 Task: Look for Airbnb options in Manatí, Puerto Rico from 7th December, 2023 to 15th December, 2023 for 6 adults.3 bedrooms having 3 beds and 3 bathrooms. Property type can be guest house. Amenities needed are: washing machine. Booking option can be shelf check-in. Look for 4 properties as per requirement.
Action: Mouse moved to (564, 64)
Screenshot: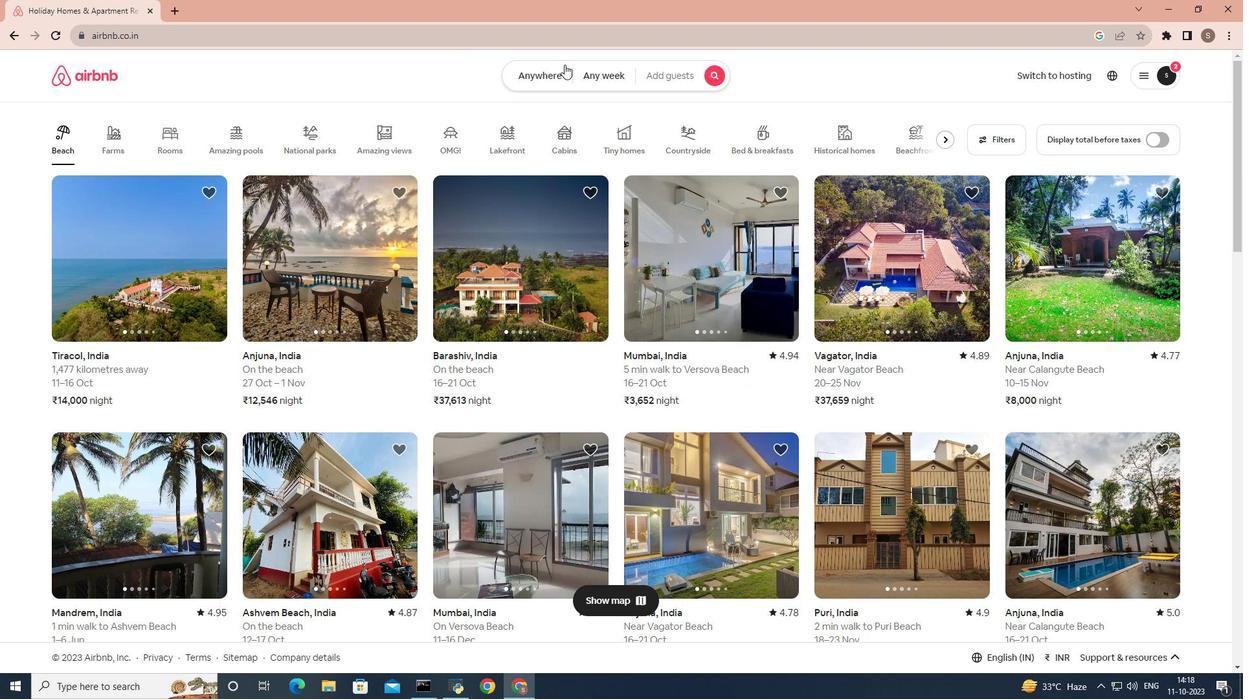 
Action: Mouse pressed left at (564, 64)
Screenshot: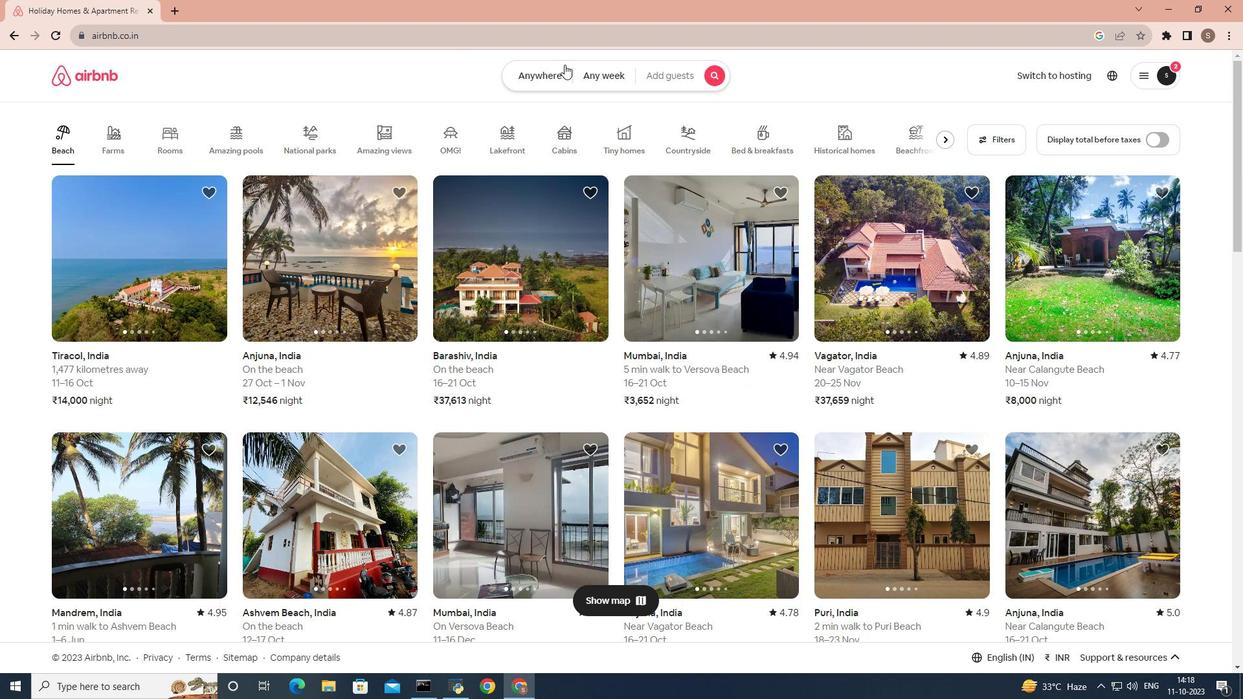 
Action: Mouse moved to (456, 121)
Screenshot: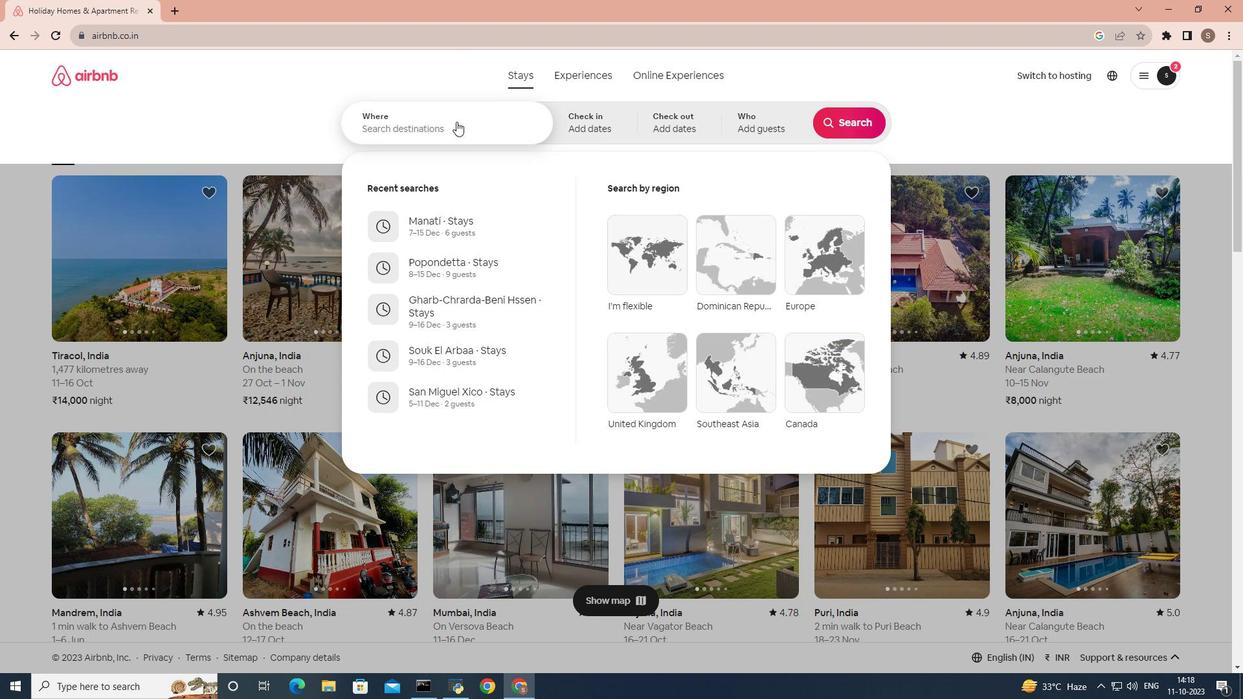 
Action: Mouse pressed left at (456, 121)
Screenshot: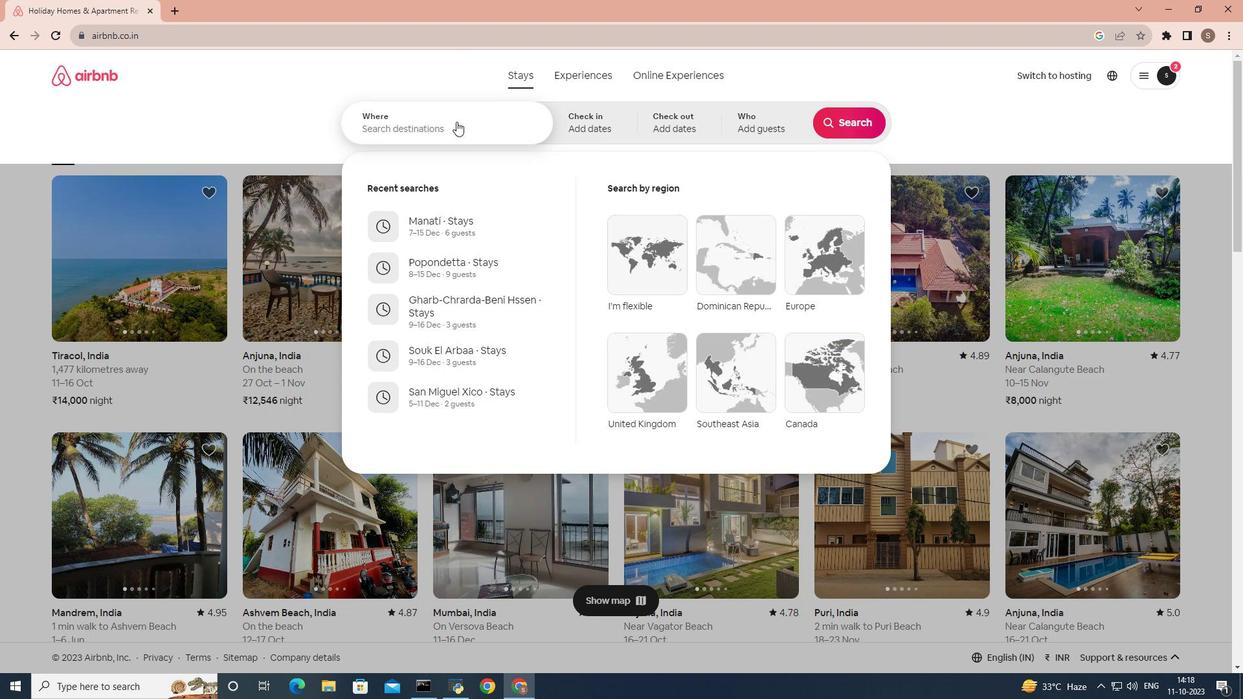 
Action: Mouse moved to (481, 126)
Screenshot: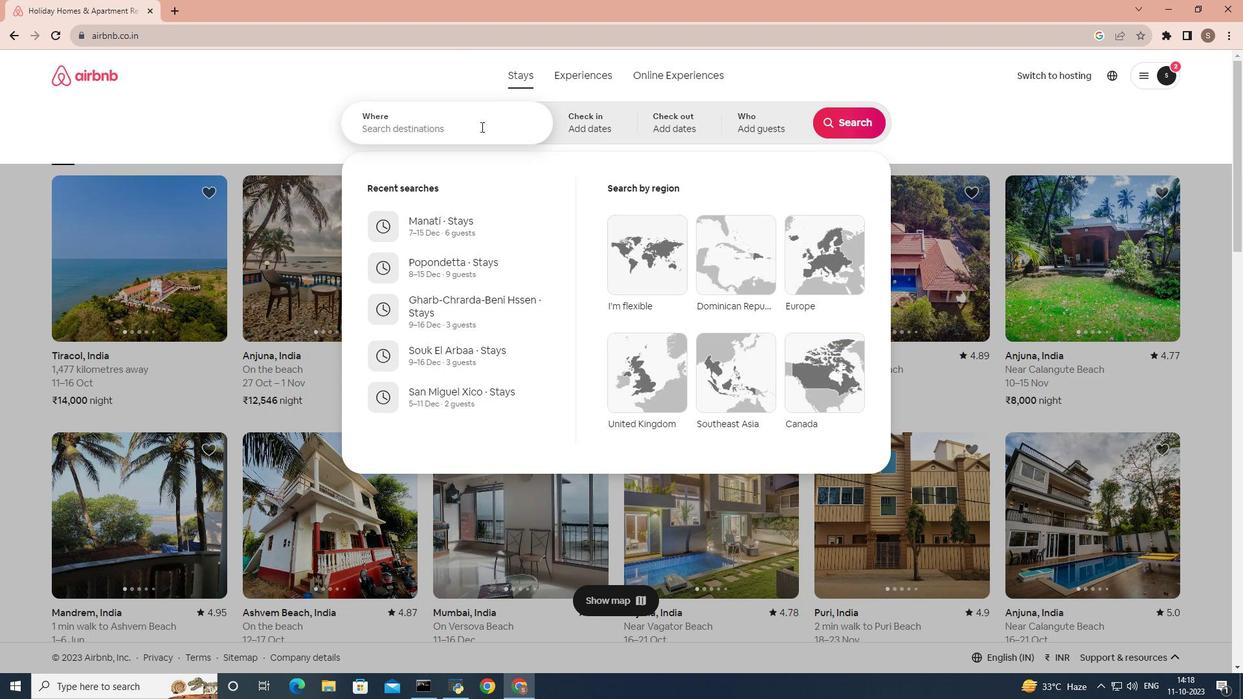 
Action: Key pressed manati
Screenshot: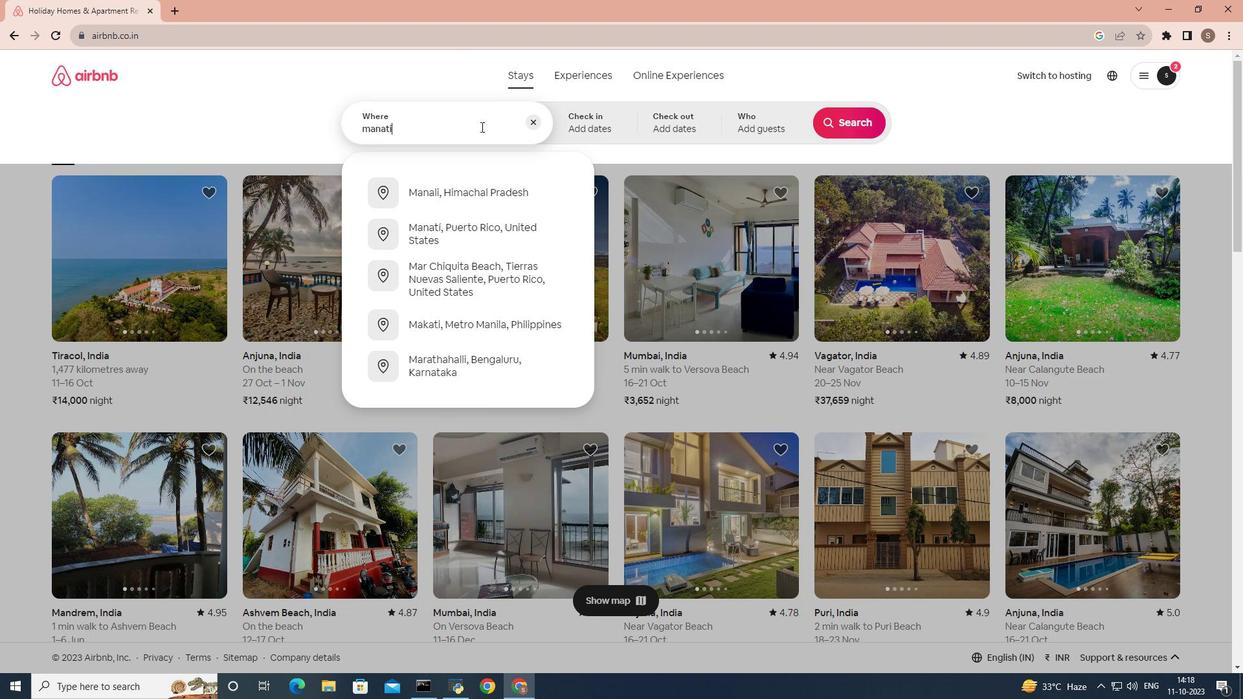 
Action: Mouse moved to (453, 228)
Screenshot: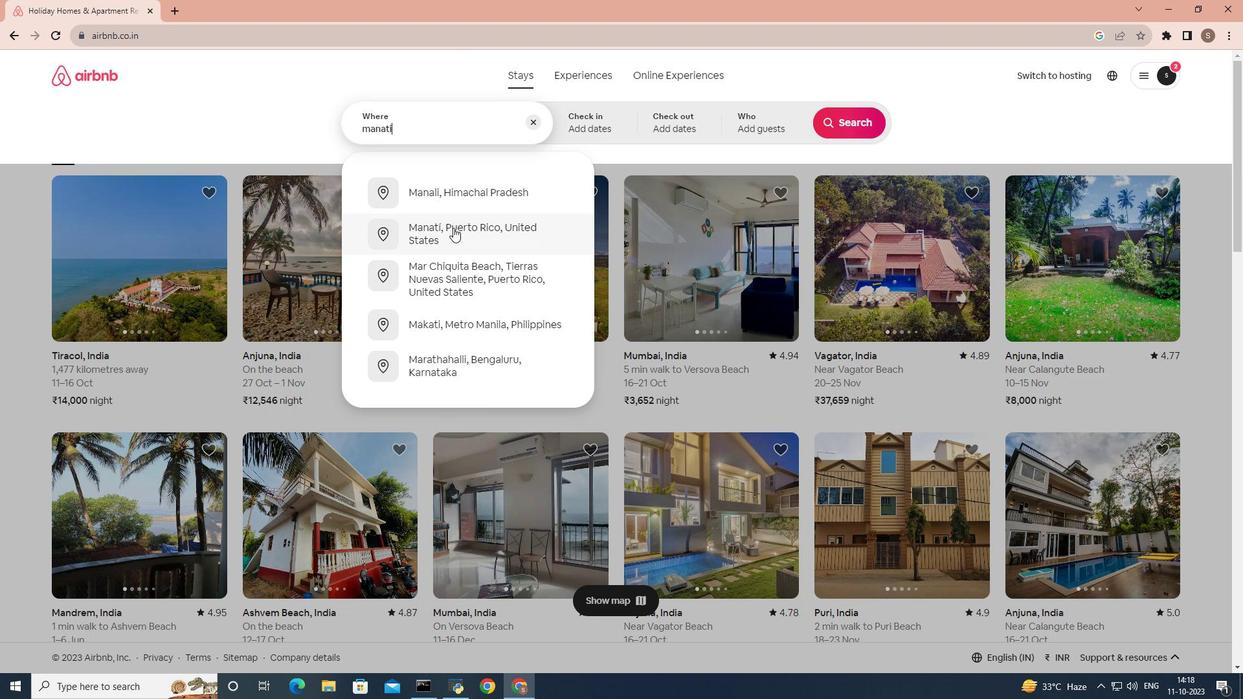 
Action: Mouse pressed left at (453, 228)
Screenshot: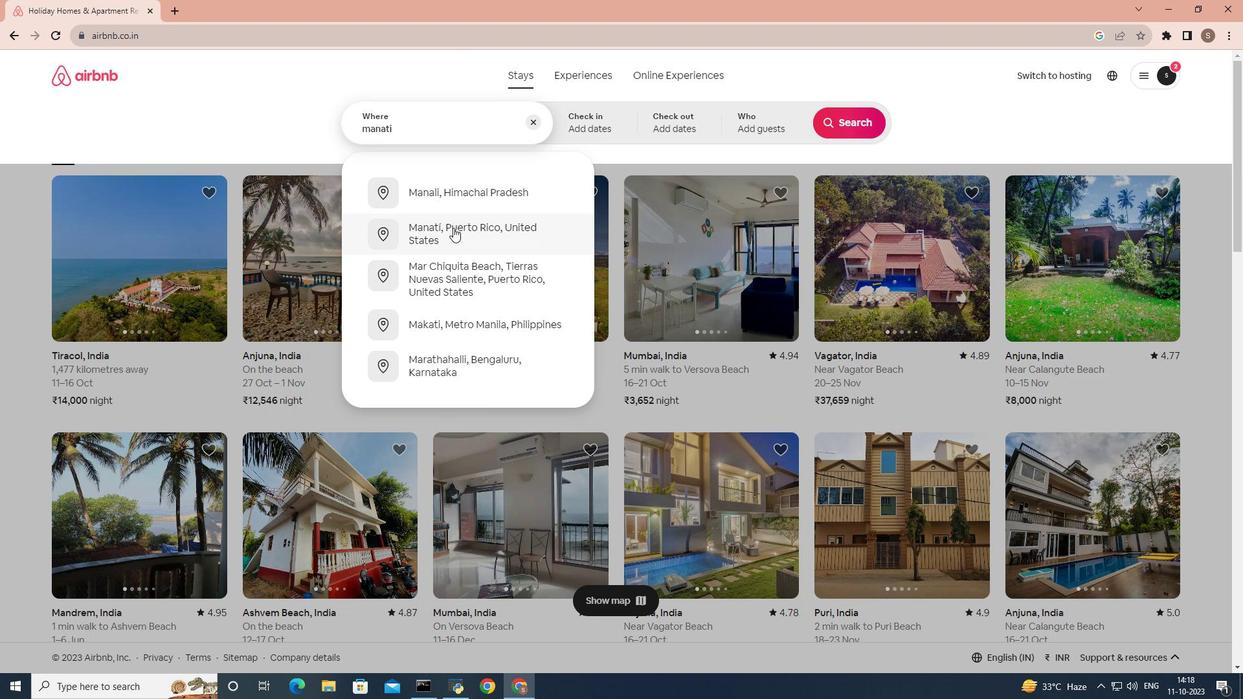 
Action: Mouse moved to (850, 228)
Screenshot: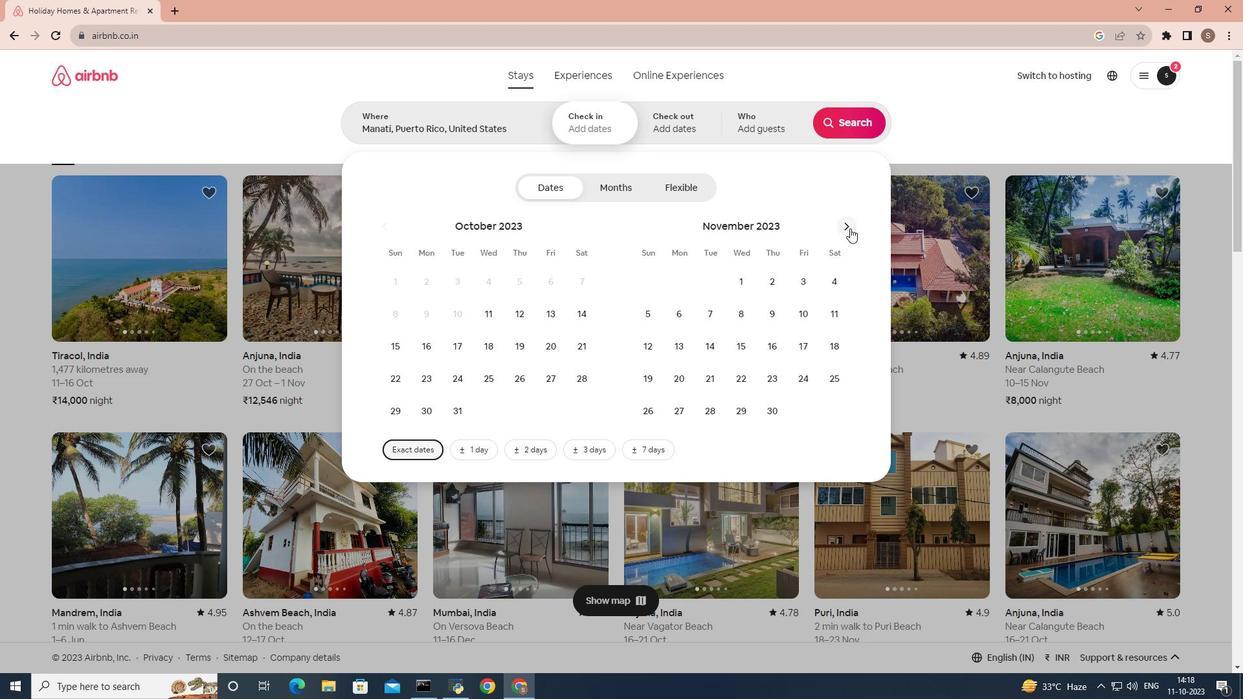 
Action: Mouse pressed left at (850, 228)
Screenshot: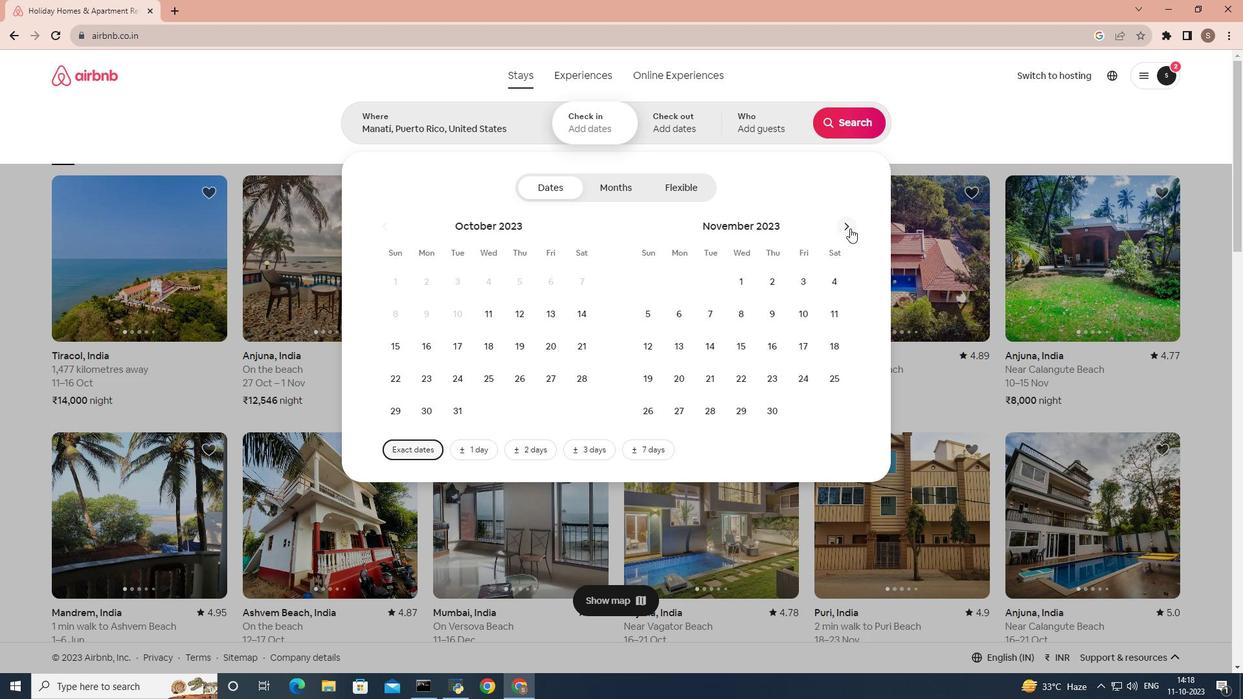 
Action: Mouse moved to (762, 323)
Screenshot: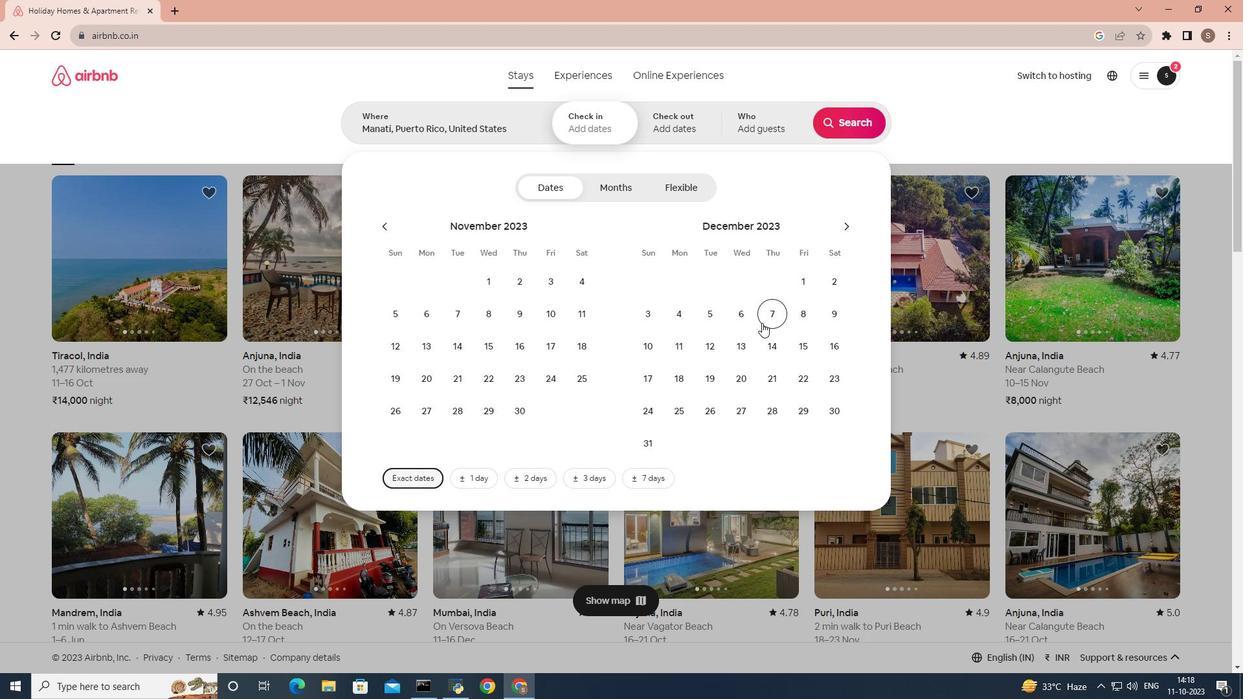 
Action: Mouse pressed left at (762, 323)
Screenshot: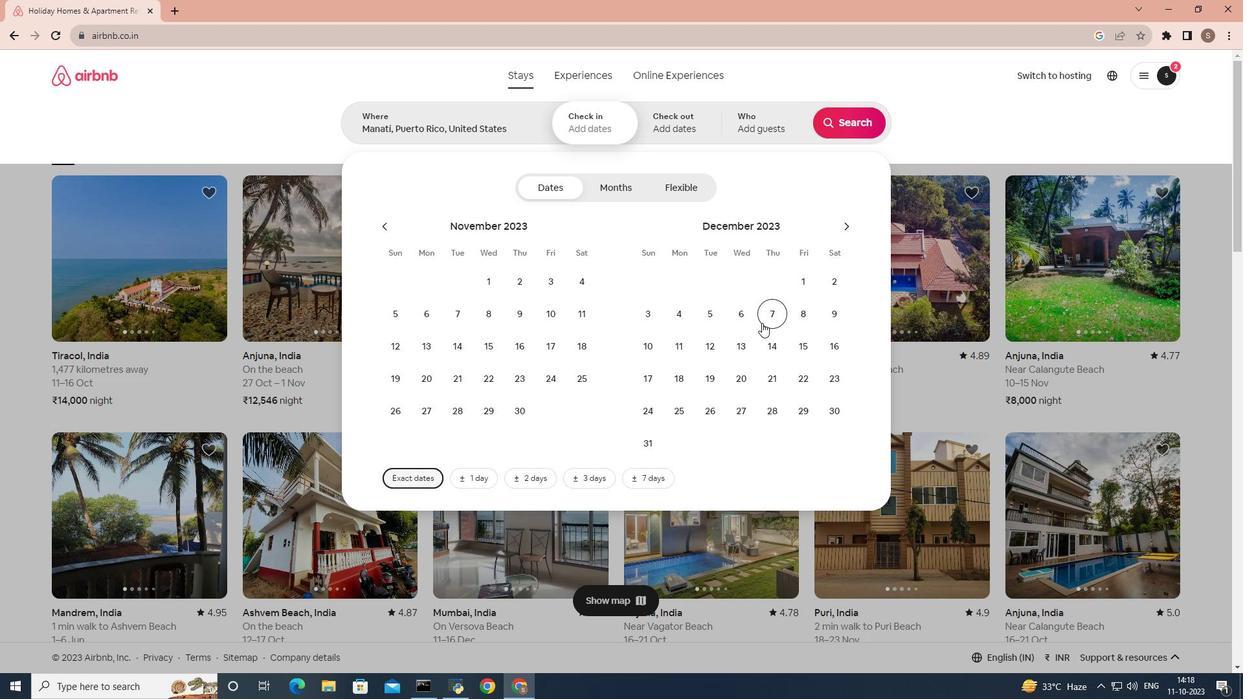 
Action: Mouse moved to (791, 346)
Screenshot: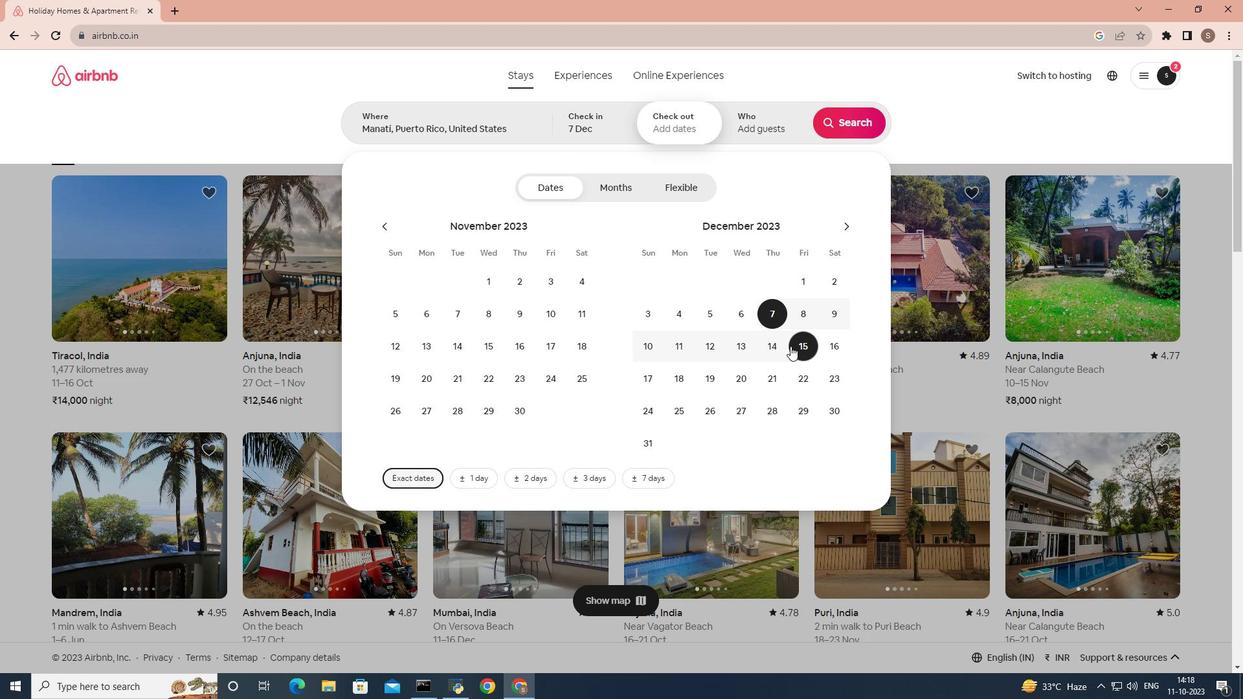 
Action: Mouse pressed left at (791, 346)
Screenshot: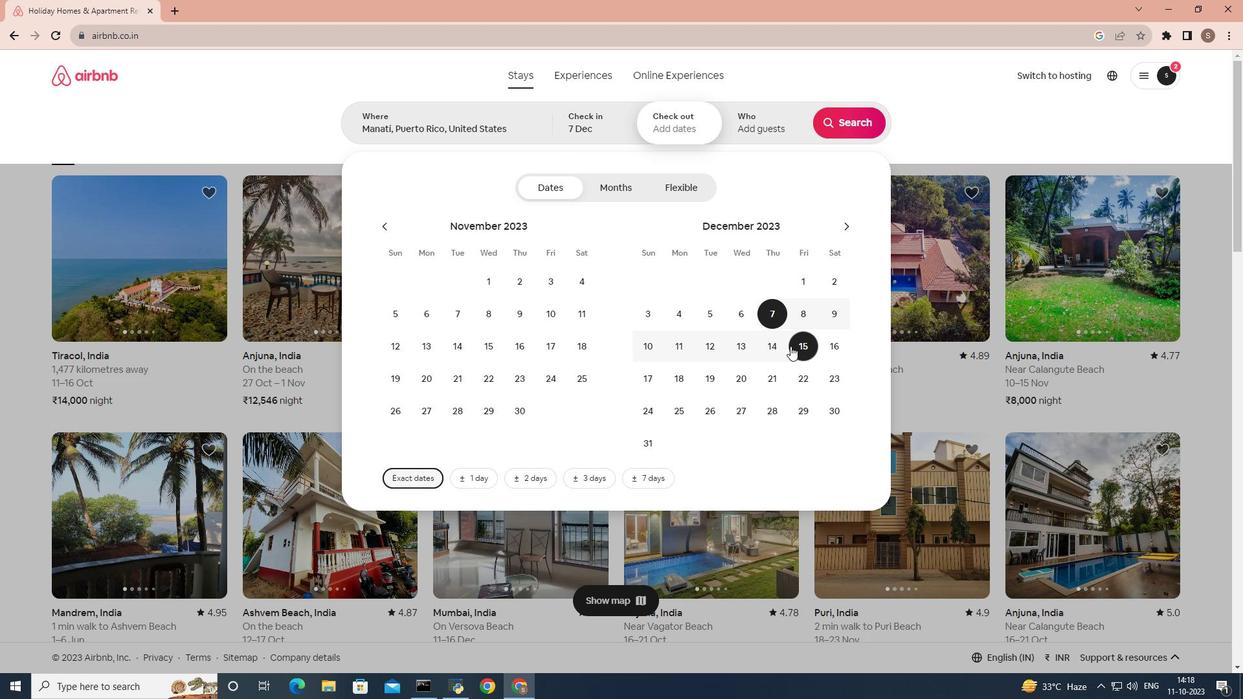 
Action: Mouse moved to (768, 88)
Screenshot: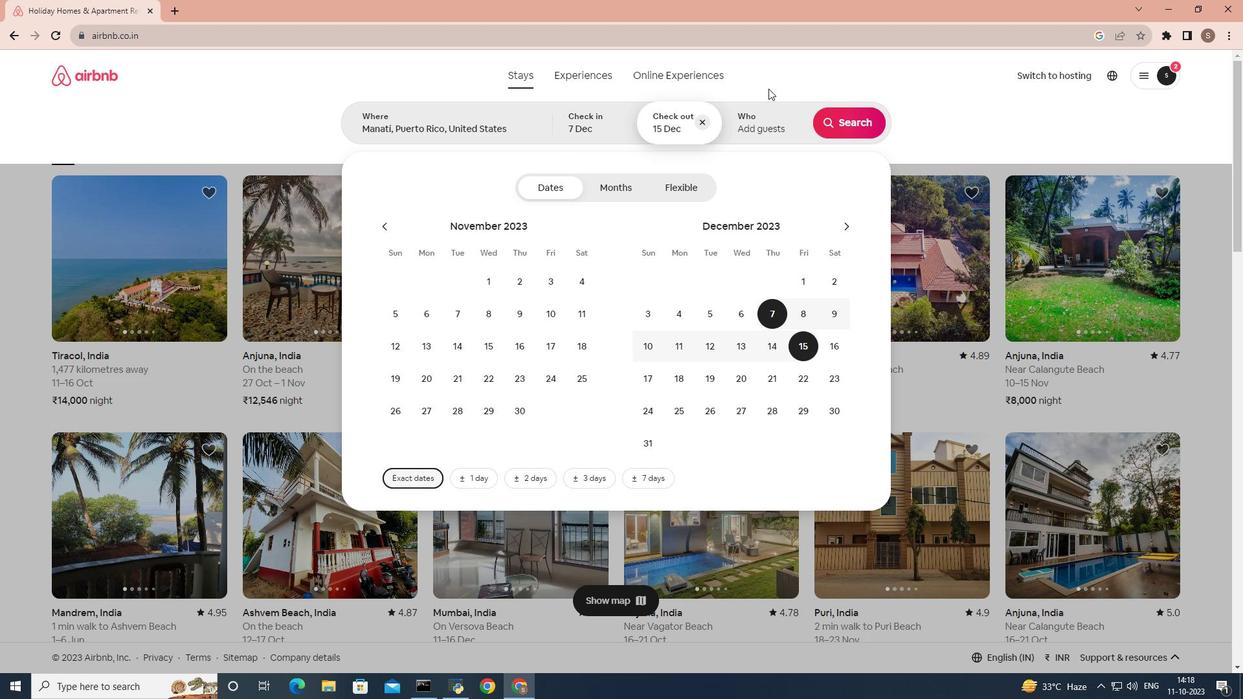 
Action: Mouse pressed left at (768, 88)
Screenshot: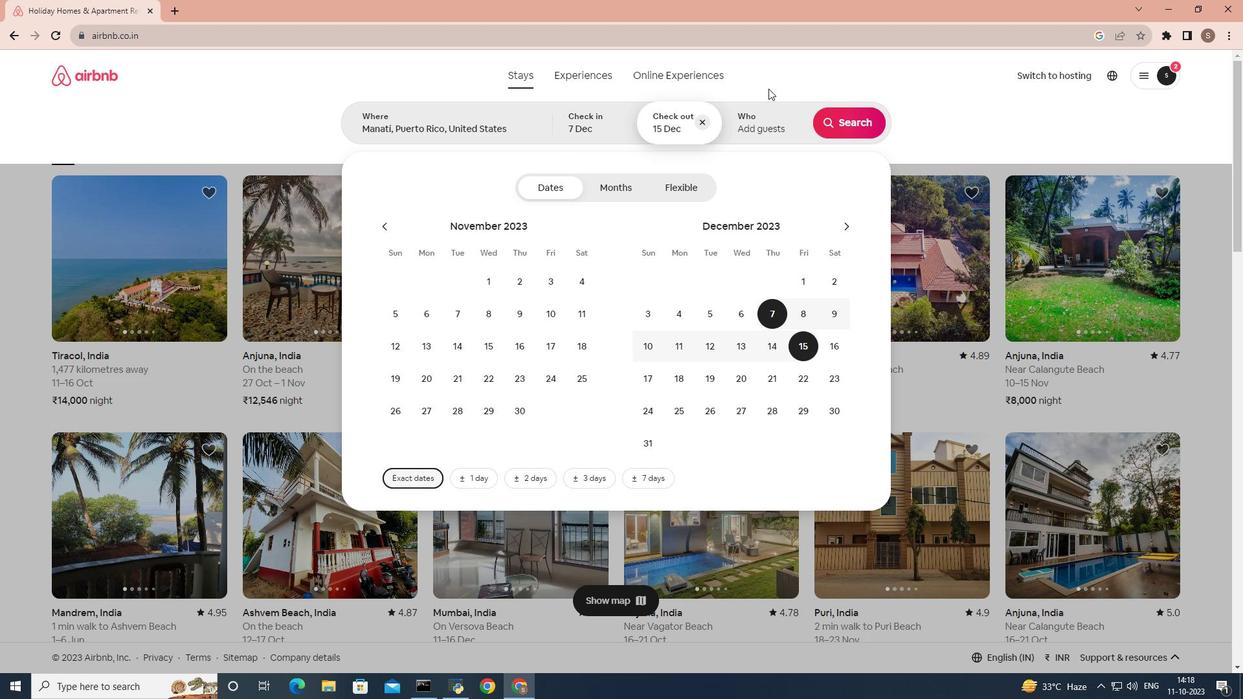 
Action: Mouse moved to (759, 111)
Screenshot: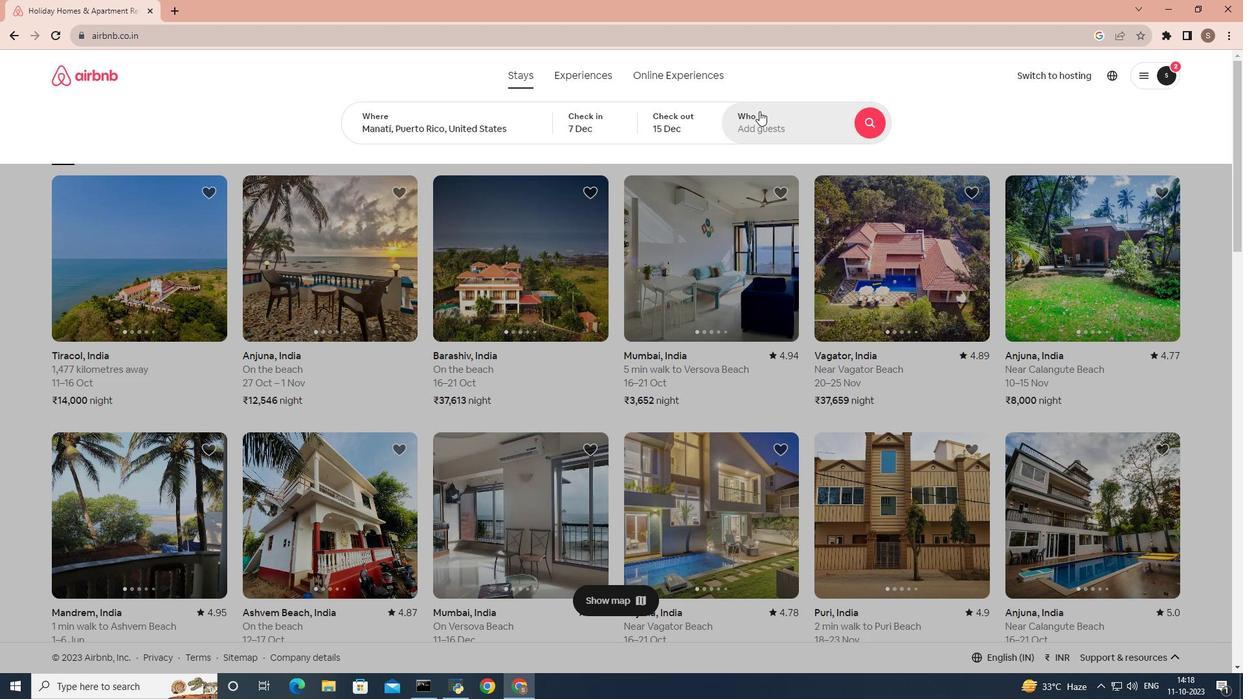 
Action: Mouse pressed left at (759, 111)
Screenshot: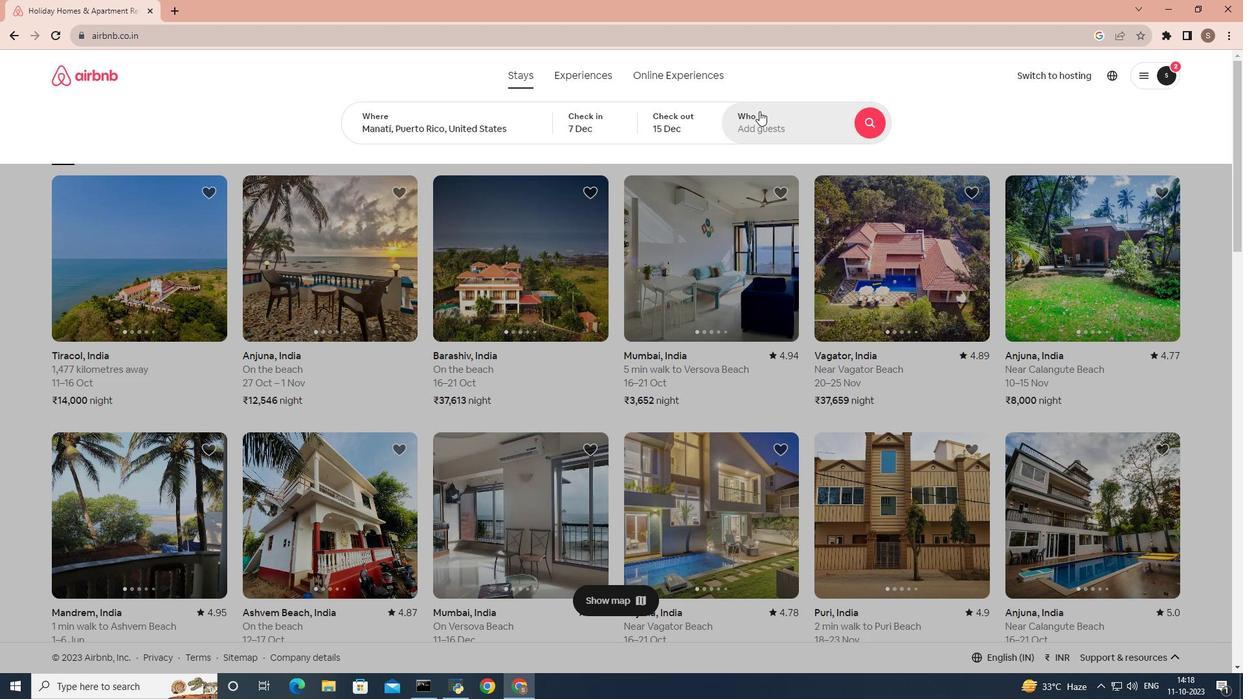 
Action: Mouse moved to (848, 197)
Screenshot: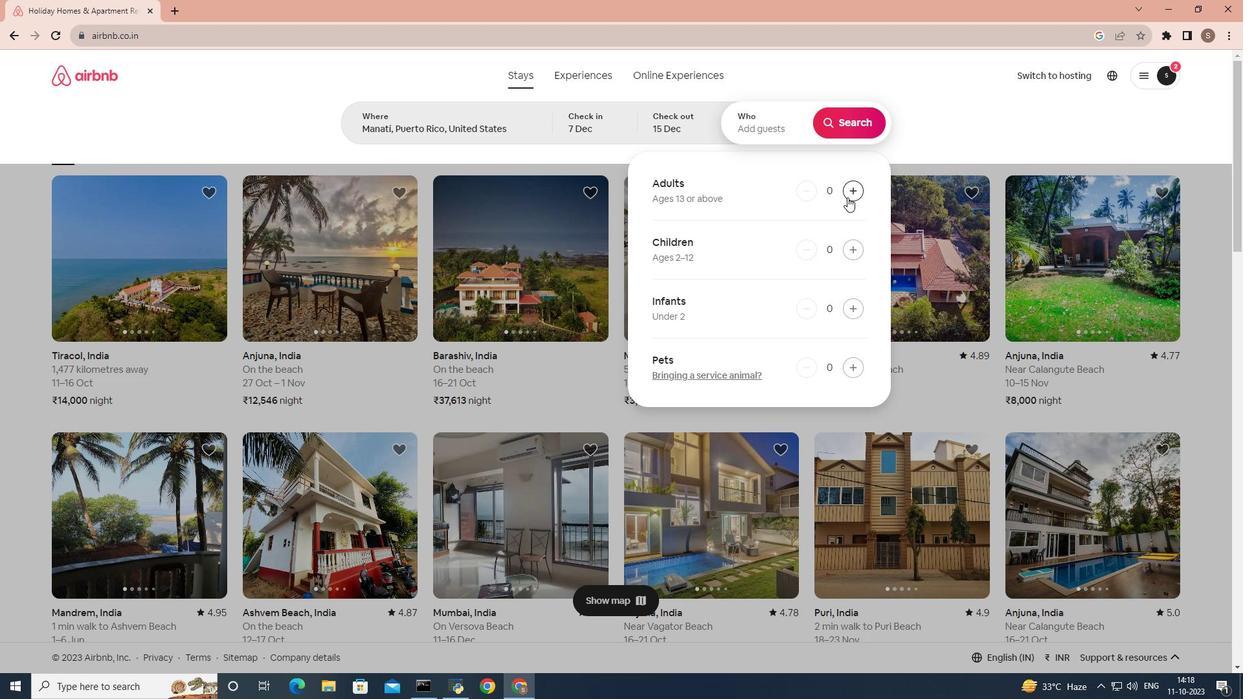 
Action: Mouse pressed left at (848, 197)
Screenshot: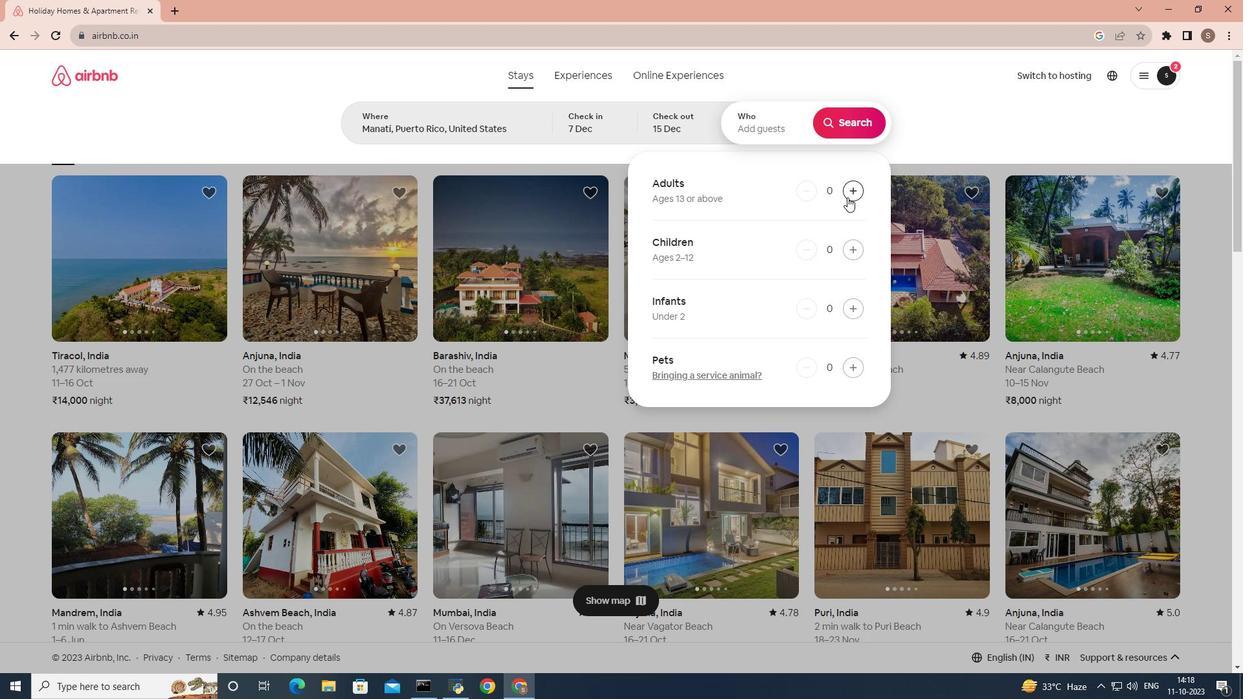 
Action: Mouse pressed left at (848, 197)
Screenshot: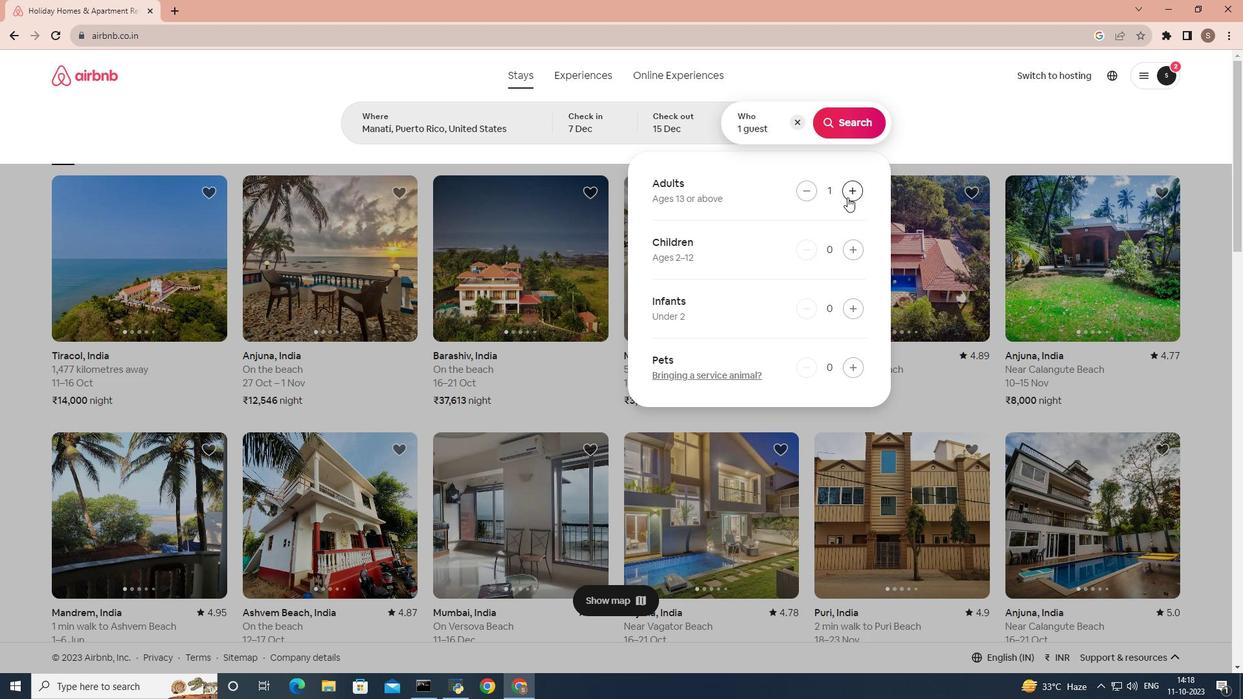 
Action: Mouse pressed left at (848, 197)
Screenshot: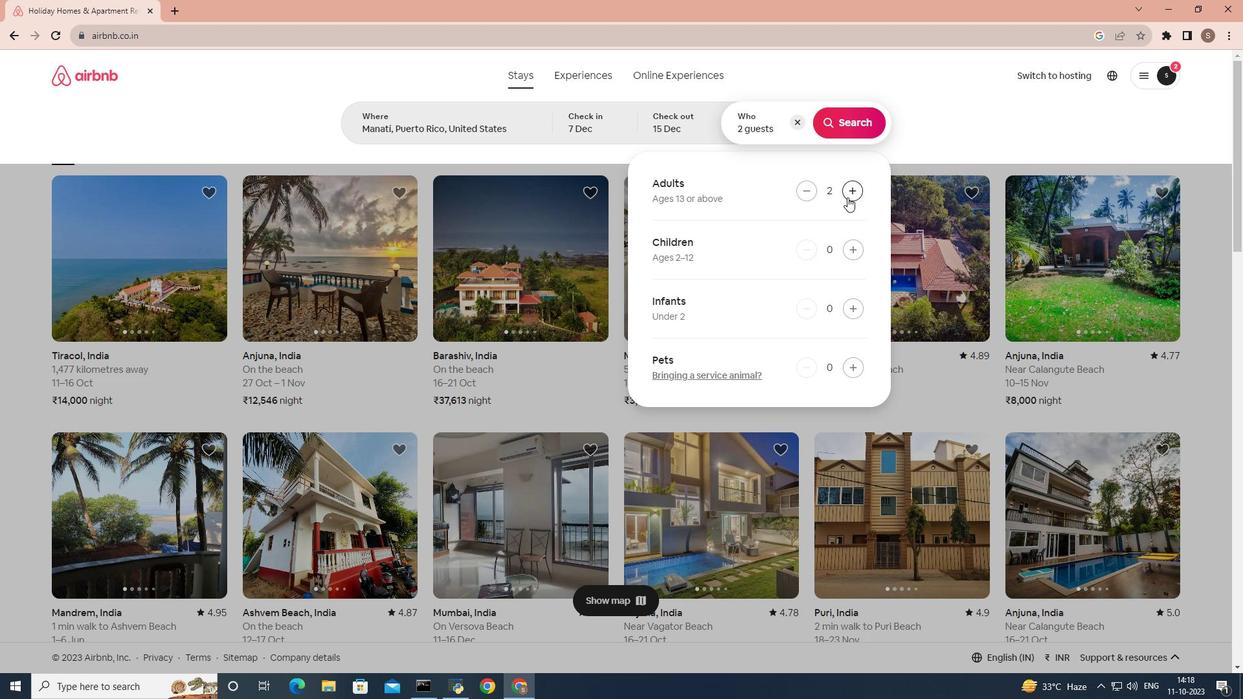 
Action: Mouse pressed left at (848, 197)
Screenshot: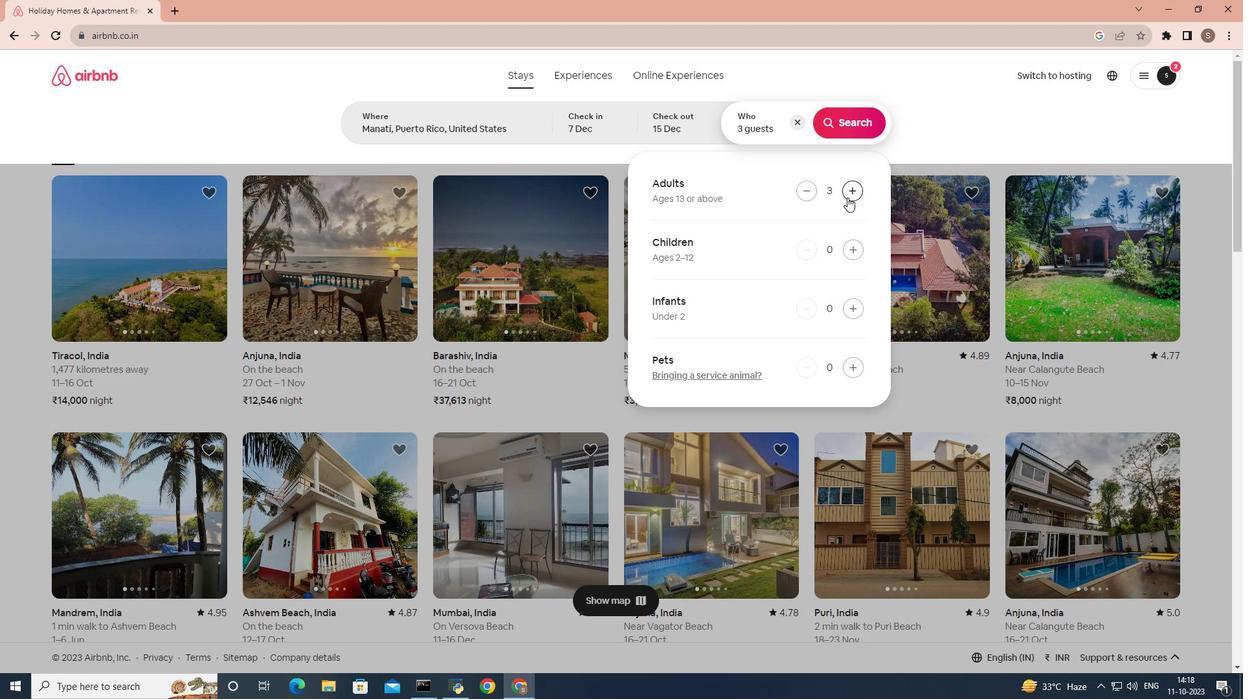 
Action: Mouse pressed left at (848, 197)
Screenshot: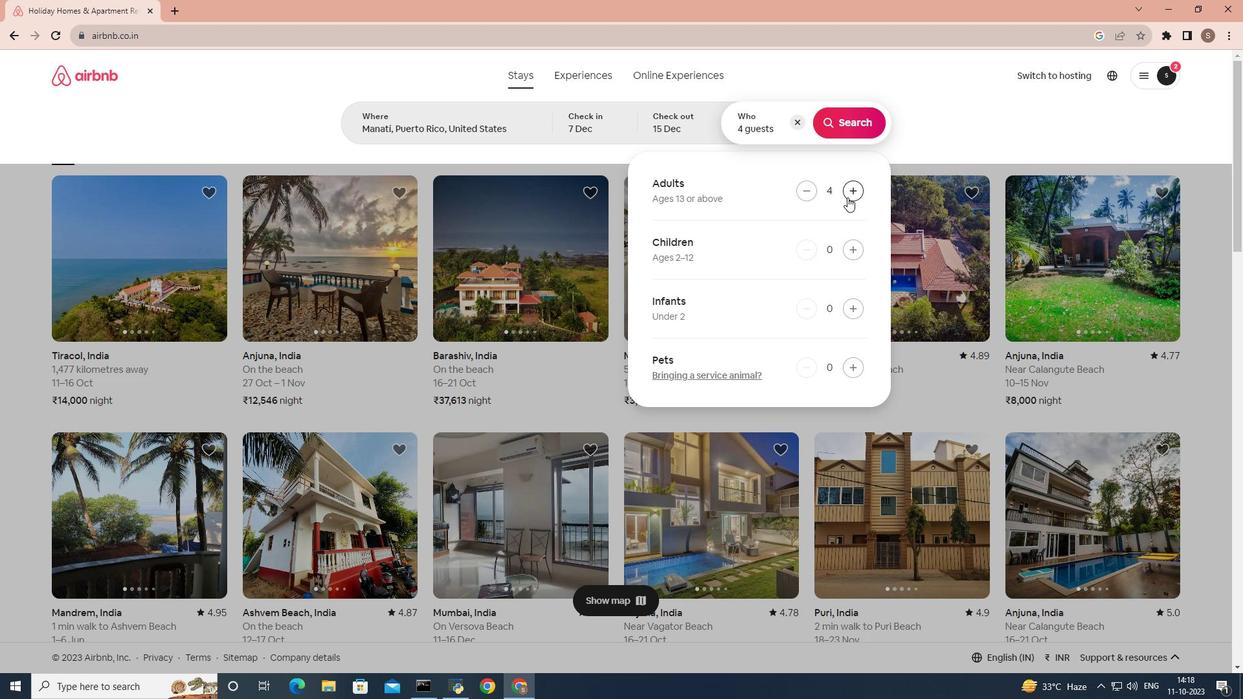 
Action: Mouse pressed left at (848, 197)
Screenshot: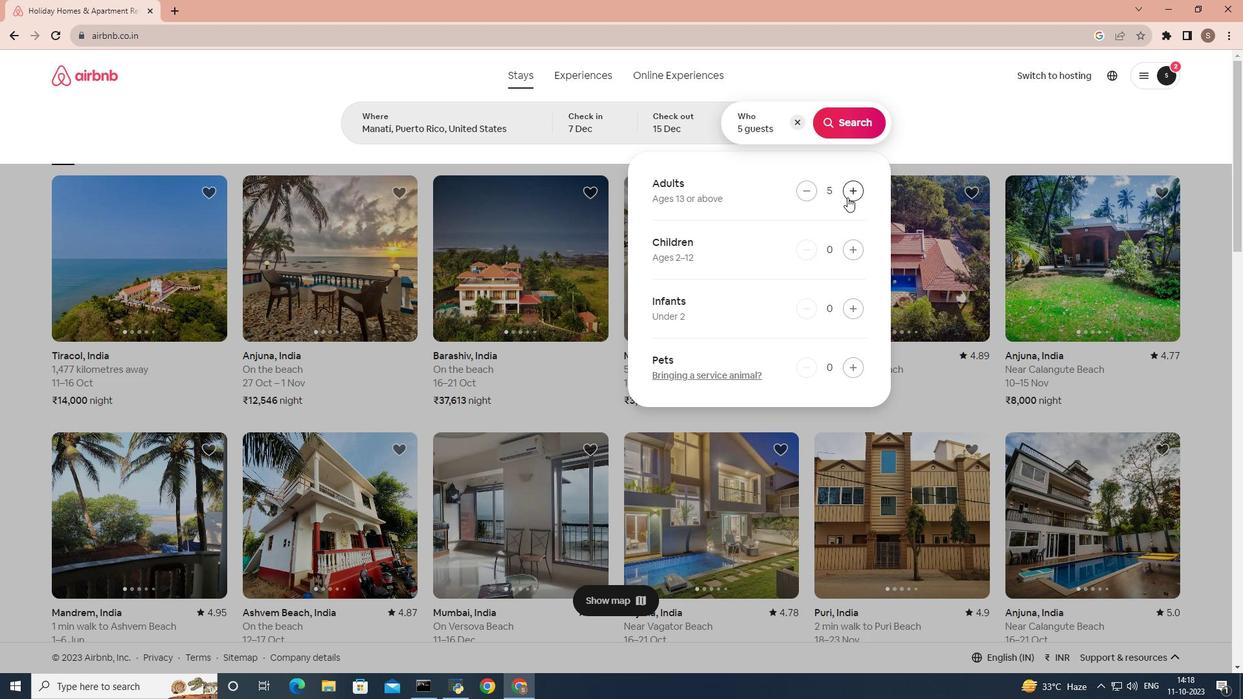 
Action: Mouse moved to (845, 121)
Screenshot: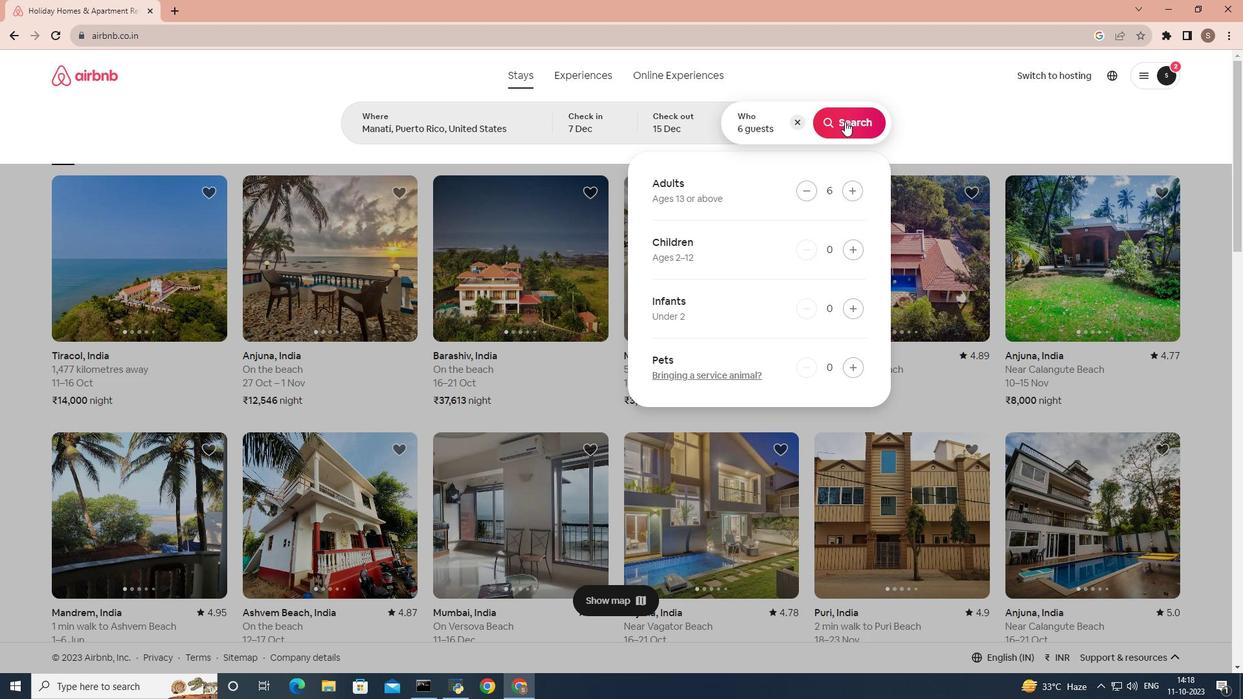 
Action: Mouse pressed left at (845, 121)
Screenshot: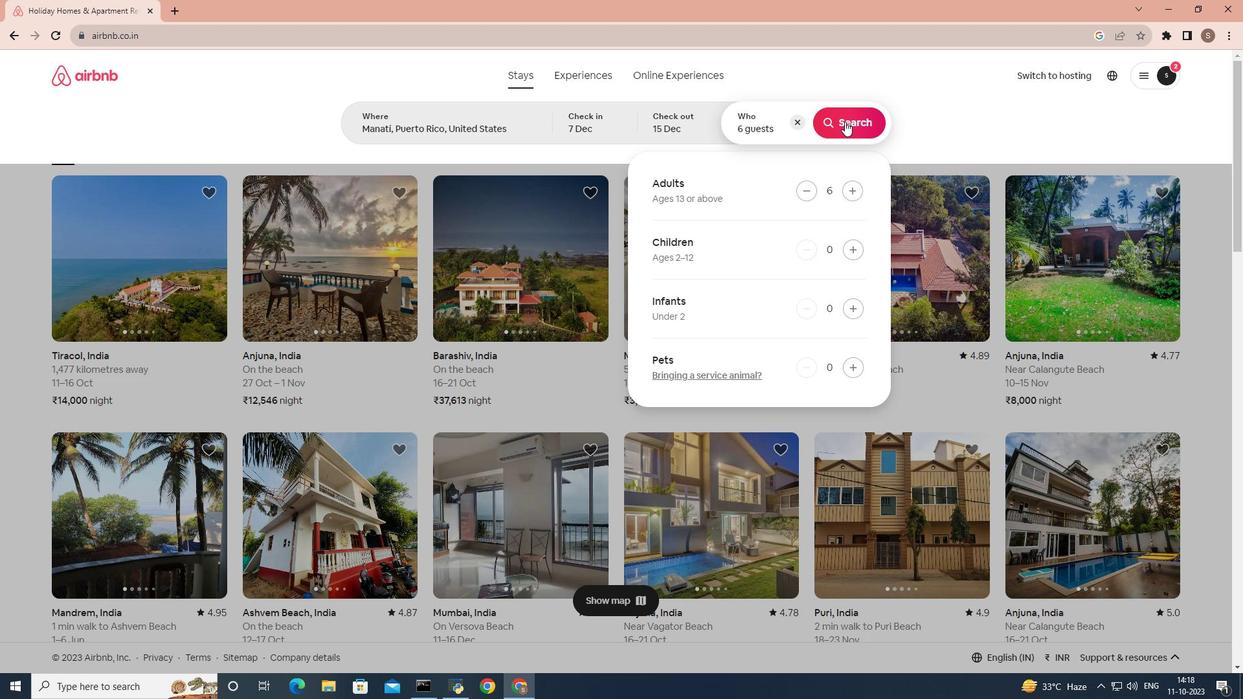 
Action: Mouse moved to (1019, 130)
Screenshot: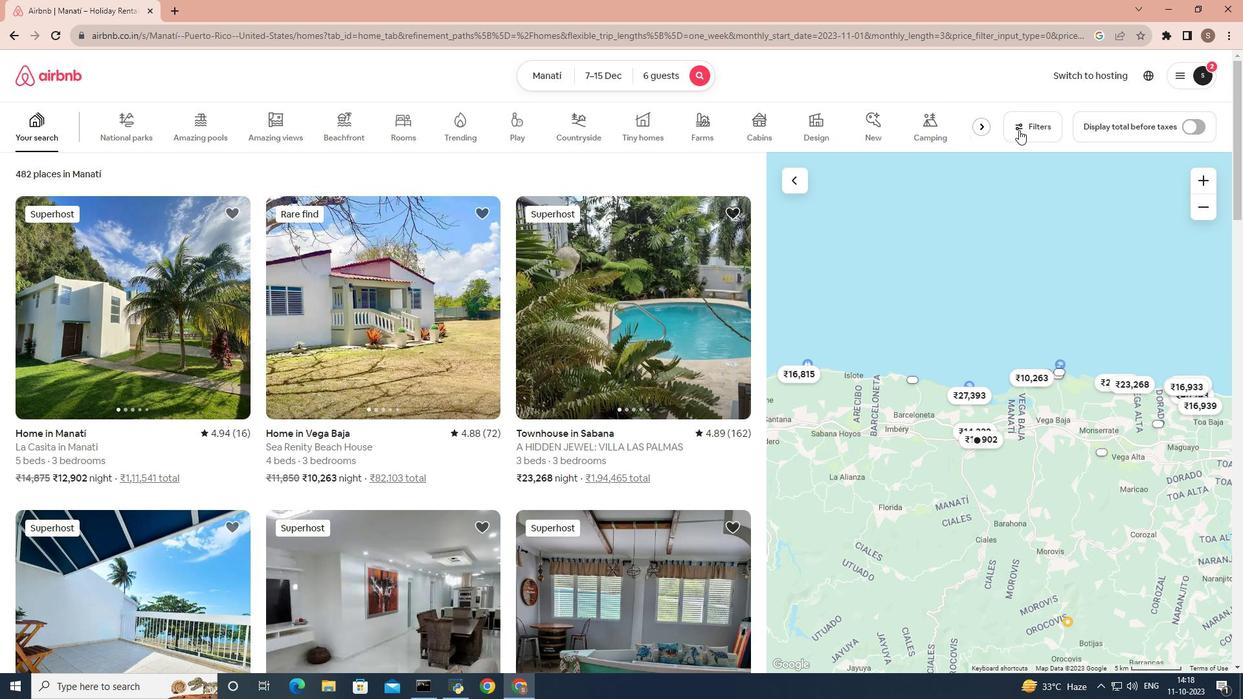 
Action: Mouse pressed left at (1019, 130)
Screenshot: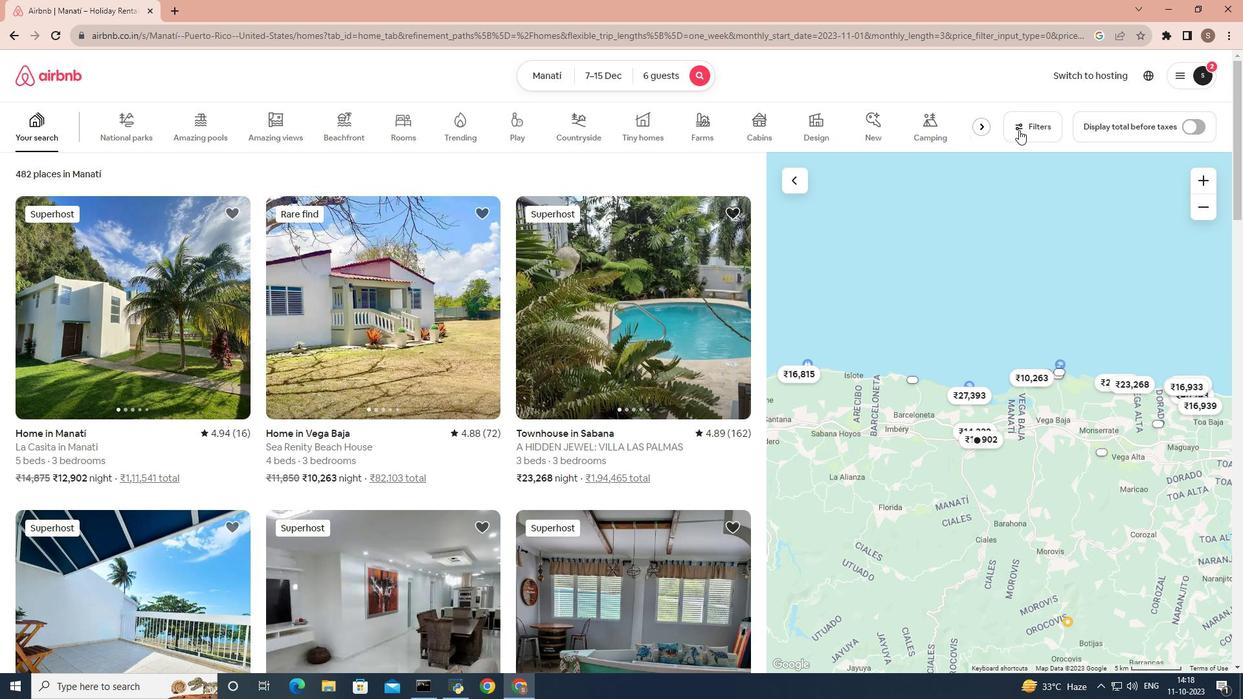 
Action: Mouse moved to (621, 295)
Screenshot: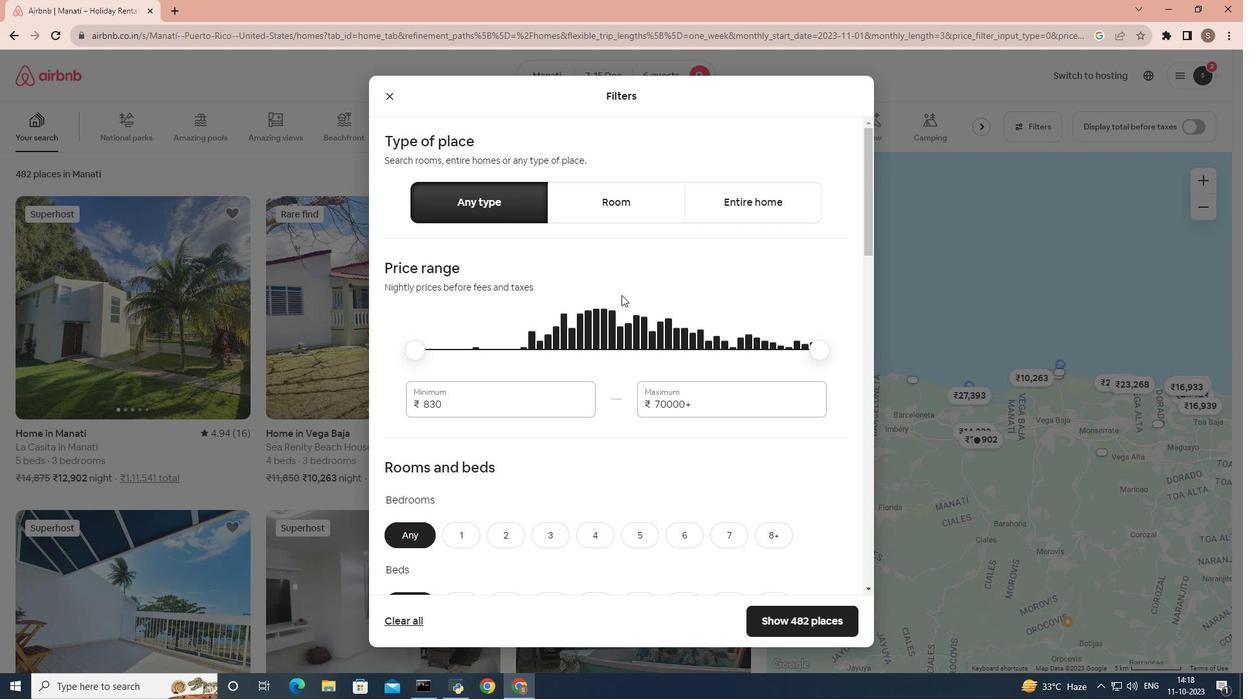 
Action: Mouse scrolled (621, 294) with delta (0, 0)
Screenshot: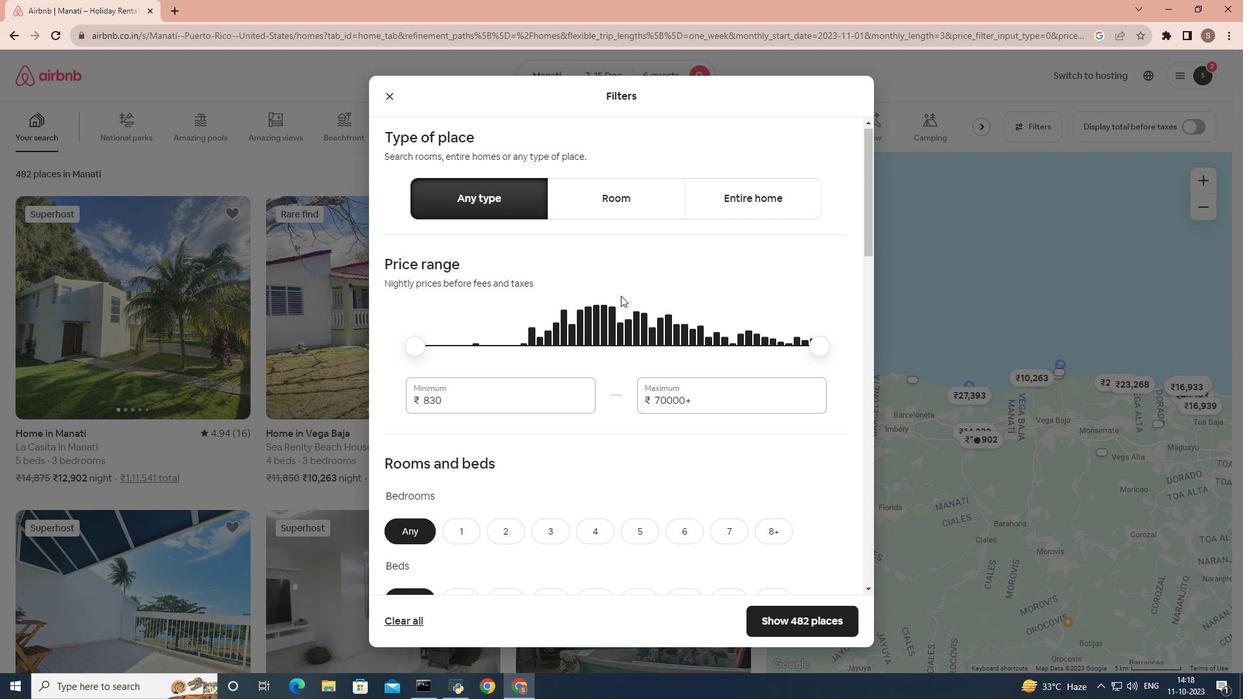 
Action: Mouse scrolled (621, 294) with delta (0, 0)
Screenshot: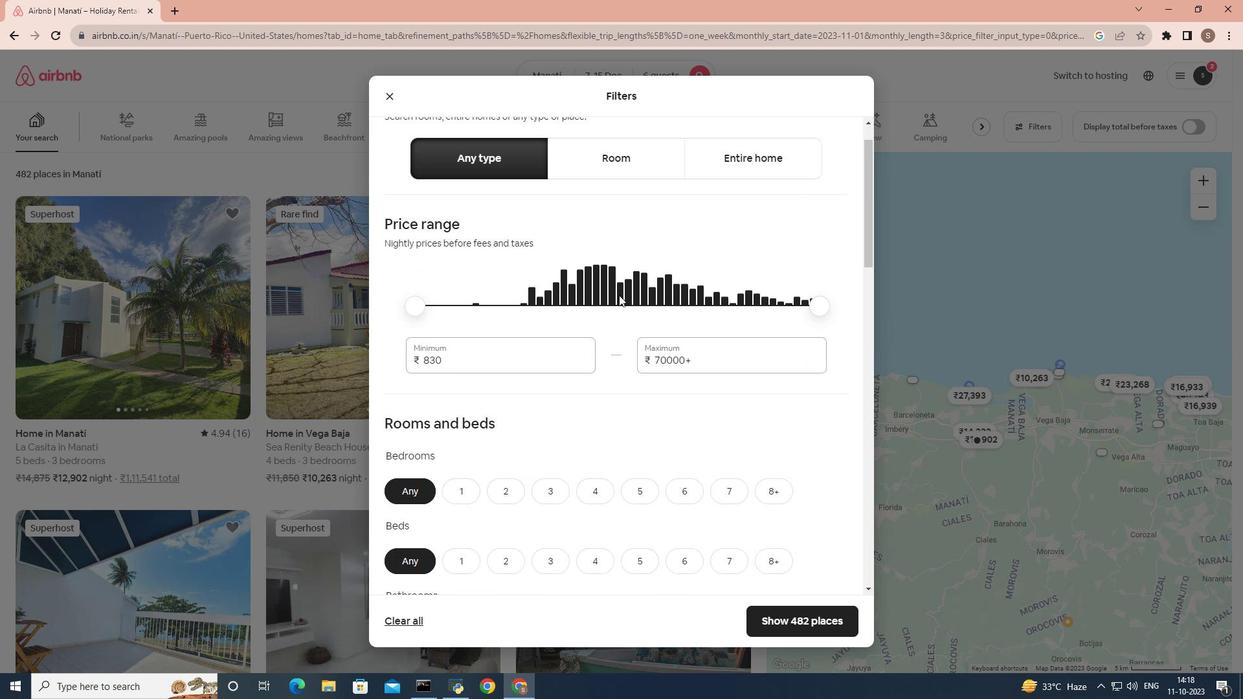 
Action: Mouse moved to (621, 296)
Screenshot: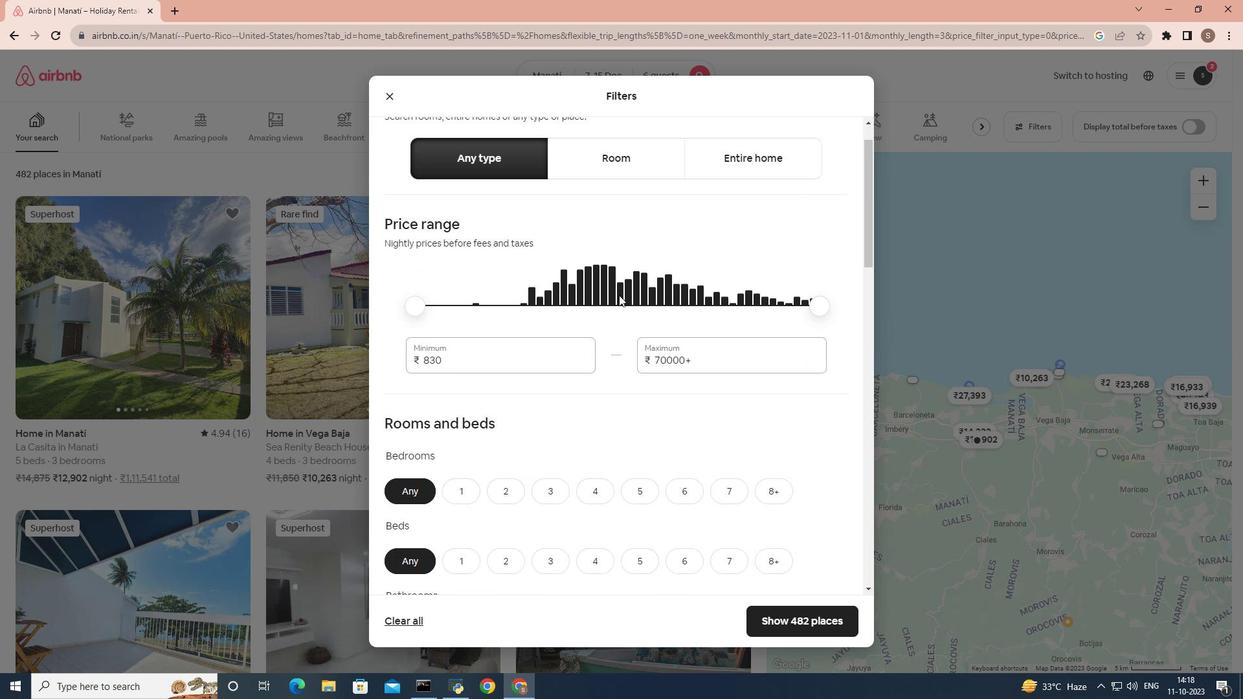 
Action: Mouse scrolled (621, 295) with delta (0, 0)
Screenshot: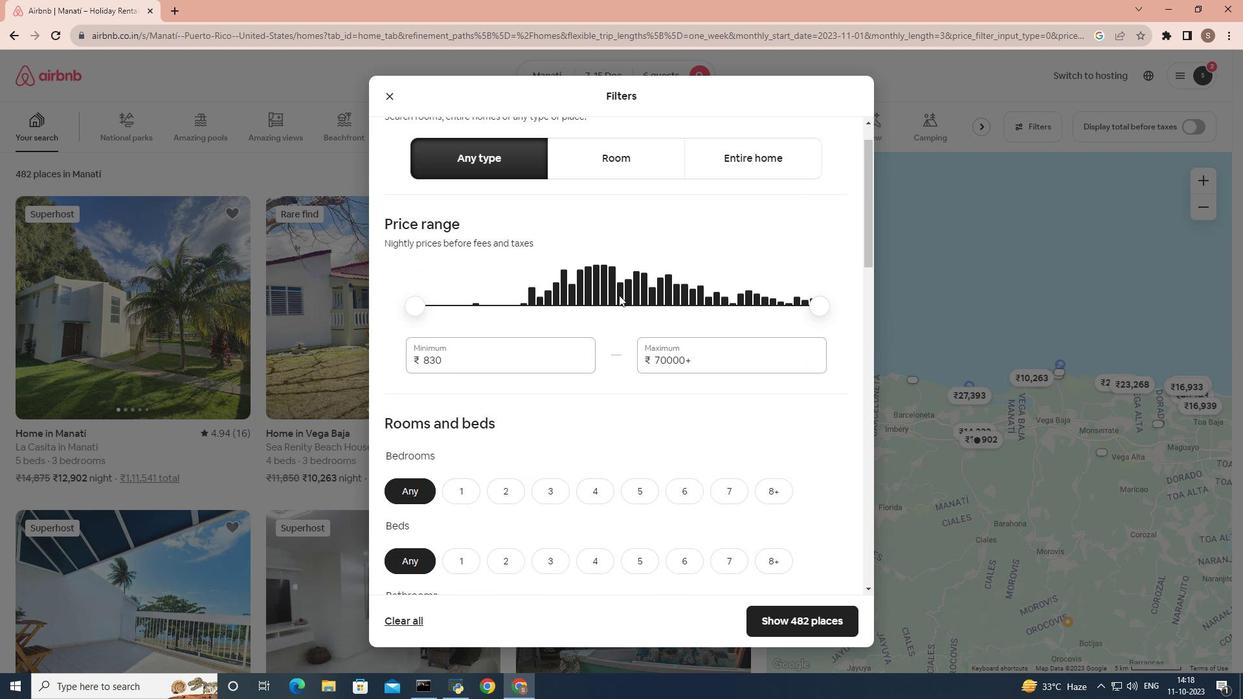 
Action: Mouse moved to (620, 296)
Screenshot: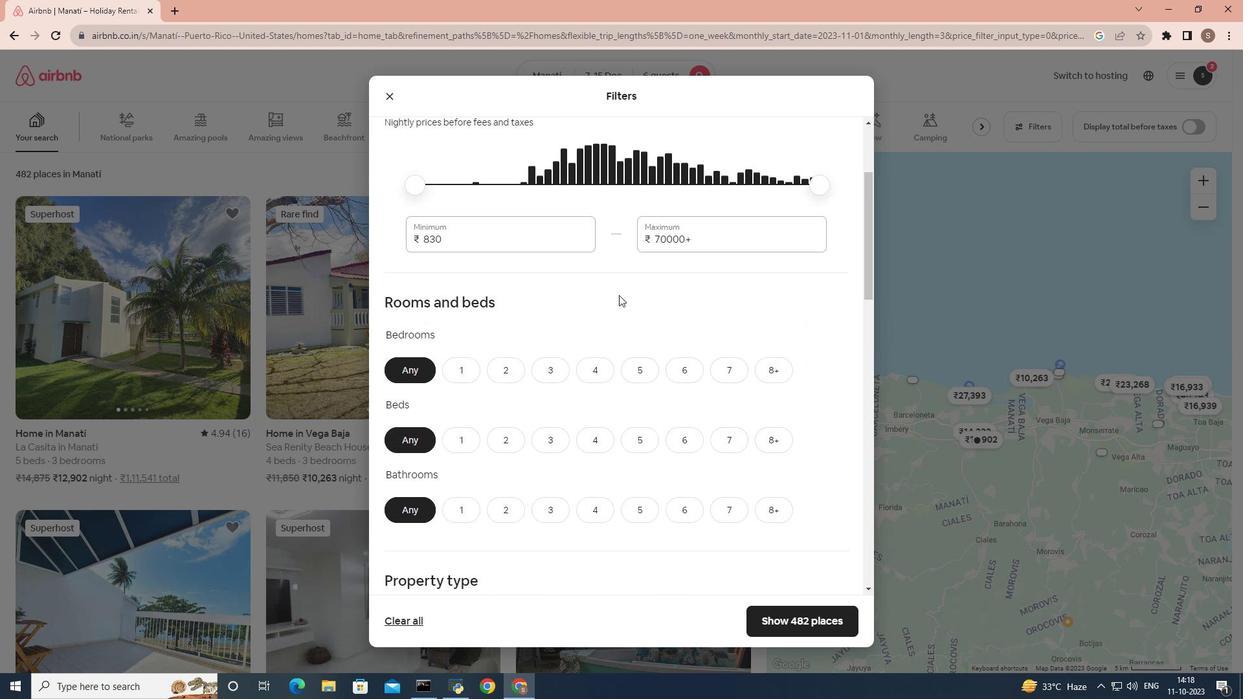 
Action: Mouse scrolled (620, 295) with delta (0, 0)
Screenshot: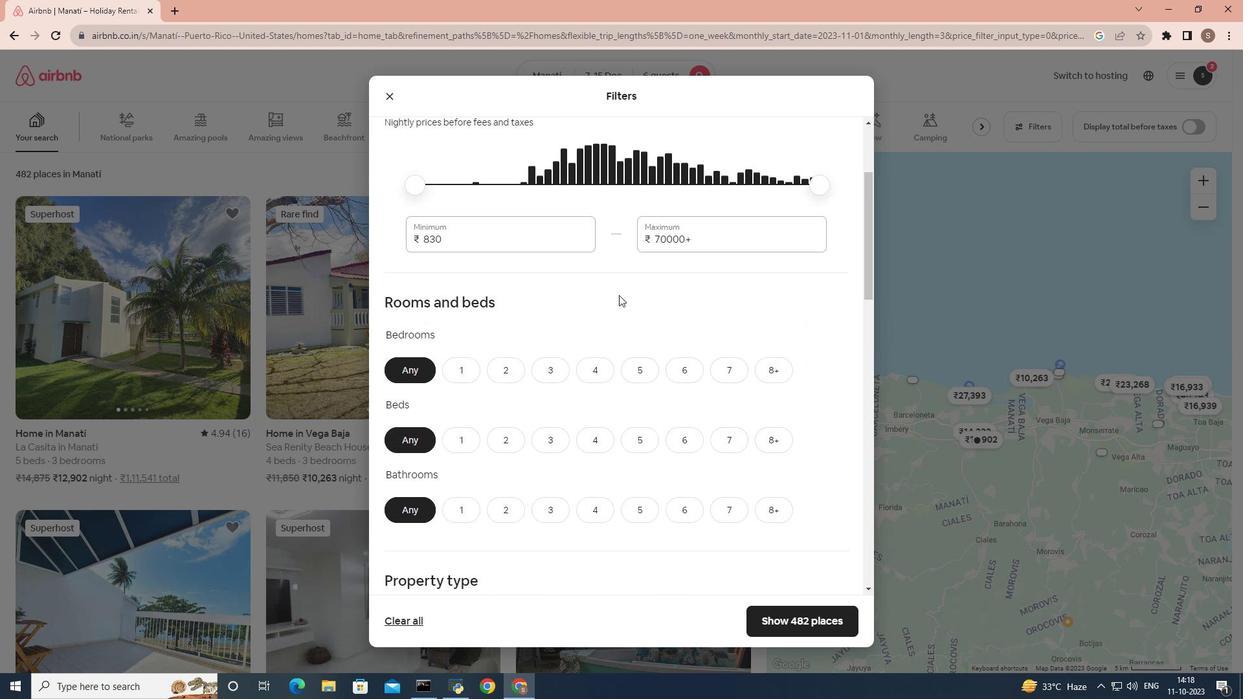 
Action: Mouse moved to (551, 267)
Screenshot: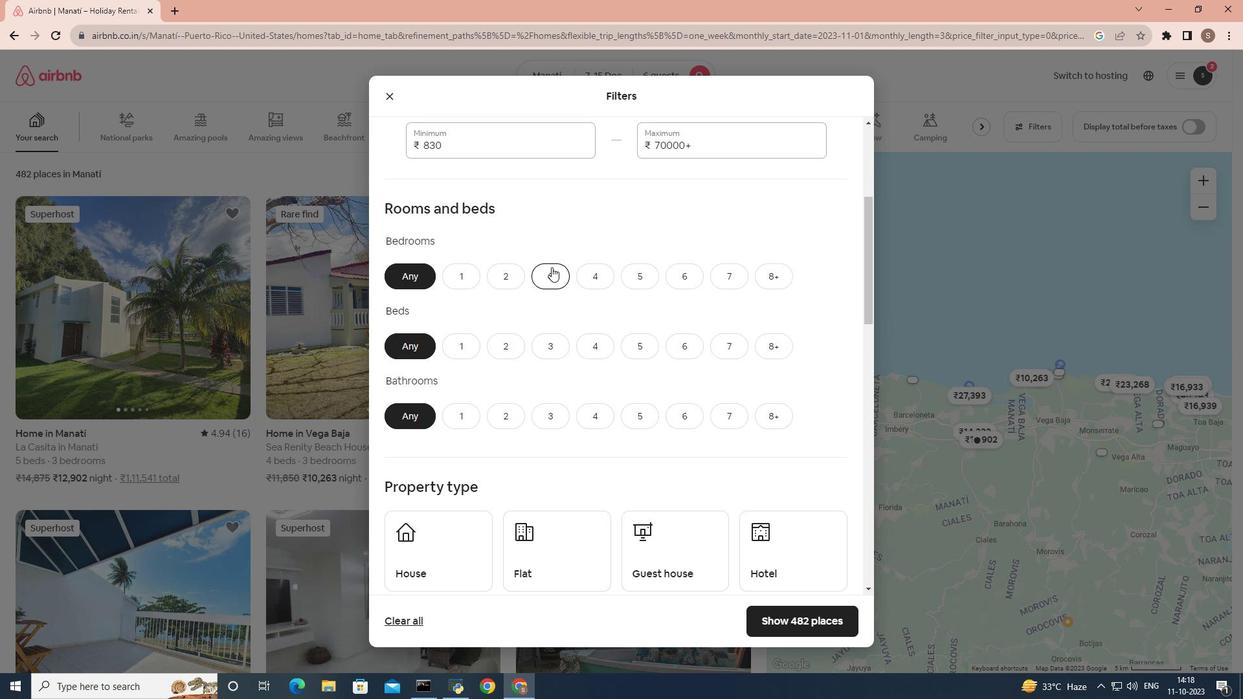 
Action: Mouse pressed left at (551, 267)
Screenshot: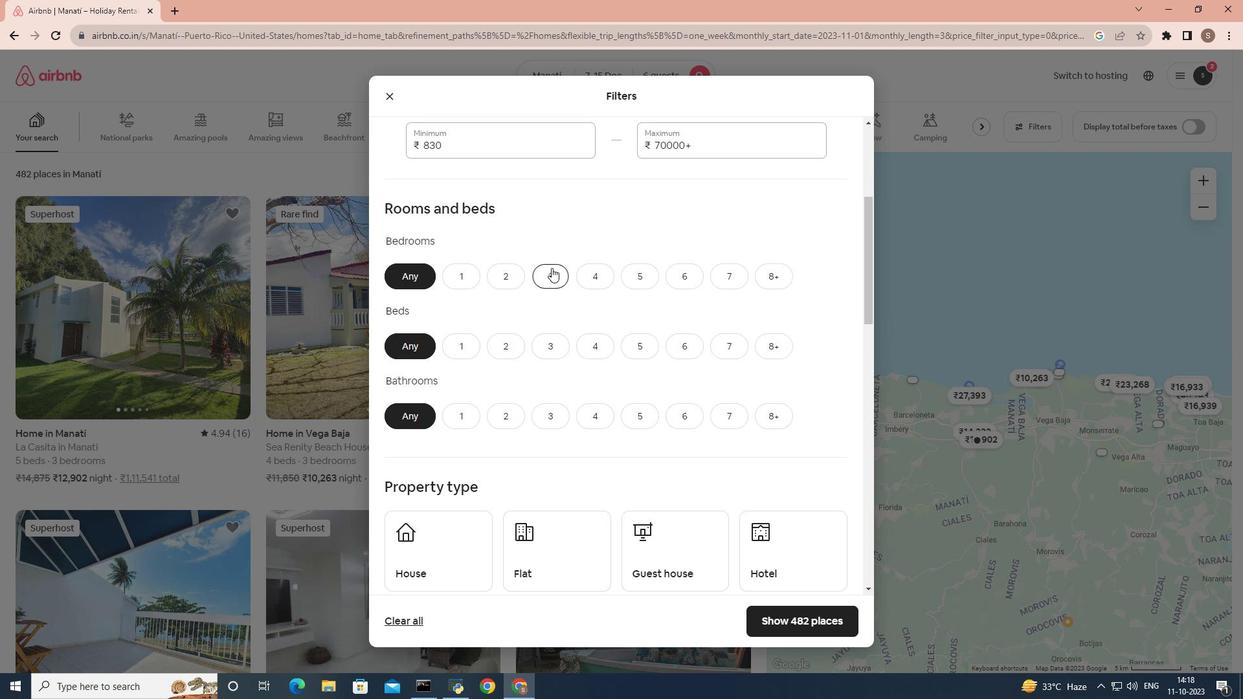 
Action: Mouse moved to (544, 347)
Screenshot: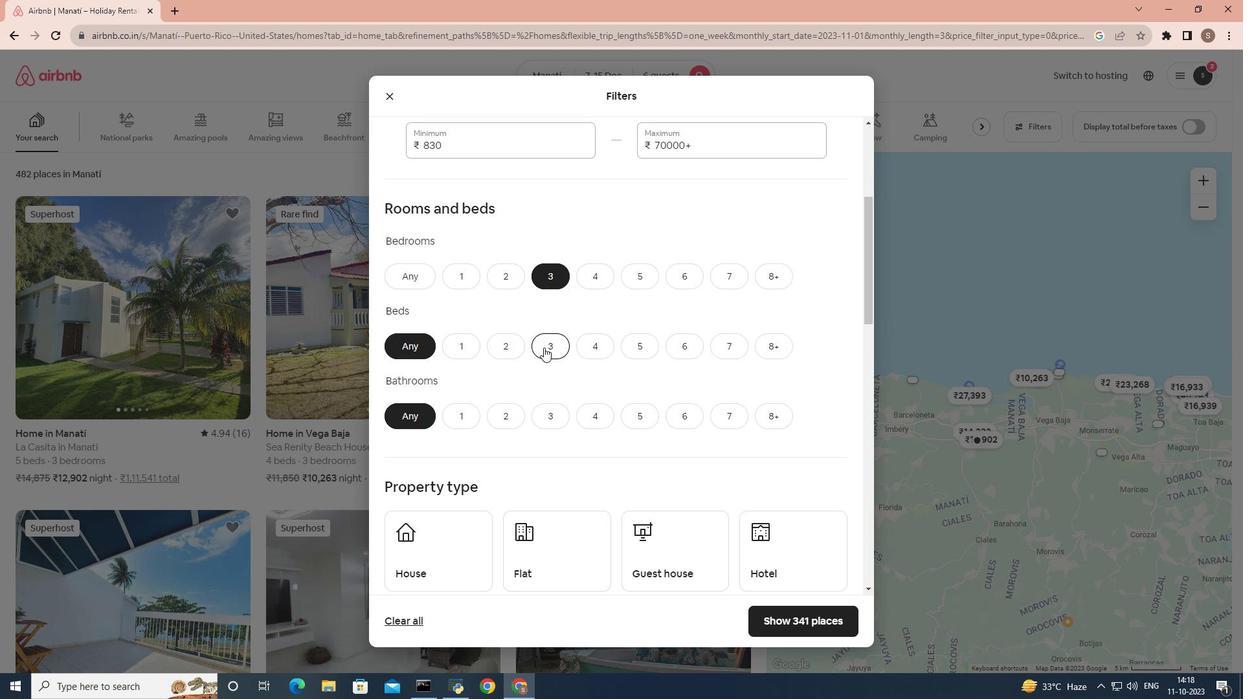 
Action: Mouse pressed left at (544, 347)
Screenshot: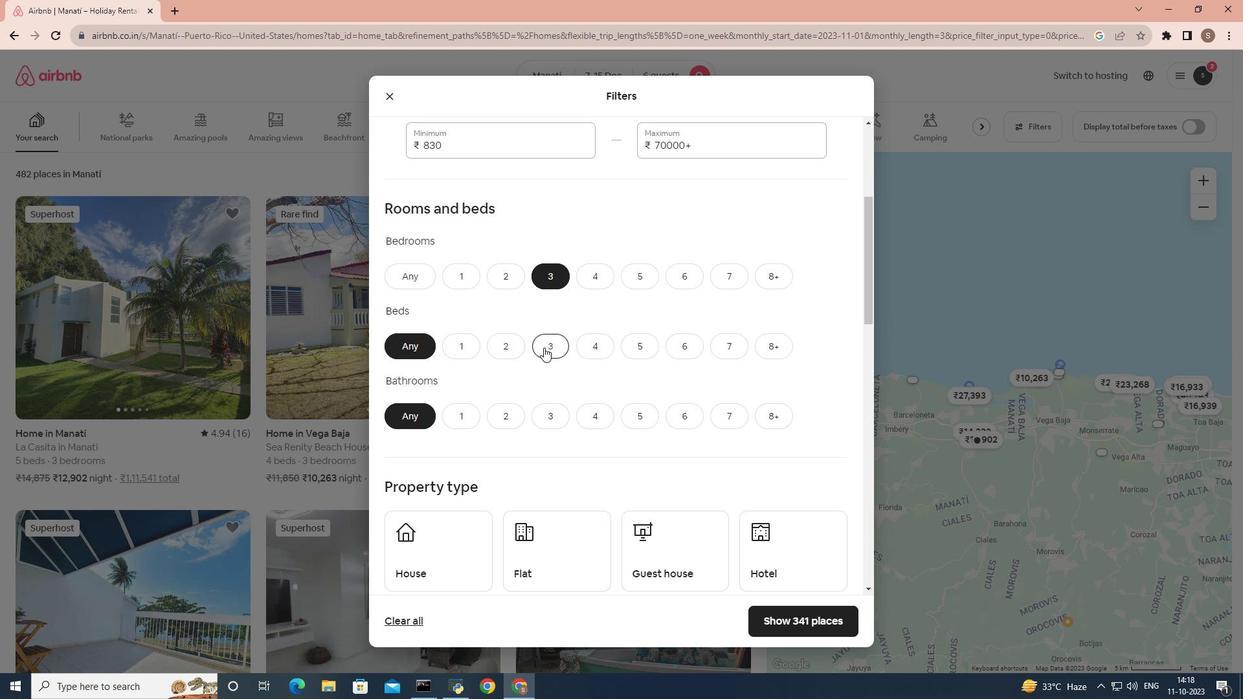 
Action: Mouse moved to (556, 422)
Screenshot: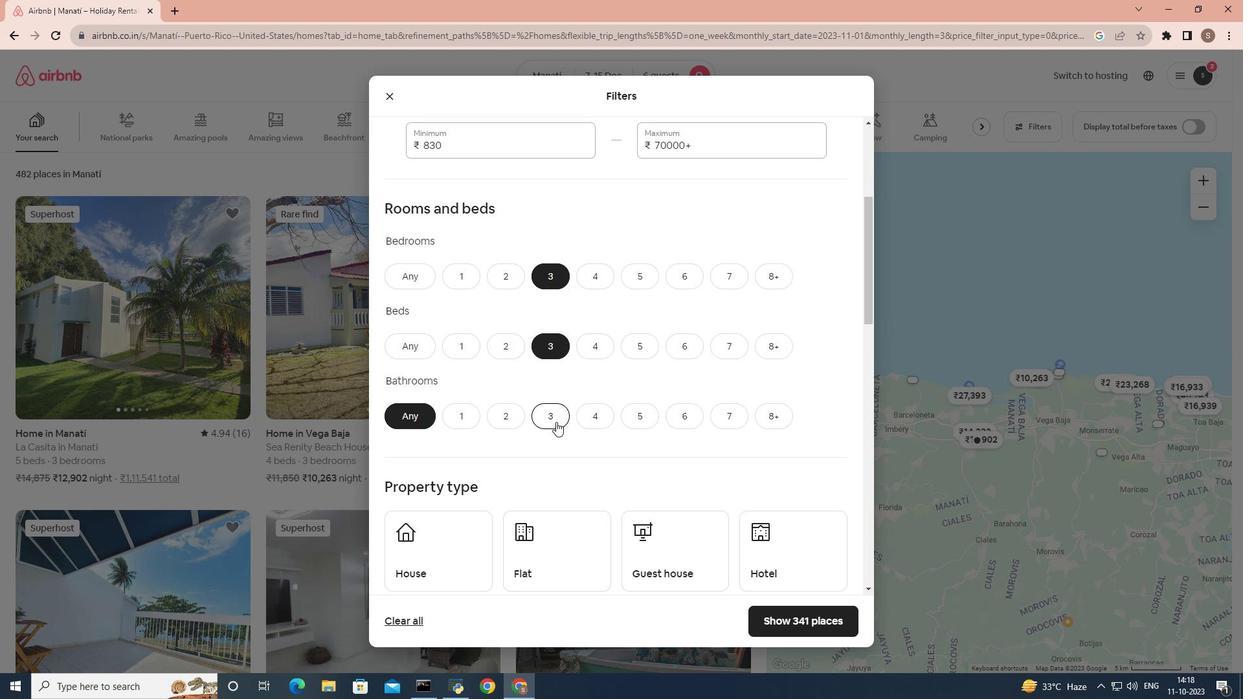 
Action: Mouse pressed left at (556, 422)
Screenshot: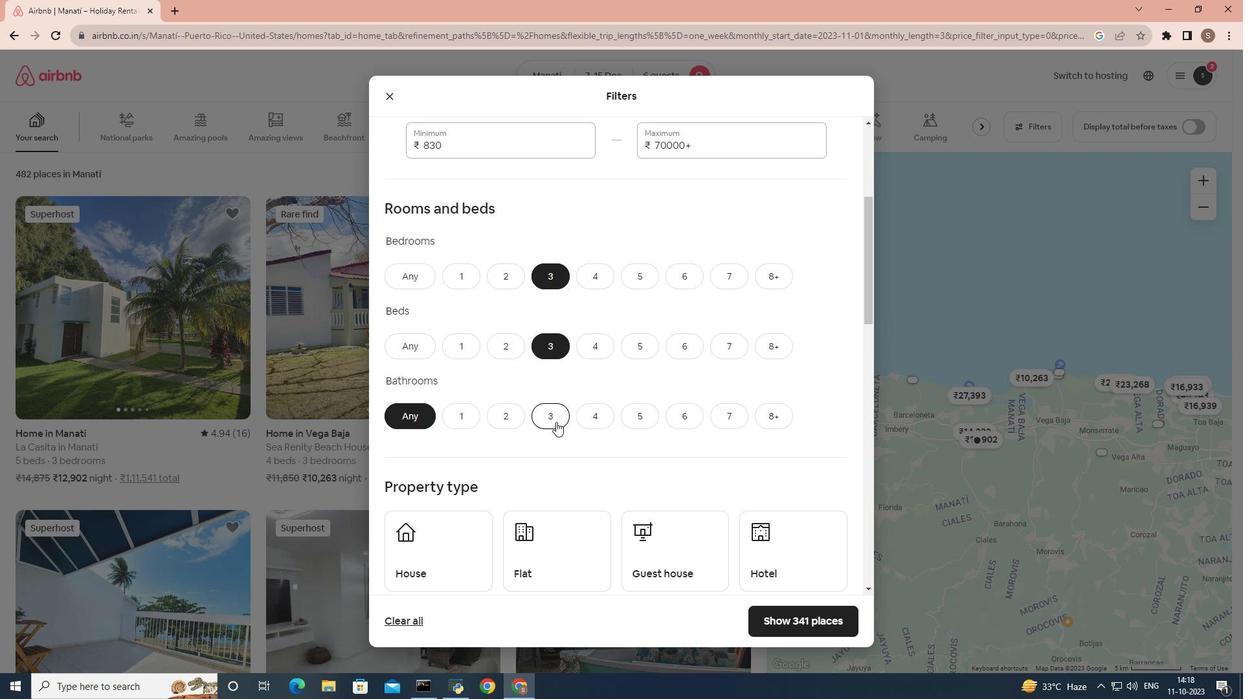 
Action: Mouse moved to (556, 414)
Screenshot: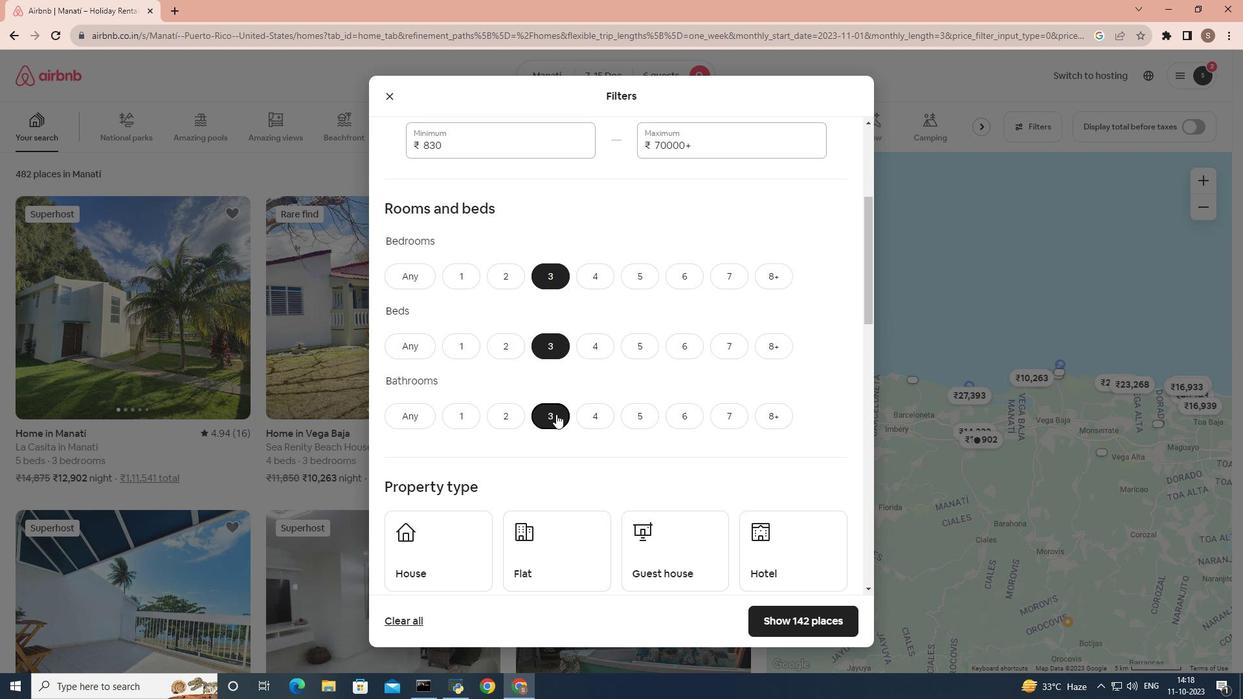 
Action: Mouse scrolled (556, 413) with delta (0, 0)
Screenshot: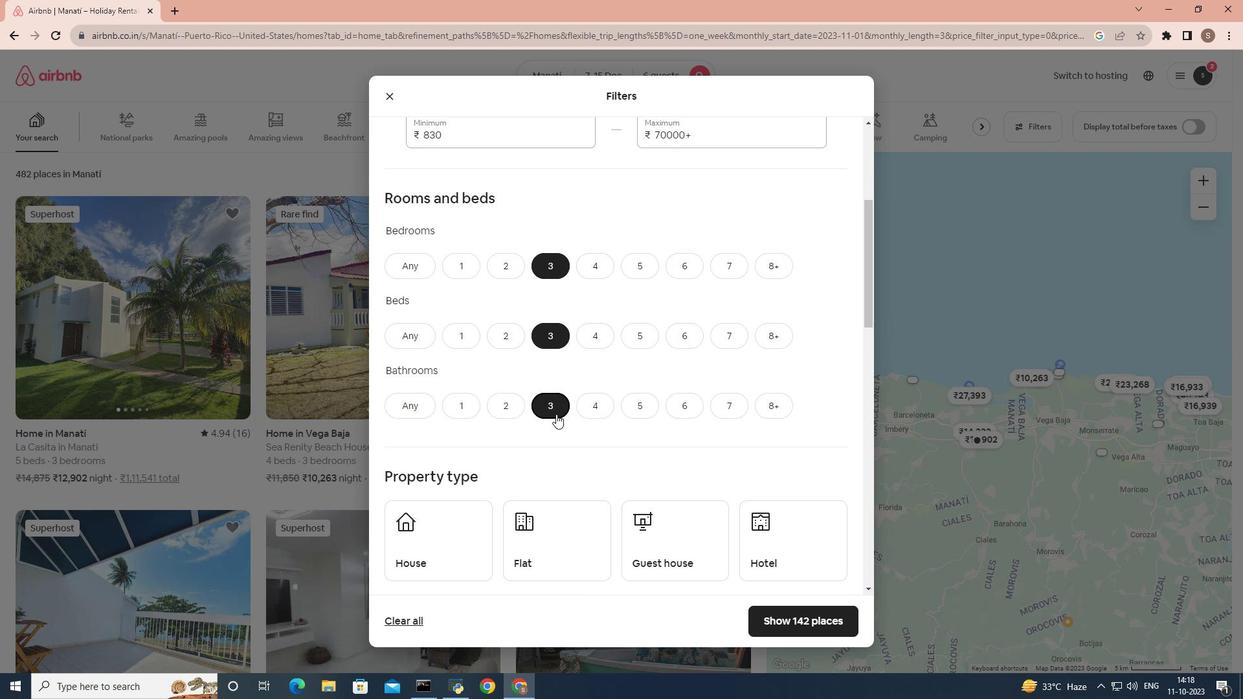 
Action: Mouse scrolled (556, 413) with delta (0, 0)
Screenshot: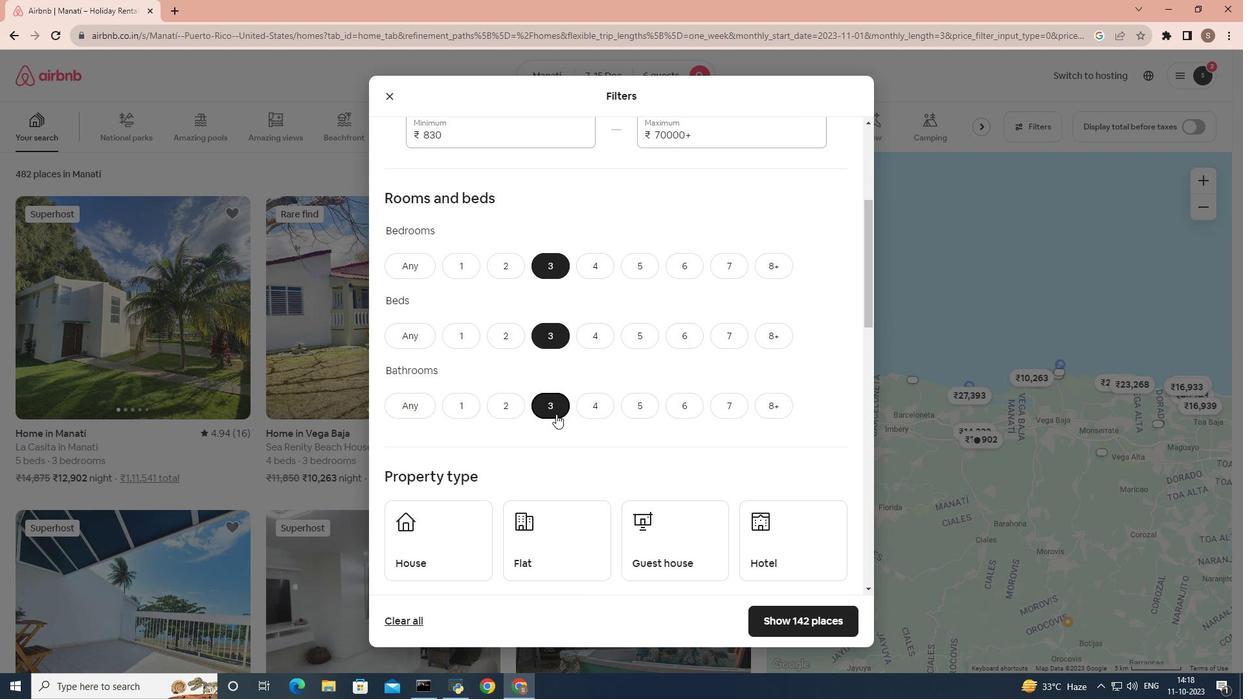 
Action: Mouse scrolled (556, 413) with delta (0, 0)
Screenshot: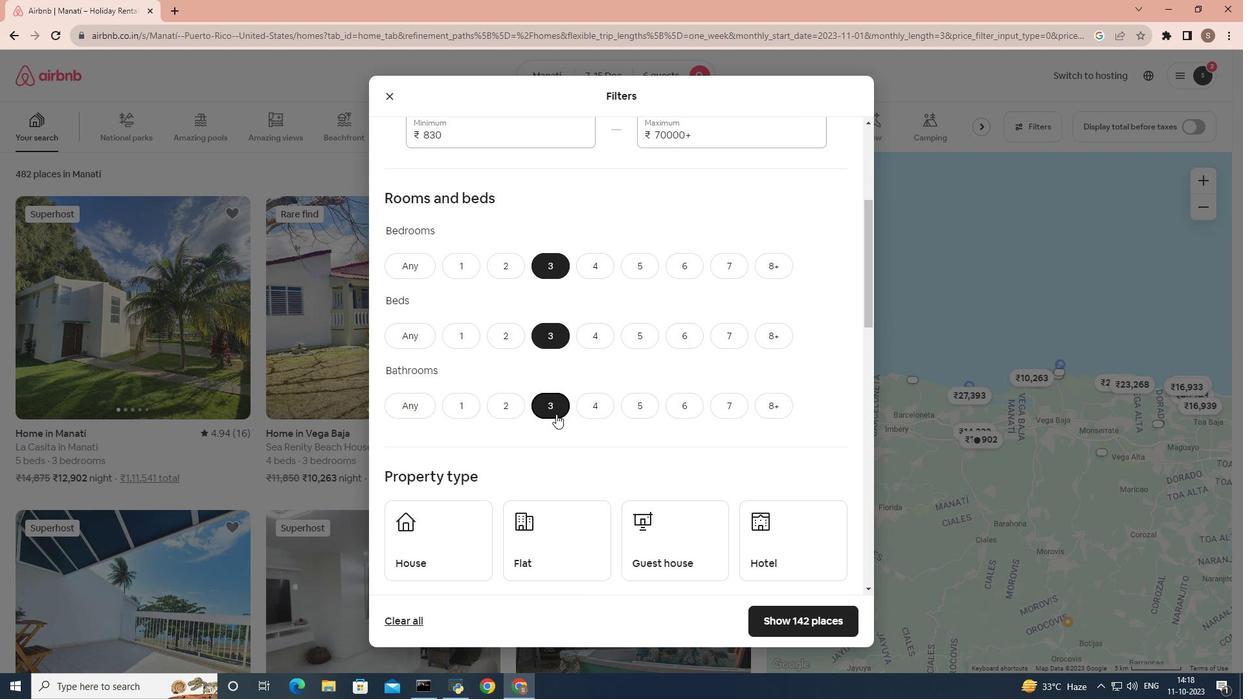 
Action: Mouse scrolled (556, 413) with delta (0, 0)
Screenshot: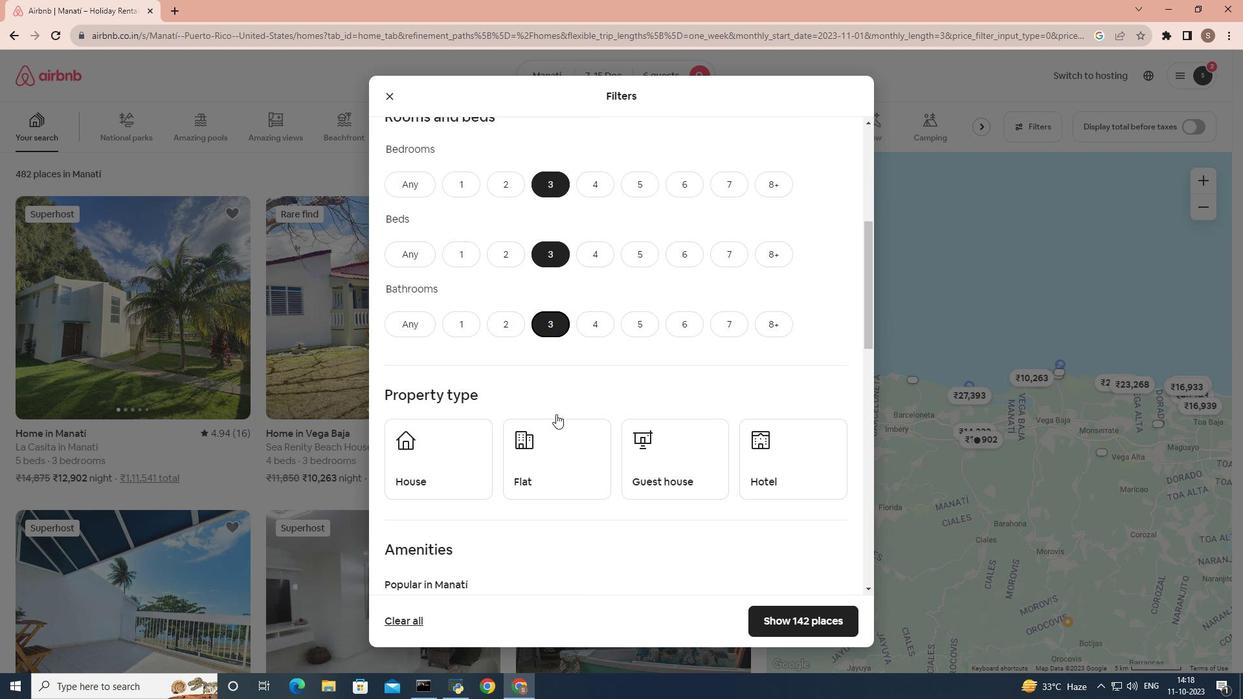 
Action: Mouse moved to (697, 314)
Screenshot: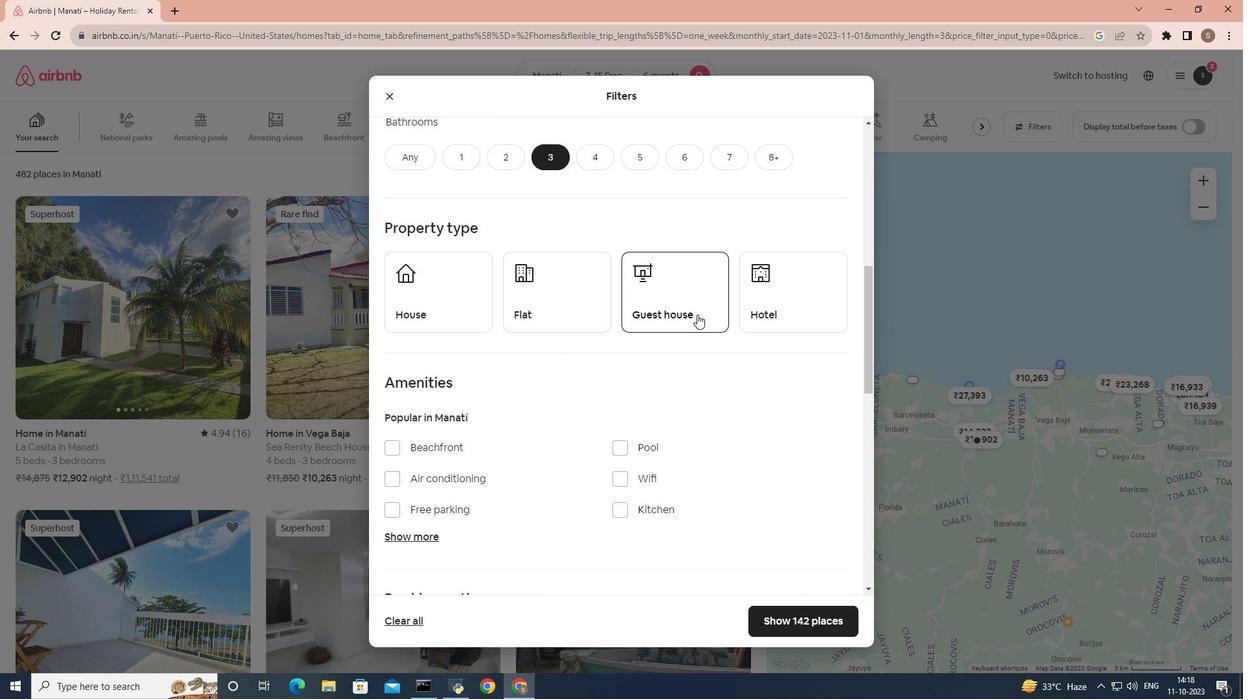 
Action: Mouse pressed left at (697, 314)
Screenshot: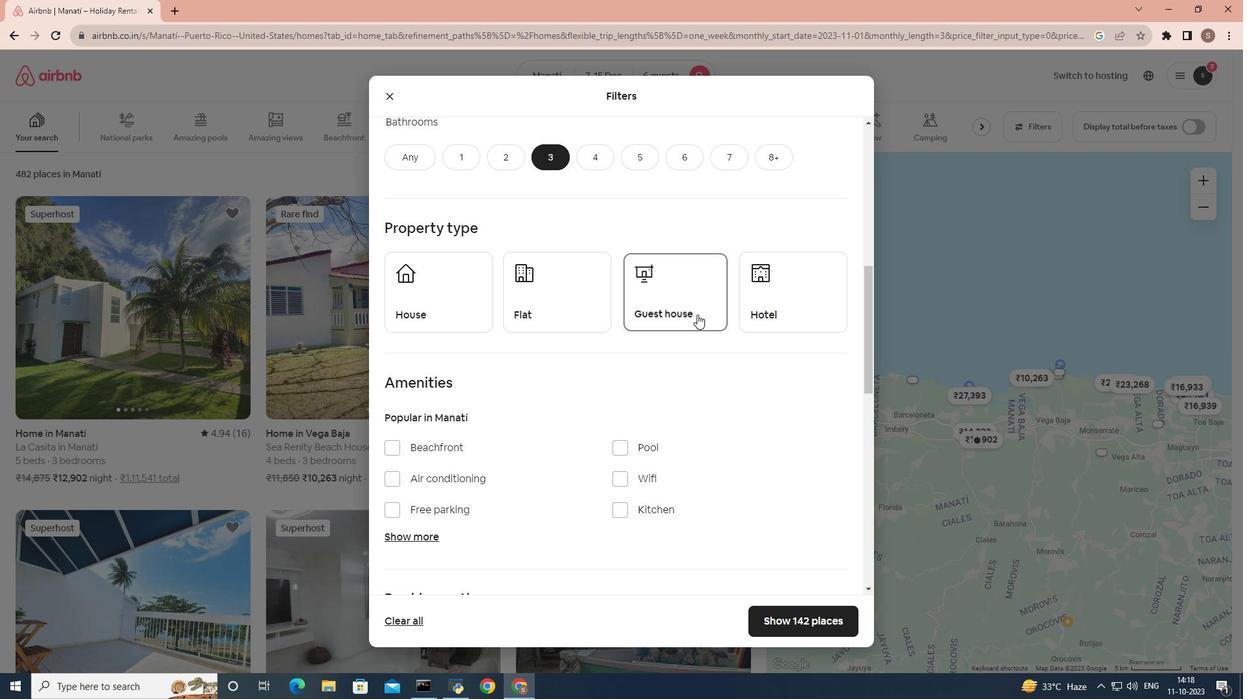 
Action: Mouse moved to (525, 408)
Screenshot: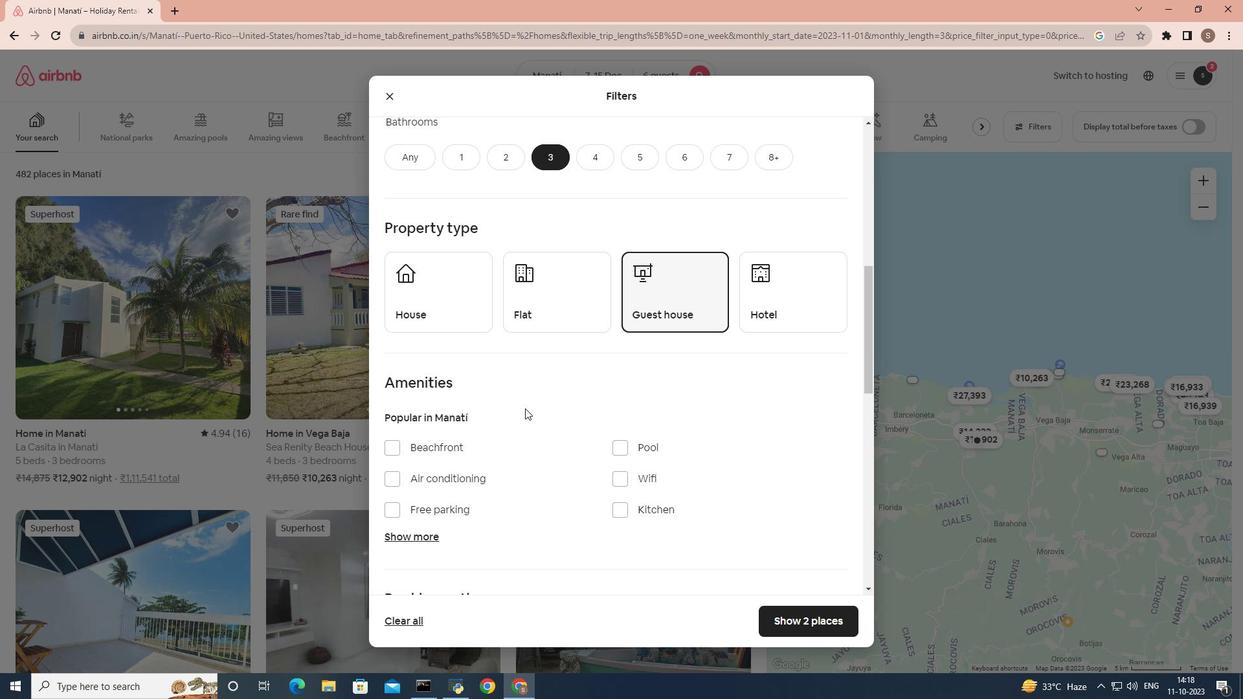 
Action: Mouse scrolled (525, 408) with delta (0, 0)
Screenshot: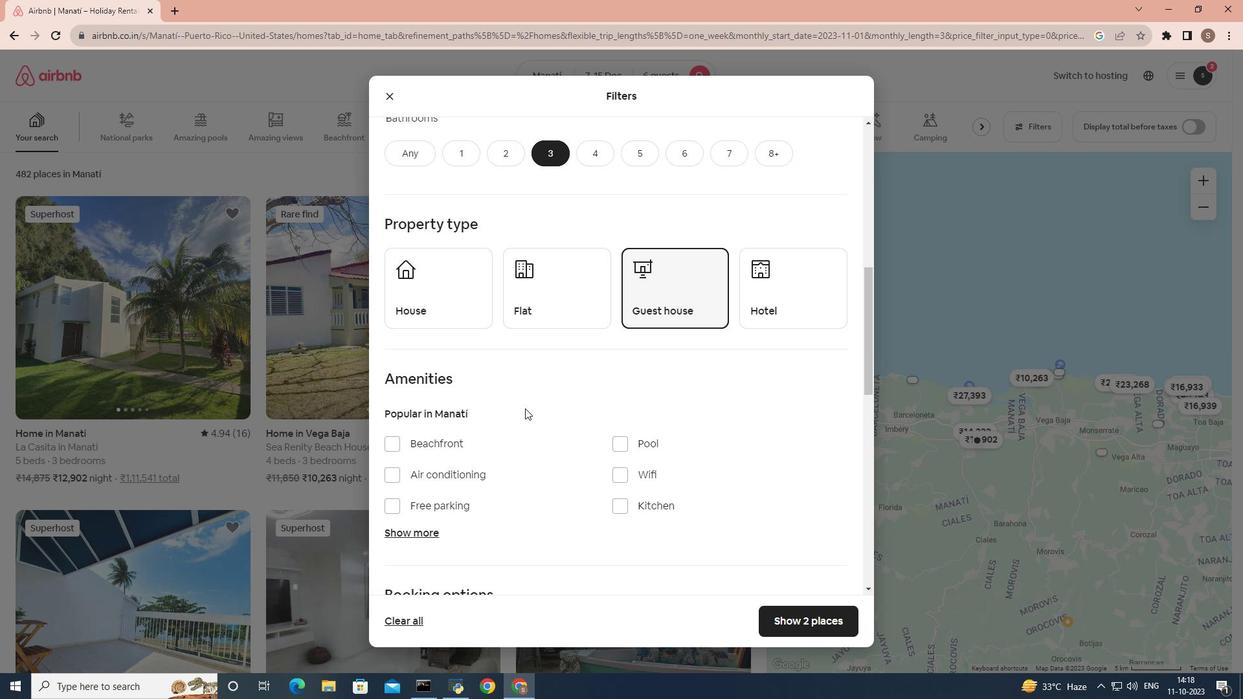 
Action: Mouse moved to (525, 408)
Screenshot: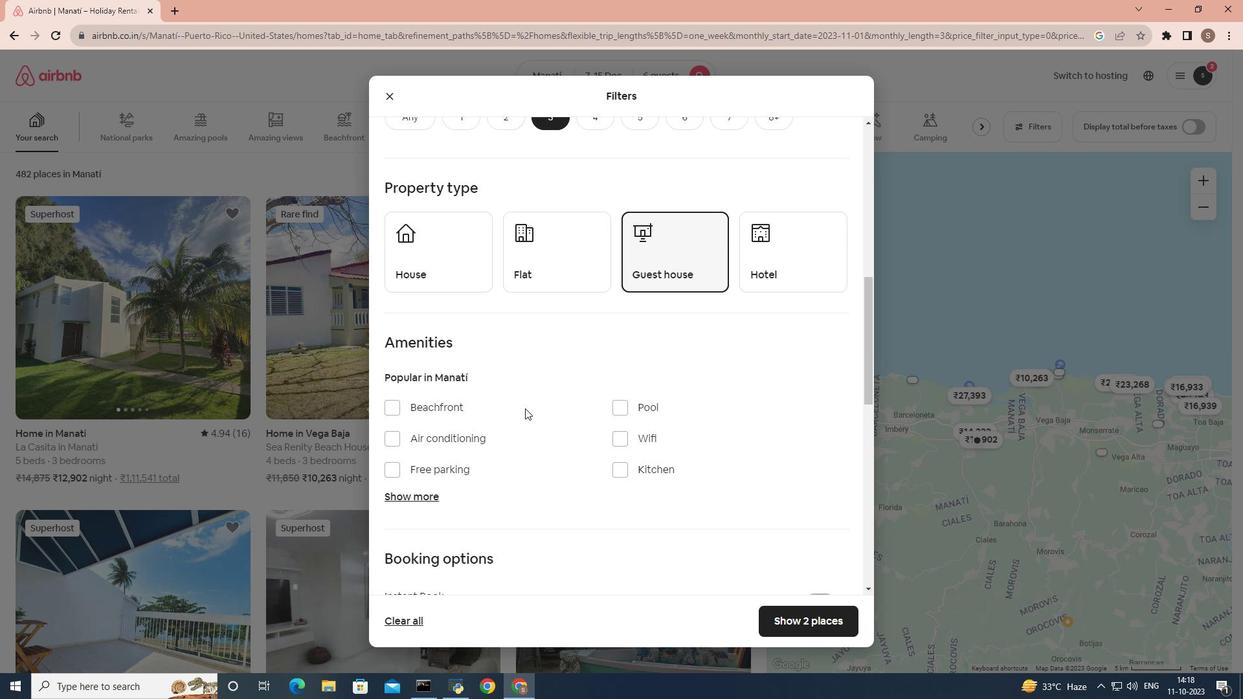 
Action: Mouse scrolled (525, 408) with delta (0, 0)
Screenshot: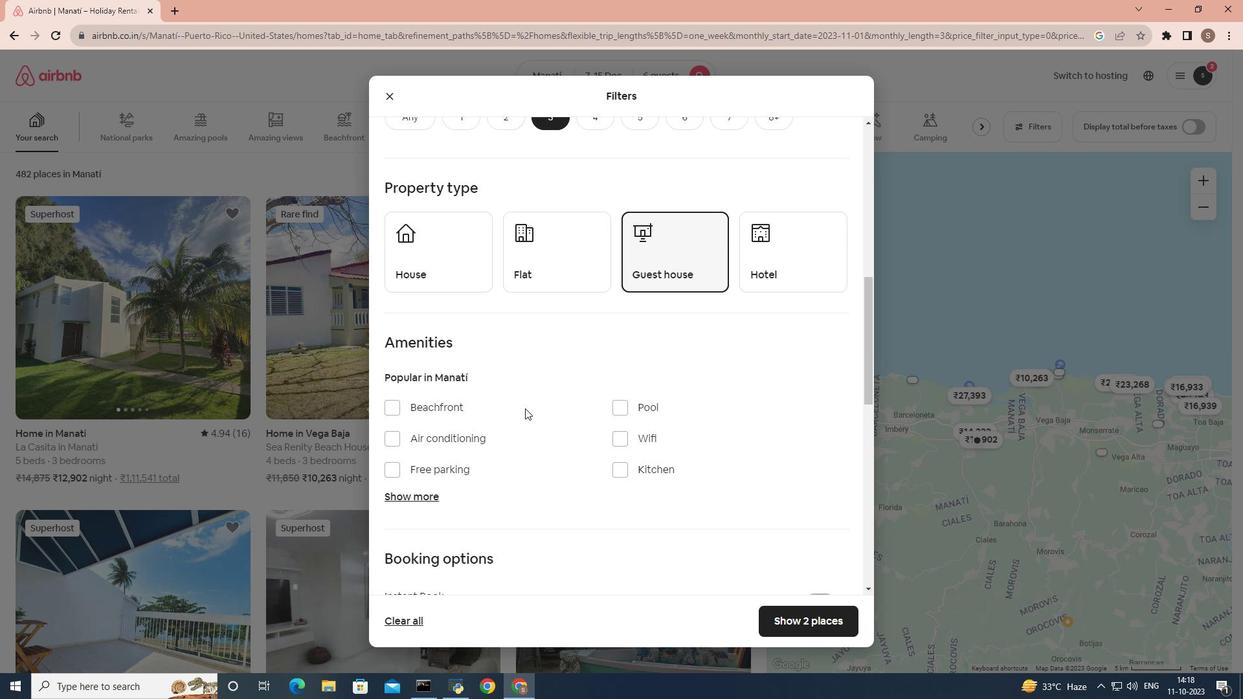 
Action: Mouse scrolled (525, 408) with delta (0, 0)
Screenshot: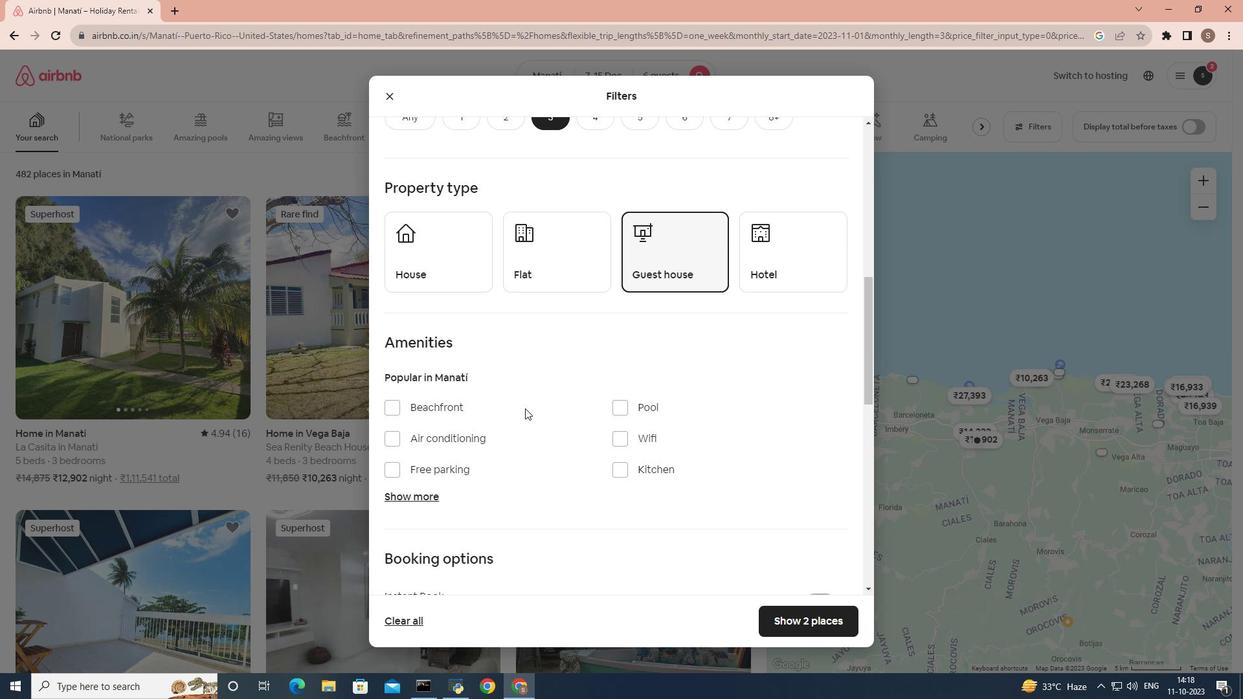 
Action: Mouse scrolled (525, 408) with delta (0, 0)
Screenshot: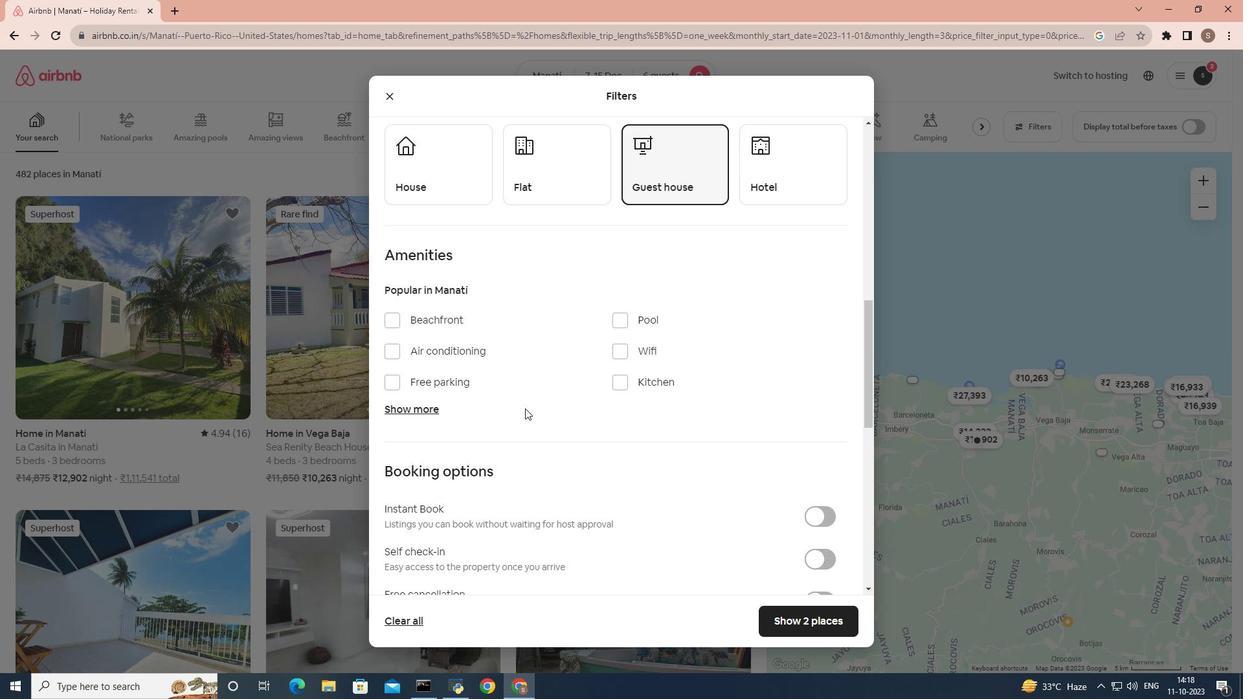 
Action: Mouse moved to (481, 246)
Screenshot: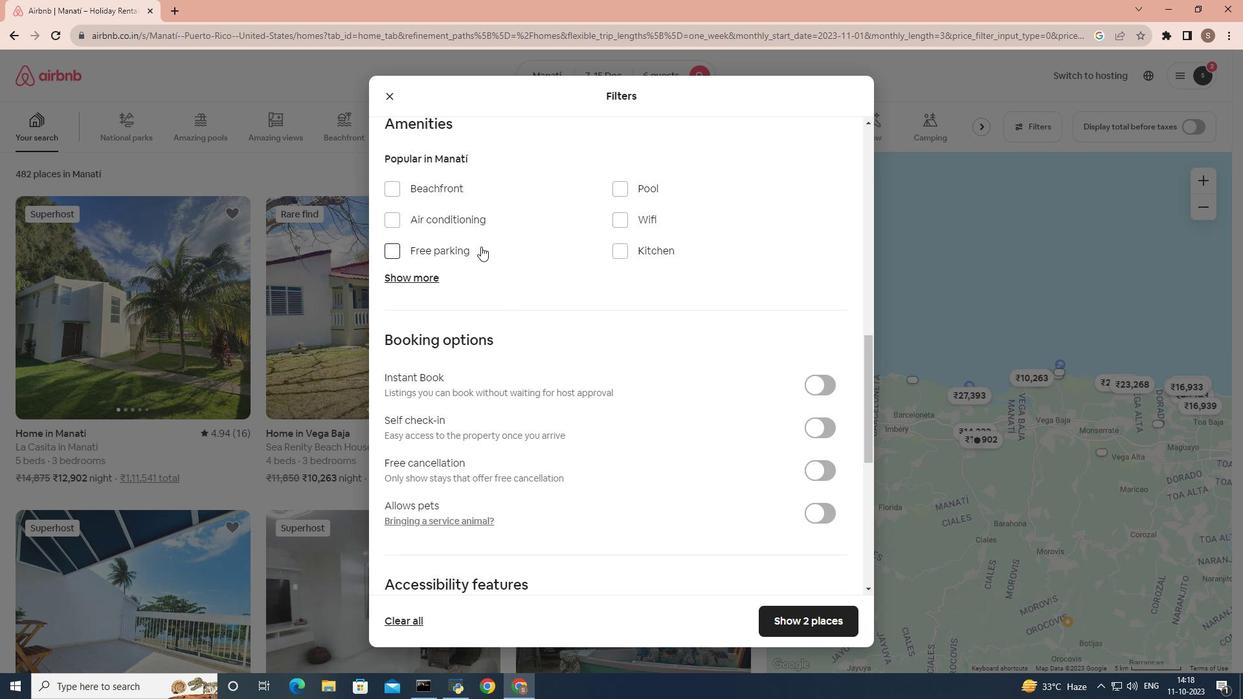 
Action: Mouse scrolled (481, 247) with delta (0, 0)
Screenshot: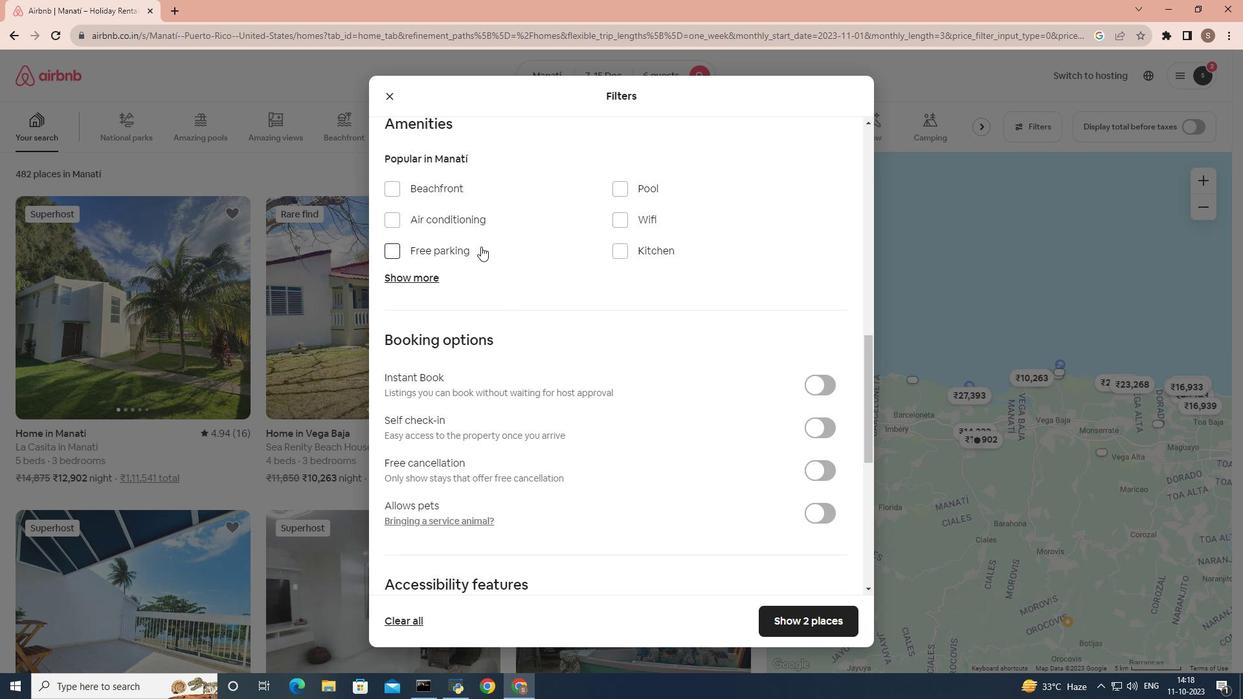 
Action: Mouse moved to (424, 343)
Screenshot: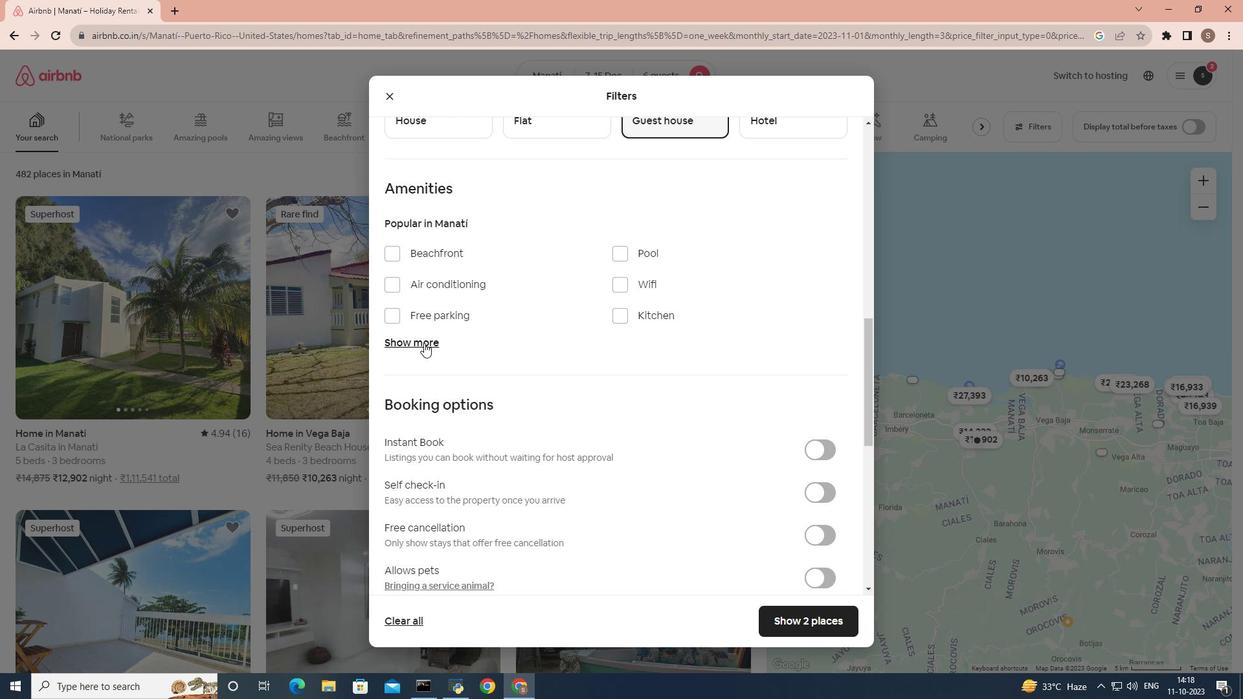 
Action: Mouse pressed left at (424, 343)
Screenshot: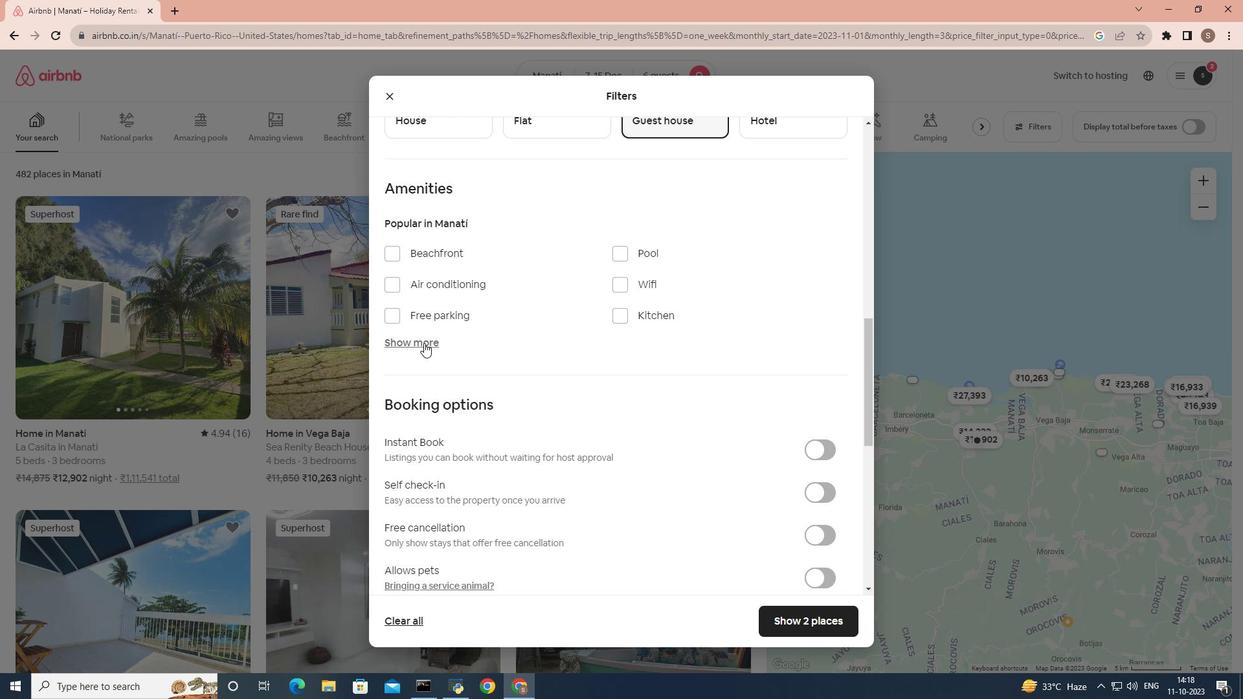 
Action: Mouse moved to (434, 393)
Screenshot: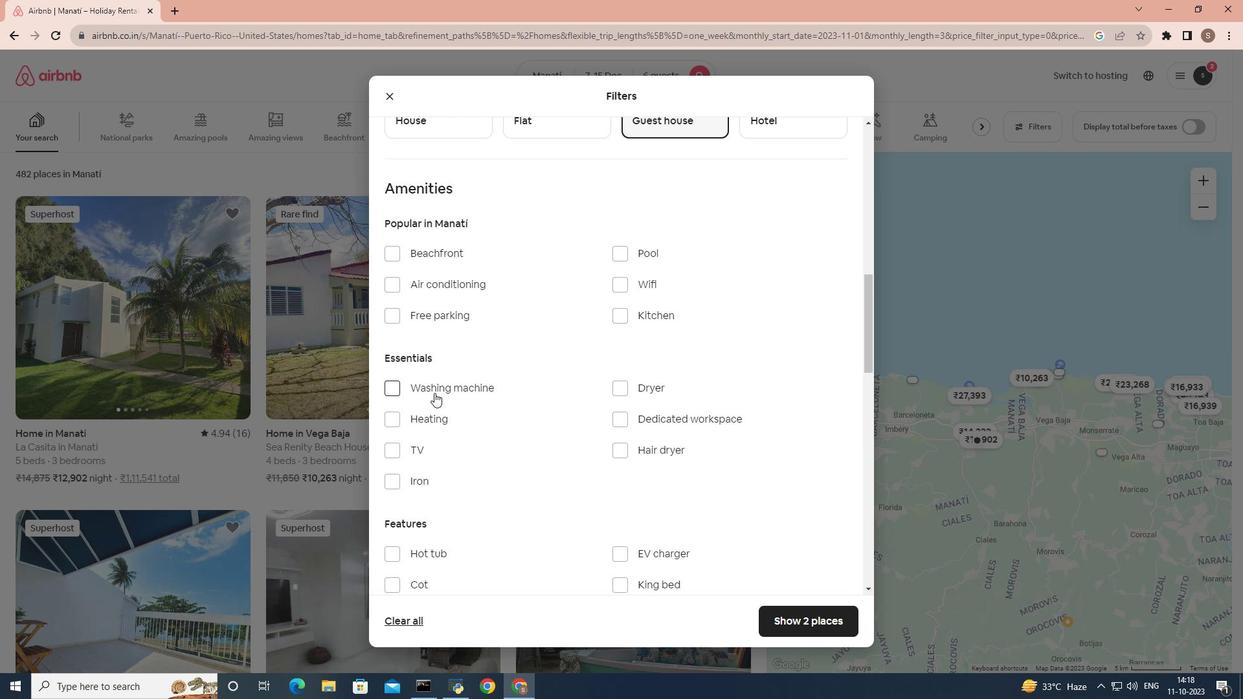 
Action: Mouse pressed left at (434, 393)
Screenshot: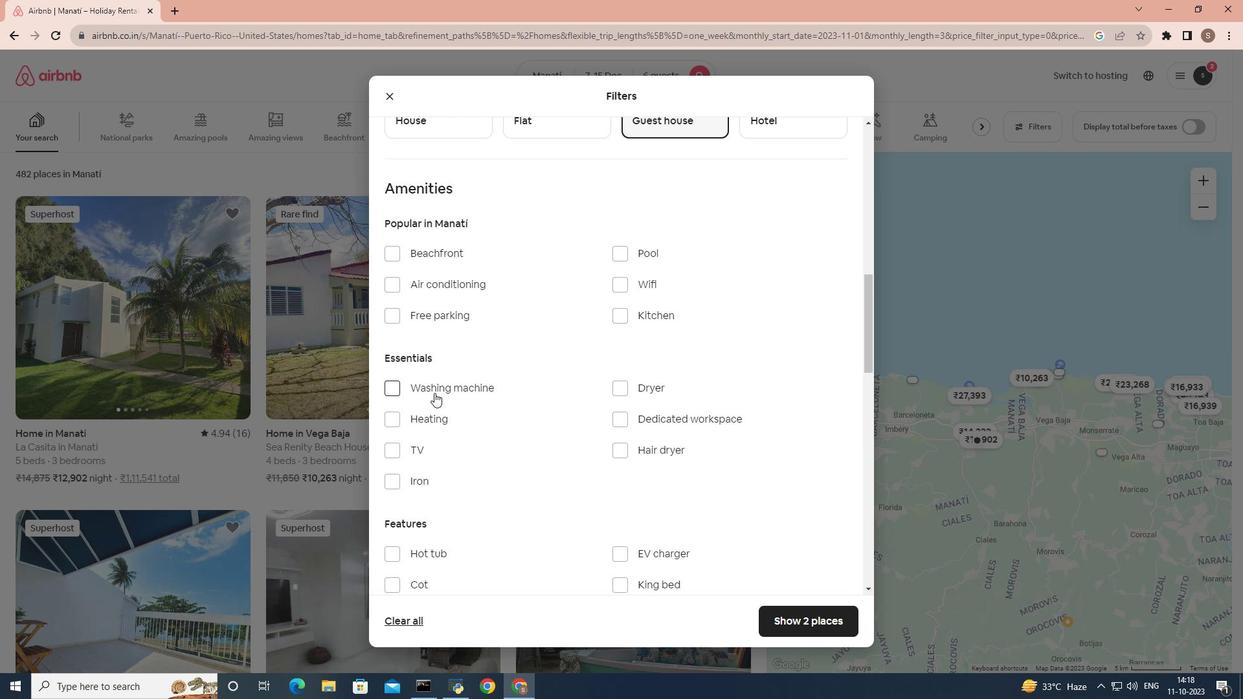 
Action: Mouse moved to (535, 386)
Screenshot: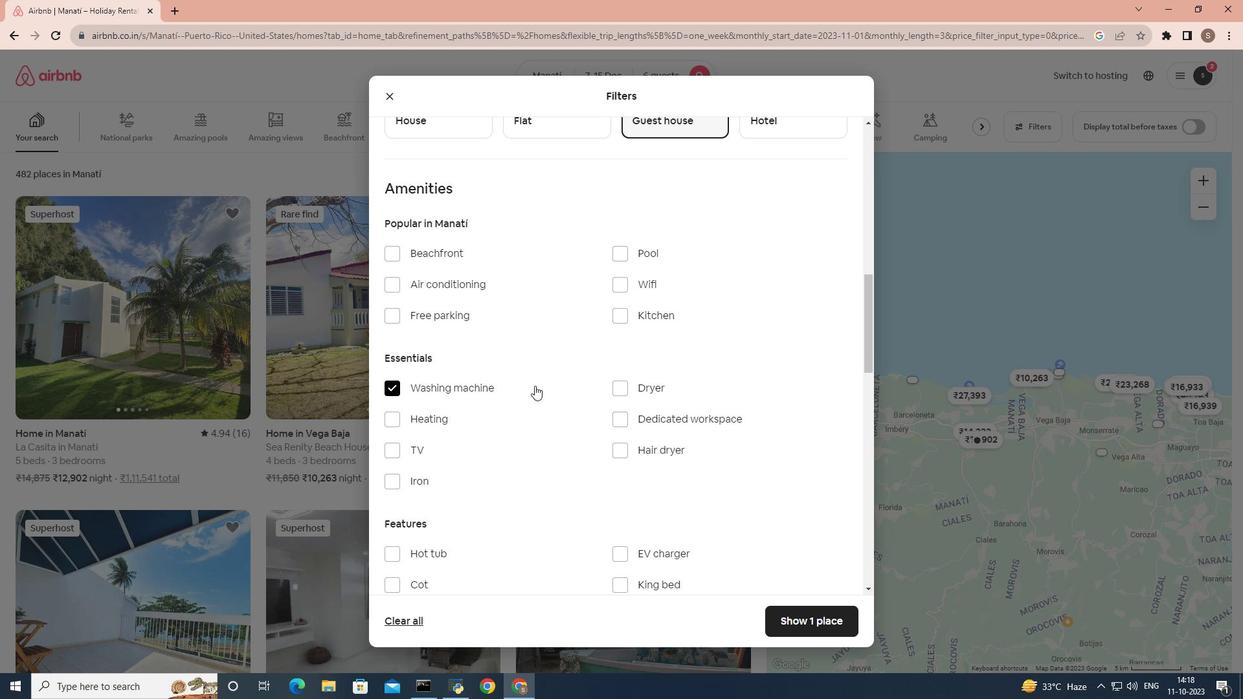 
Action: Mouse scrolled (535, 385) with delta (0, 0)
Screenshot: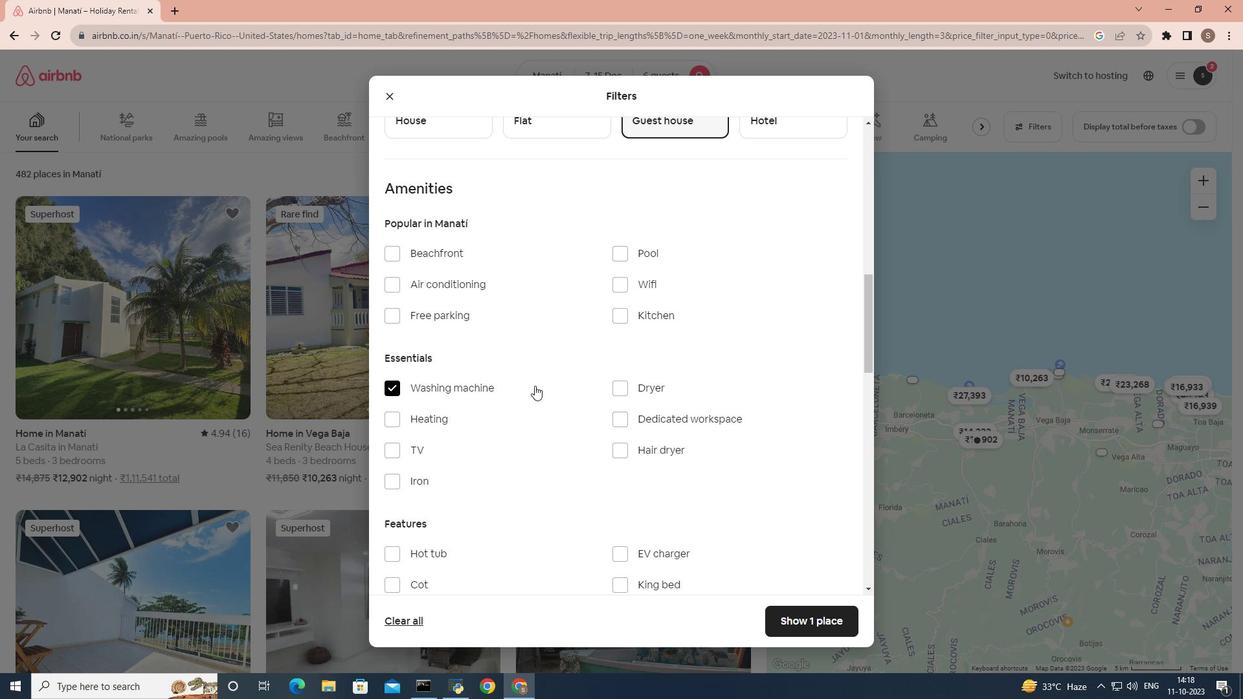 
Action: Mouse scrolled (535, 385) with delta (0, 0)
Screenshot: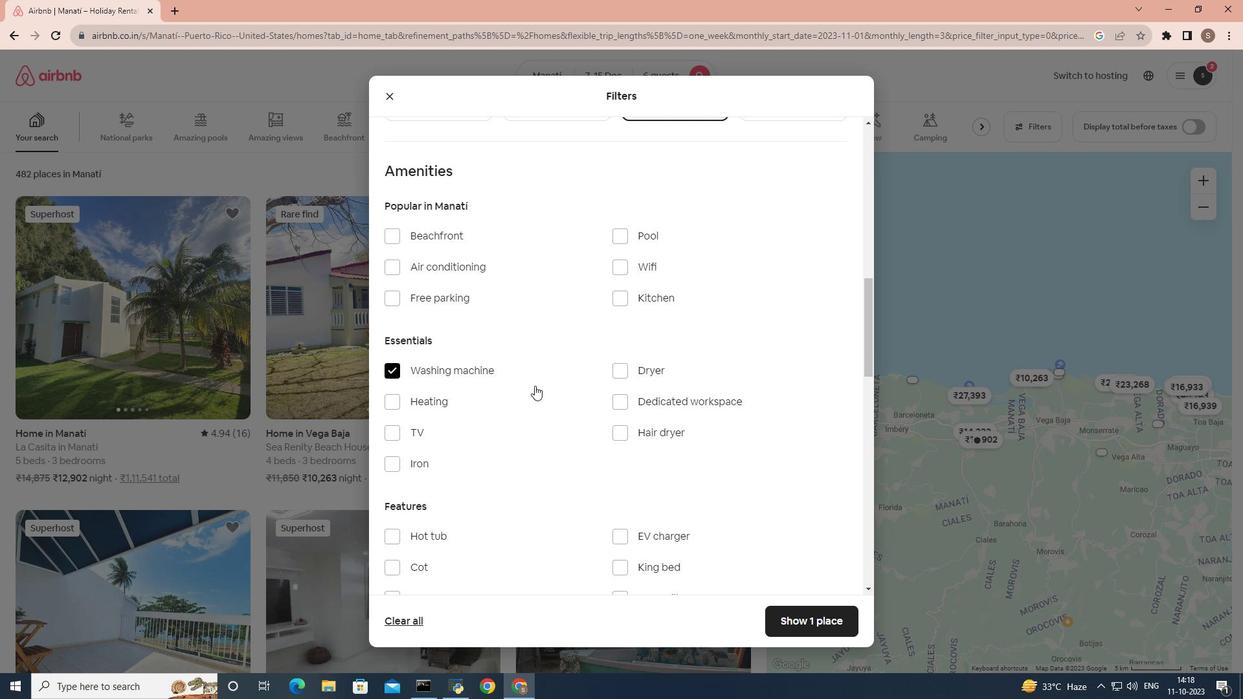 
Action: Mouse scrolled (535, 385) with delta (0, 0)
Screenshot: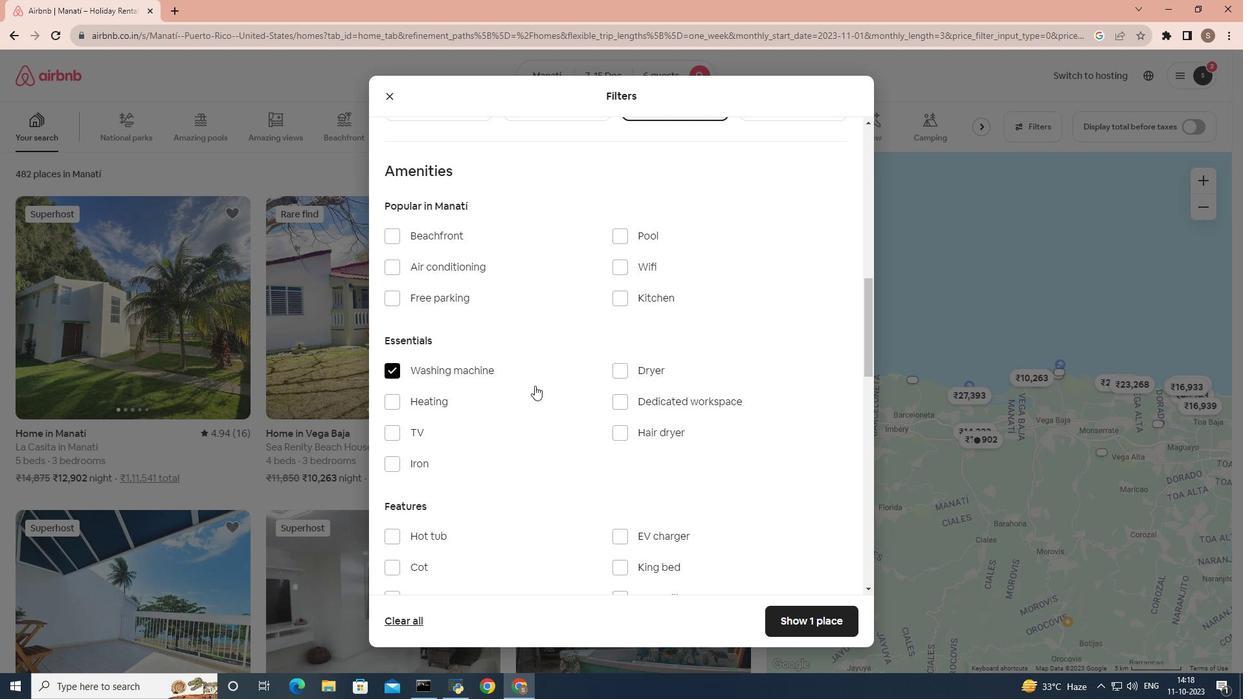 
Action: Mouse scrolled (535, 385) with delta (0, 0)
Screenshot: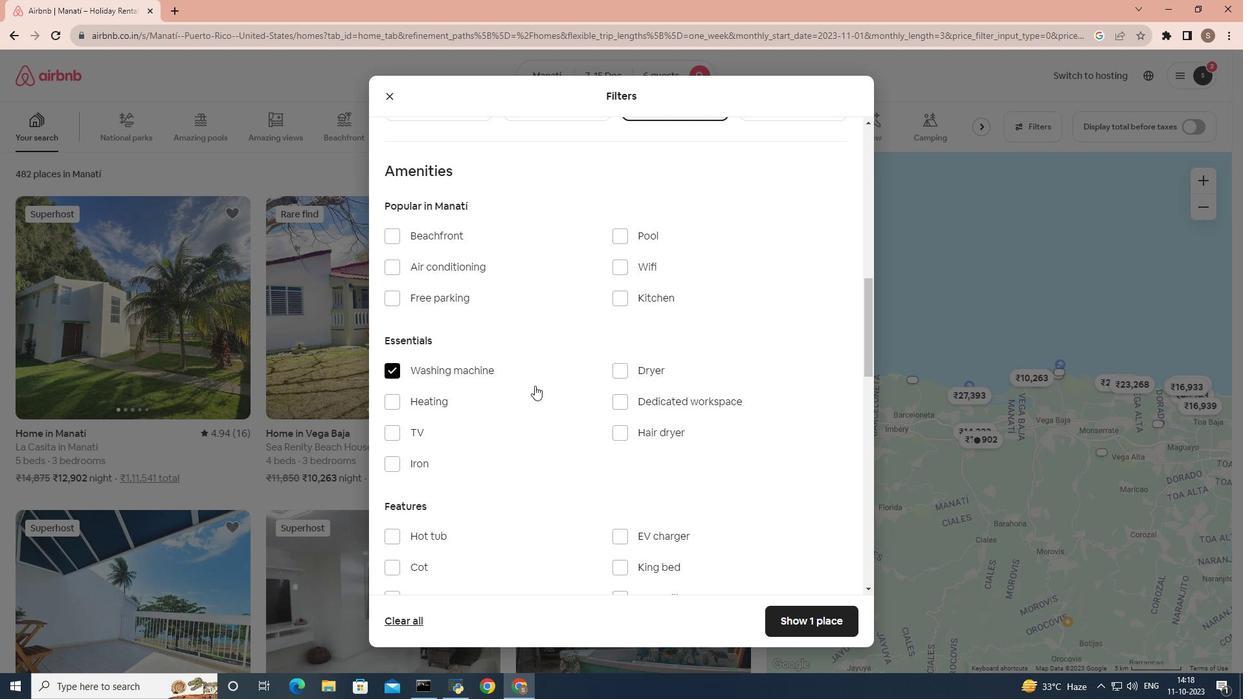 
Action: Mouse scrolled (535, 385) with delta (0, 0)
Screenshot: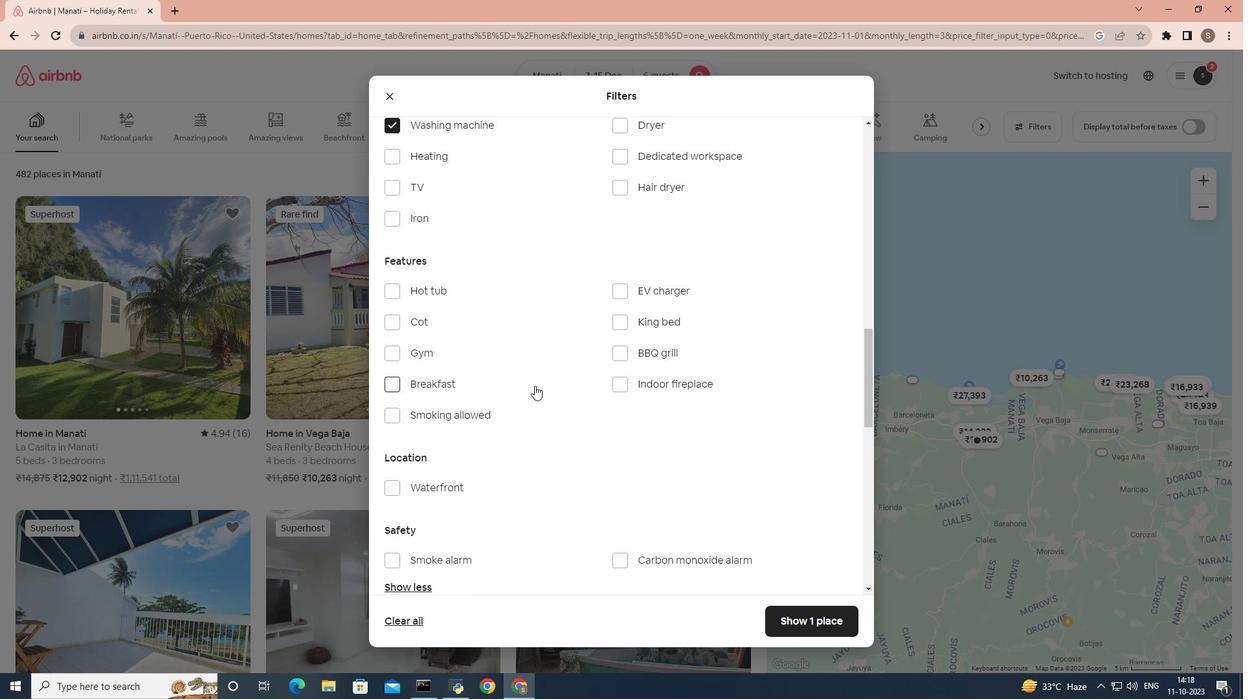 
Action: Mouse scrolled (535, 385) with delta (0, 0)
Screenshot: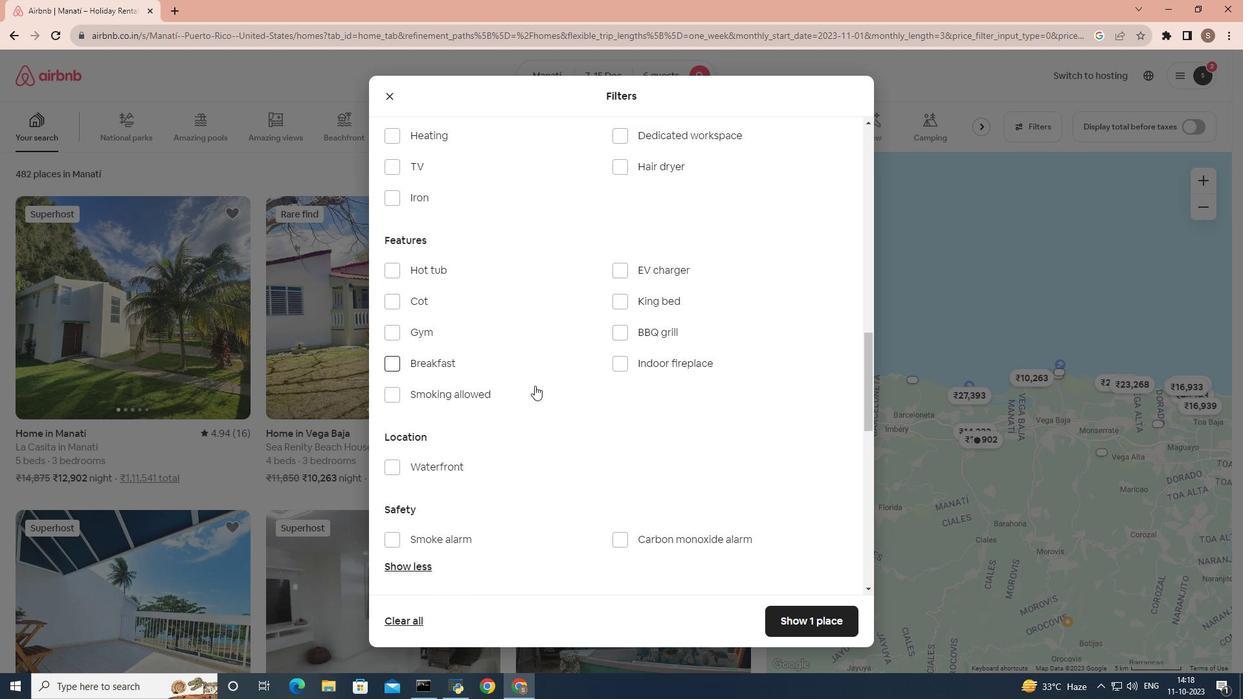 
Action: Mouse scrolled (535, 385) with delta (0, 0)
Screenshot: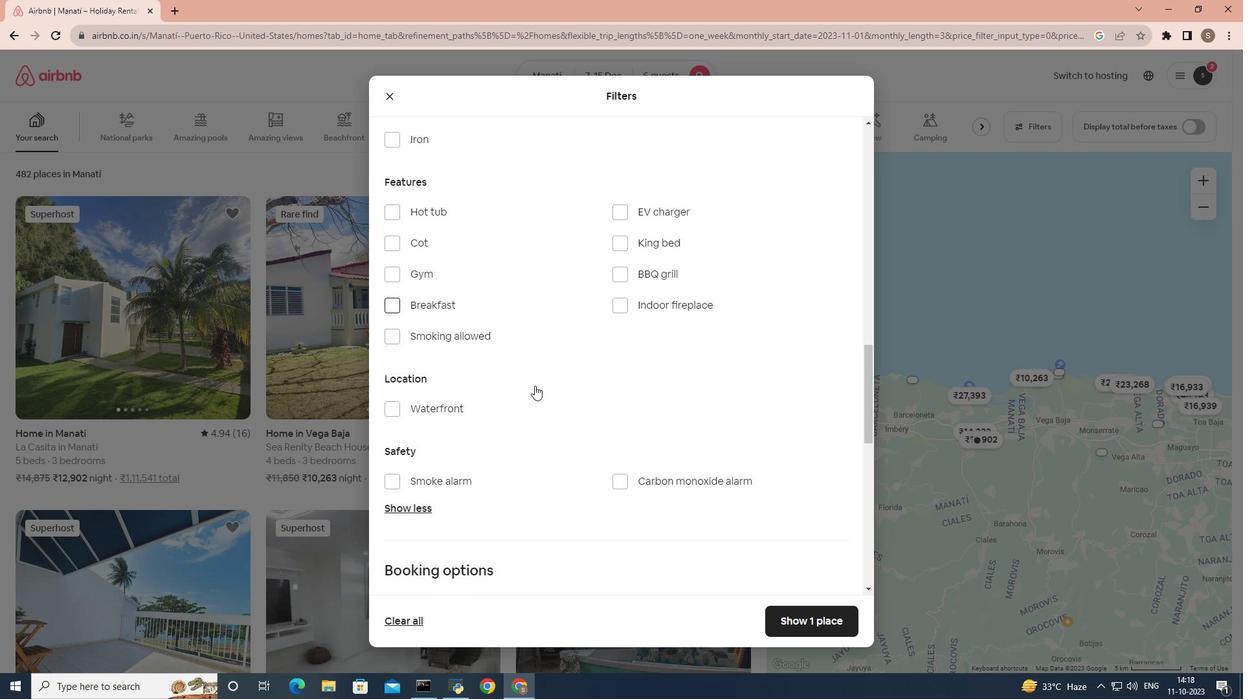 
Action: Mouse moved to (537, 377)
Screenshot: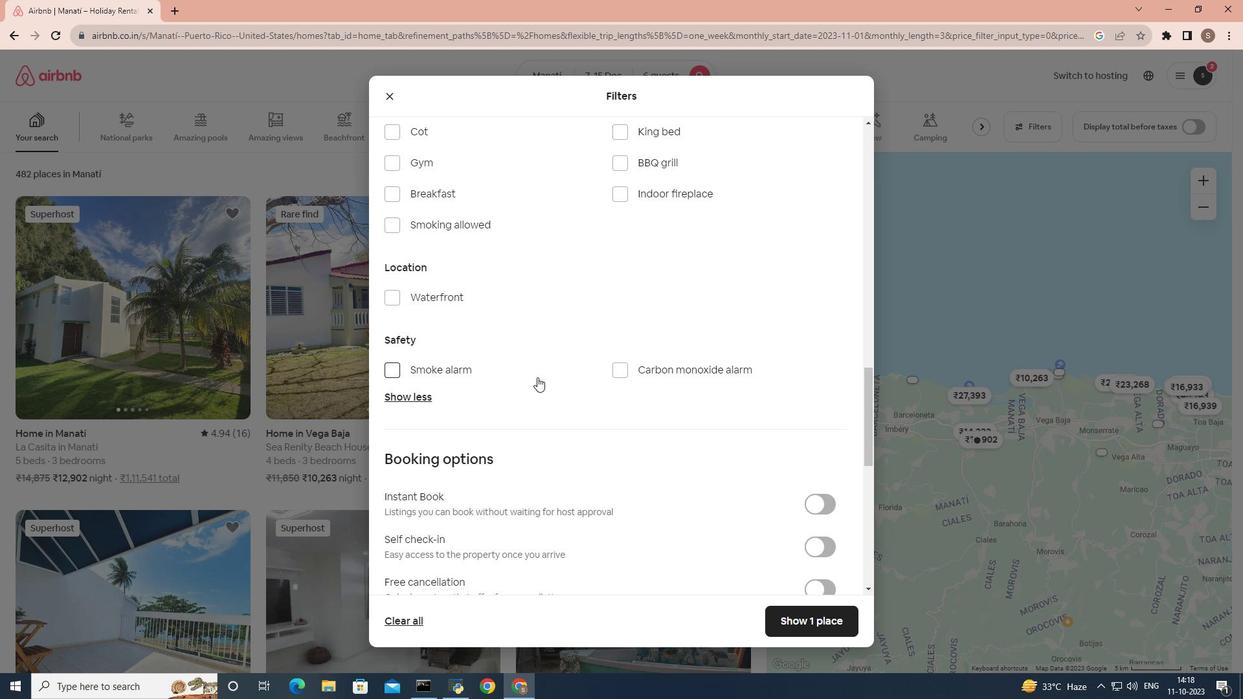 
Action: Mouse scrolled (537, 377) with delta (0, 0)
Screenshot: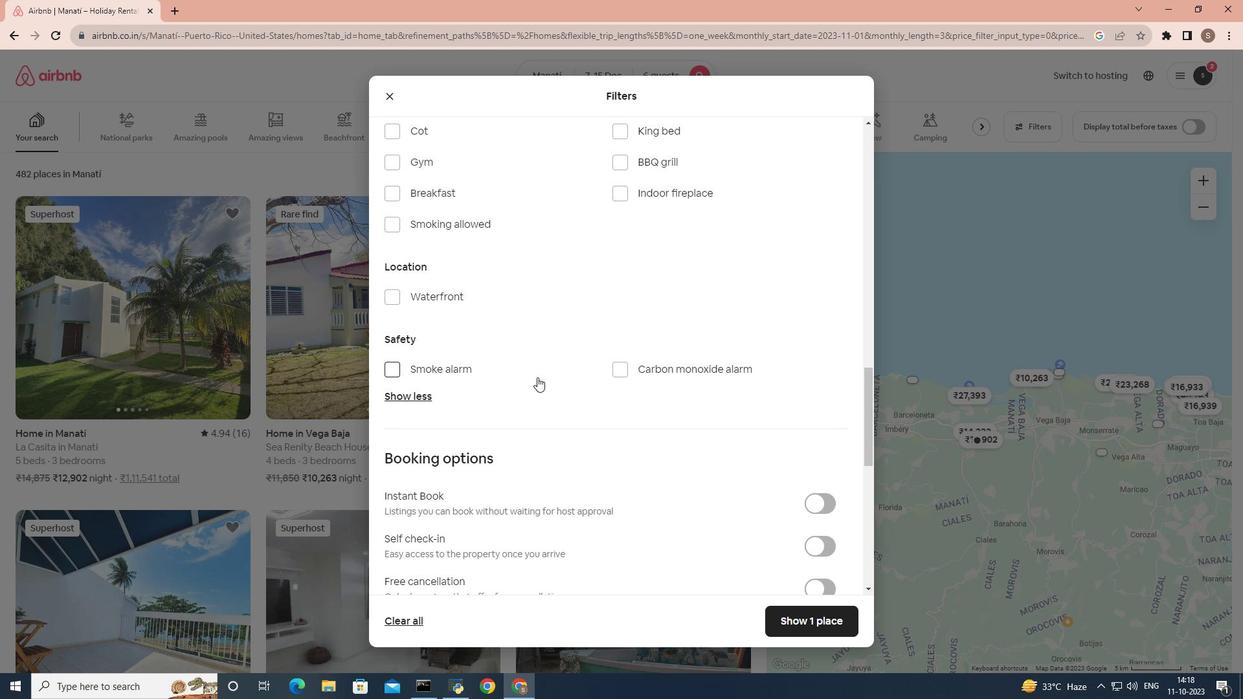 
Action: Mouse scrolled (537, 377) with delta (0, 0)
Screenshot: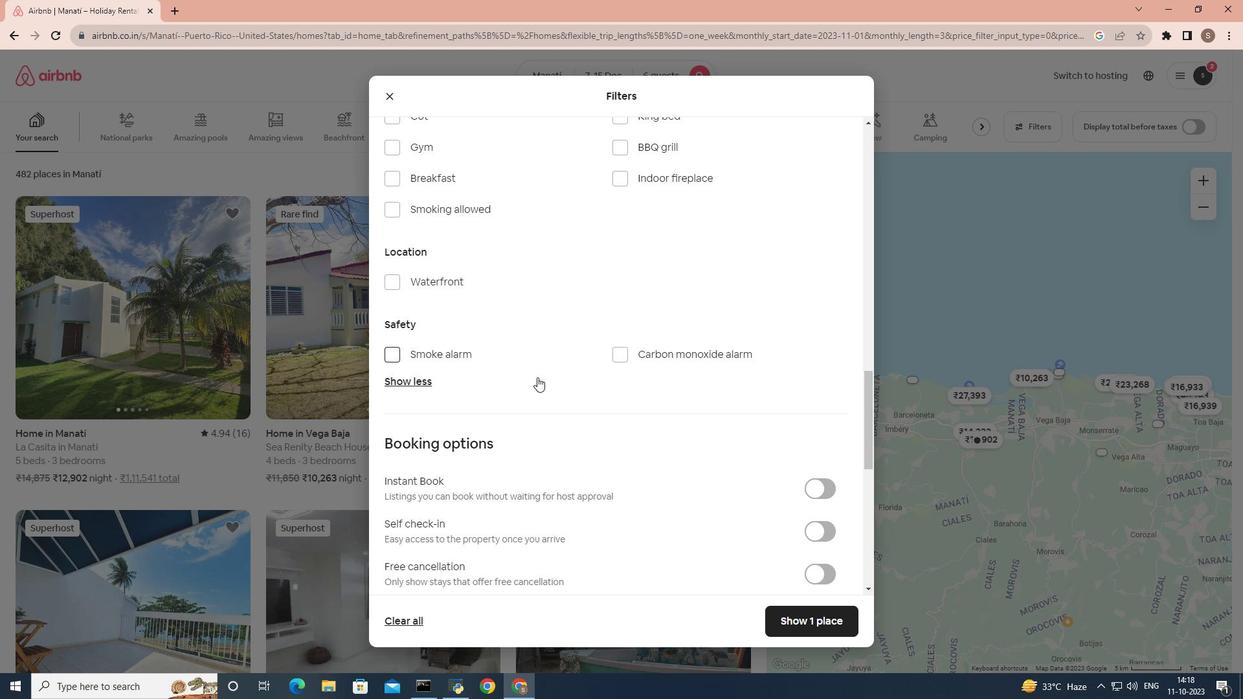 
Action: Mouse moved to (832, 414)
Screenshot: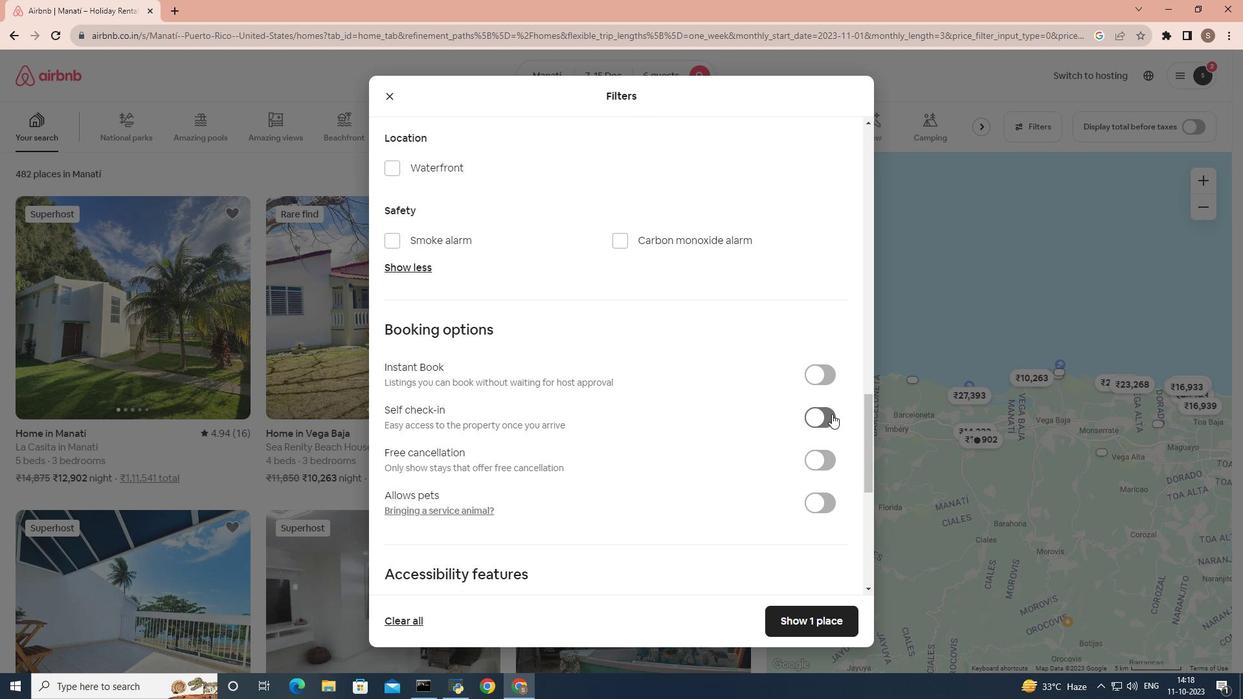 
Action: Mouse pressed left at (832, 414)
Screenshot: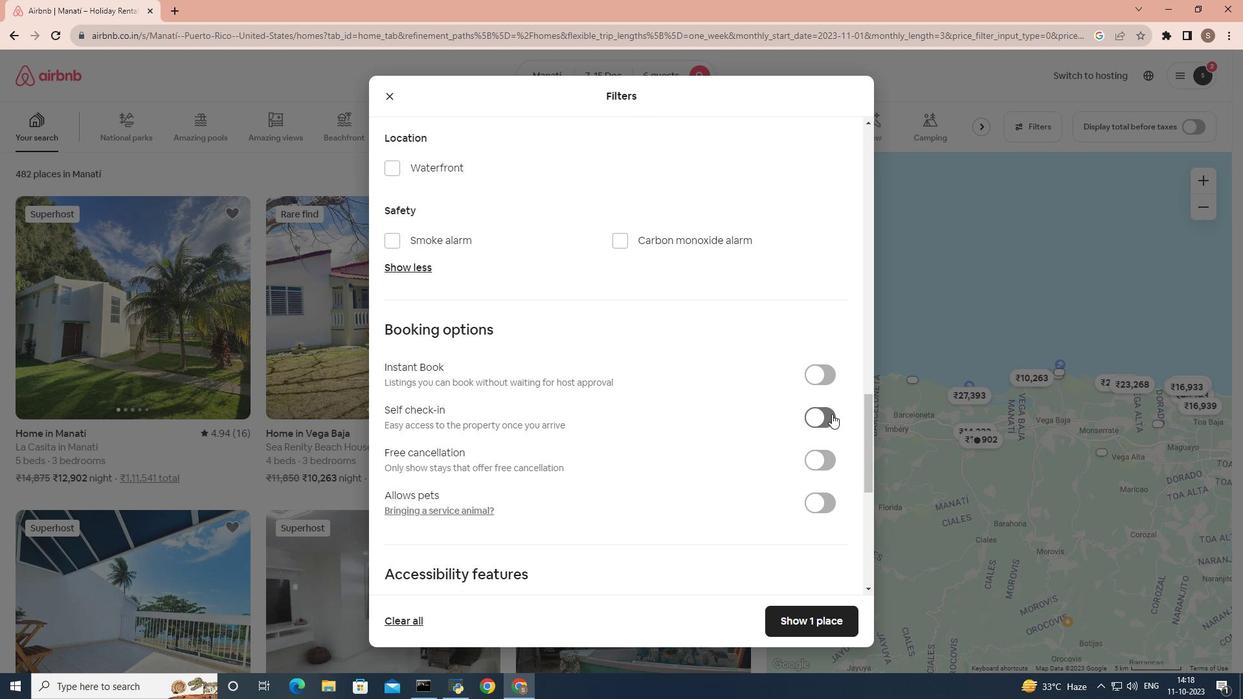 
Action: Mouse moved to (797, 618)
Screenshot: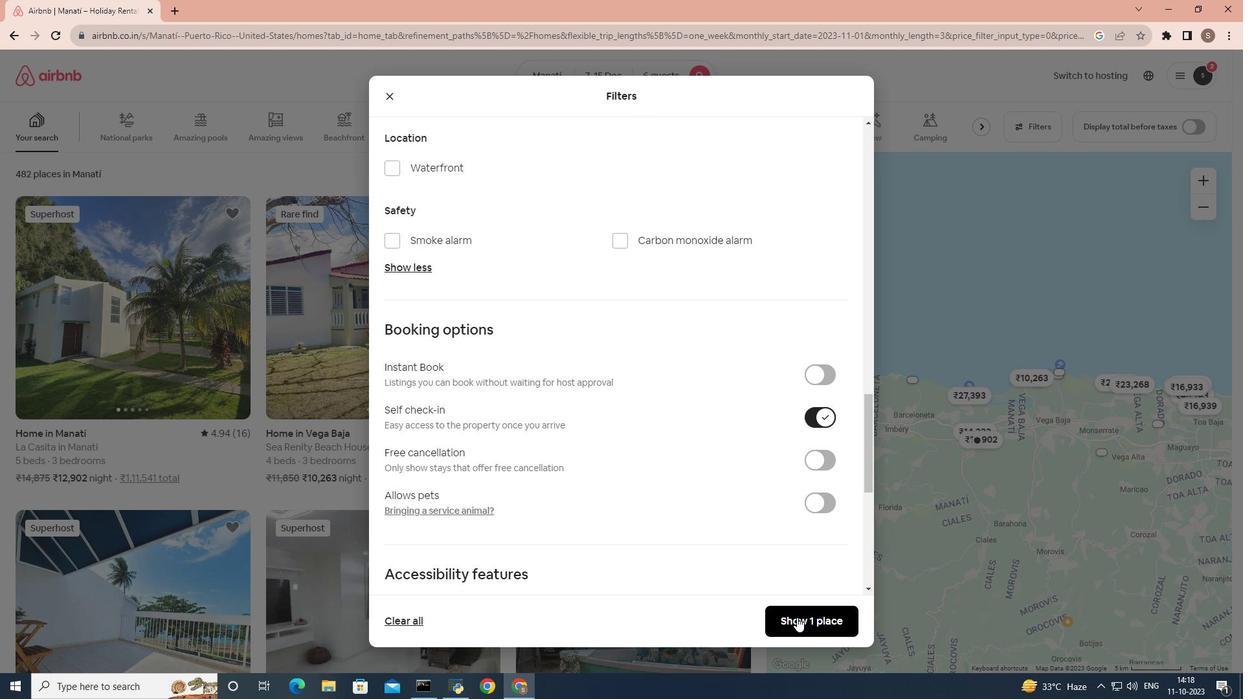 
Action: Mouse pressed left at (797, 618)
Screenshot: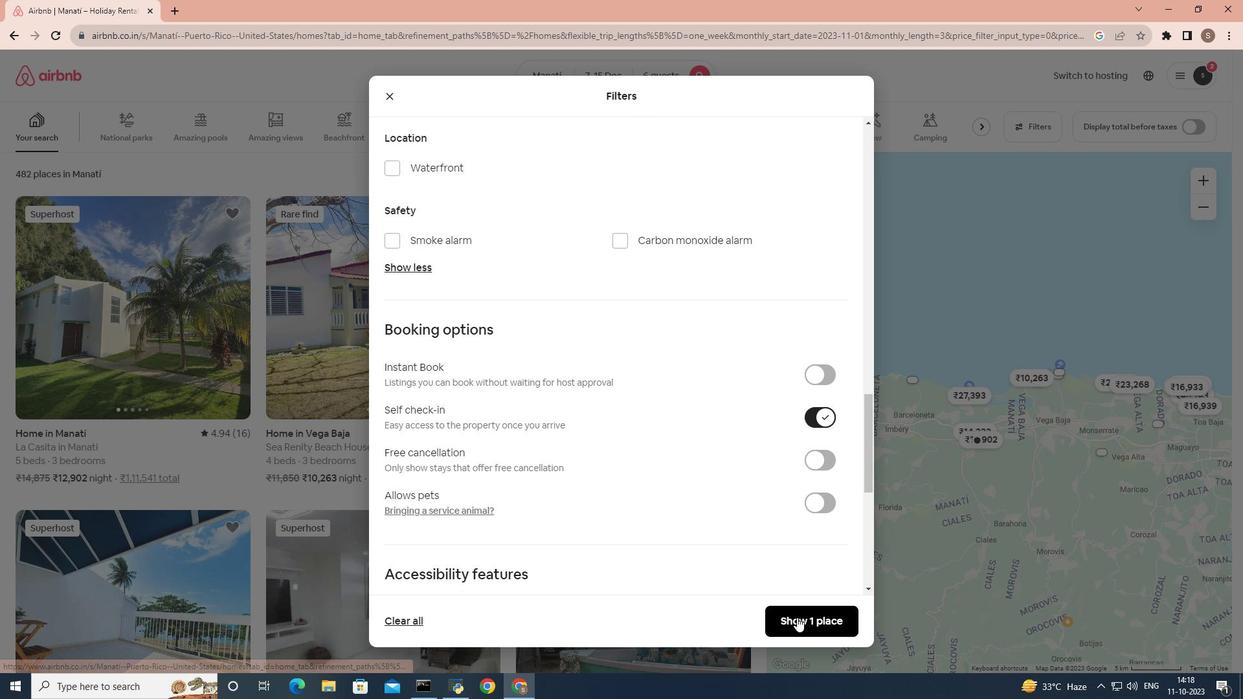 
Action: Mouse moved to (789, 619)
Screenshot: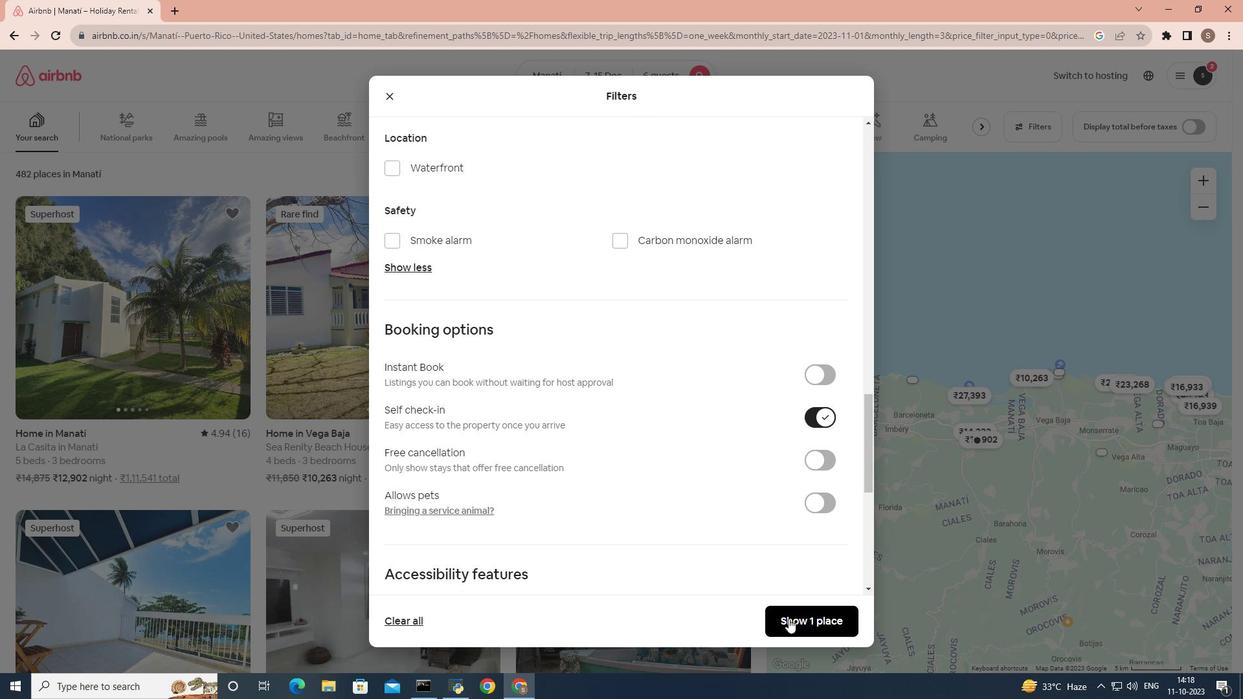 
Action: Mouse pressed left at (789, 619)
Screenshot: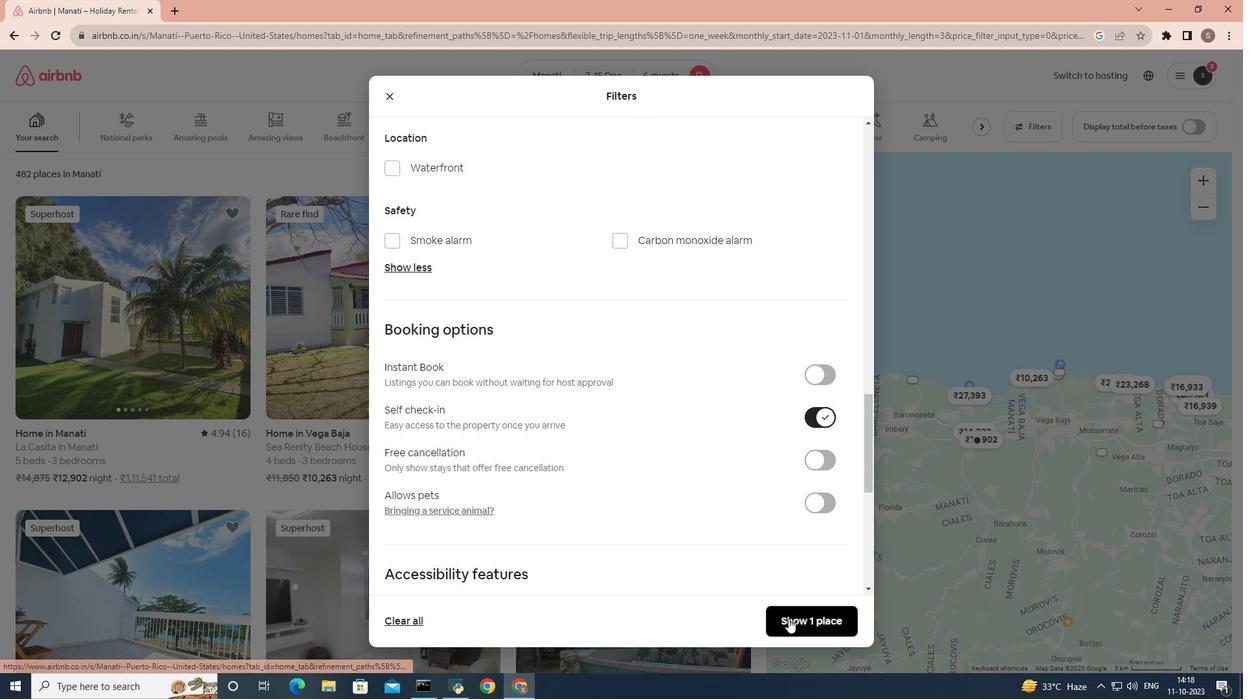 
Action: Mouse moved to (156, 327)
Screenshot: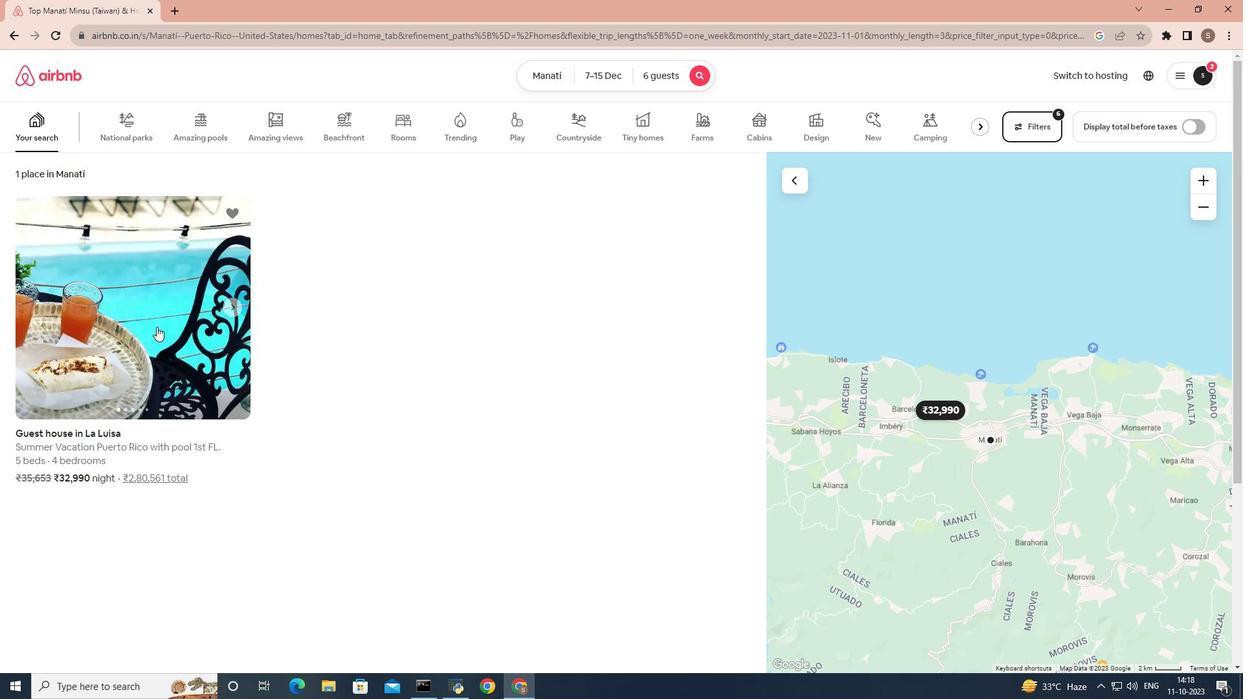 
Action: Mouse pressed left at (156, 327)
Screenshot: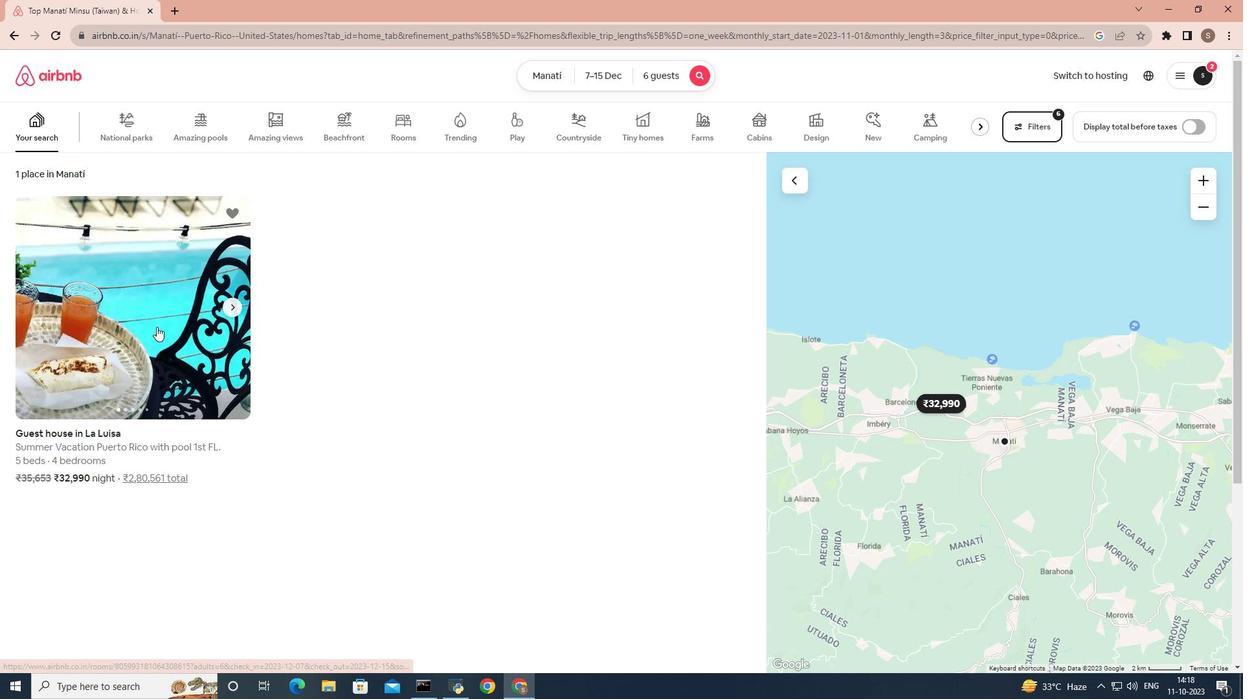 
Action: Mouse moved to (421, 323)
Screenshot: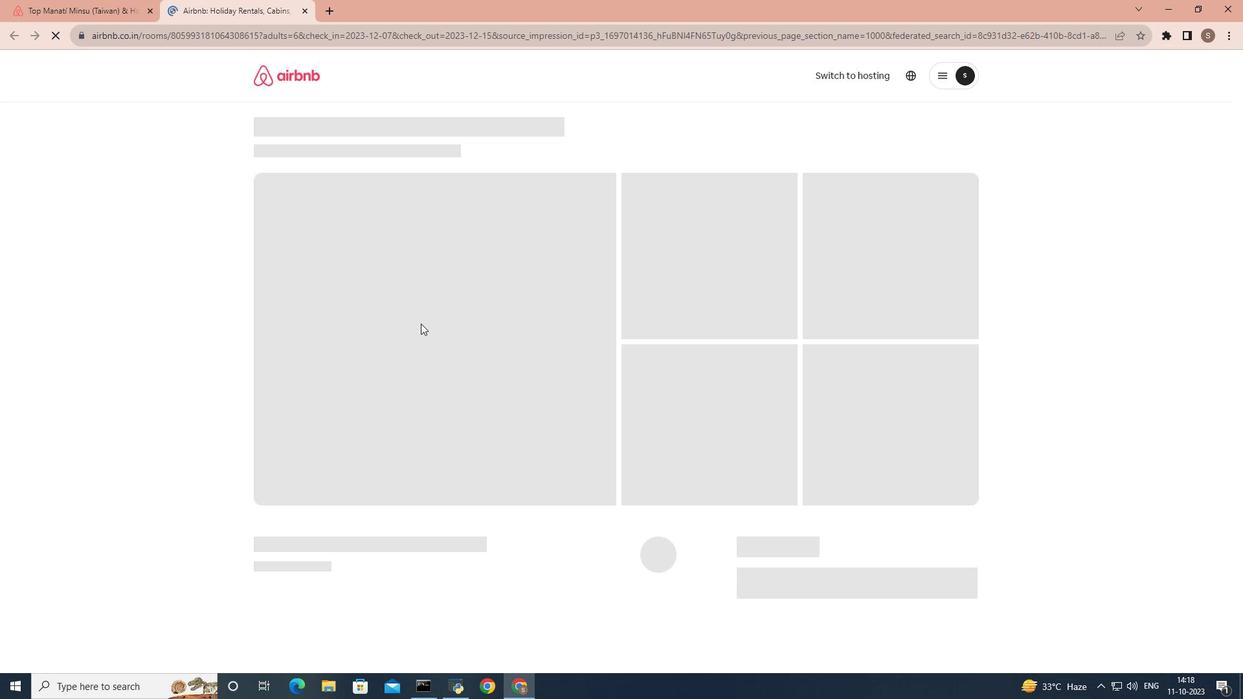 
Action: Mouse scrolled (421, 323) with delta (0, 0)
Screenshot: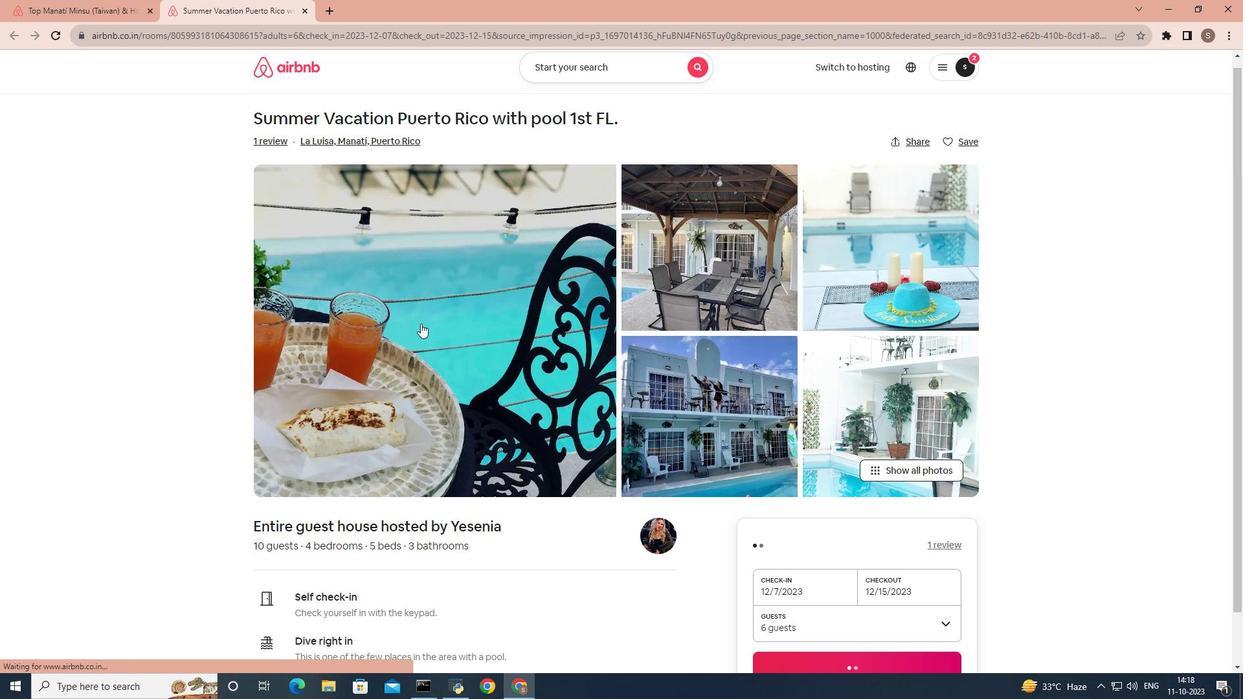 
Action: Mouse scrolled (421, 323) with delta (0, 0)
Screenshot: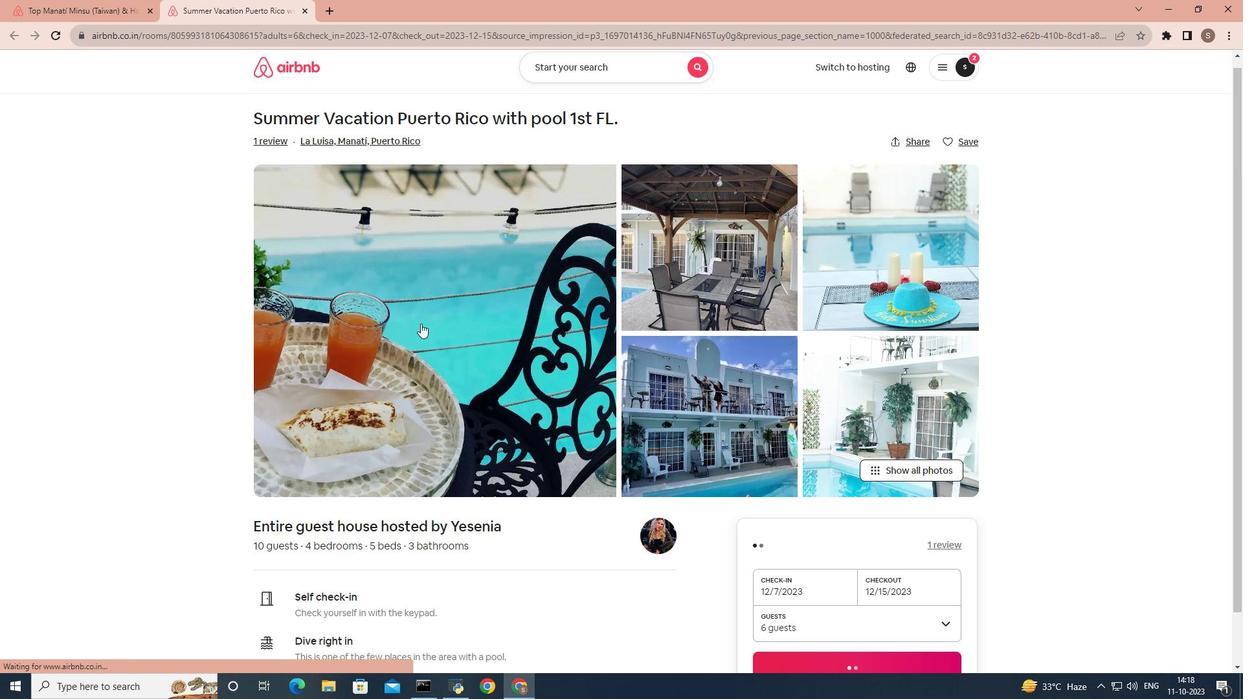
Action: Mouse scrolled (421, 323) with delta (0, 0)
Screenshot: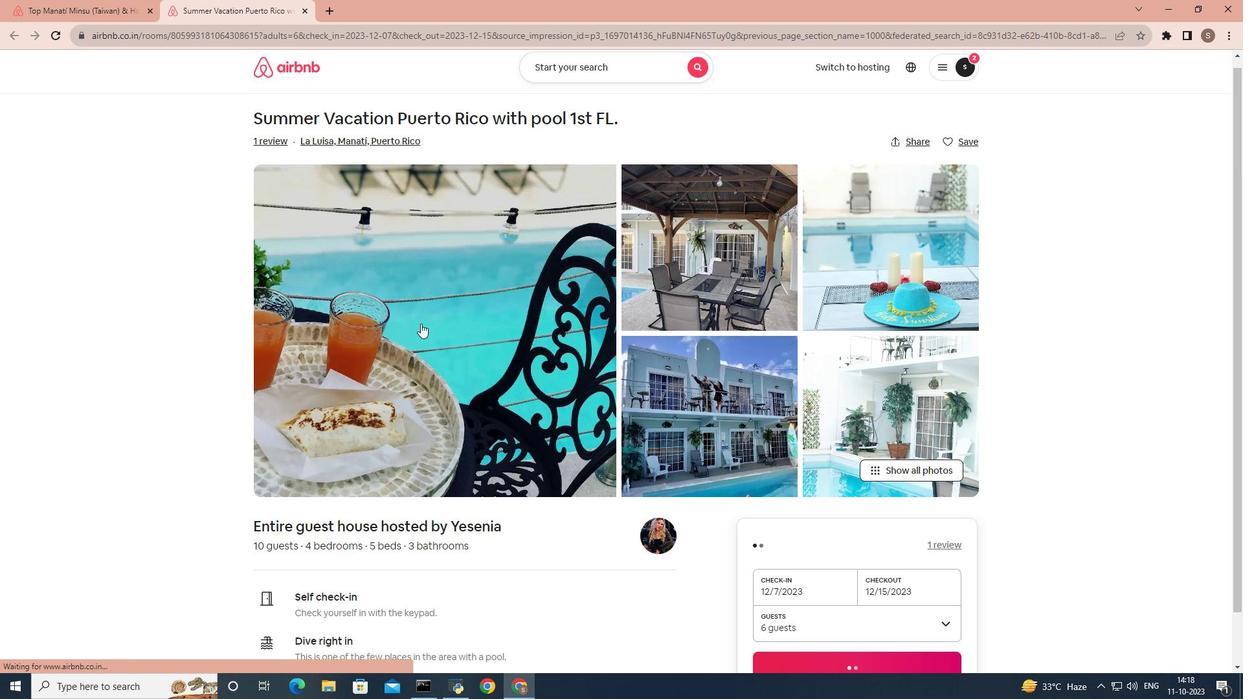 
Action: Mouse scrolled (421, 323) with delta (0, 0)
Screenshot: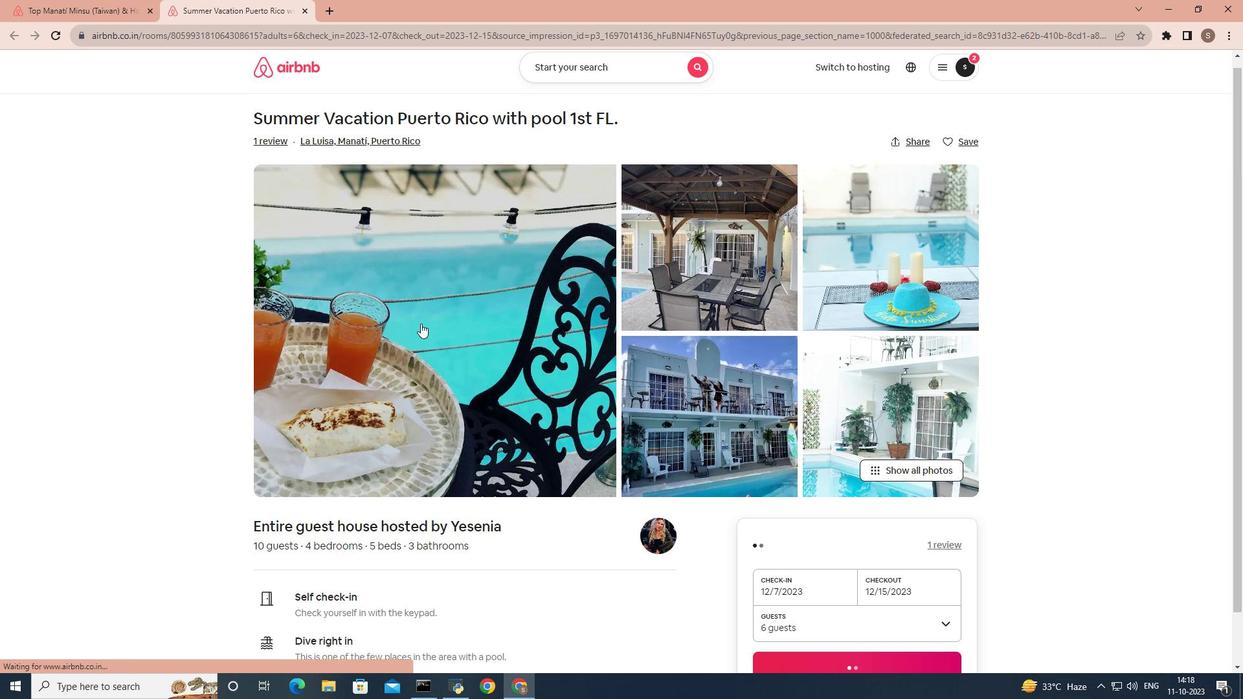 
Action: Mouse scrolled (421, 323) with delta (0, 0)
Screenshot: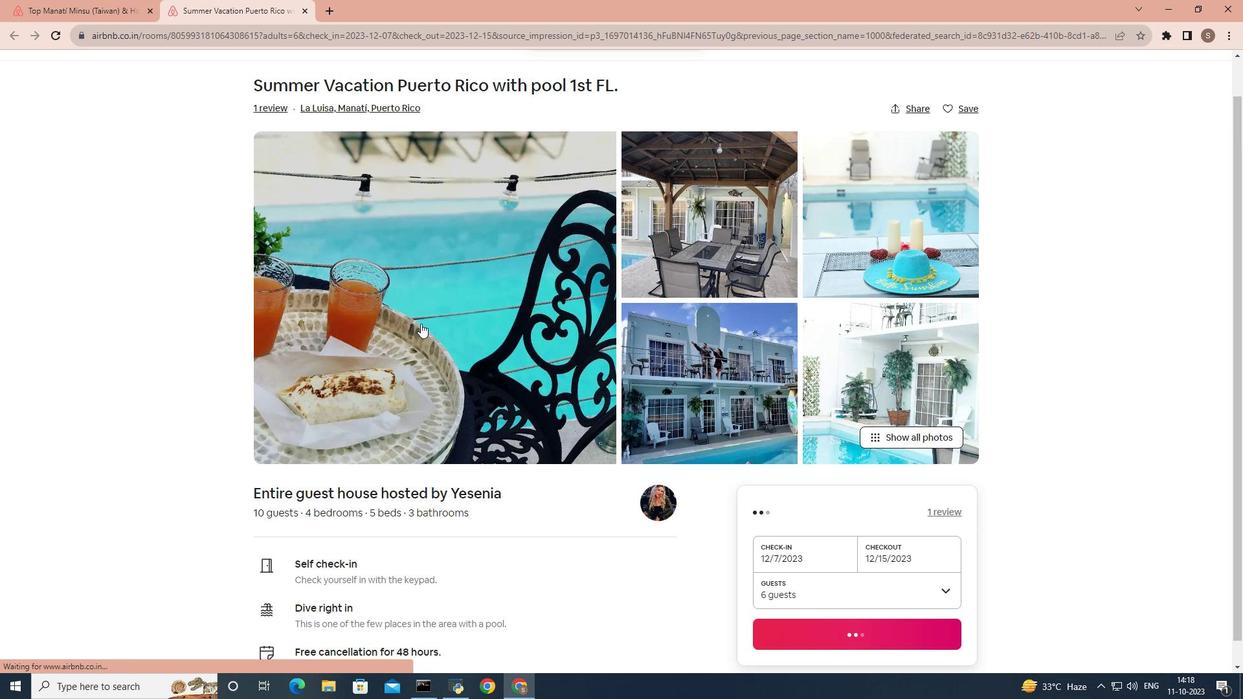 
Action: Mouse scrolled (421, 323) with delta (0, 0)
Screenshot: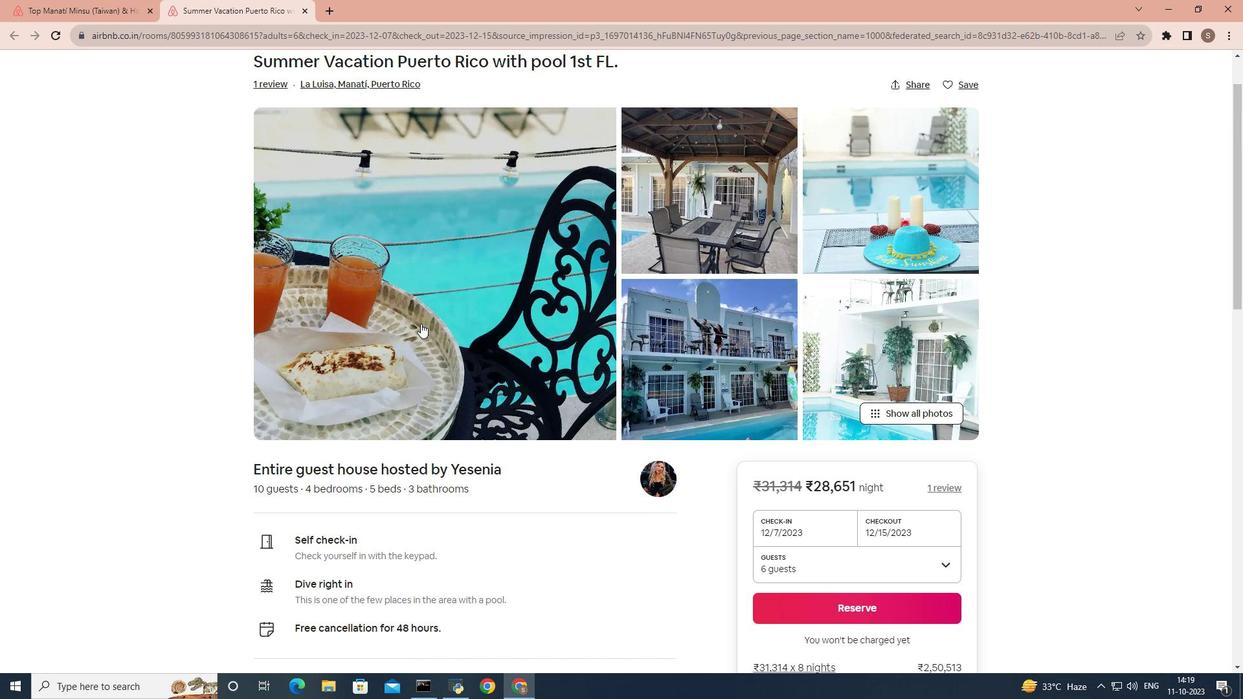 
Action: Mouse scrolled (421, 323) with delta (0, 0)
Screenshot: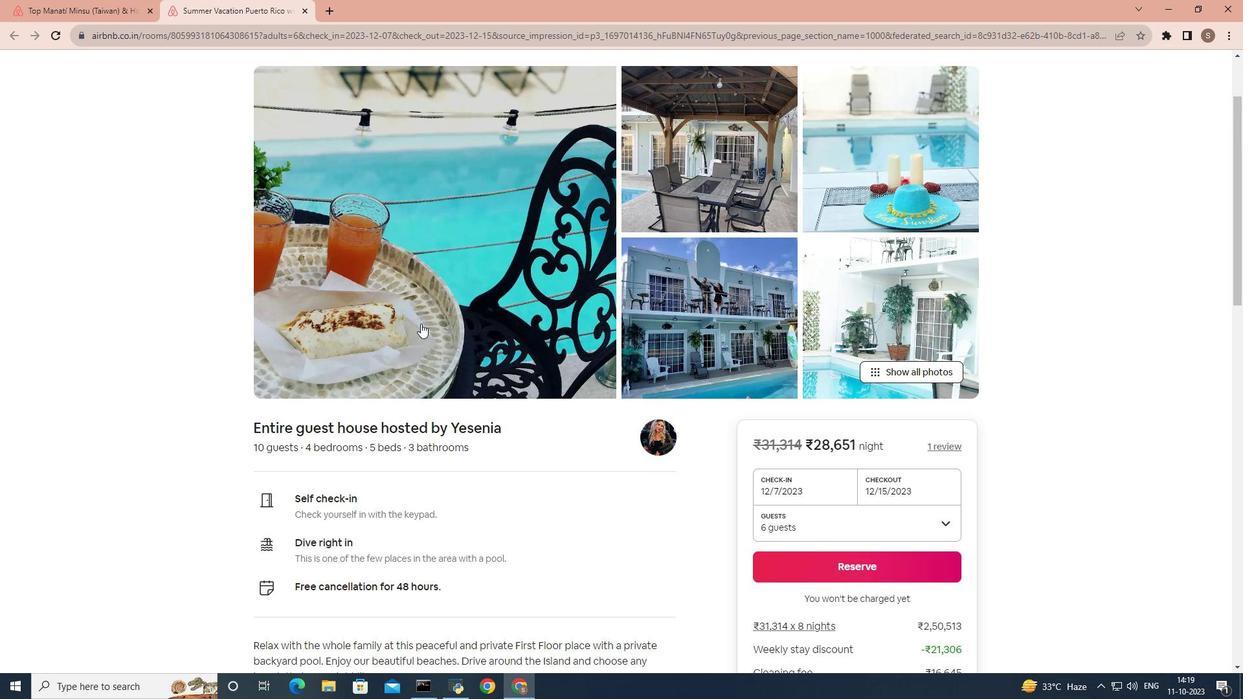 
Action: Mouse scrolled (421, 323) with delta (0, 0)
Screenshot: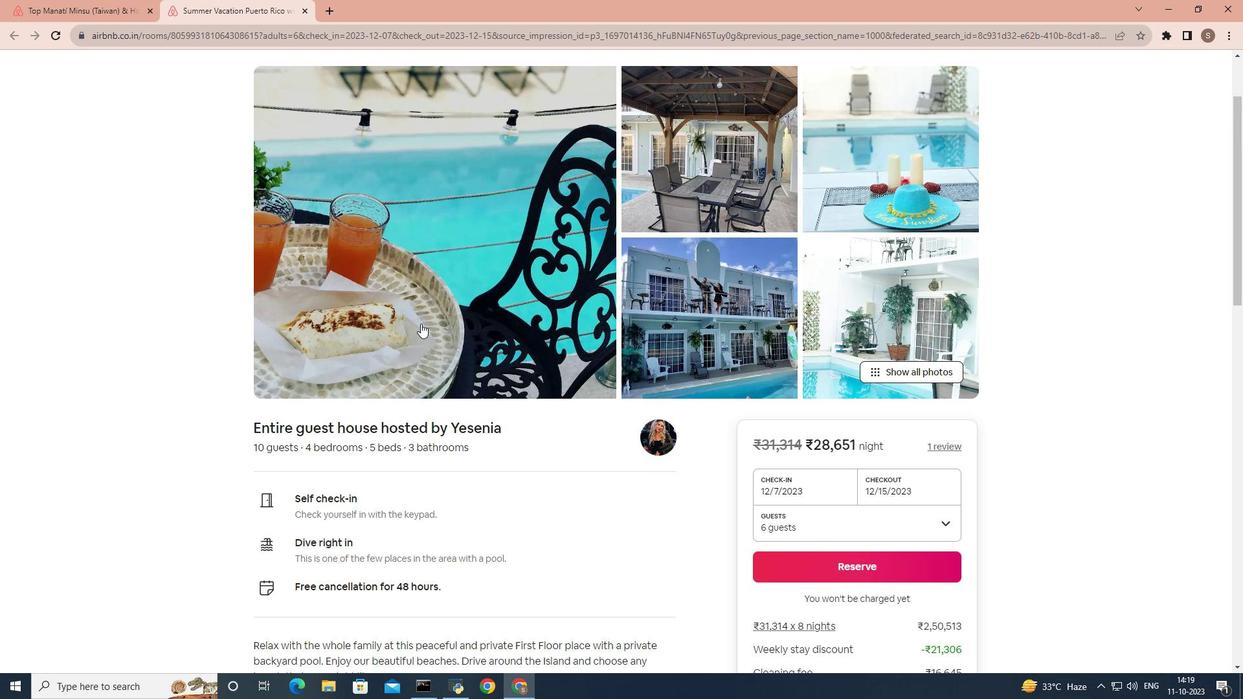 
Action: Mouse scrolled (421, 323) with delta (0, 0)
Screenshot: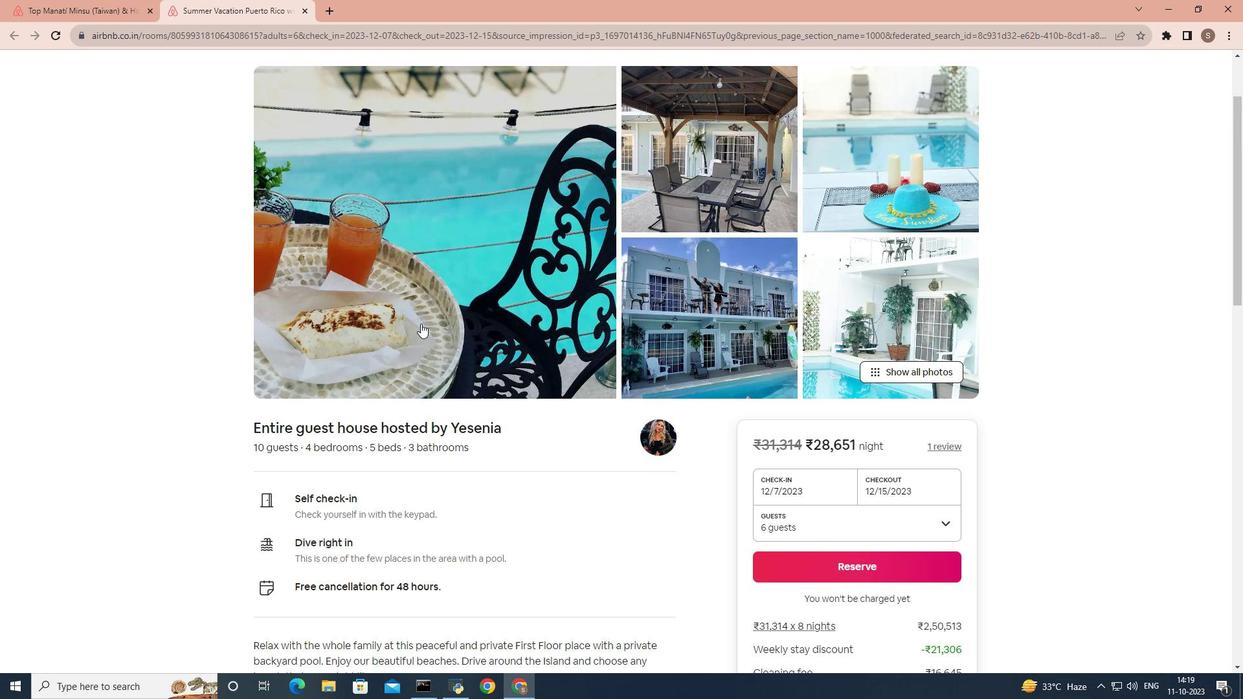 
Action: Mouse scrolled (421, 323) with delta (0, 0)
Screenshot: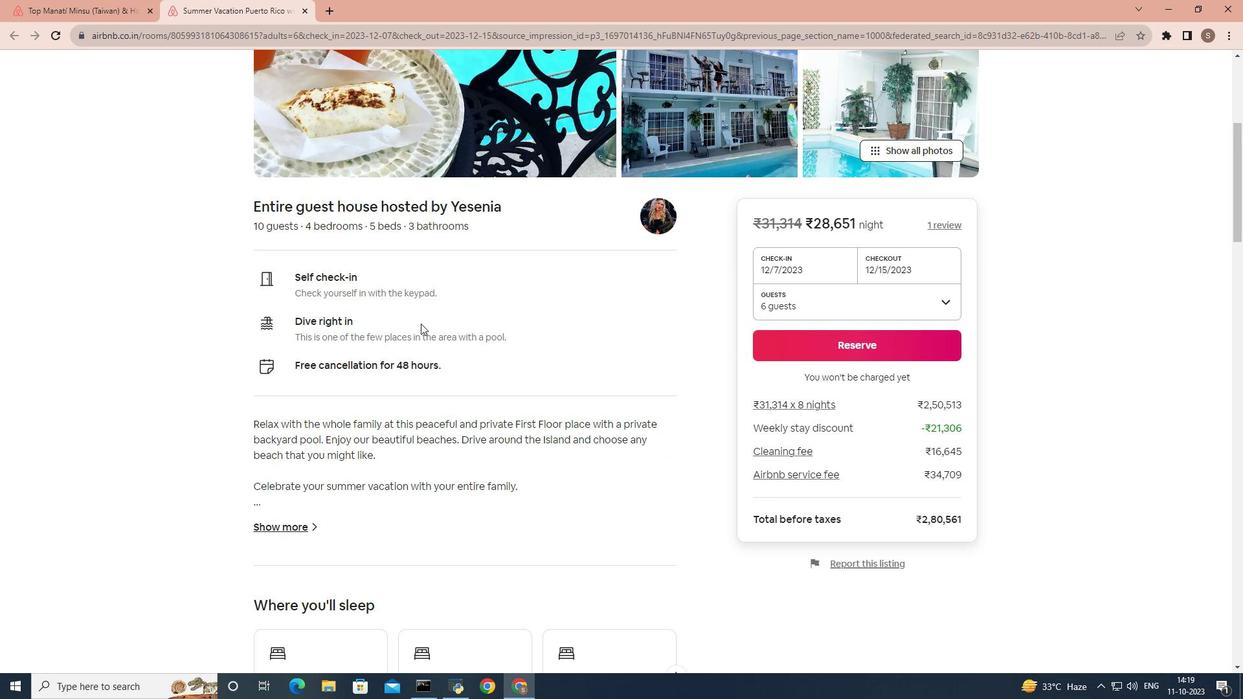 
Action: Mouse scrolled (421, 323) with delta (0, 0)
Screenshot: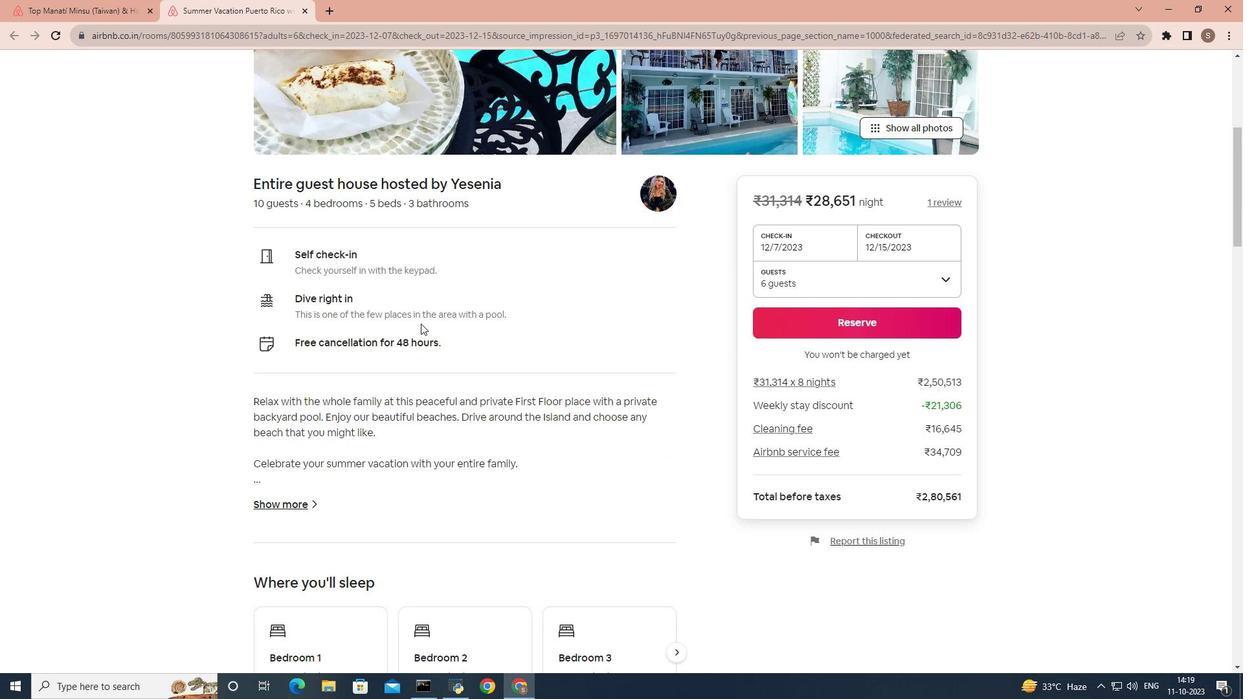 
Action: Mouse scrolled (421, 323) with delta (0, 0)
Screenshot: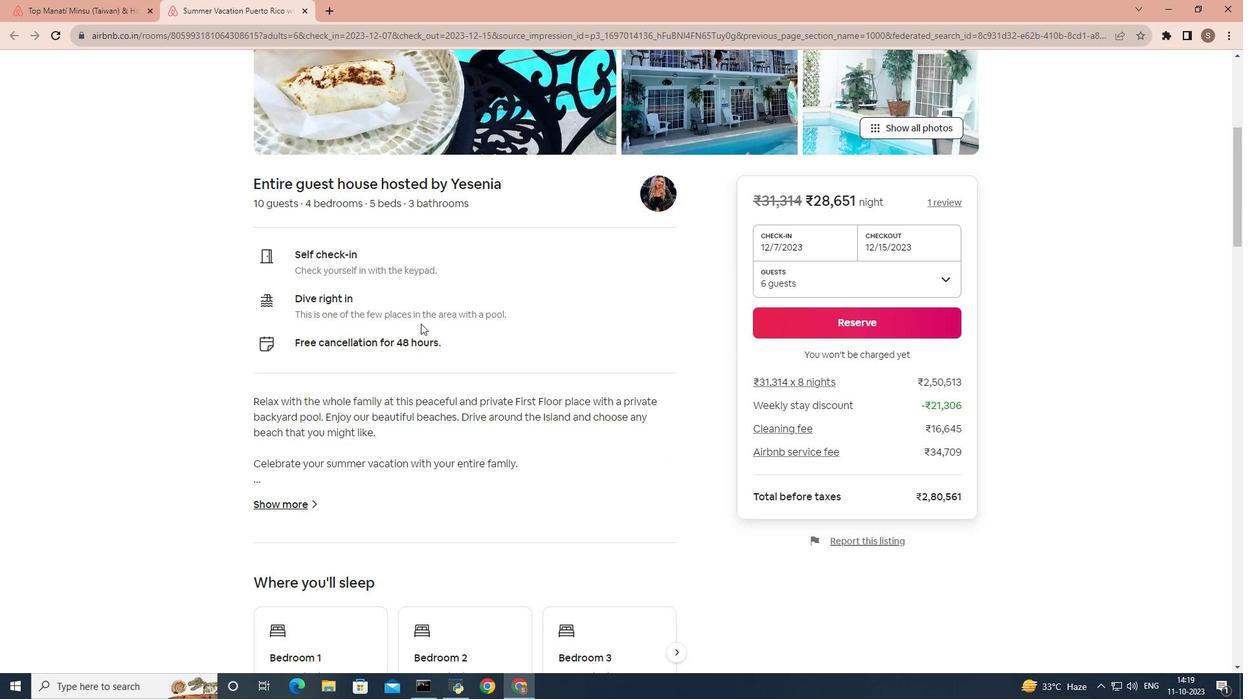
Action: Mouse moved to (286, 334)
Screenshot: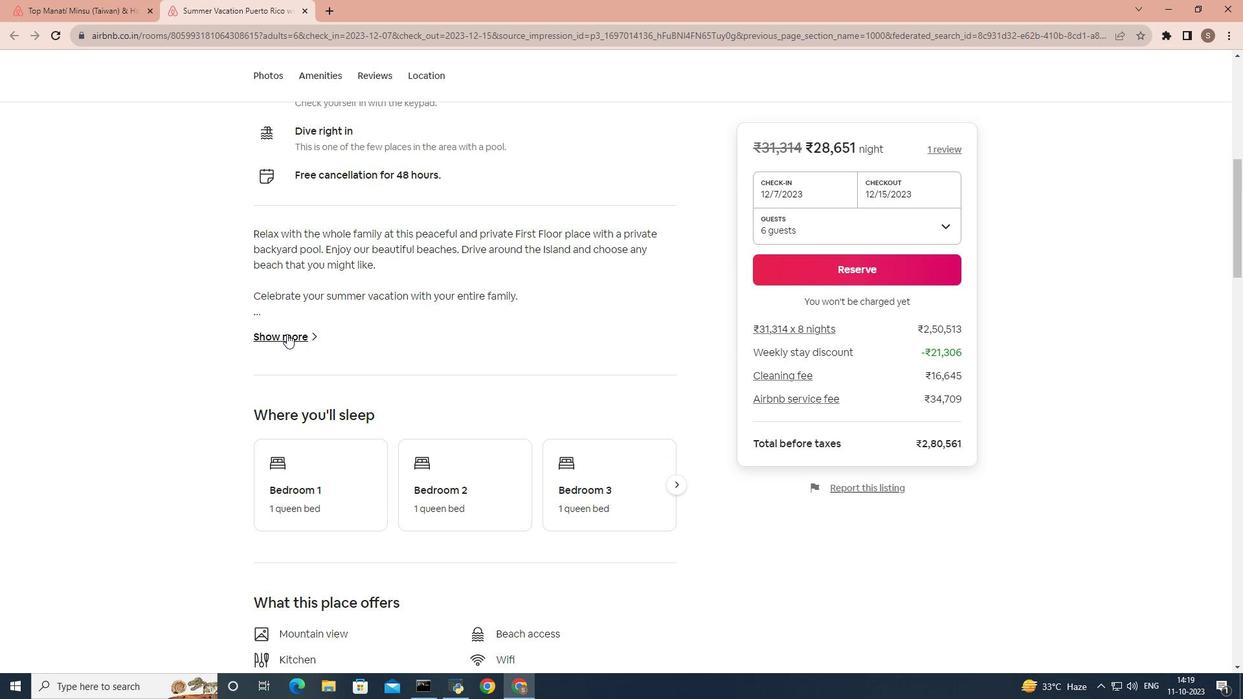 
Action: Mouse pressed left at (286, 334)
Screenshot: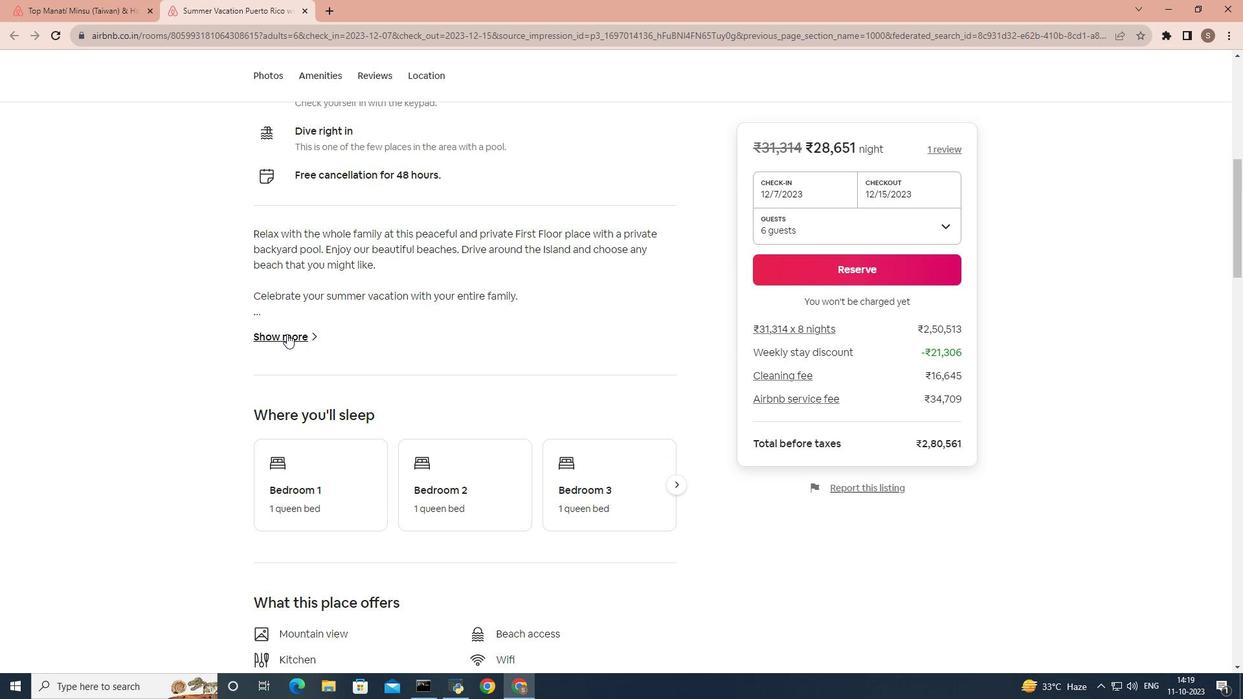 
Action: Mouse moved to (428, 323)
Screenshot: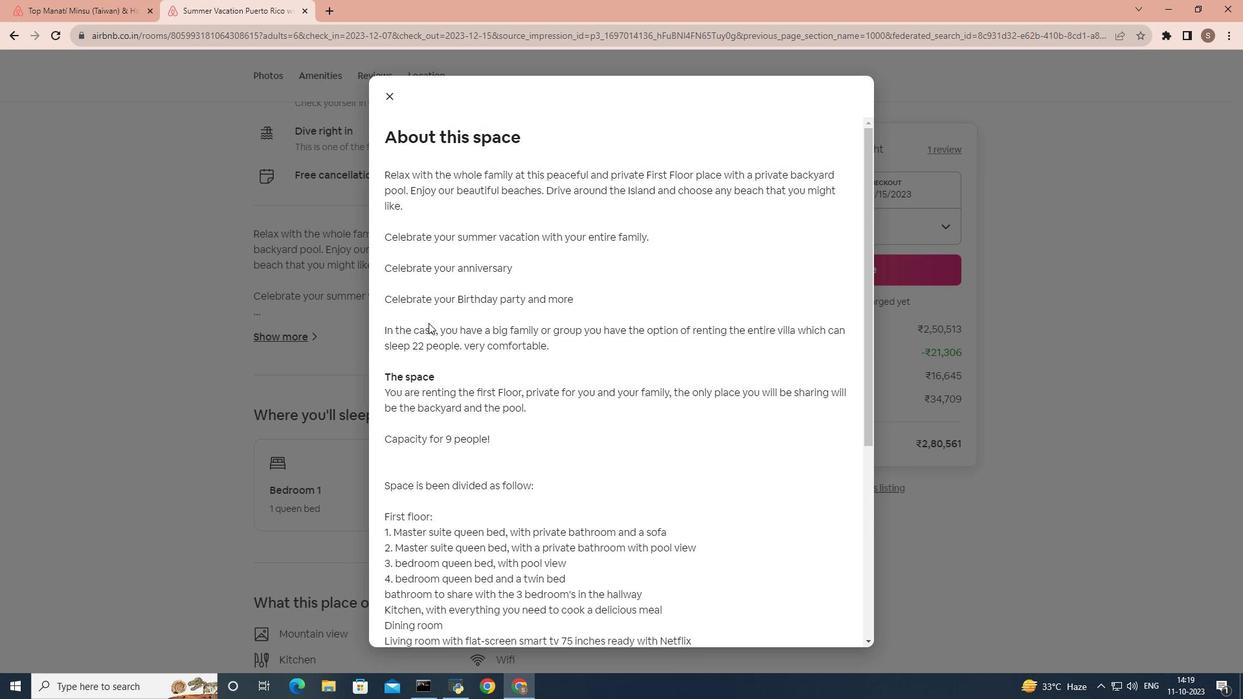
Action: Mouse scrolled (428, 322) with delta (0, 0)
Screenshot: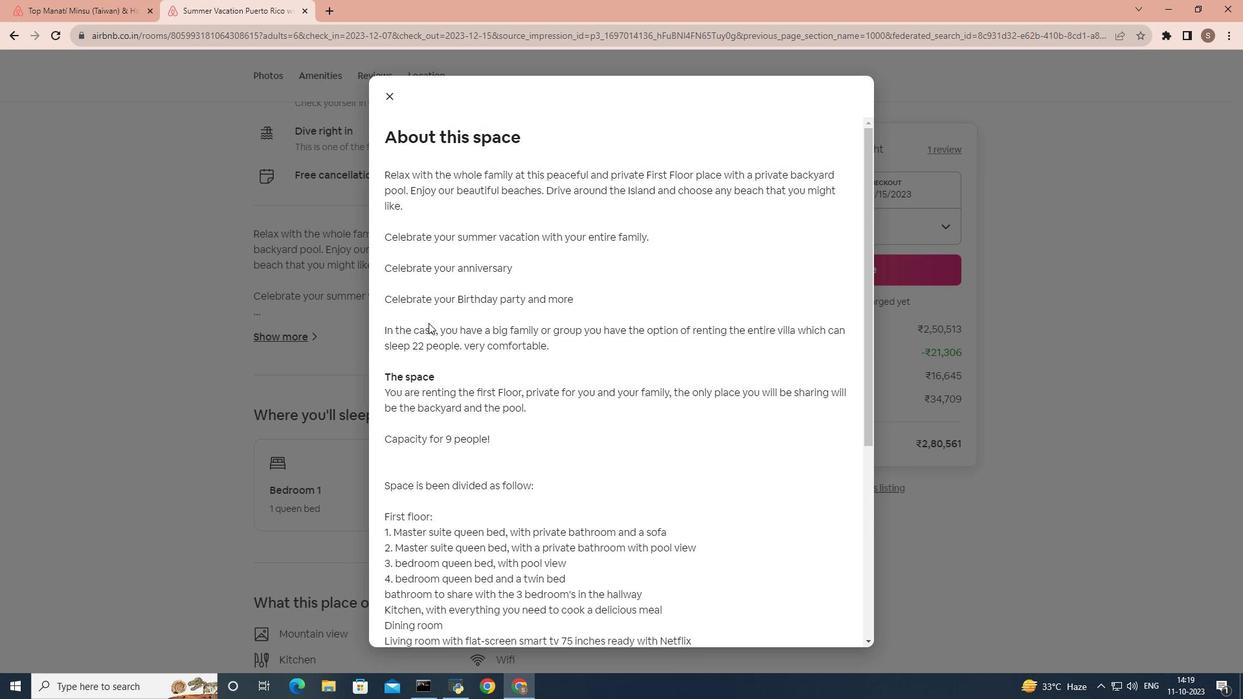 
Action: Mouse scrolled (428, 322) with delta (0, 0)
Screenshot: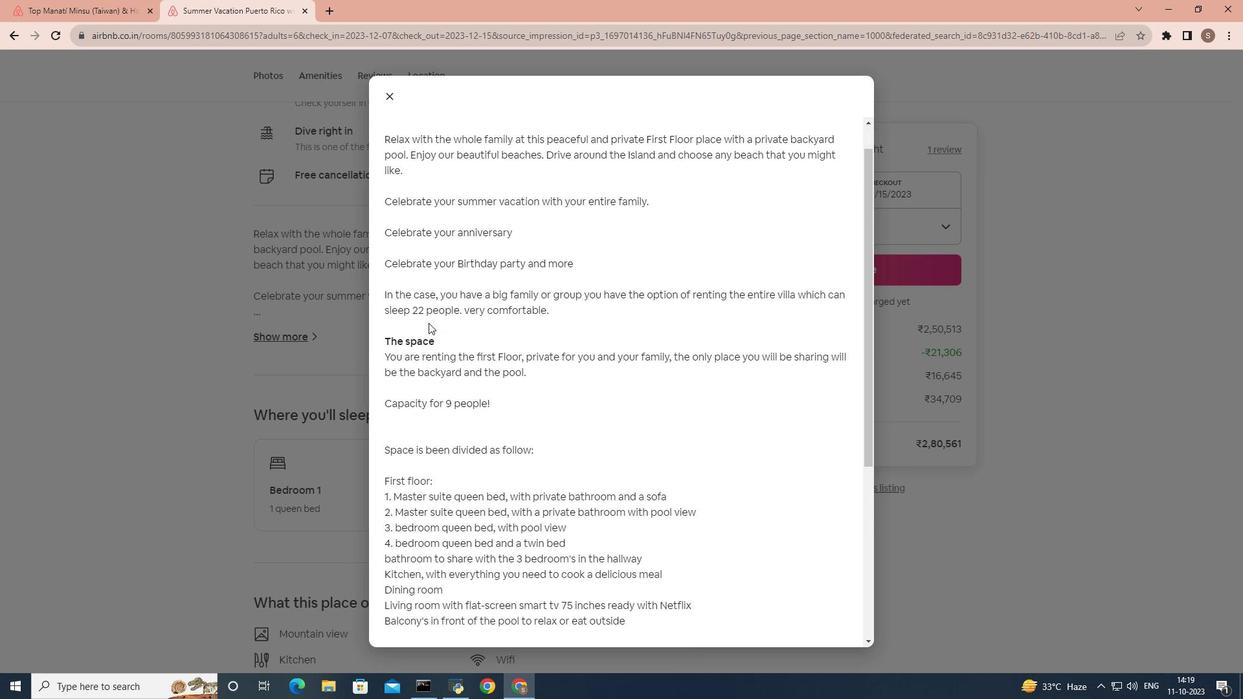 
Action: Mouse scrolled (428, 322) with delta (0, 0)
Screenshot: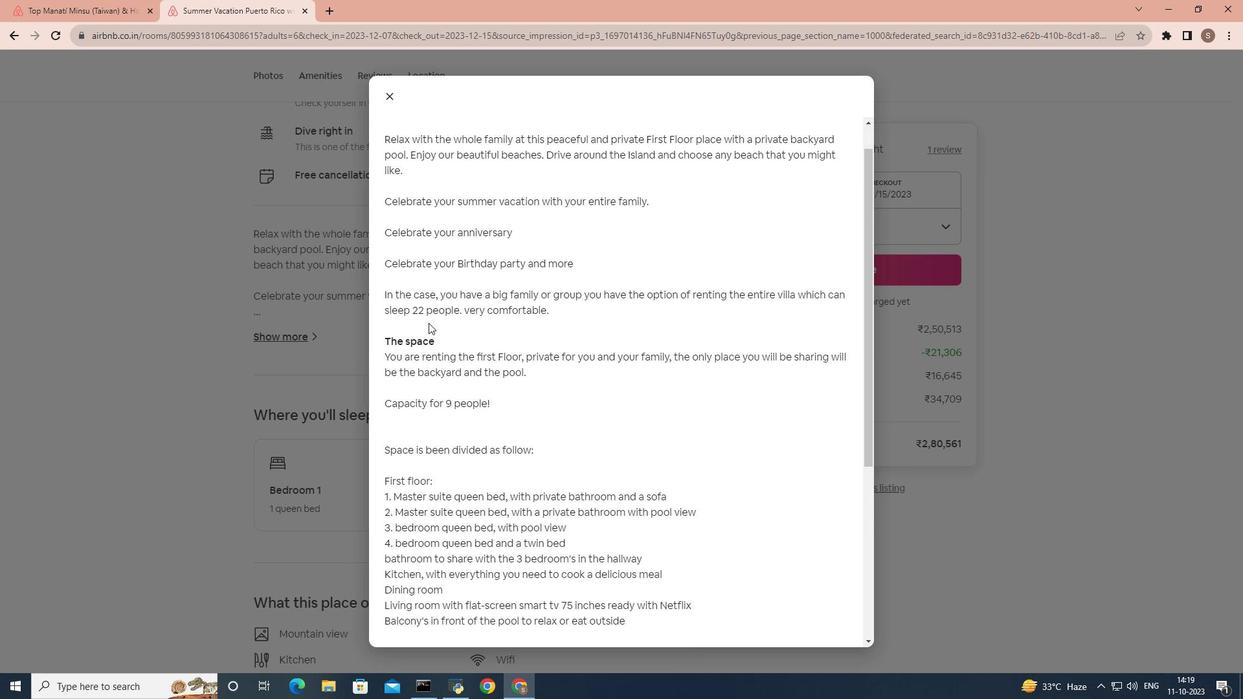 
Action: Mouse scrolled (428, 322) with delta (0, 0)
Screenshot: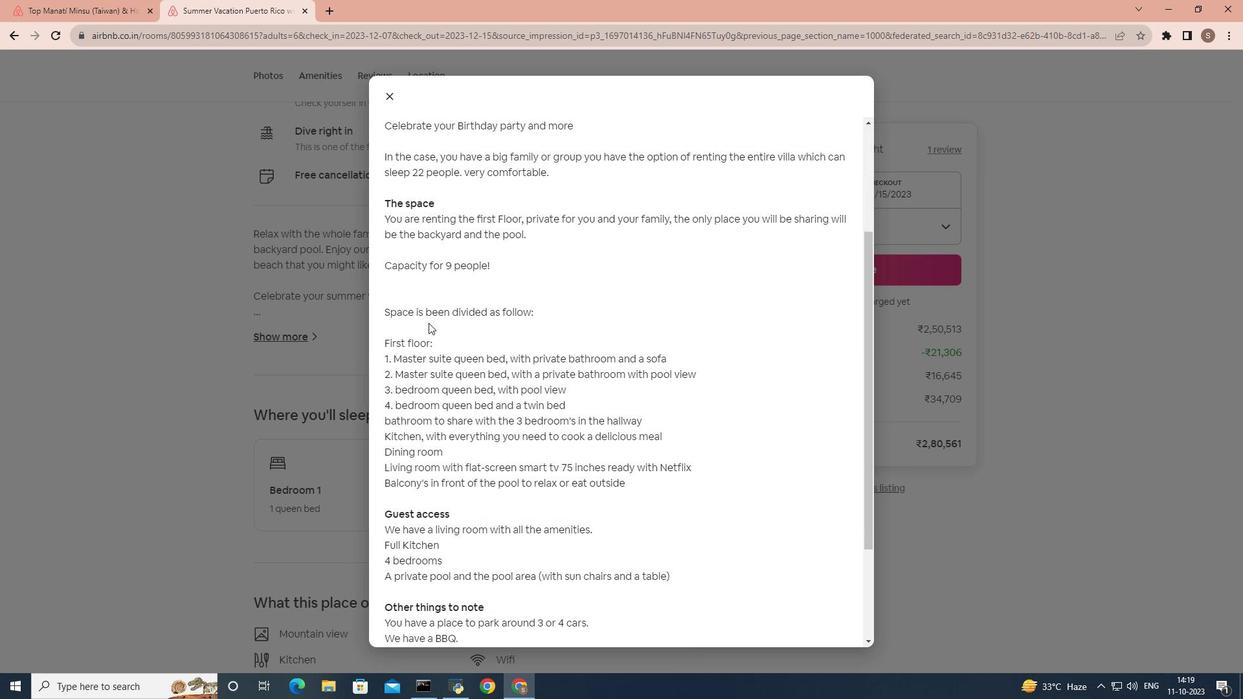 
Action: Mouse scrolled (428, 322) with delta (0, 0)
Screenshot: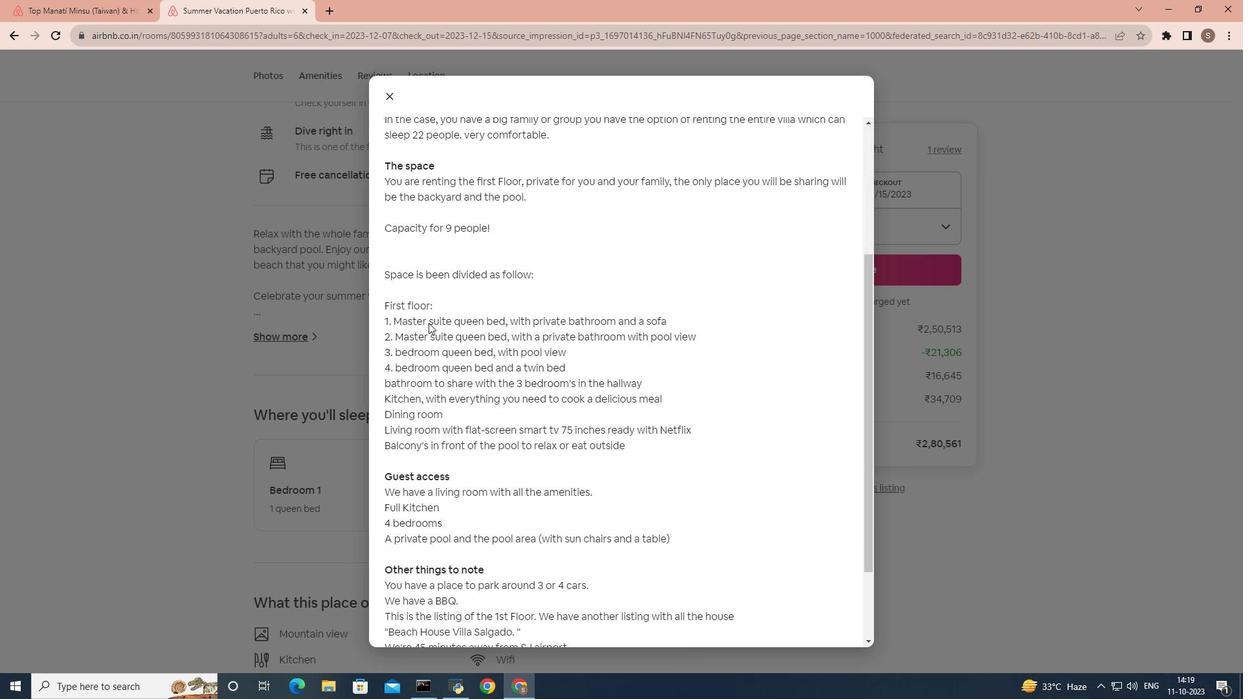 
Action: Mouse scrolled (428, 322) with delta (0, 0)
Screenshot: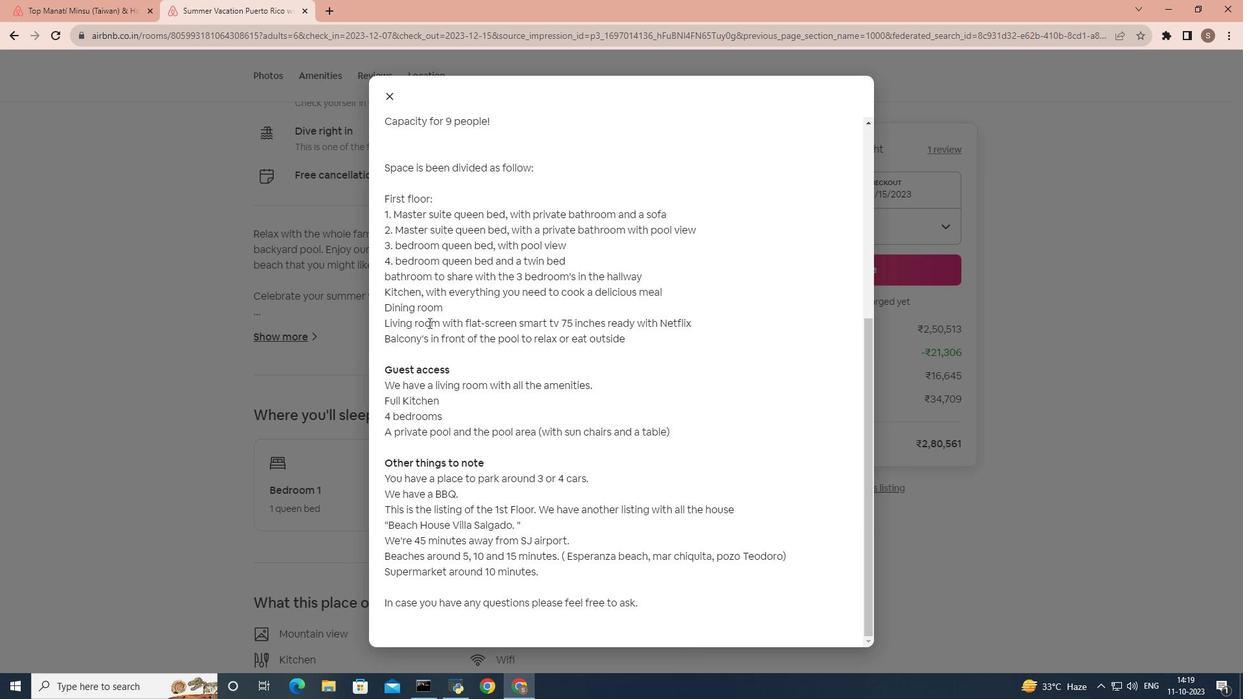 
Action: Mouse scrolled (428, 322) with delta (0, 0)
Screenshot: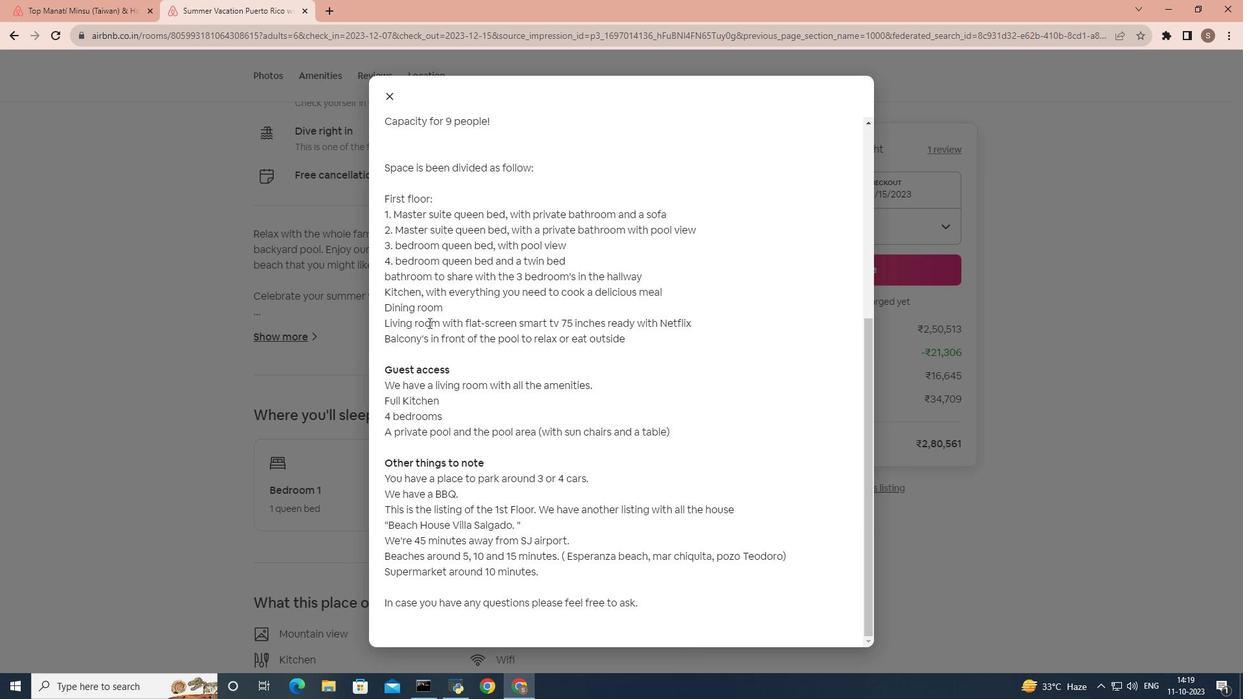 
Action: Mouse scrolled (428, 322) with delta (0, 0)
Screenshot: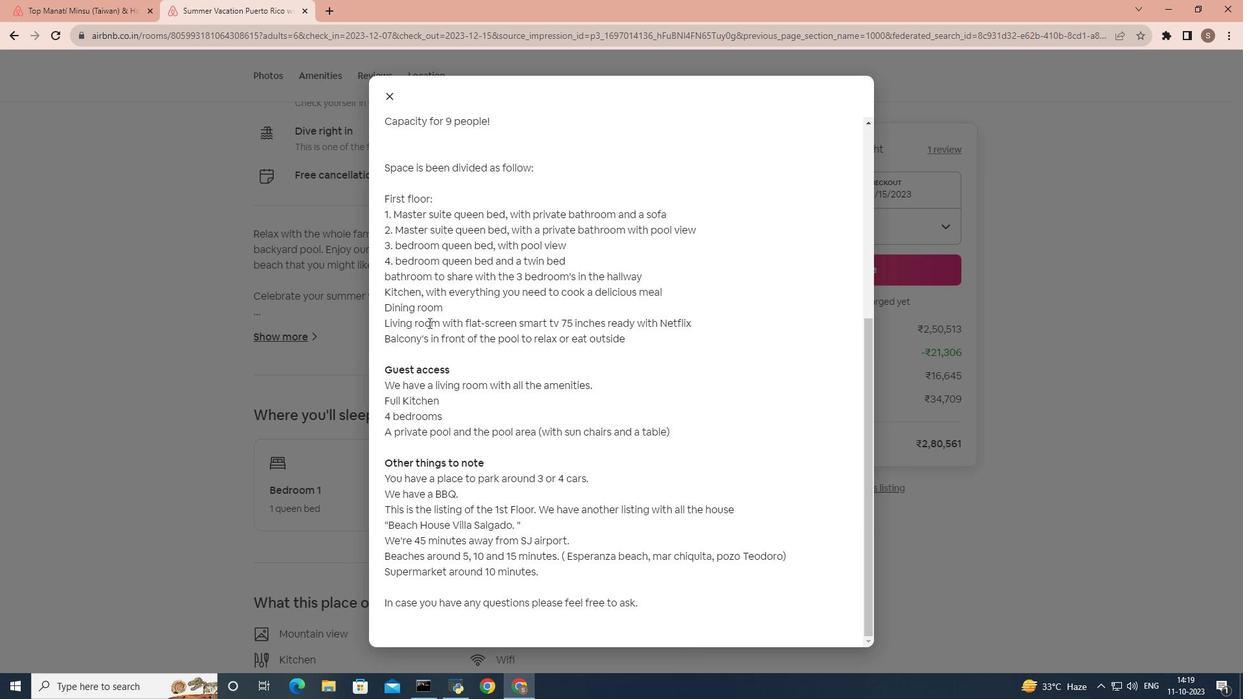 
Action: Mouse scrolled (428, 322) with delta (0, 0)
Screenshot: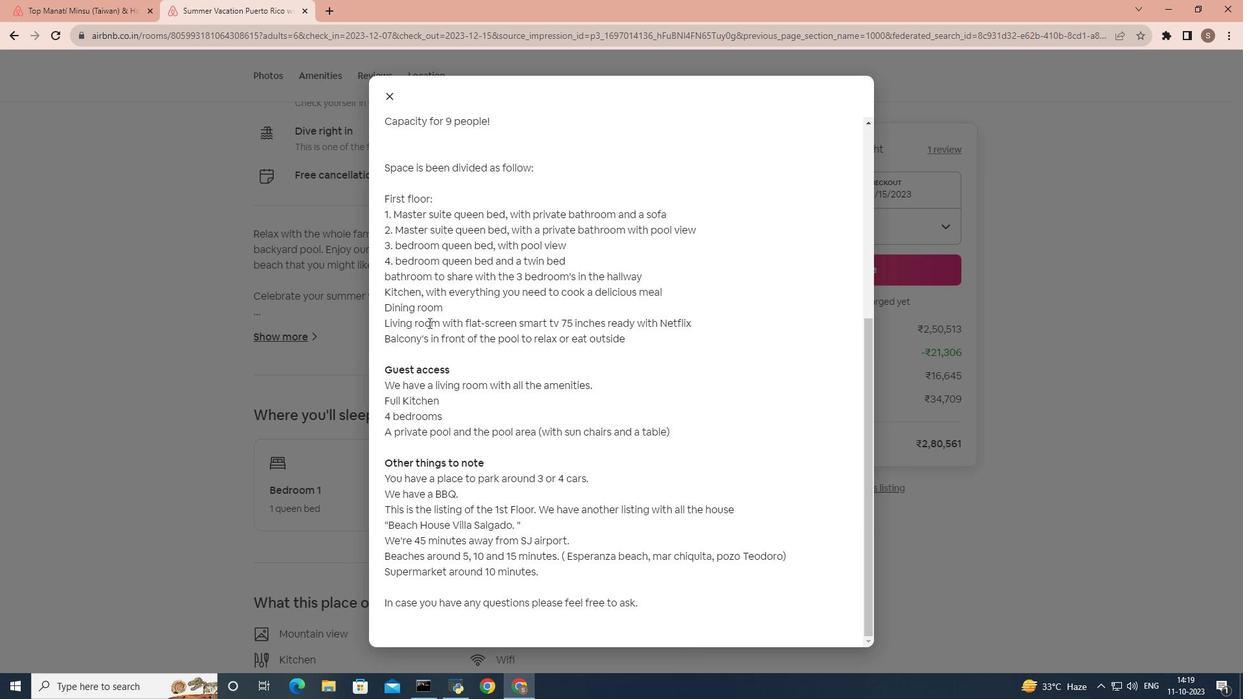 
Action: Mouse moved to (433, 248)
Screenshot: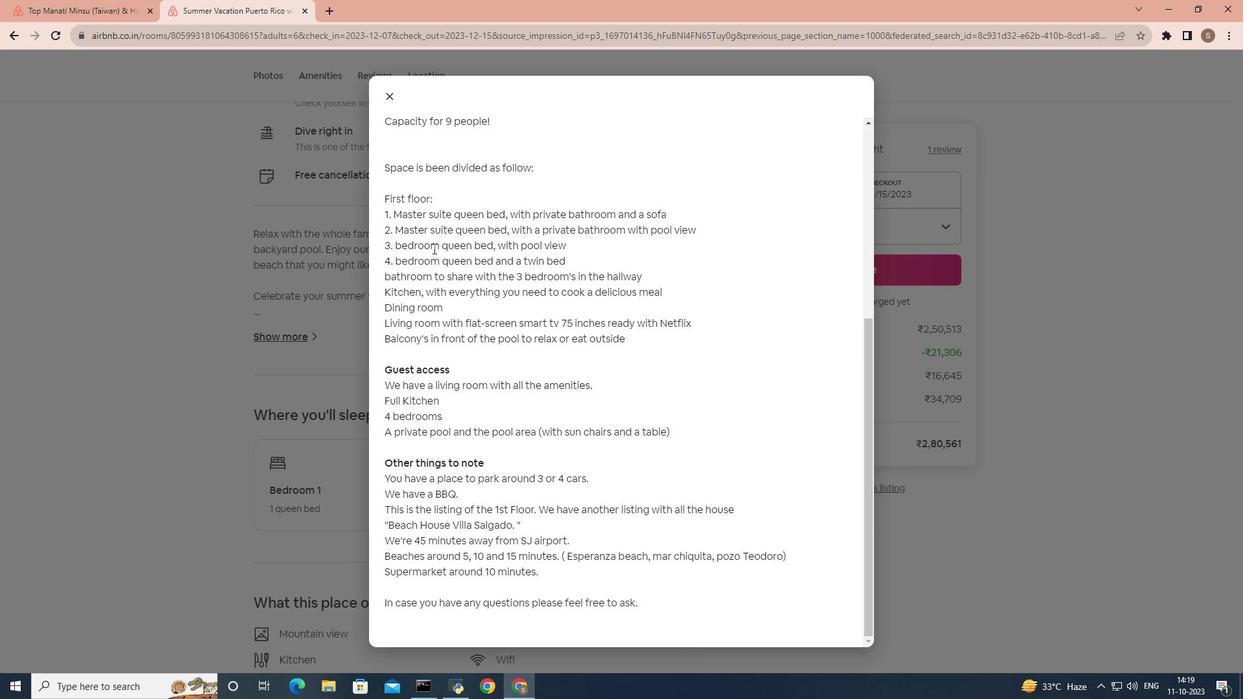 
Action: Mouse scrolled (433, 249) with delta (0, 0)
Screenshot: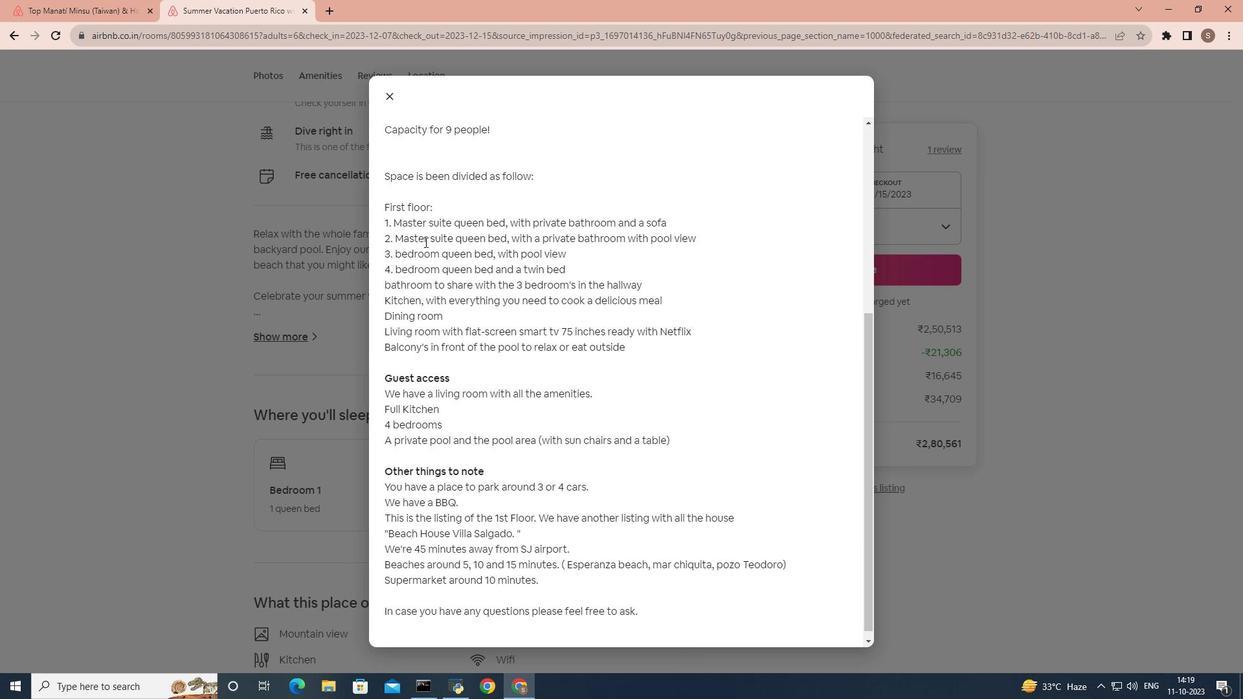 
Action: Mouse moved to (432, 246)
Screenshot: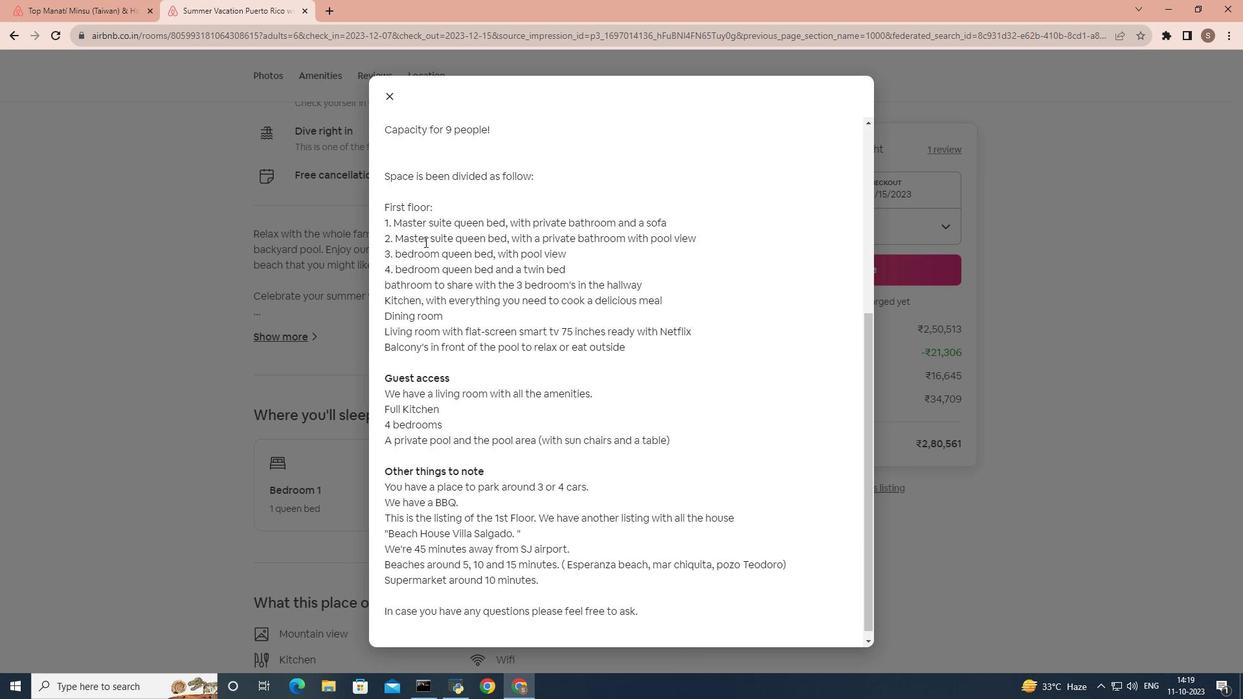 
Action: Mouse scrolled (432, 247) with delta (0, 0)
Screenshot: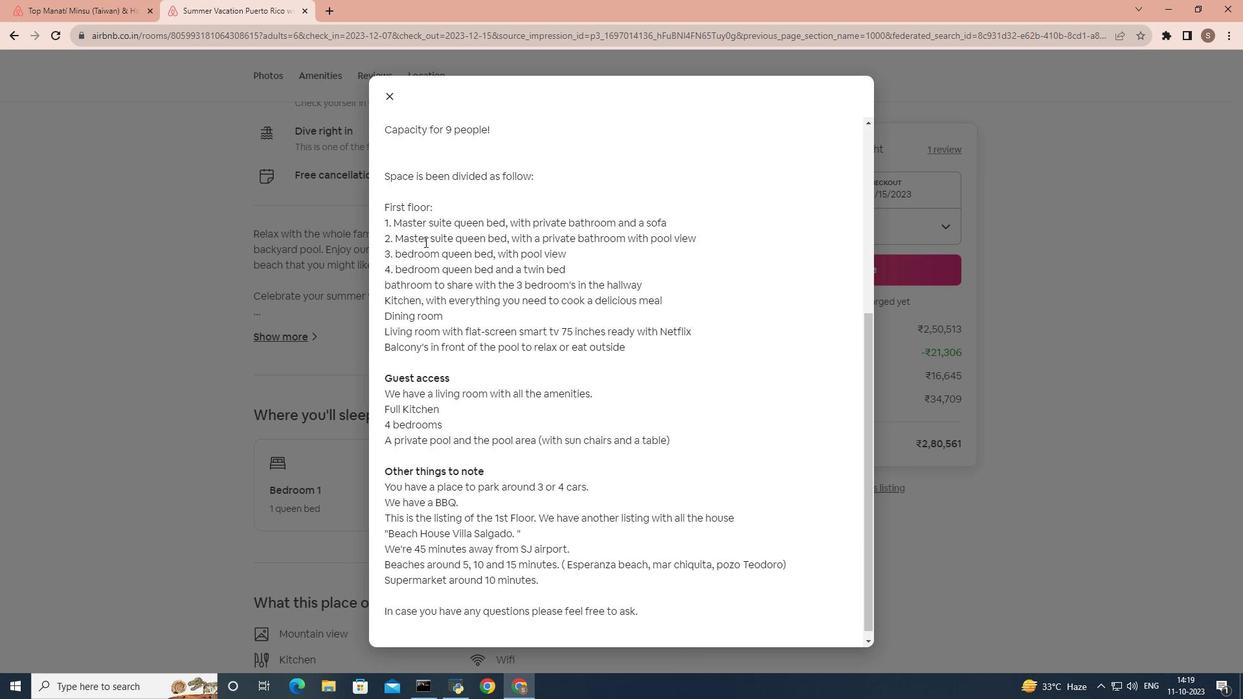 
Action: Mouse moved to (421, 241)
Screenshot: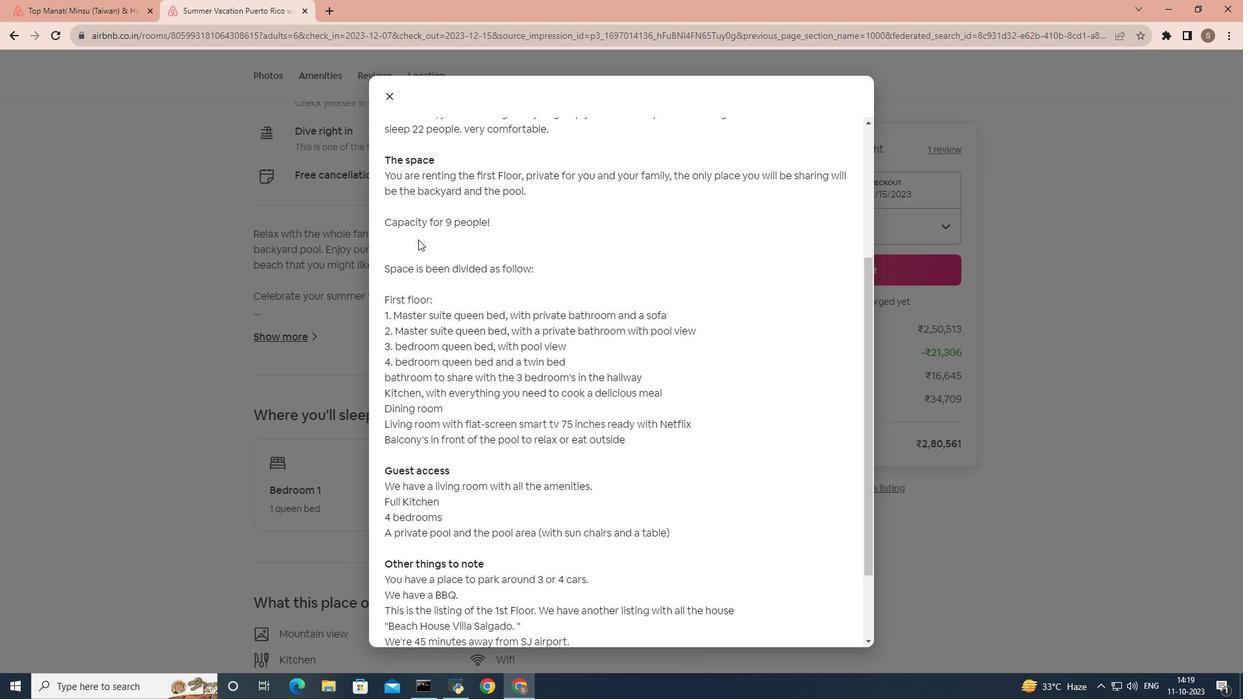 
Action: Mouse scrolled (421, 242) with delta (0, 0)
Screenshot: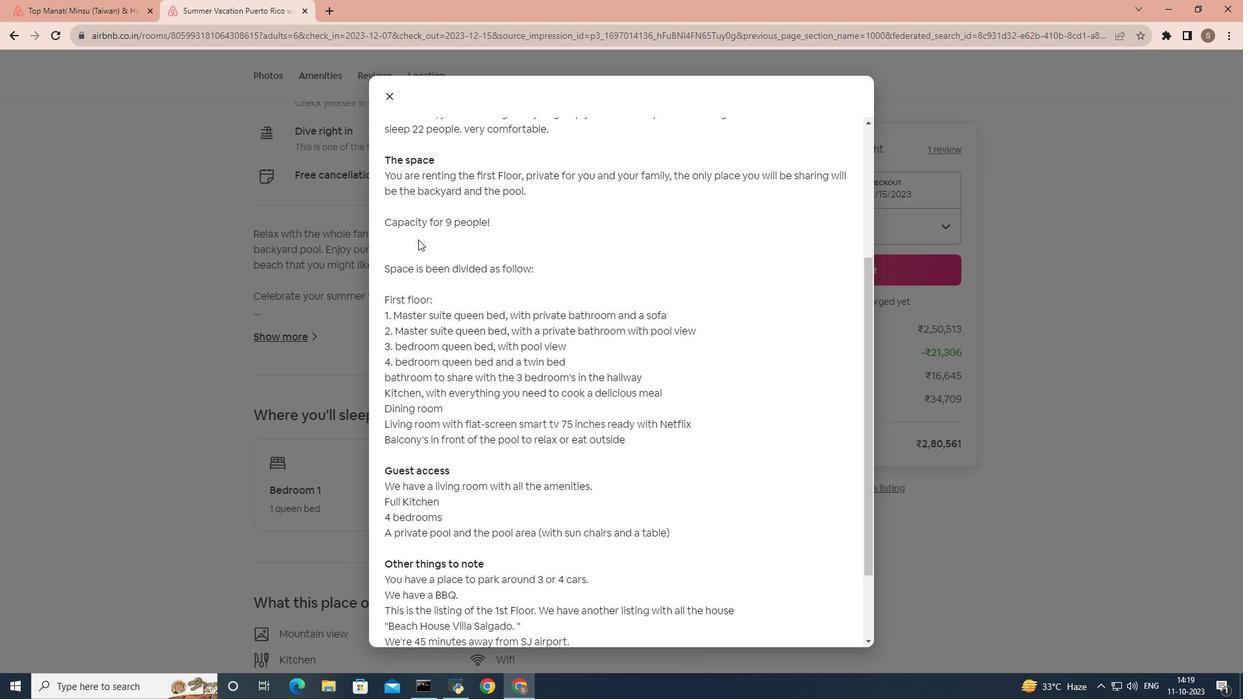 
Action: Mouse moved to (418, 222)
Screenshot: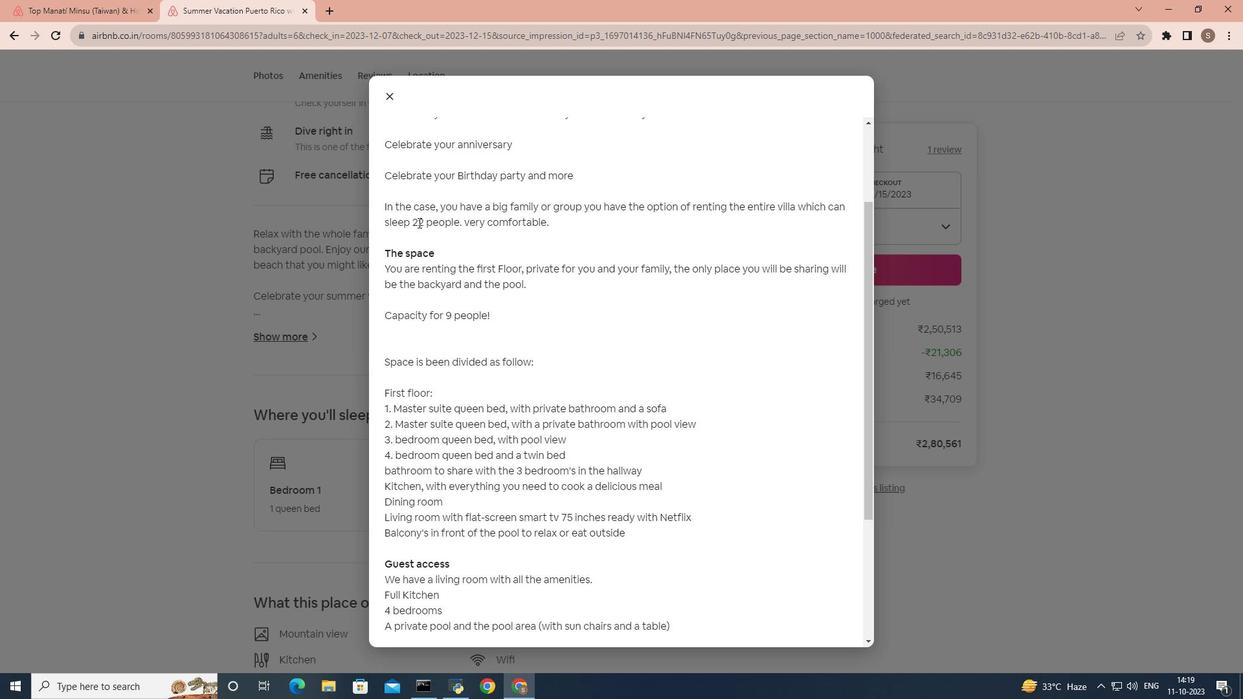 
Action: Mouse scrolled (418, 223) with delta (0, 0)
Screenshot: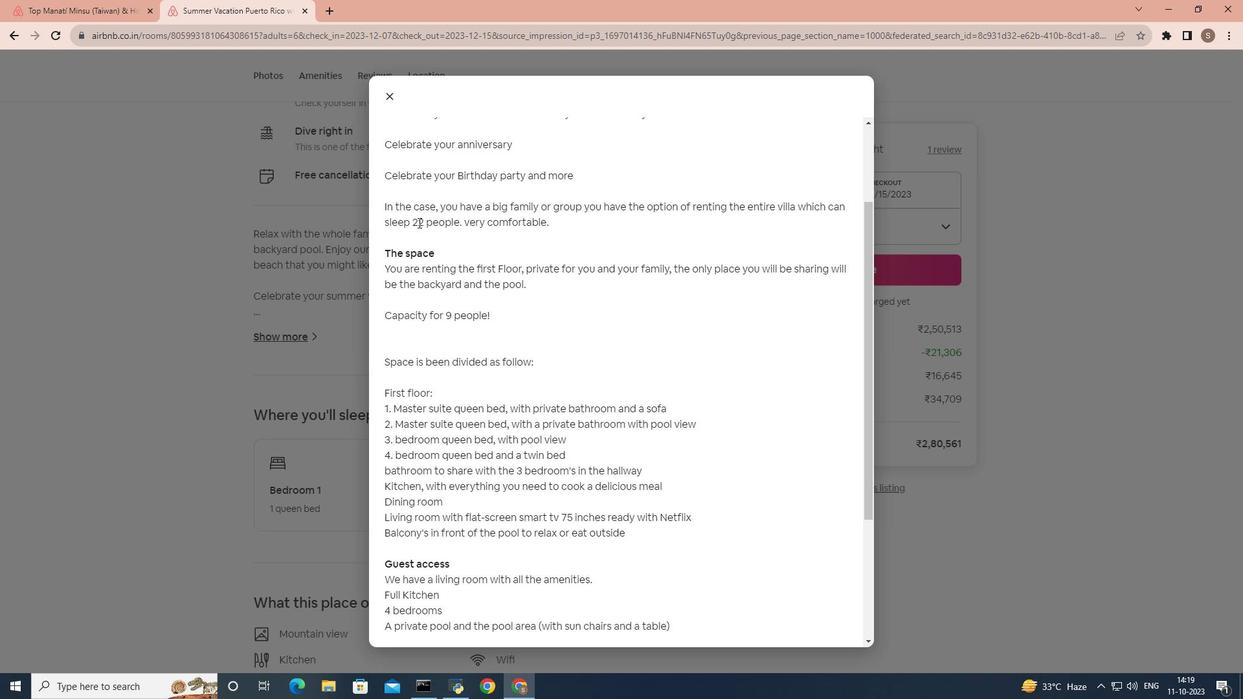 
Action: Mouse scrolled (418, 223) with delta (0, 0)
Screenshot: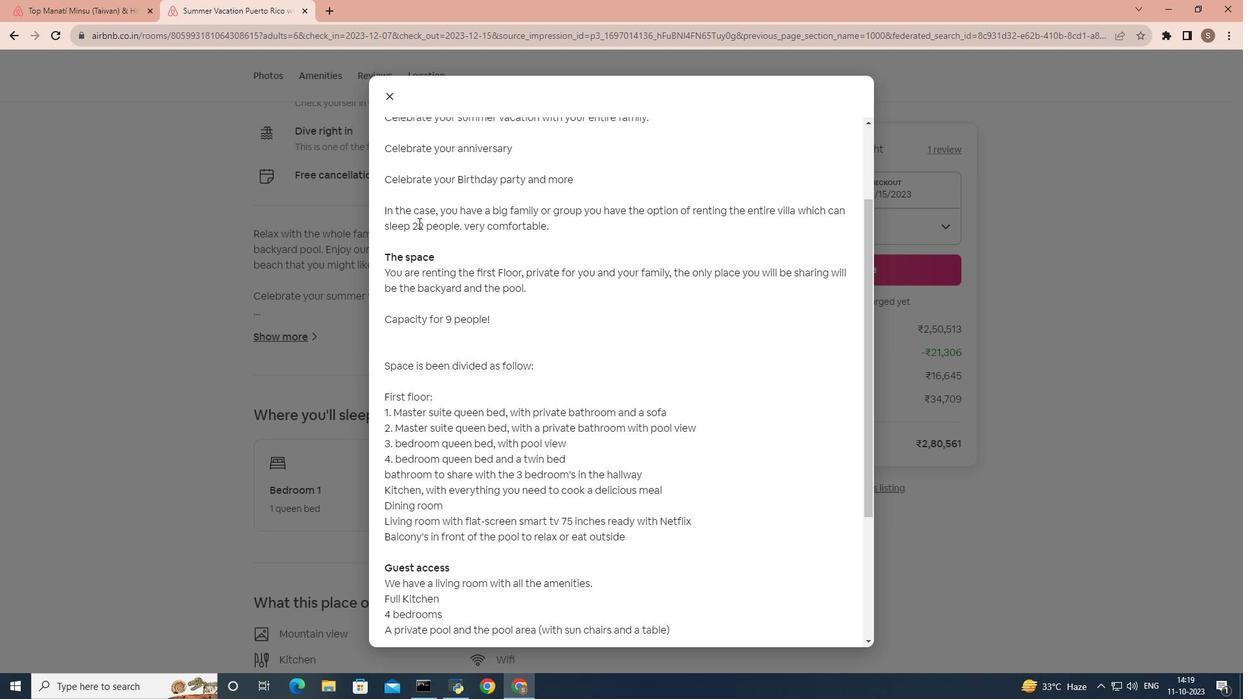 
Action: Mouse scrolled (418, 223) with delta (0, 0)
Screenshot: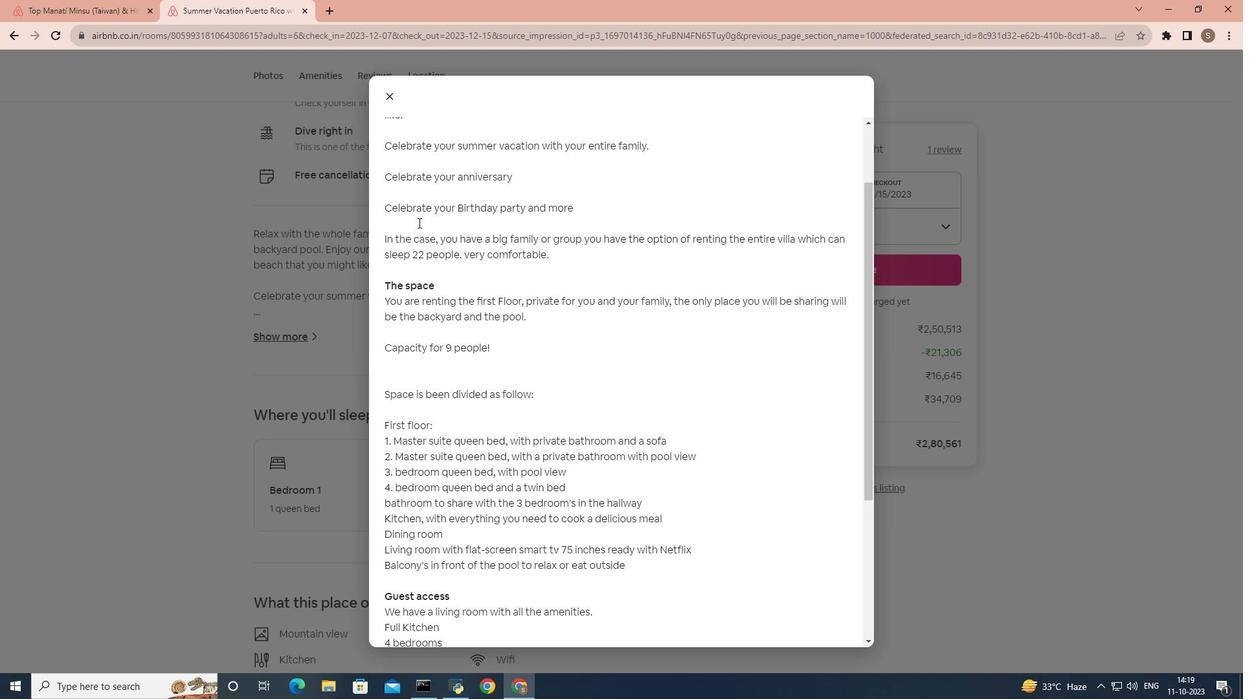 
Action: Mouse scrolled (418, 223) with delta (0, 0)
Screenshot: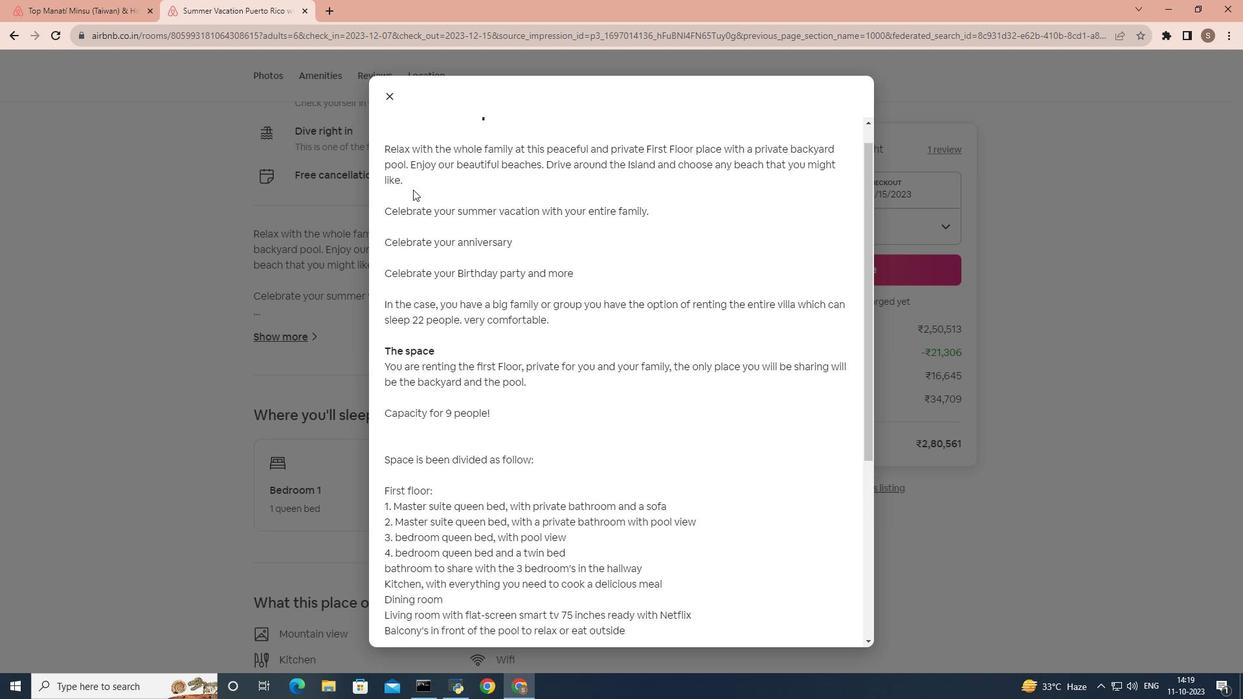 
Action: Mouse moved to (396, 98)
Screenshot: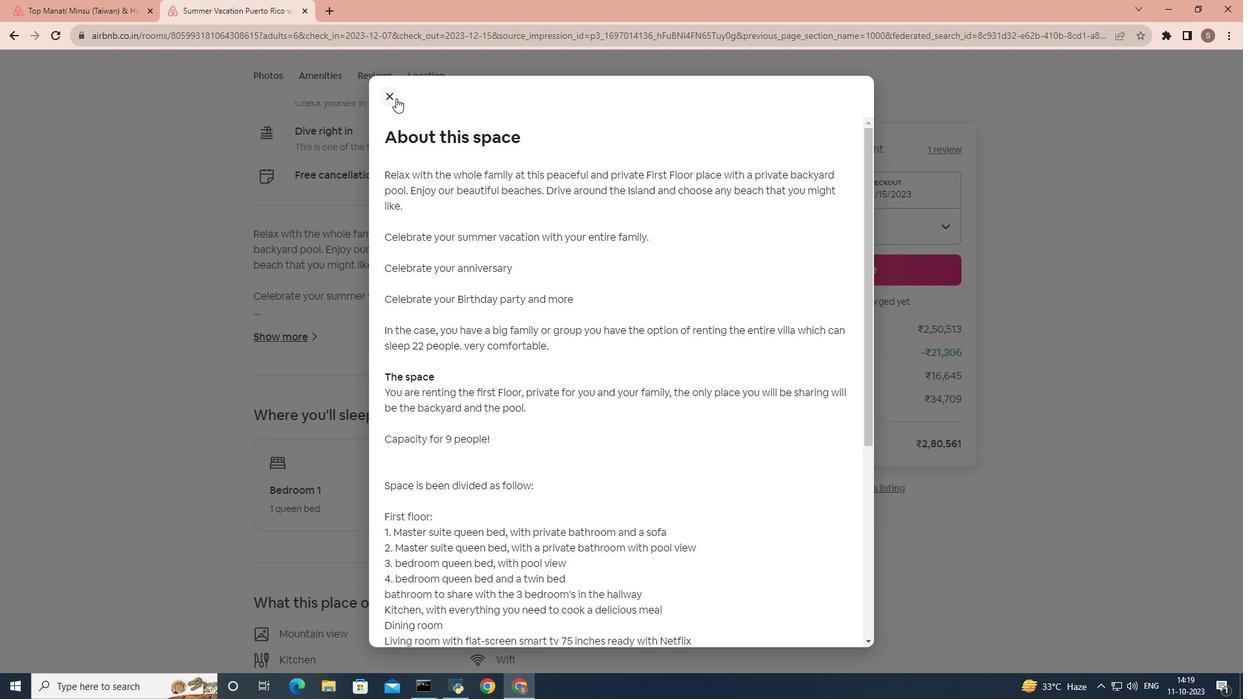 
Action: Mouse pressed left at (396, 98)
Screenshot: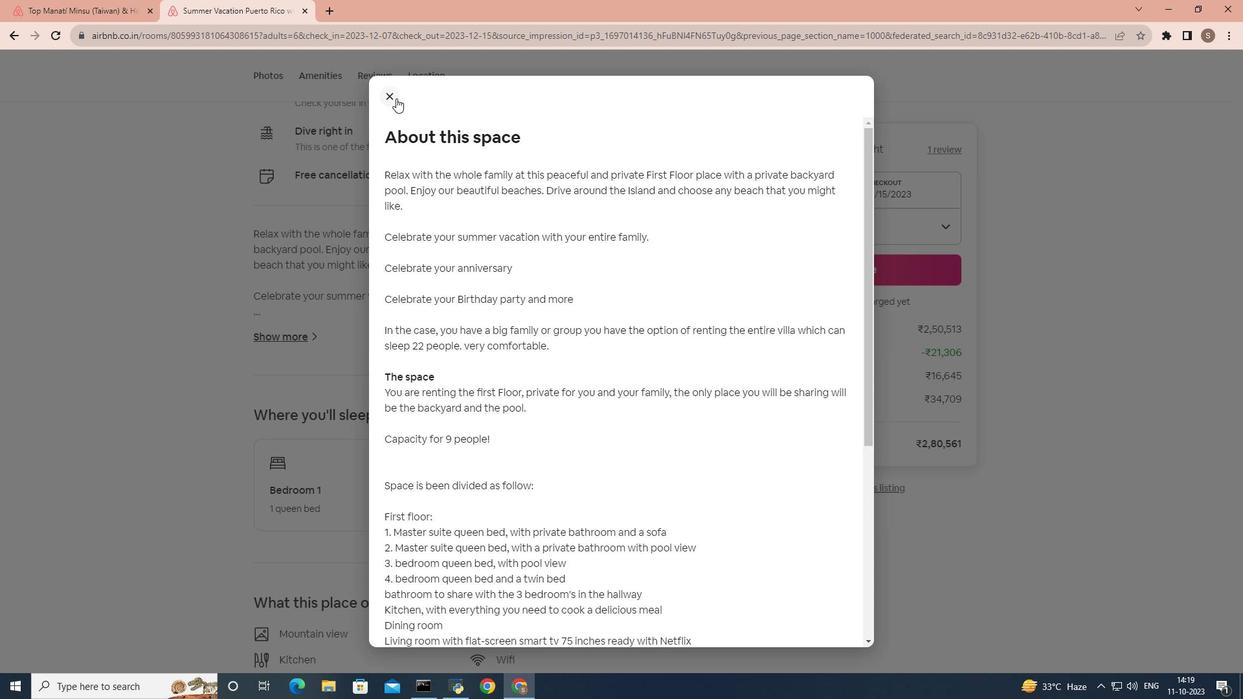 
Action: Mouse moved to (411, 286)
Screenshot: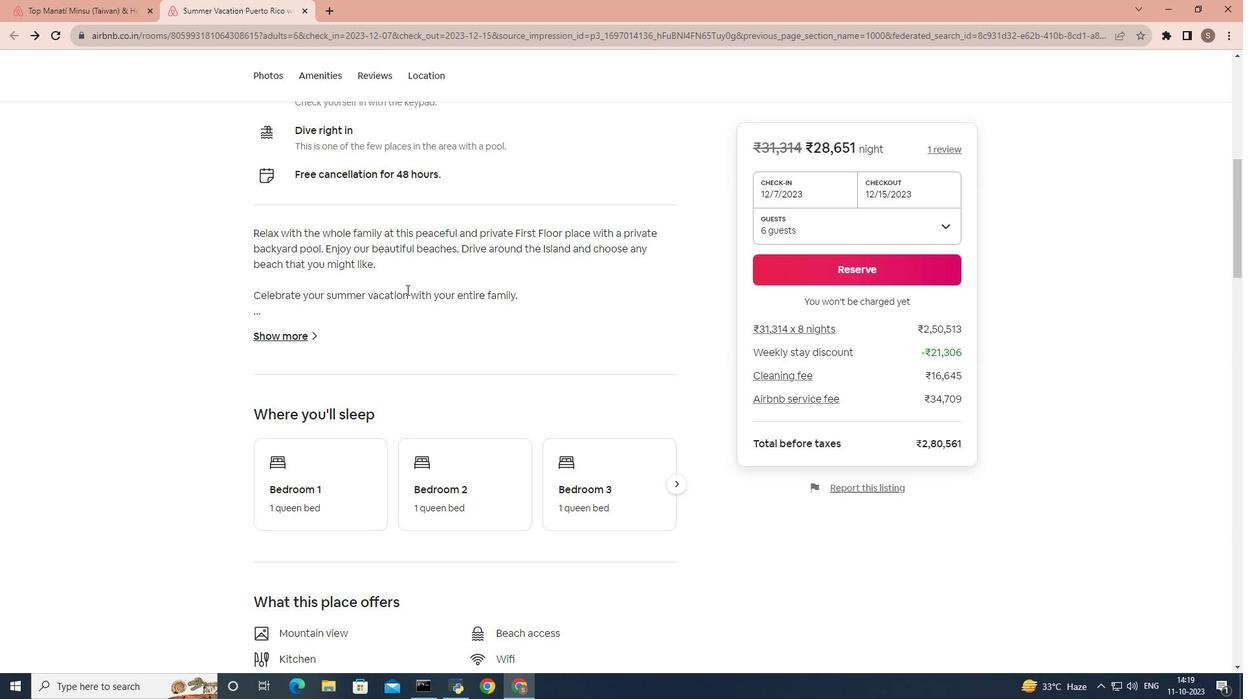 
Action: Mouse scrolled (411, 285) with delta (0, 0)
Screenshot: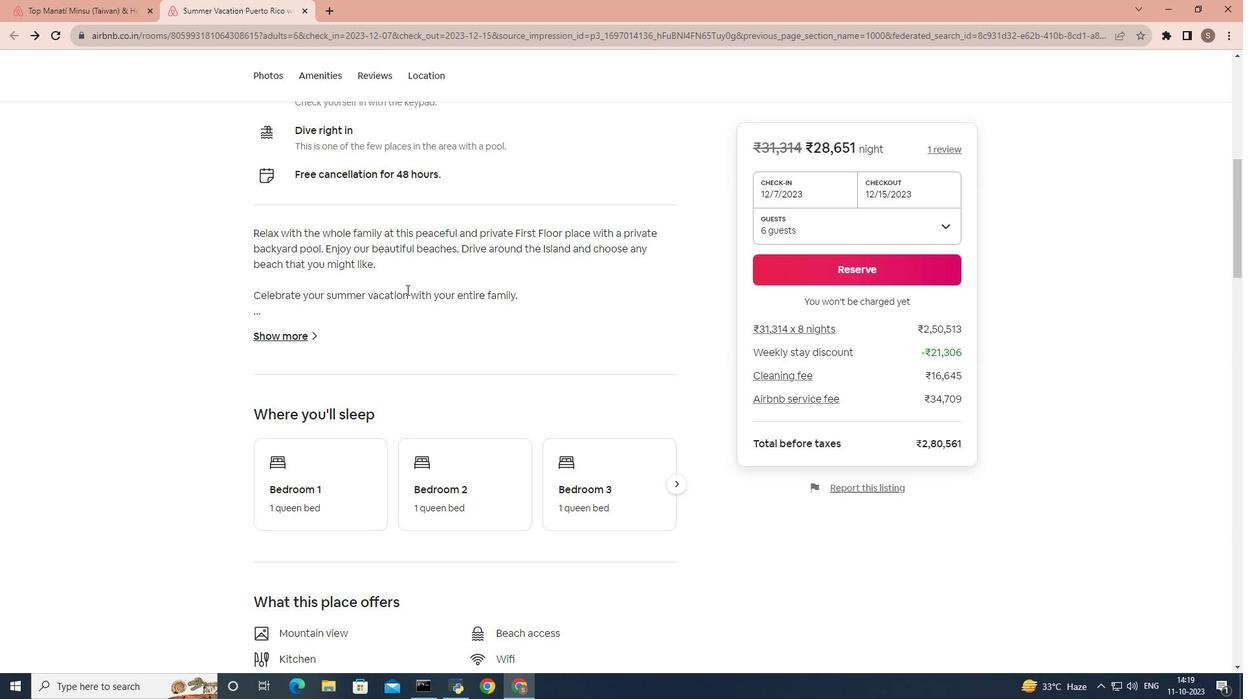 
Action: Mouse moved to (408, 288)
Screenshot: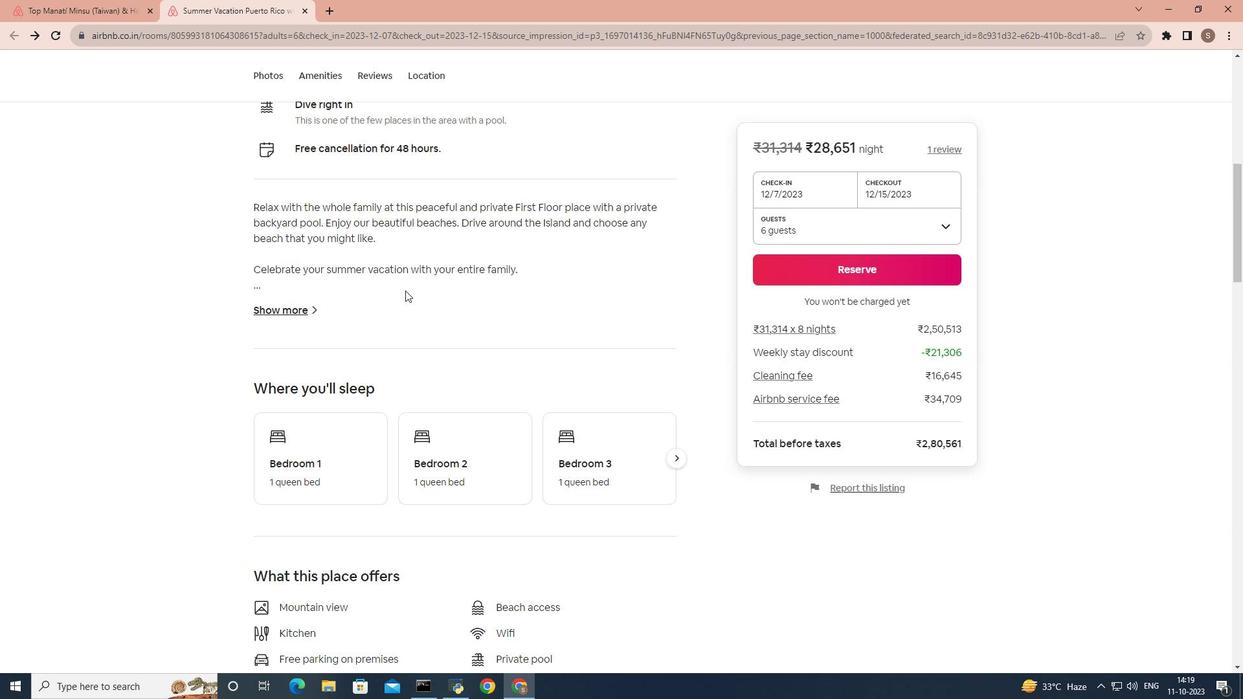 
Action: Mouse scrolled (408, 288) with delta (0, 0)
Screenshot: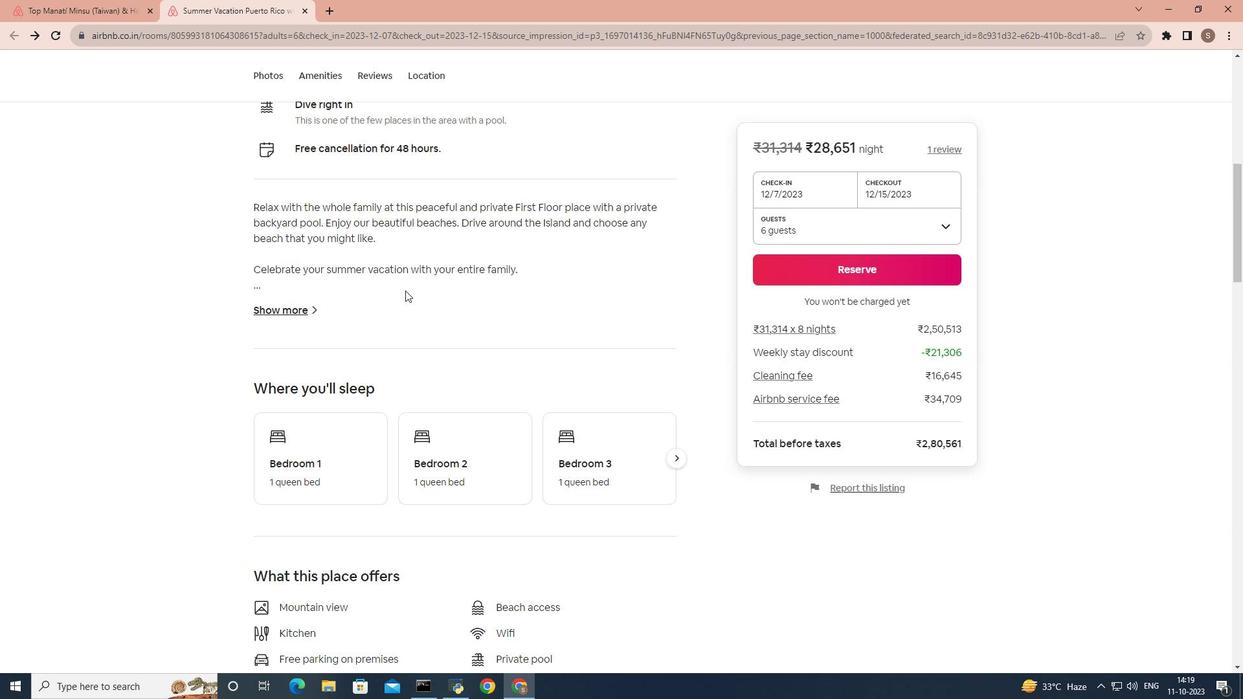 
Action: Mouse moved to (405, 290)
Screenshot: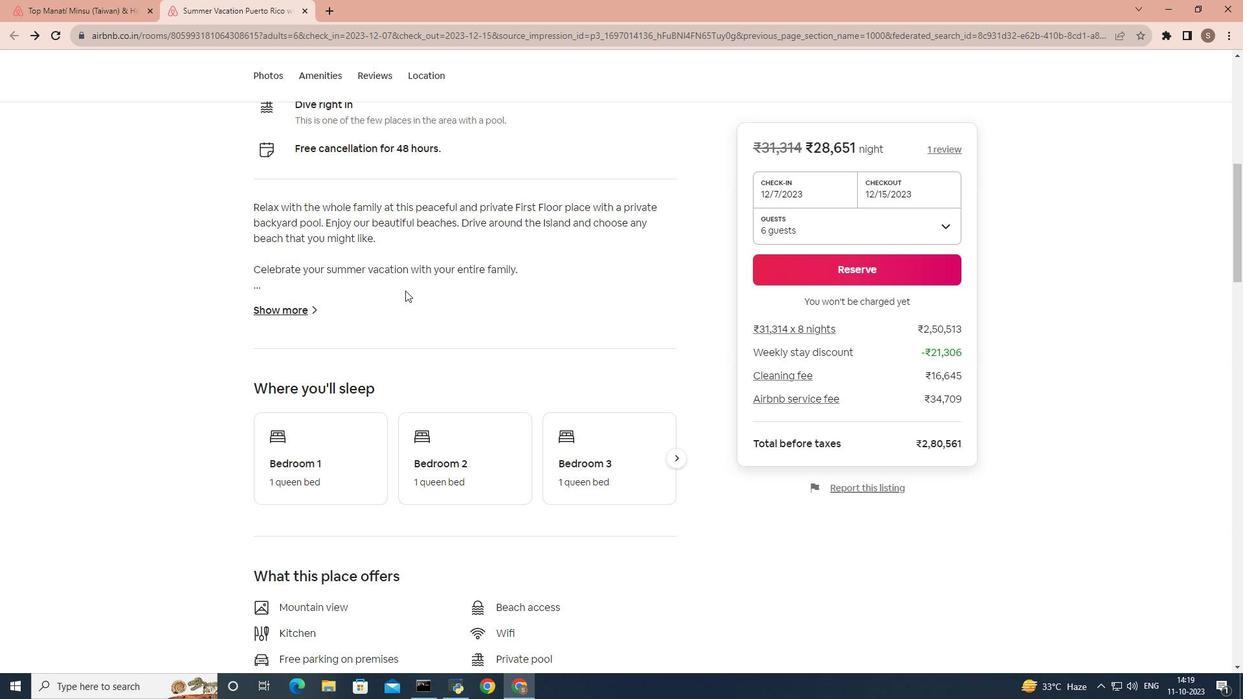 
Action: Mouse scrolled (405, 290) with delta (0, 0)
Screenshot: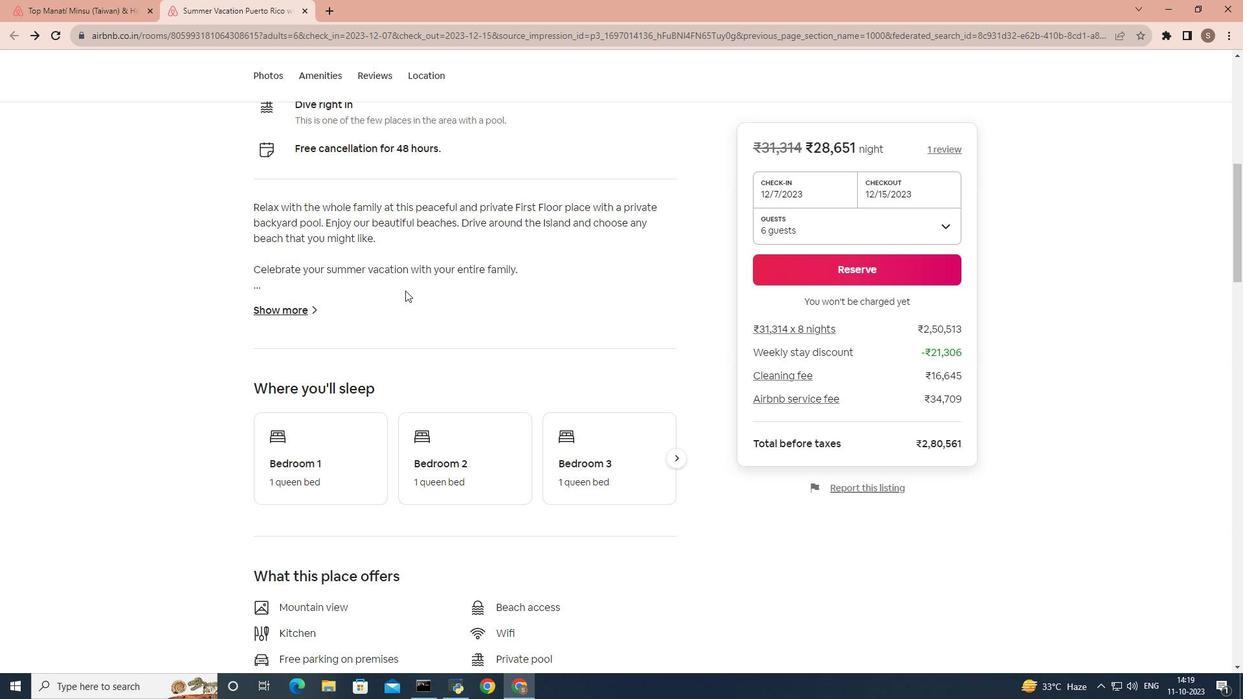 
Action: Mouse scrolled (405, 290) with delta (0, 0)
Screenshot: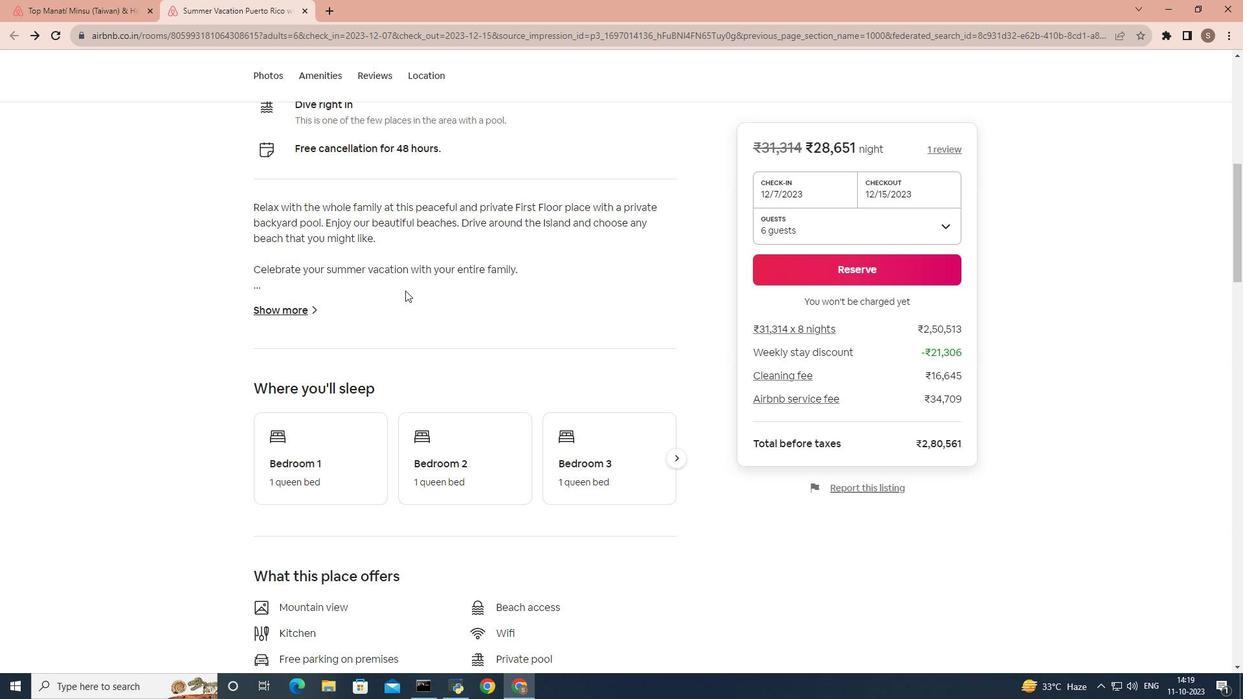 
Action: Mouse scrolled (405, 290) with delta (0, 0)
Screenshot: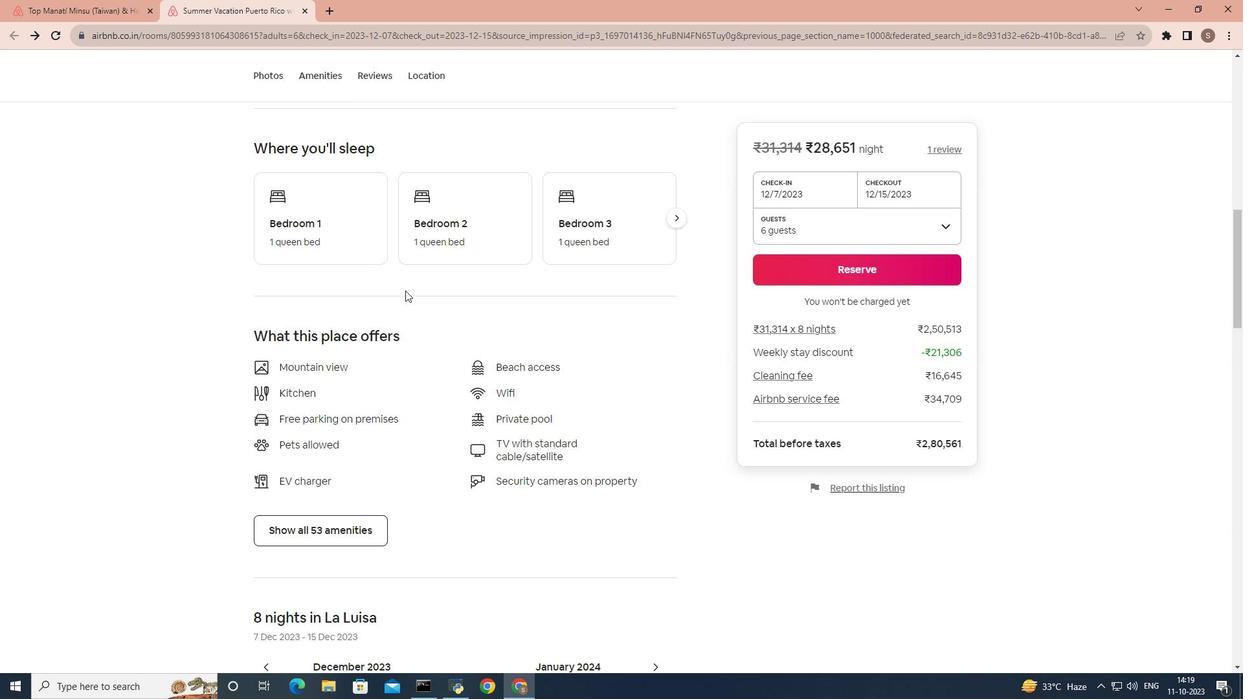 
Action: Mouse moved to (405, 290)
Screenshot: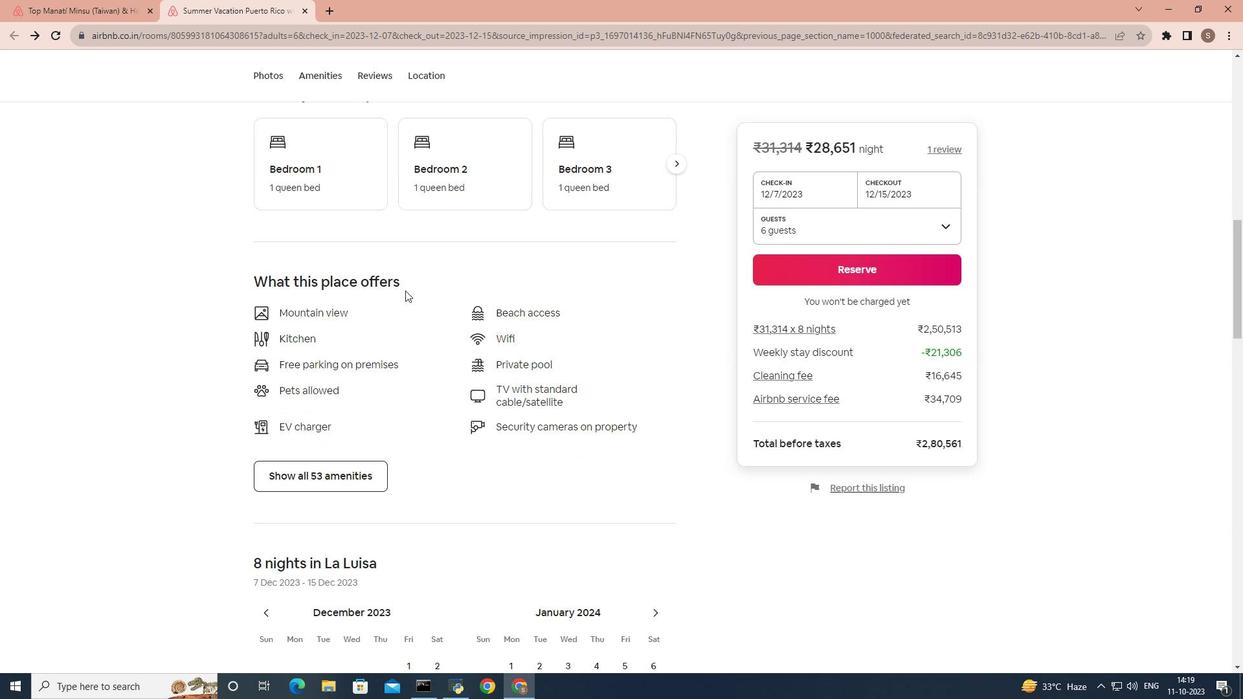 
Action: Mouse scrolled (405, 290) with delta (0, 0)
Screenshot: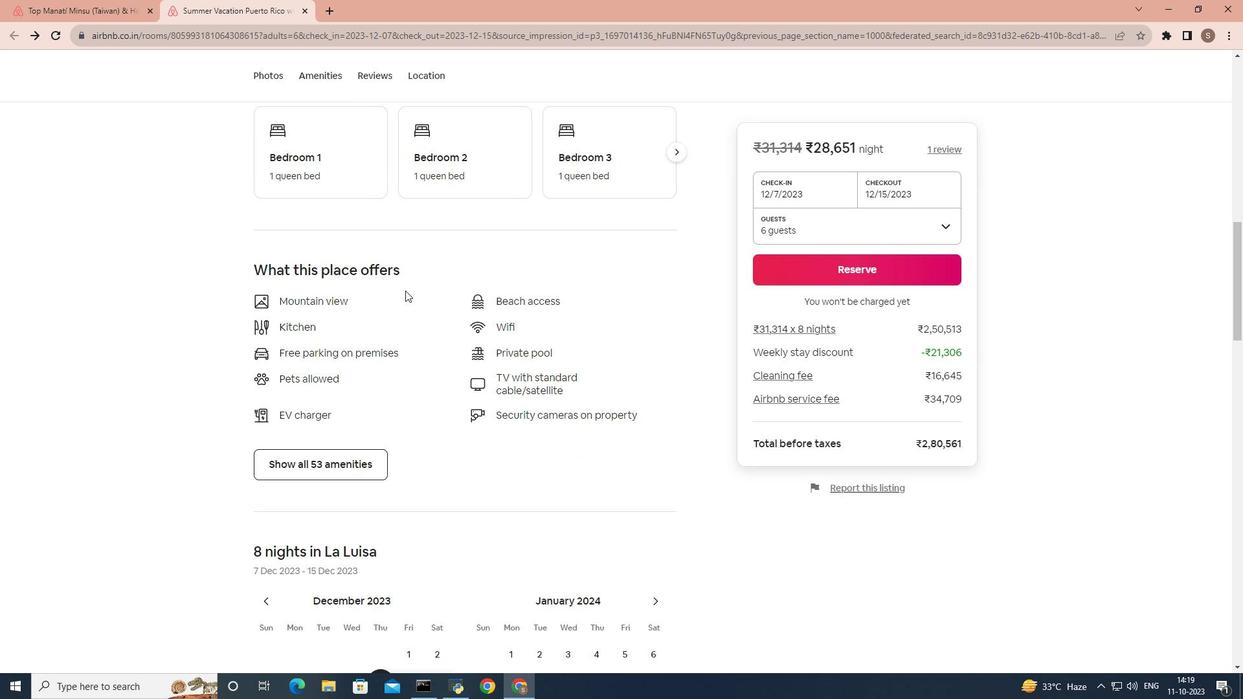 
Action: Mouse scrolled (405, 290) with delta (0, 0)
Screenshot: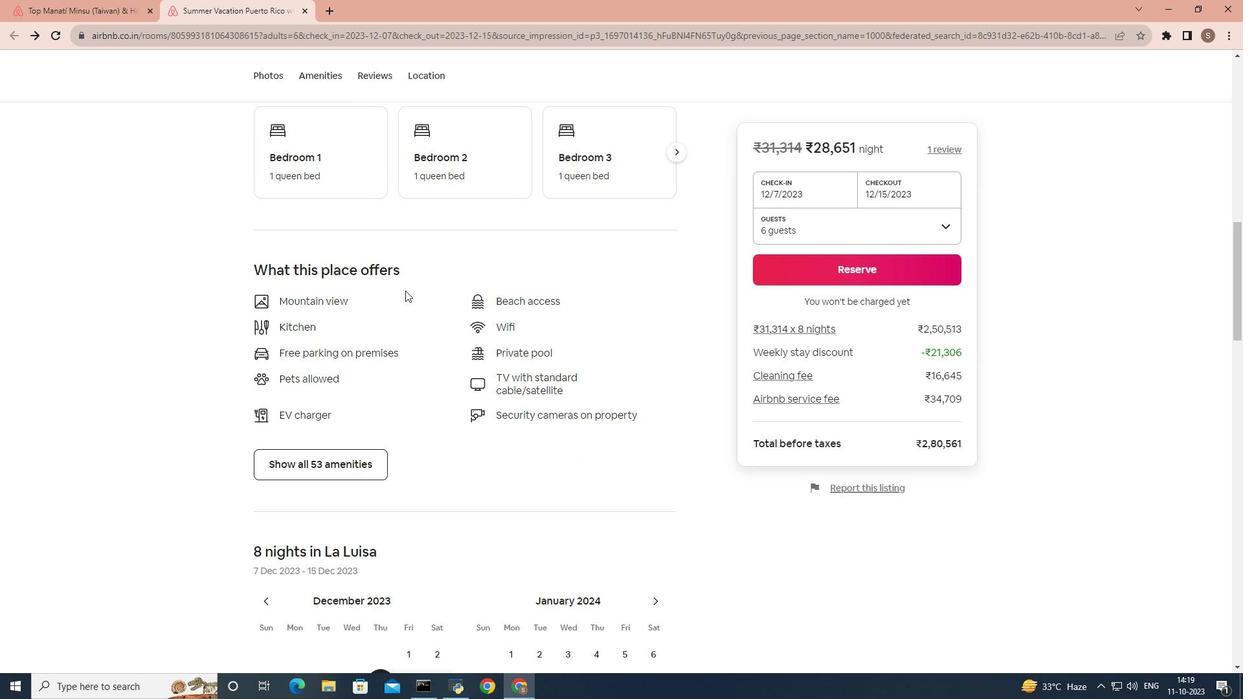 
Action: Mouse scrolled (405, 290) with delta (0, 0)
Screenshot: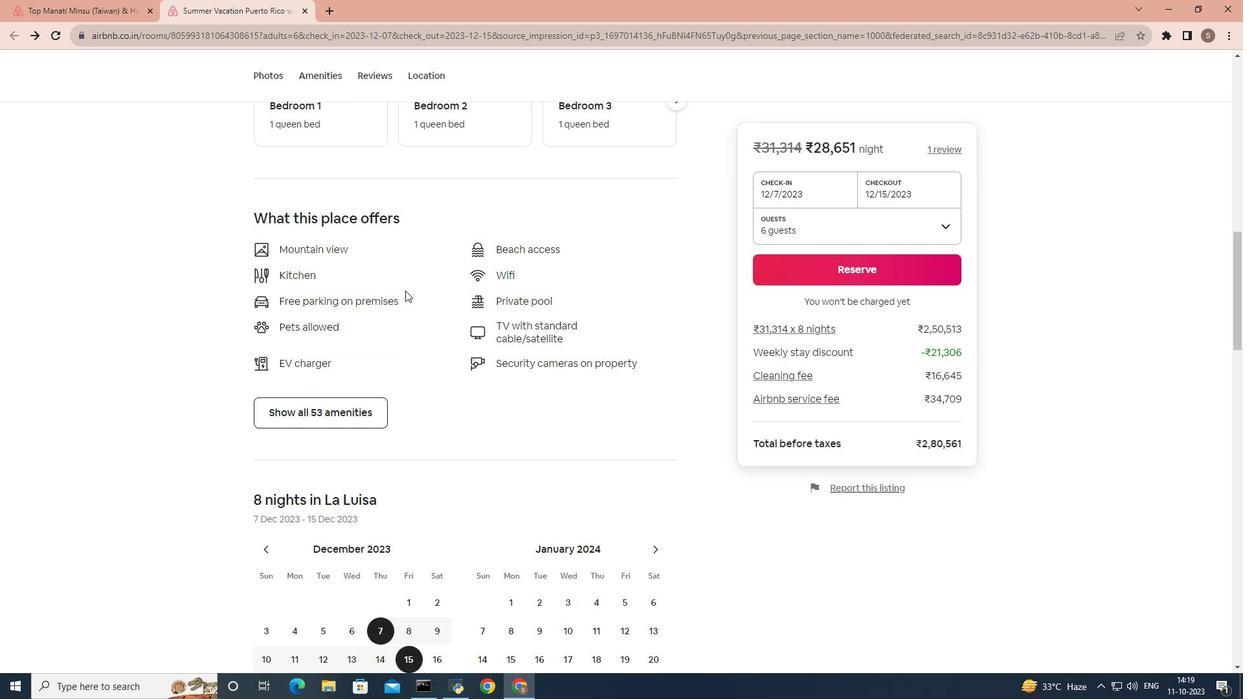 
Action: Mouse moved to (373, 286)
Screenshot: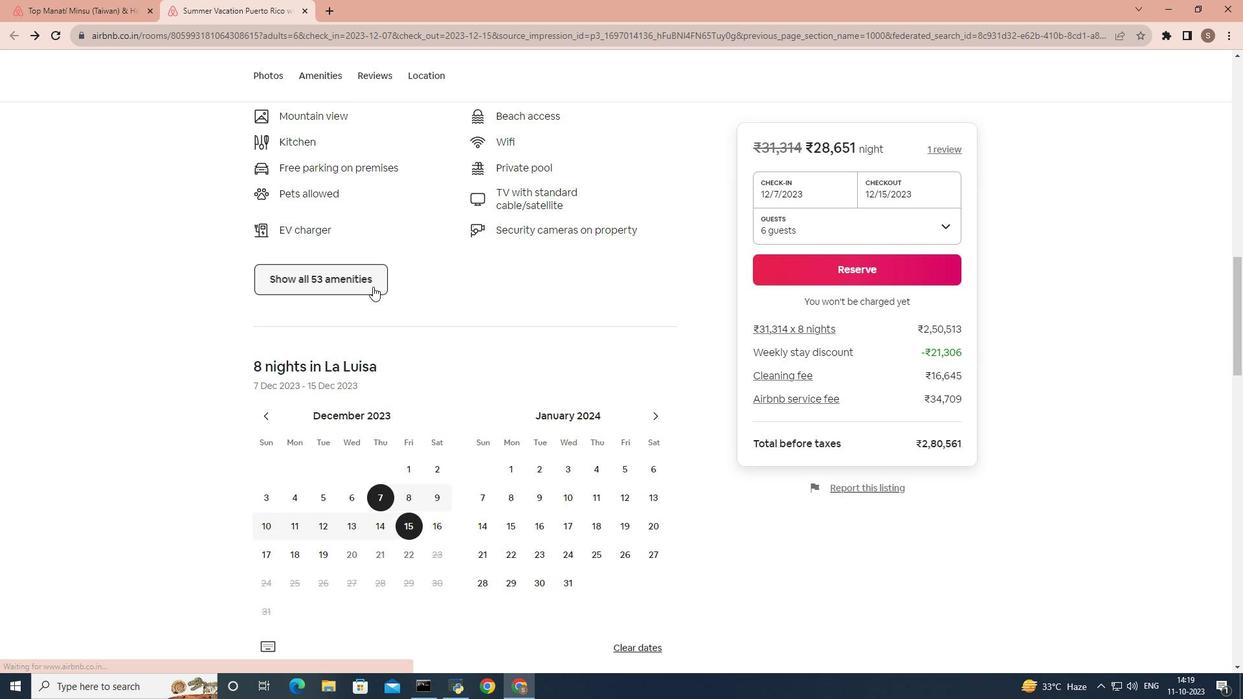 
Action: Mouse pressed left at (373, 286)
Screenshot: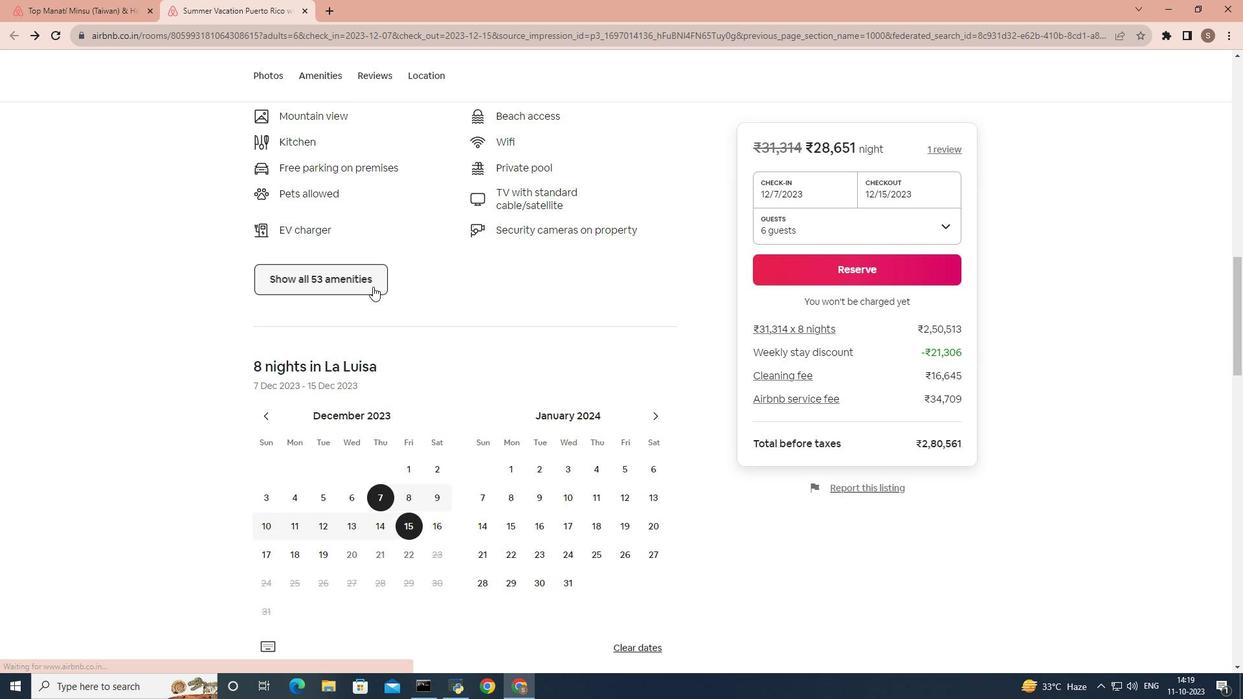 
Action: Mouse moved to (419, 279)
Screenshot: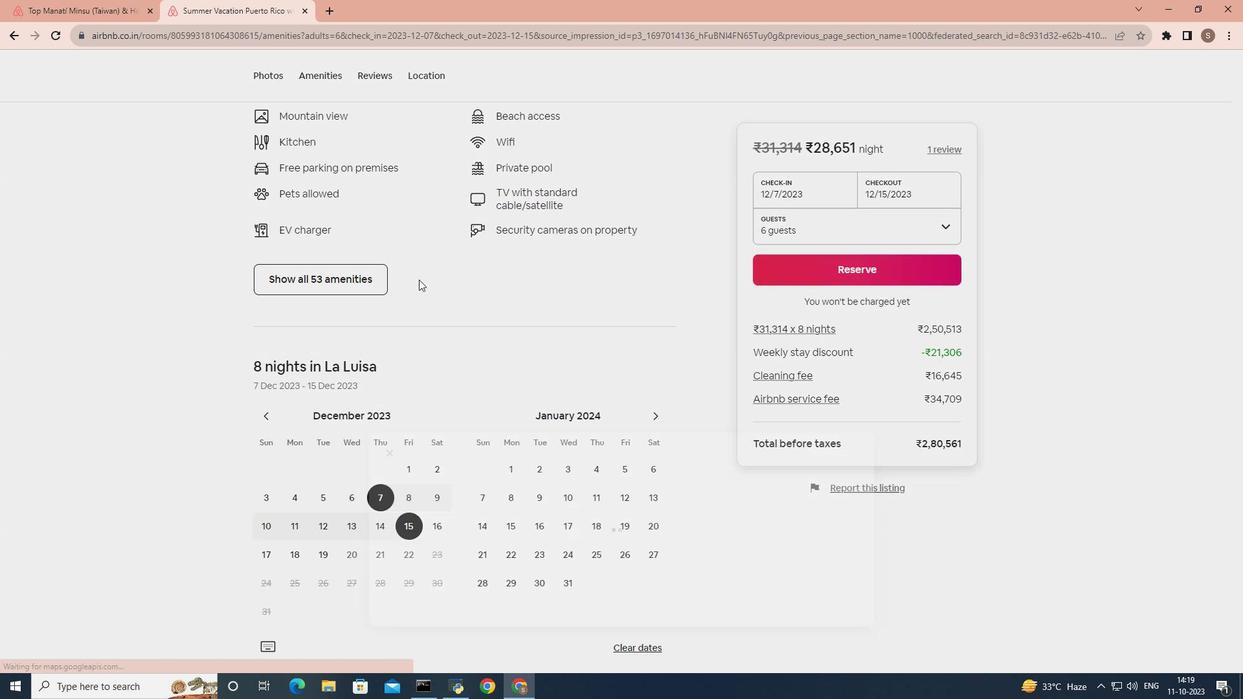 
Action: Mouse scrolled (419, 279) with delta (0, 0)
Screenshot: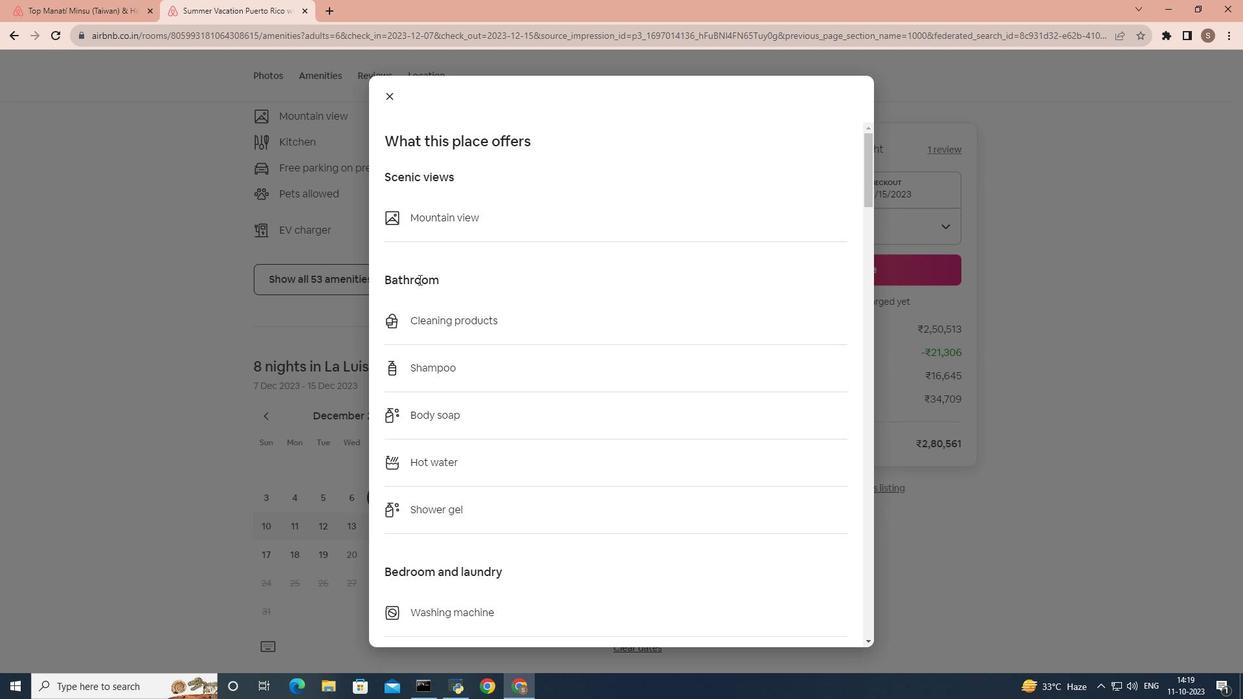 
Action: Mouse scrolled (419, 279) with delta (0, 0)
Screenshot: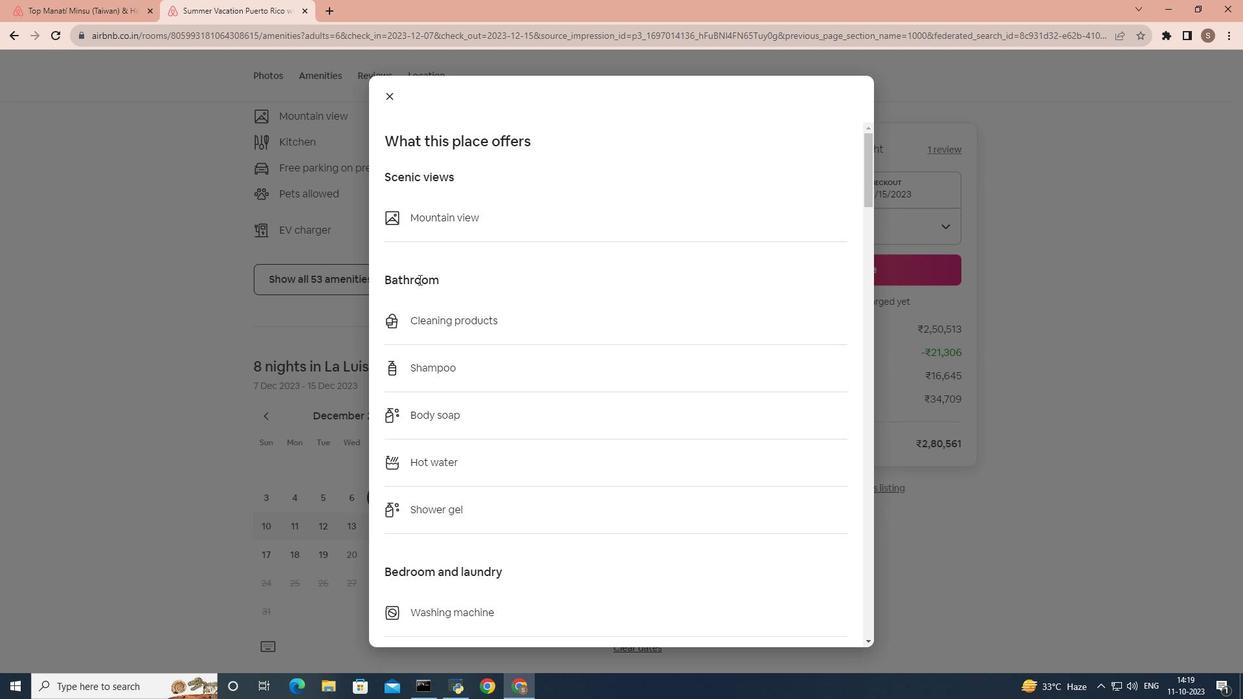 
Action: Mouse scrolled (419, 279) with delta (0, 0)
Screenshot: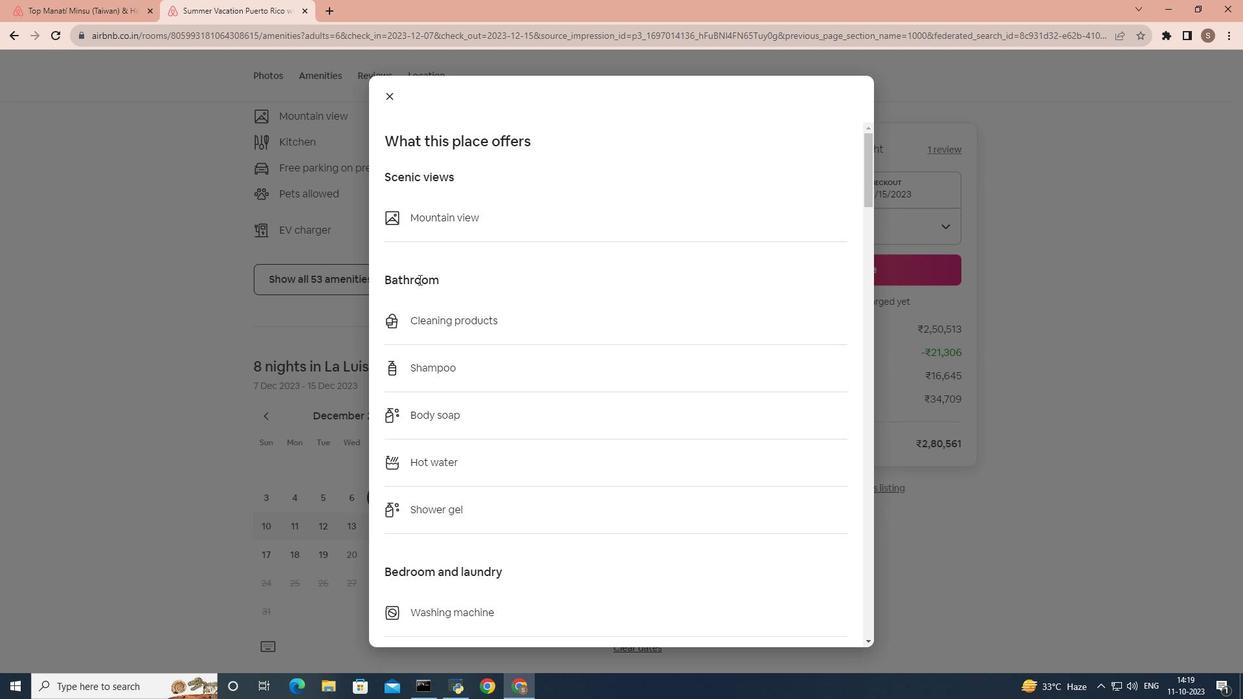 
Action: Mouse scrolled (419, 279) with delta (0, 0)
Screenshot: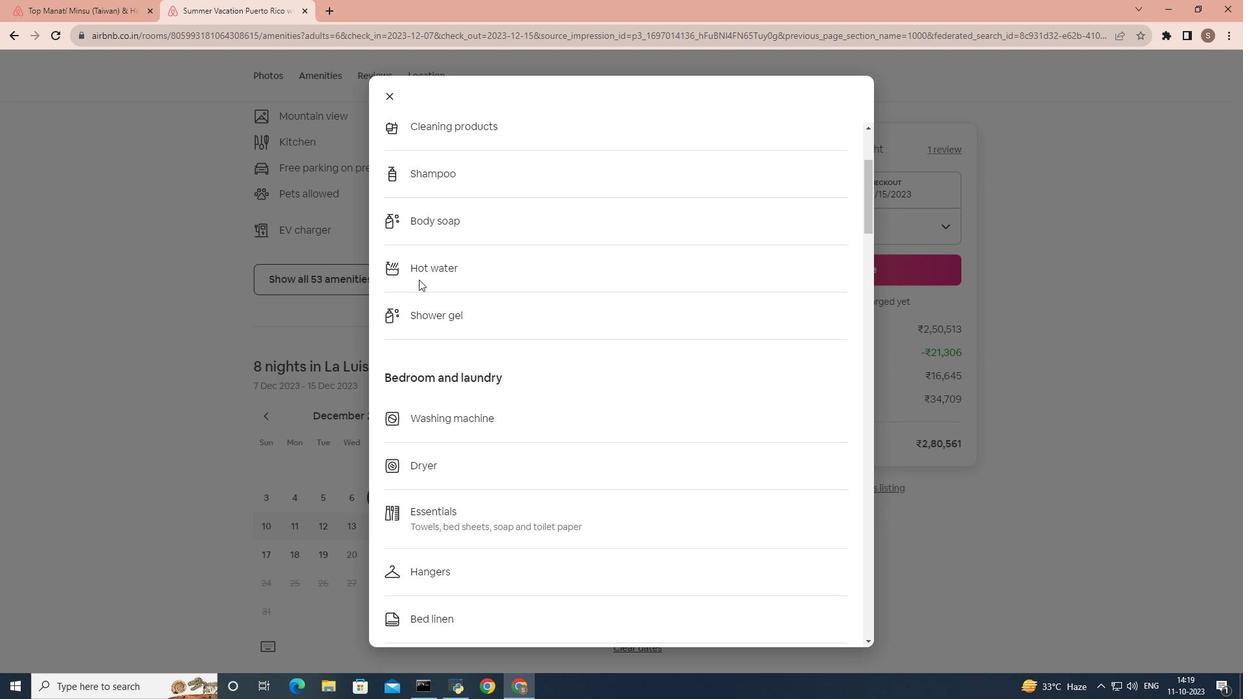 
Action: Mouse scrolled (419, 279) with delta (0, 0)
Screenshot: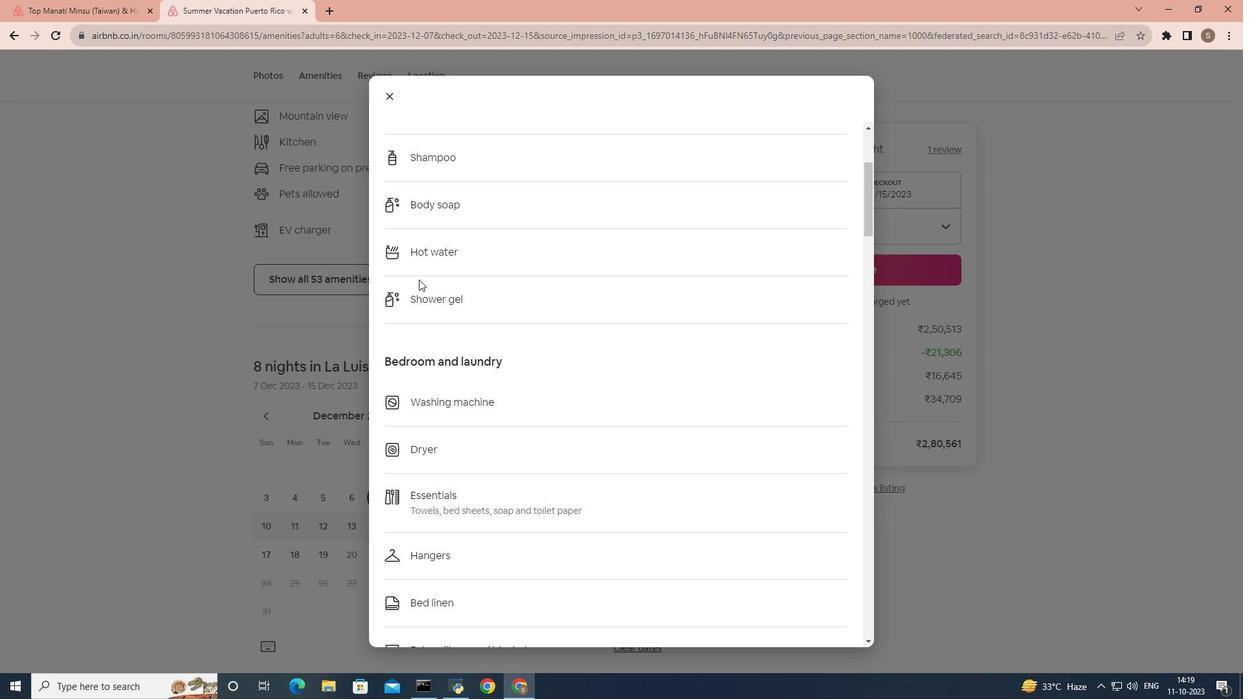
Action: Mouse scrolled (419, 279) with delta (0, 0)
Screenshot: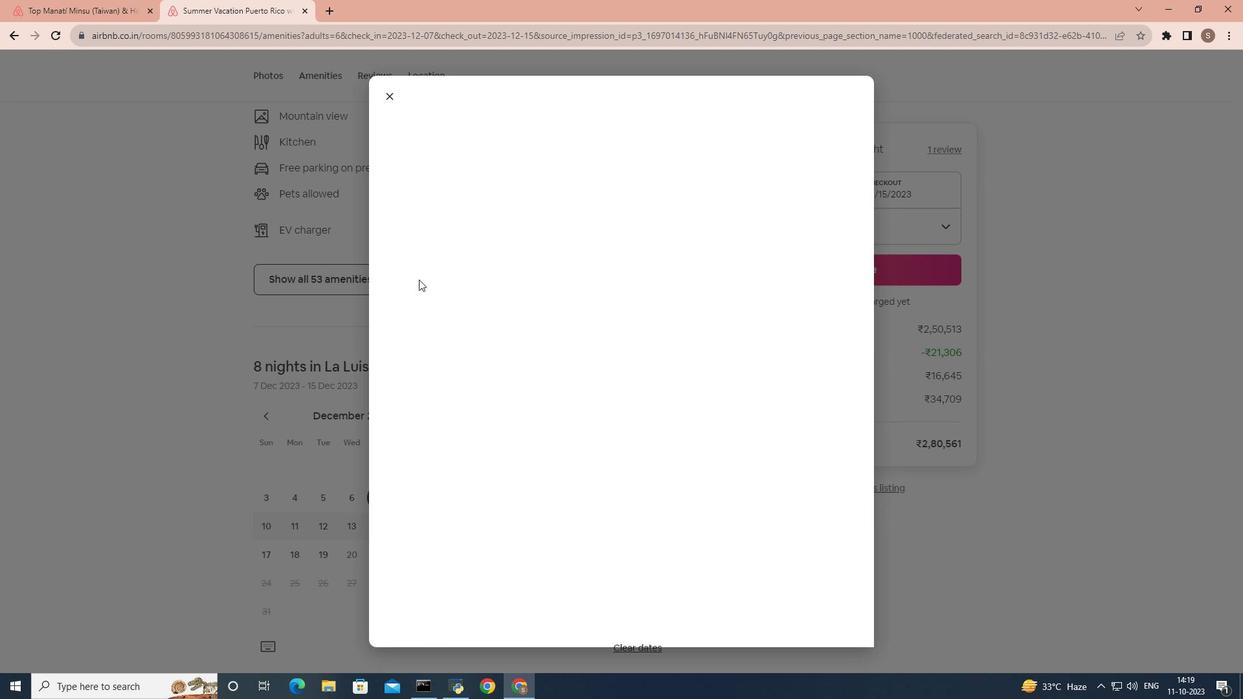 
Action: Mouse scrolled (419, 279) with delta (0, 0)
Screenshot: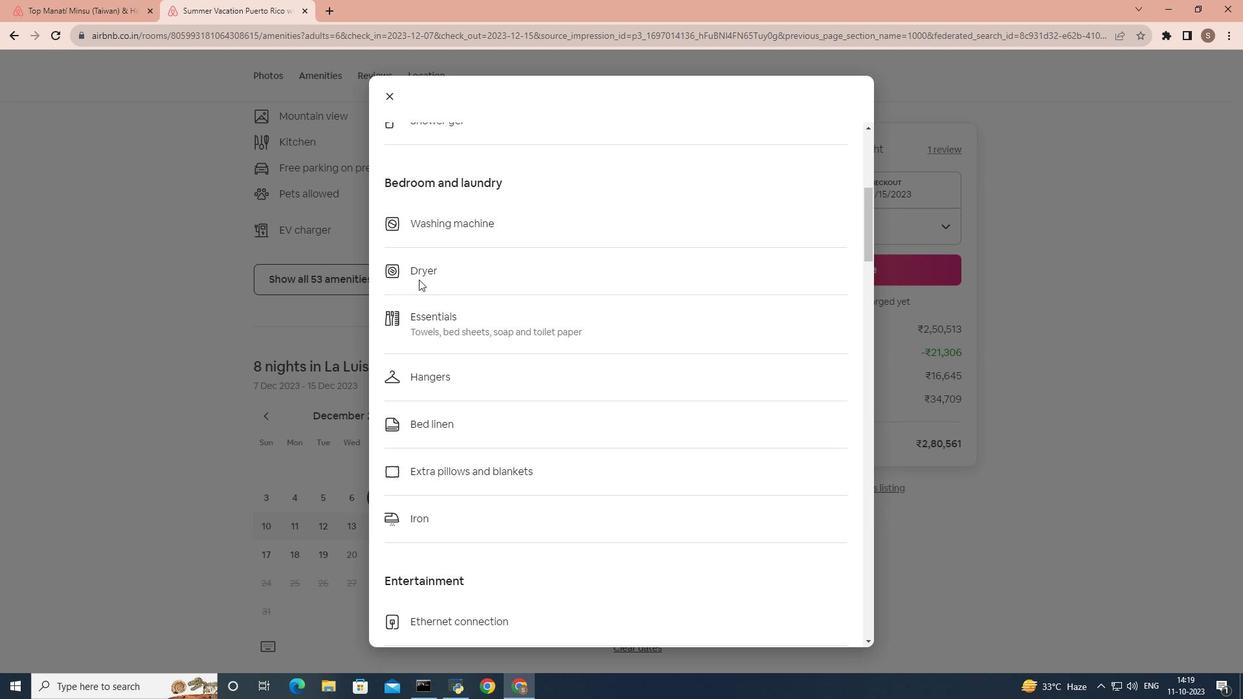 
Action: Mouse scrolled (419, 279) with delta (0, 0)
Screenshot: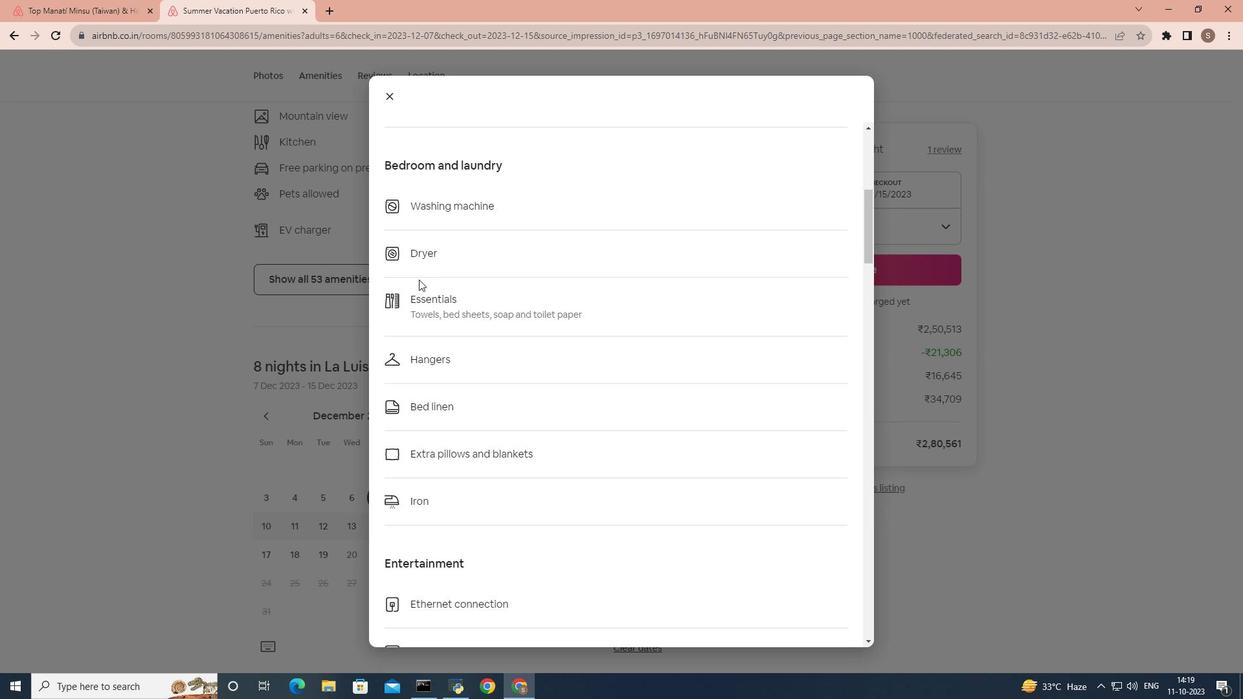 
Action: Mouse scrolled (419, 279) with delta (0, 0)
Screenshot: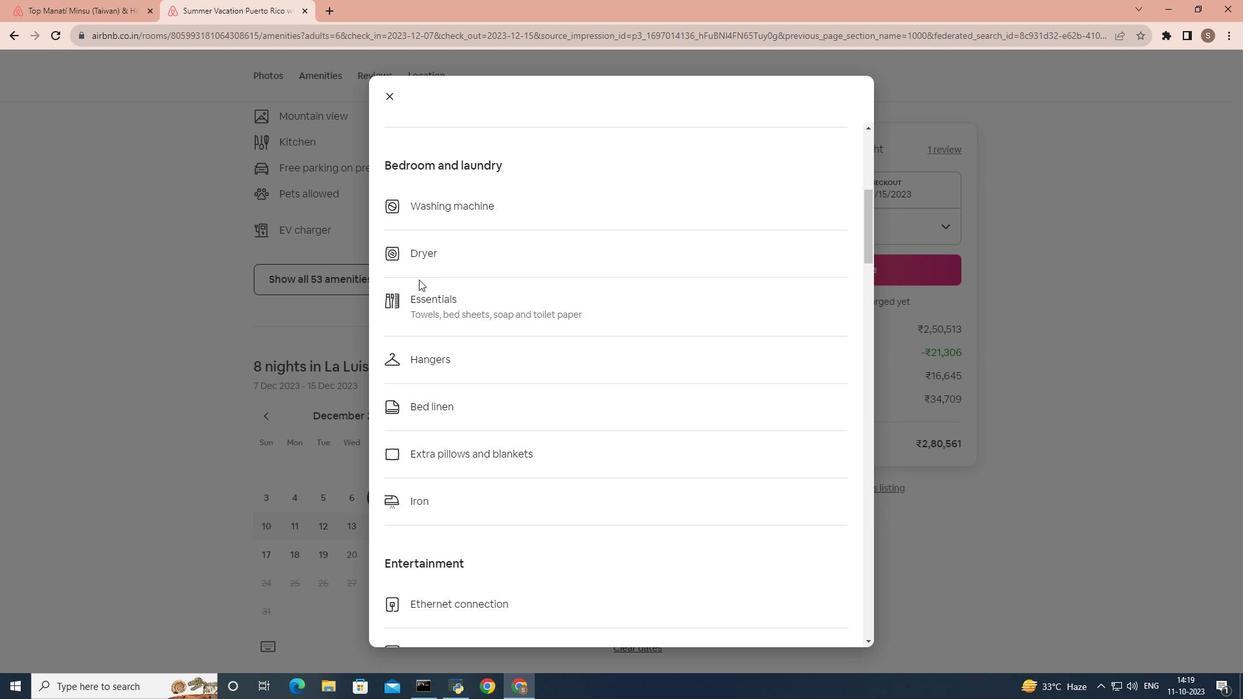 
Action: Mouse scrolled (419, 279) with delta (0, 0)
Screenshot: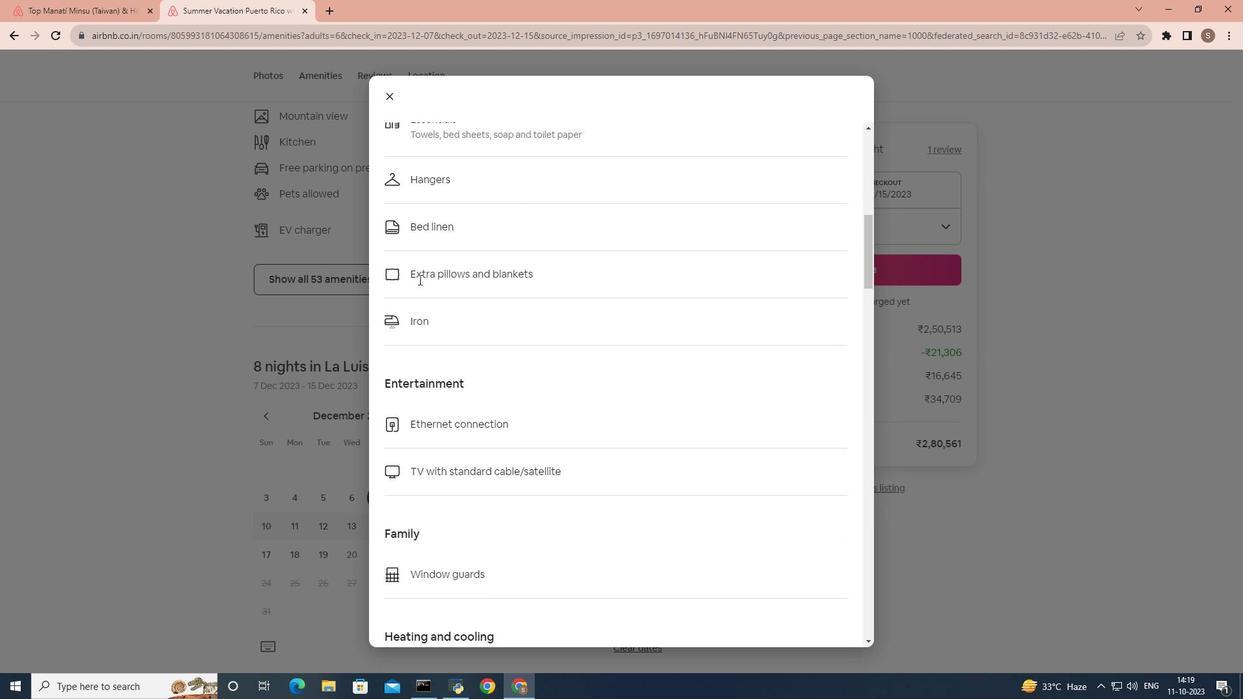 
Action: Mouse scrolled (419, 279) with delta (0, 0)
Screenshot: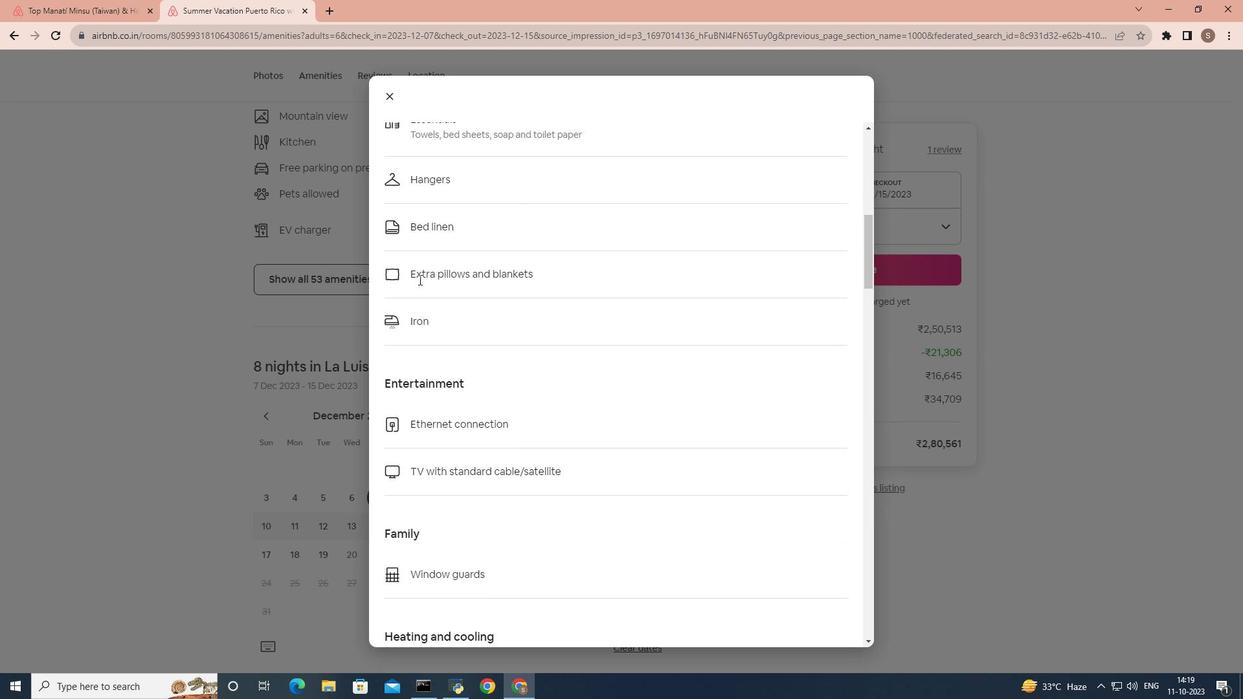 
Action: Mouse scrolled (419, 279) with delta (0, 0)
Screenshot: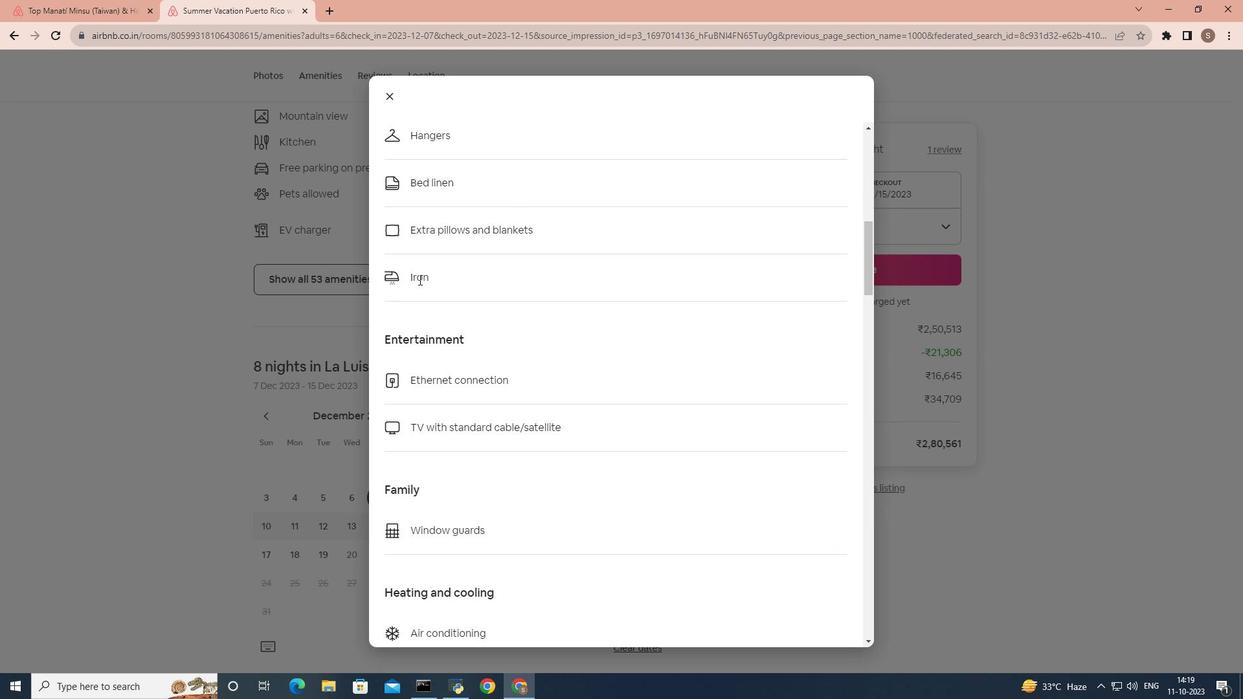 
Action: Mouse scrolled (419, 279) with delta (0, 0)
Screenshot: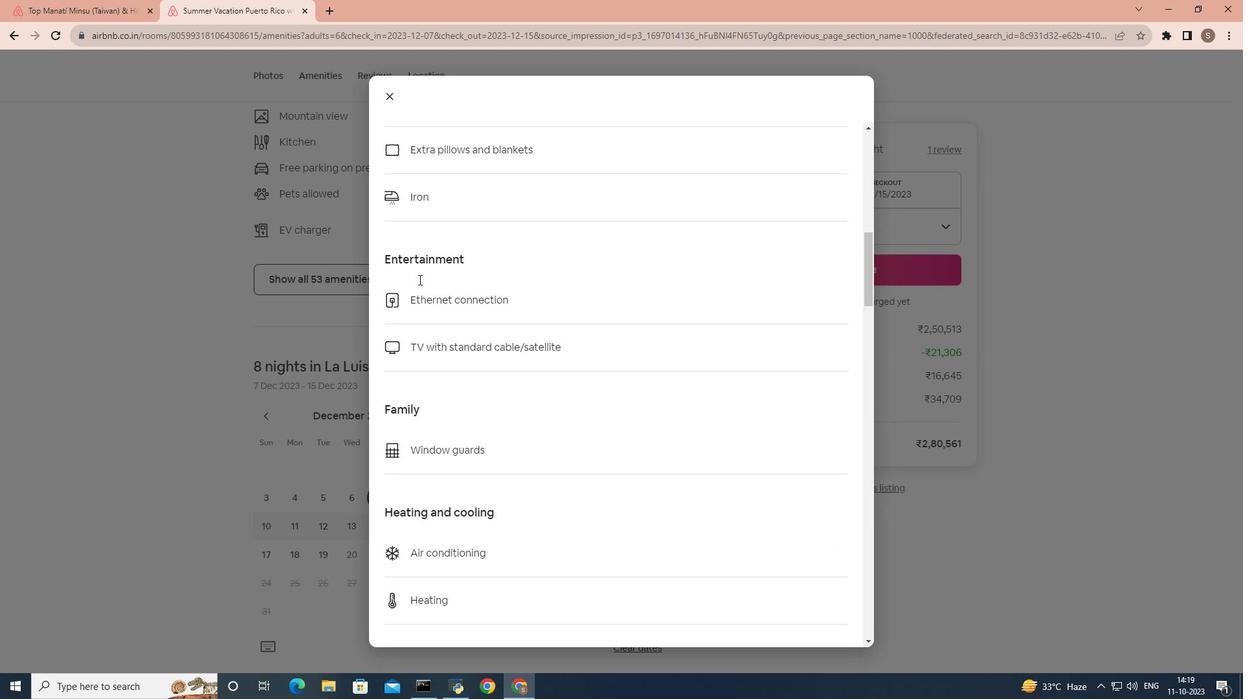 
Action: Mouse scrolled (419, 279) with delta (0, 0)
Screenshot: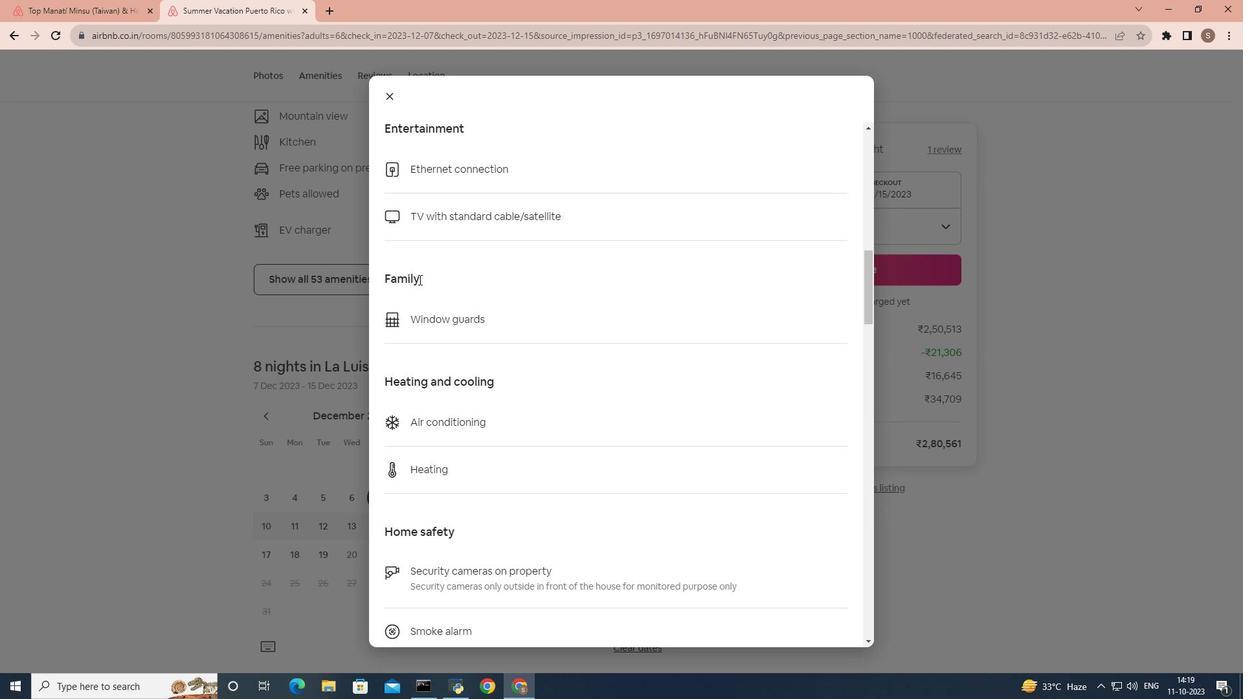 
Action: Mouse scrolled (419, 279) with delta (0, 0)
Screenshot: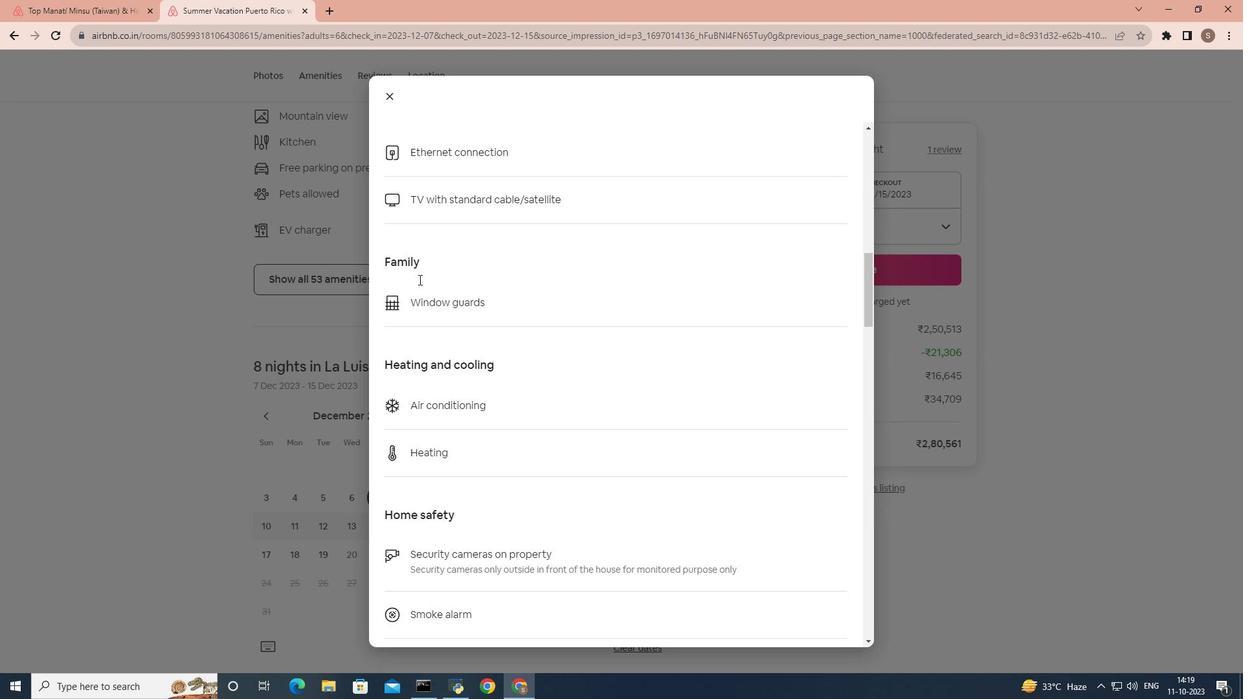 
Action: Mouse scrolled (419, 279) with delta (0, 0)
Screenshot: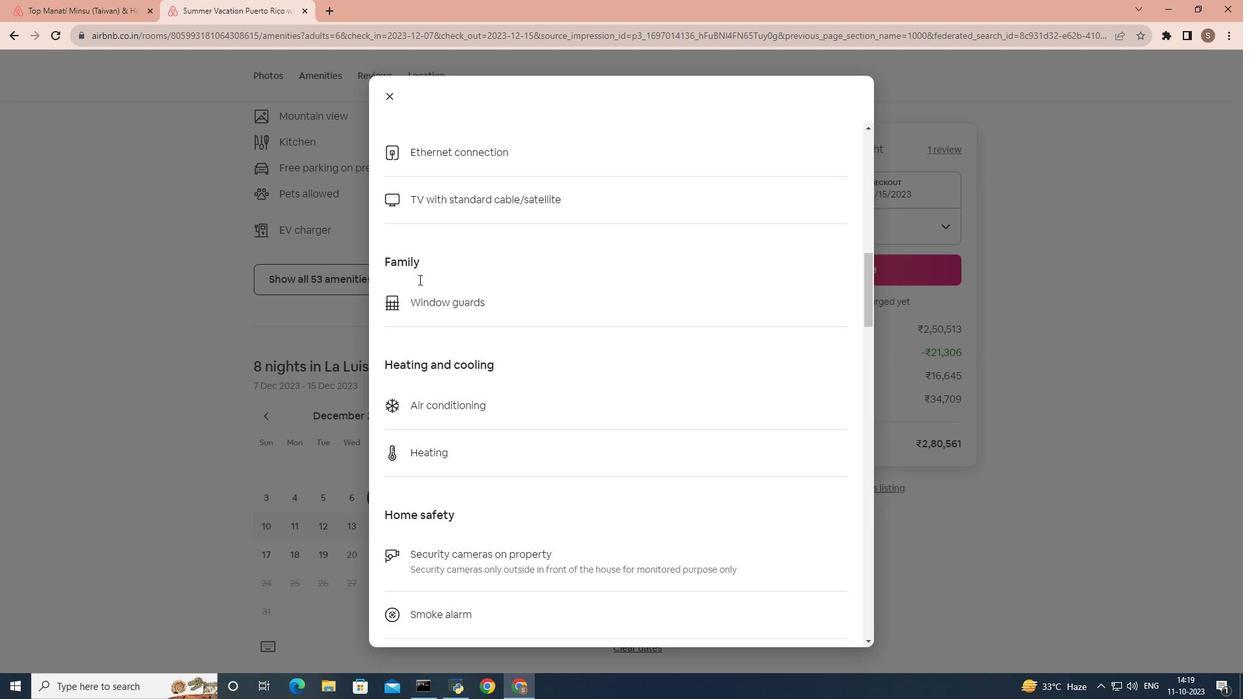 
Action: Mouse scrolled (419, 279) with delta (0, 0)
Screenshot: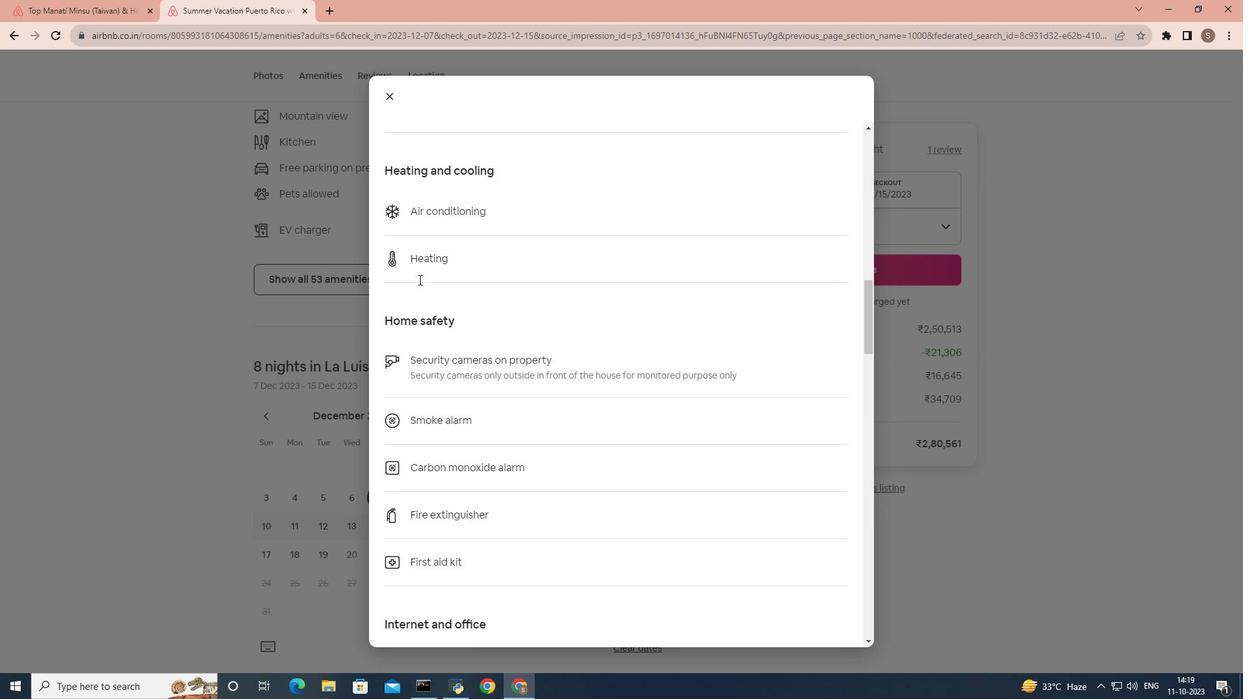 
Action: Mouse scrolled (419, 279) with delta (0, 0)
Screenshot: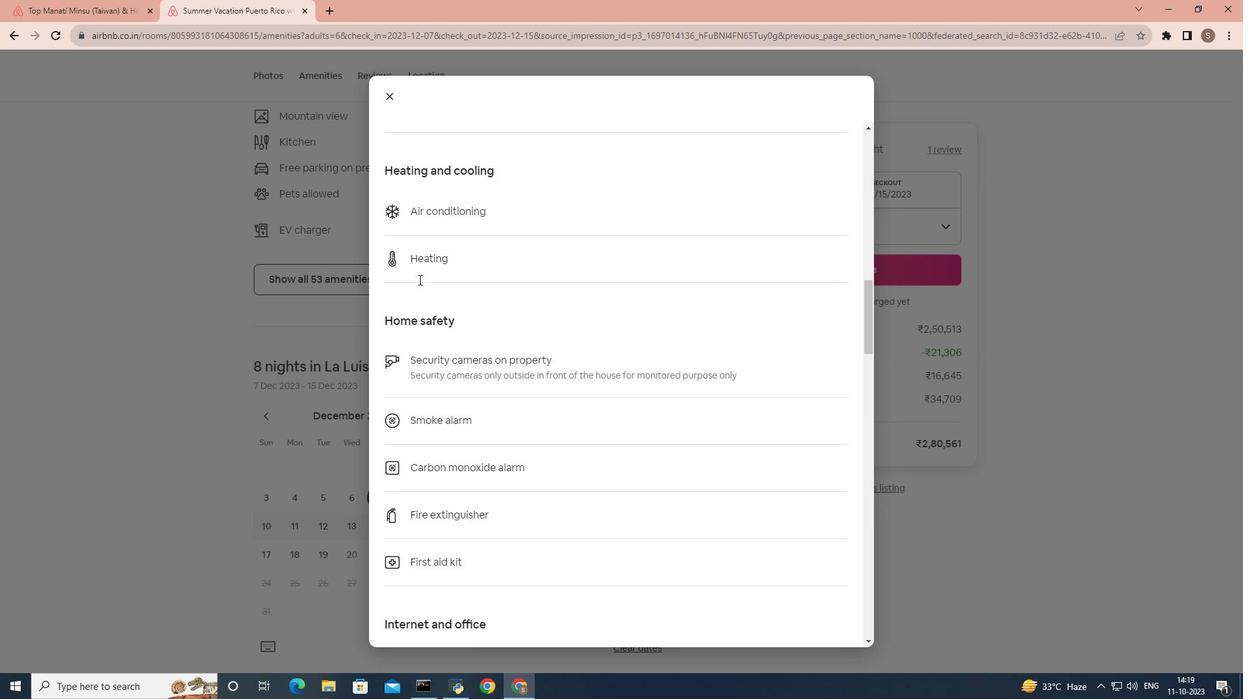 
Action: Mouse scrolled (419, 279) with delta (0, 0)
Screenshot: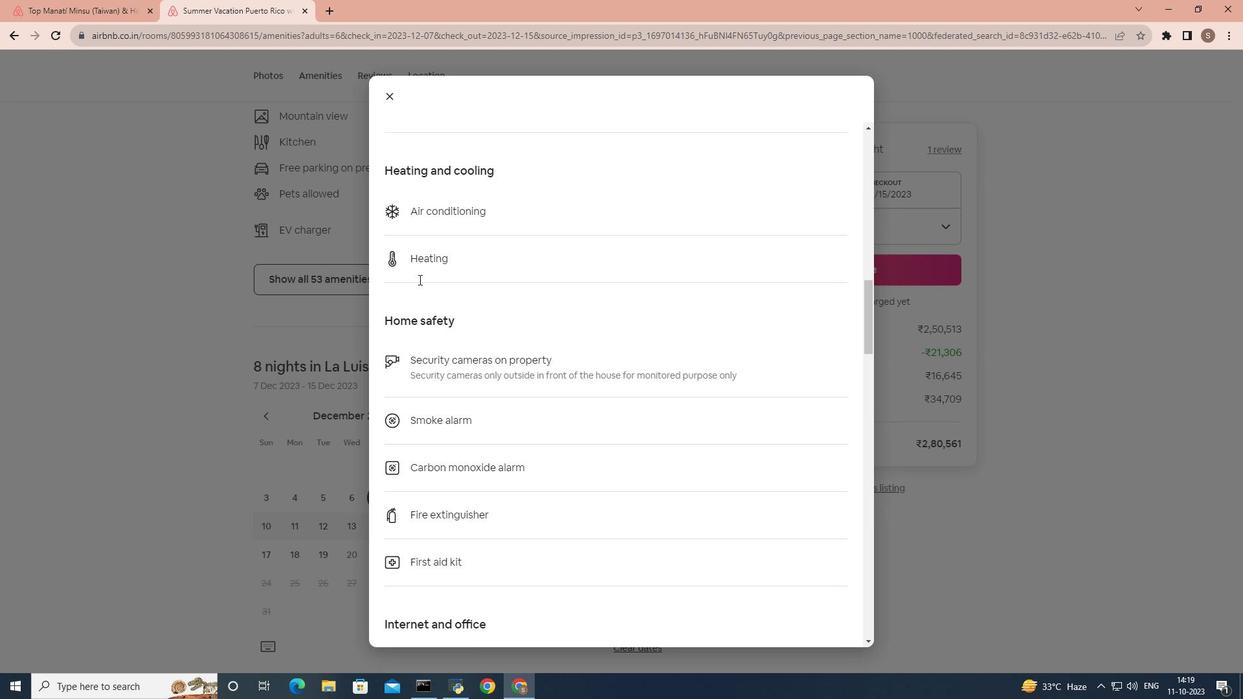 
Action: Mouse scrolled (419, 279) with delta (0, 0)
Screenshot: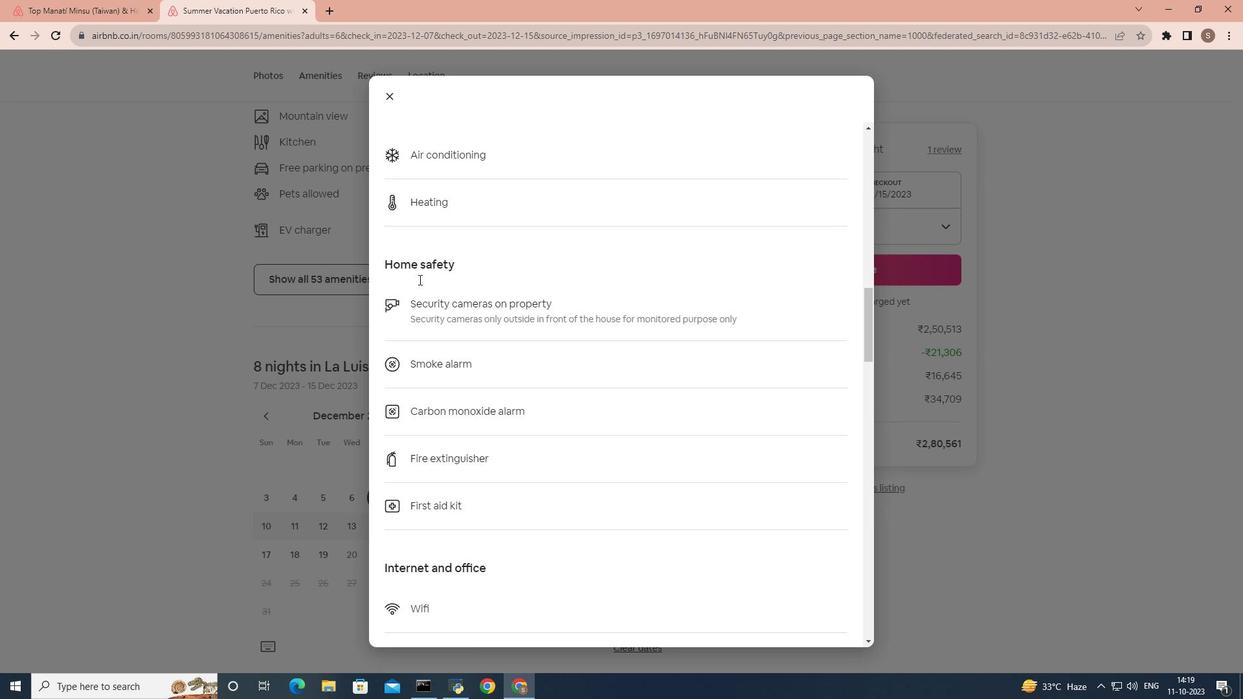 
Action: Mouse scrolled (419, 279) with delta (0, 0)
Screenshot: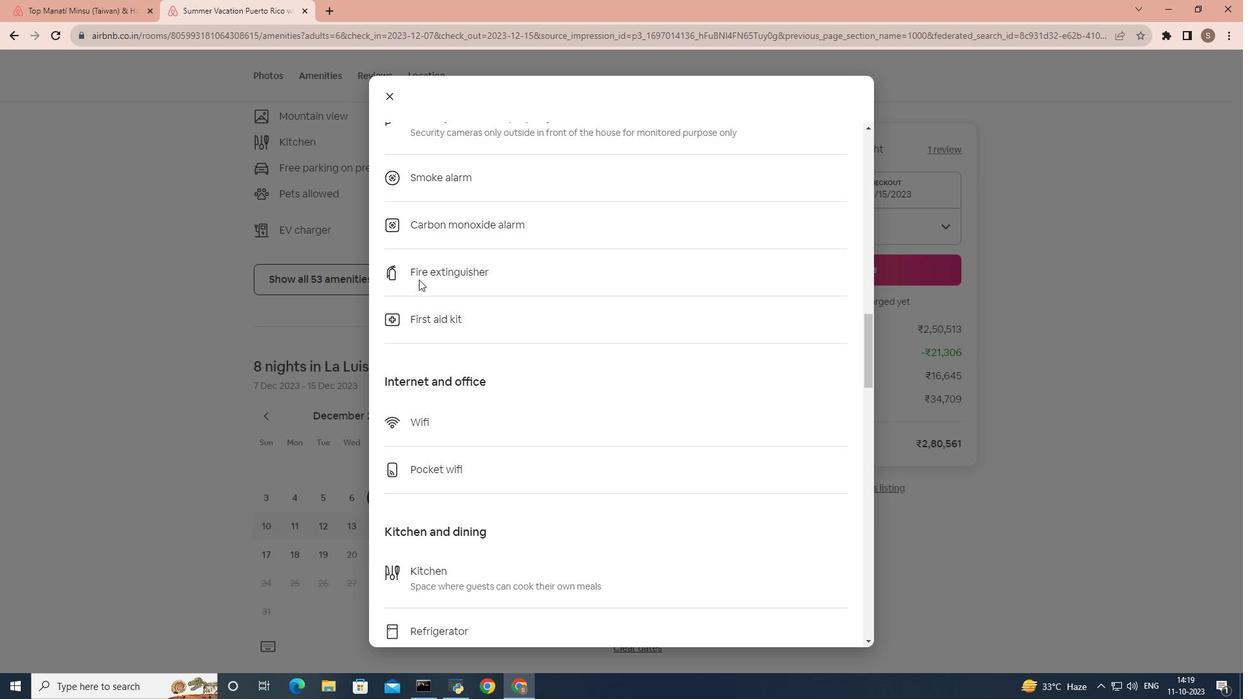 
Action: Mouse scrolled (419, 279) with delta (0, 0)
Screenshot: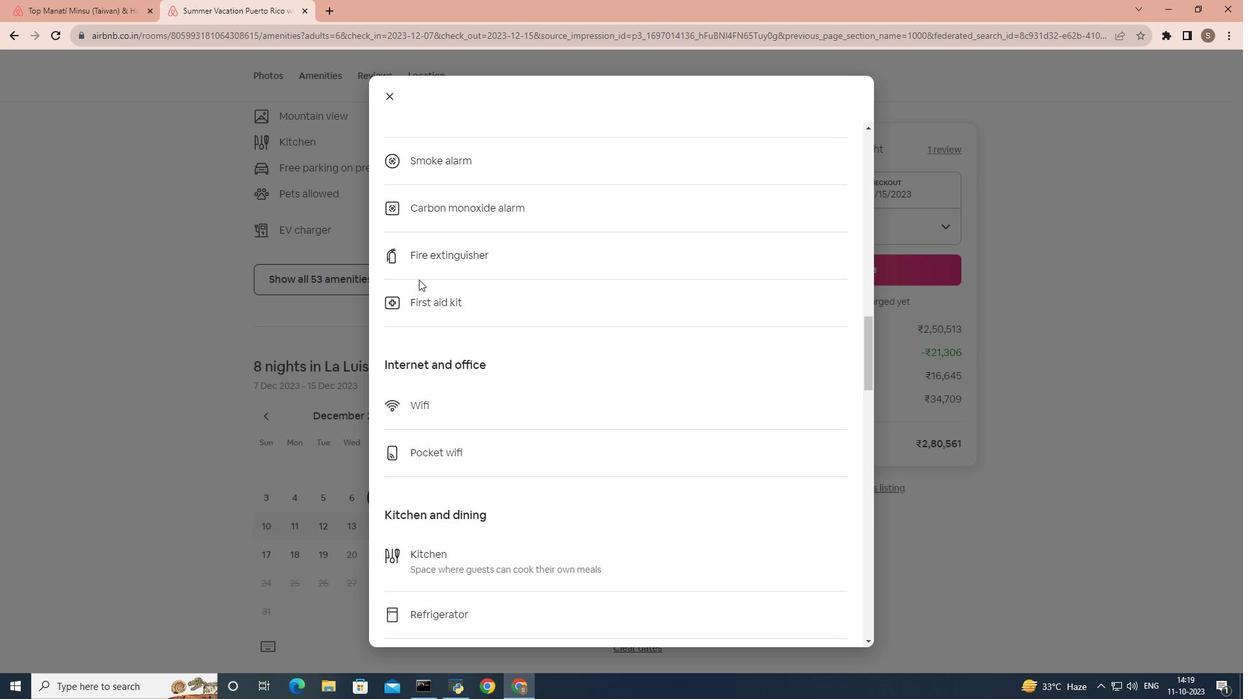 
Action: Mouse scrolled (419, 279) with delta (0, 0)
Screenshot: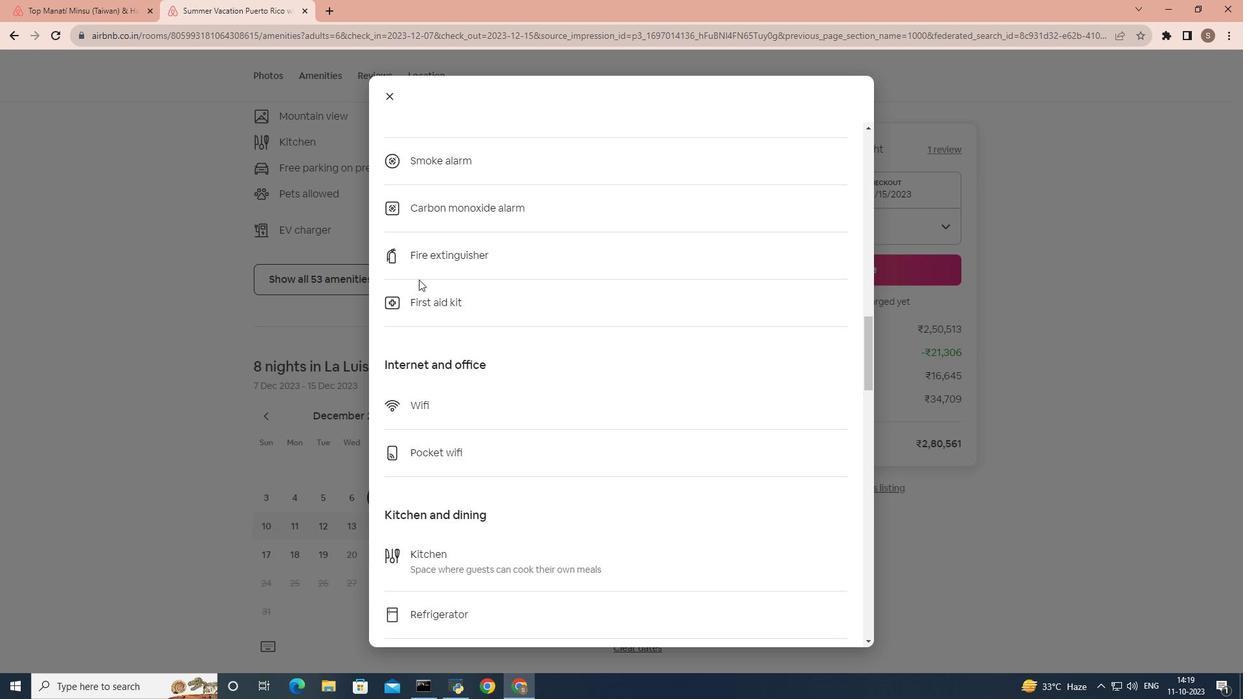 
Action: Mouse scrolled (419, 279) with delta (0, 0)
Screenshot: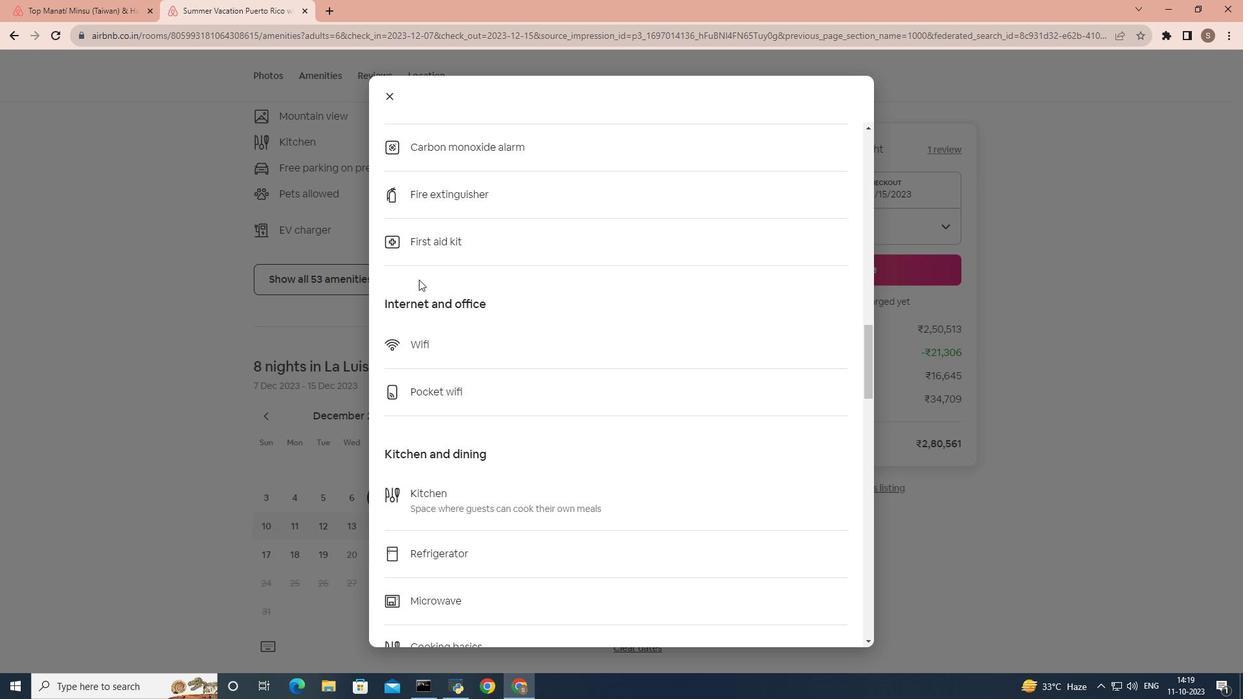
Action: Mouse scrolled (419, 279) with delta (0, 0)
Screenshot: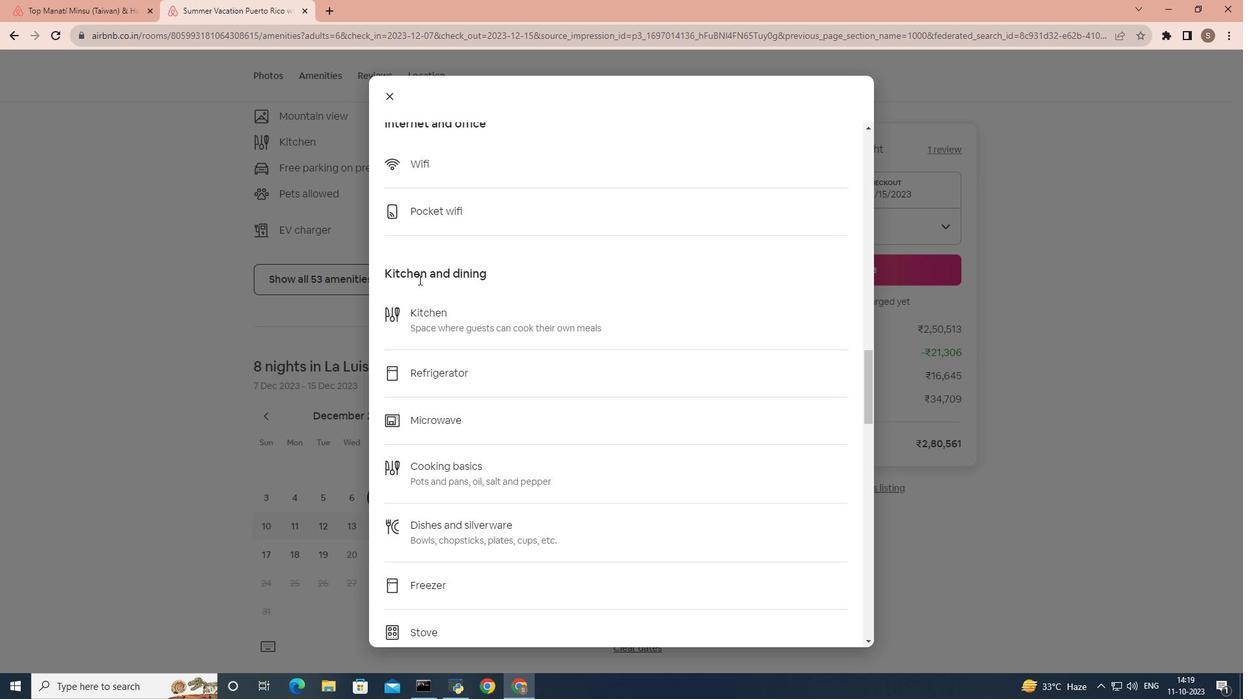 
Action: Mouse scrolled (419, 279) with delta (0, 0)
Screenshot: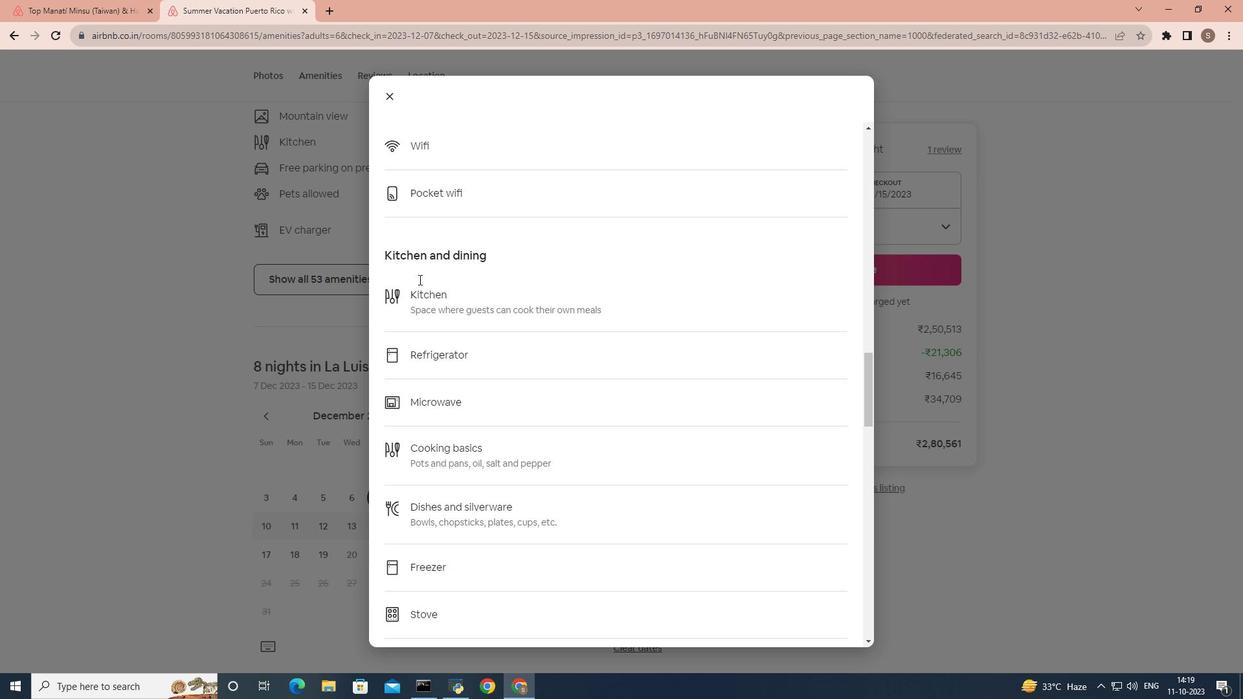 
Action: Mouse scrolled (419, 279) with delta (0, 0)
Screenshot: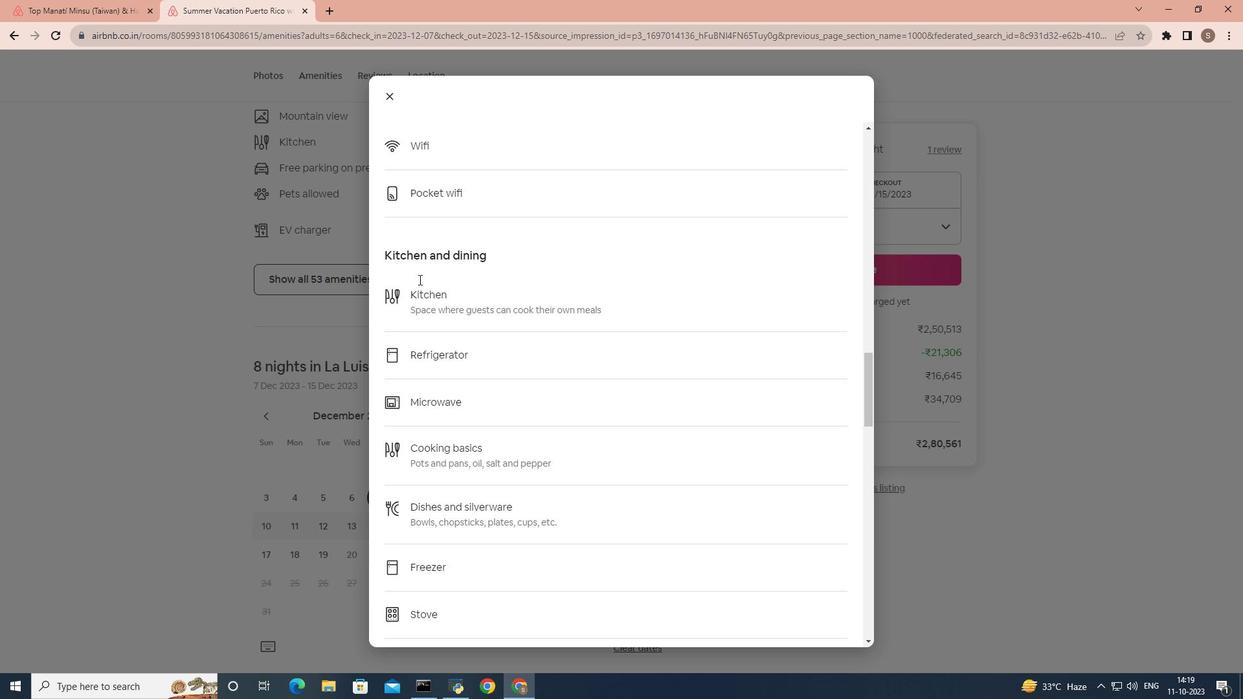 
Action: Mouse scrolled (419, 279) with delta (0, 0)
Screenshot: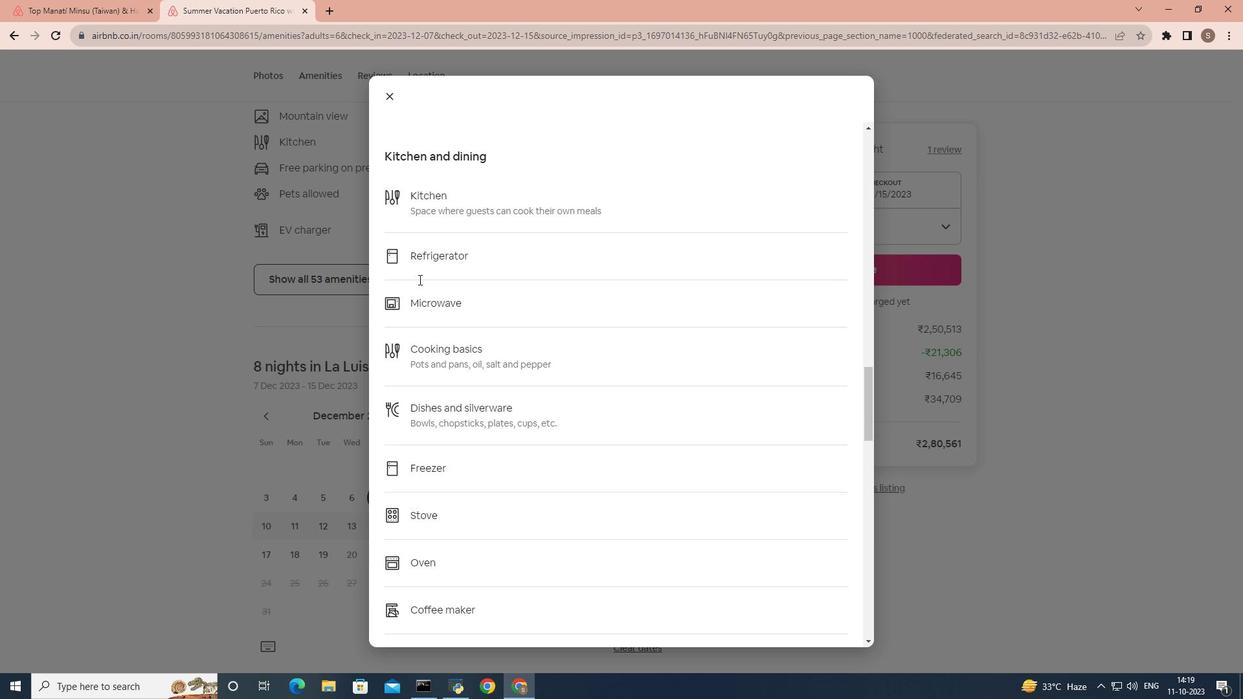 
Action: Mouse scrolled (419, 279) with delta (0, 0)
Screenshot: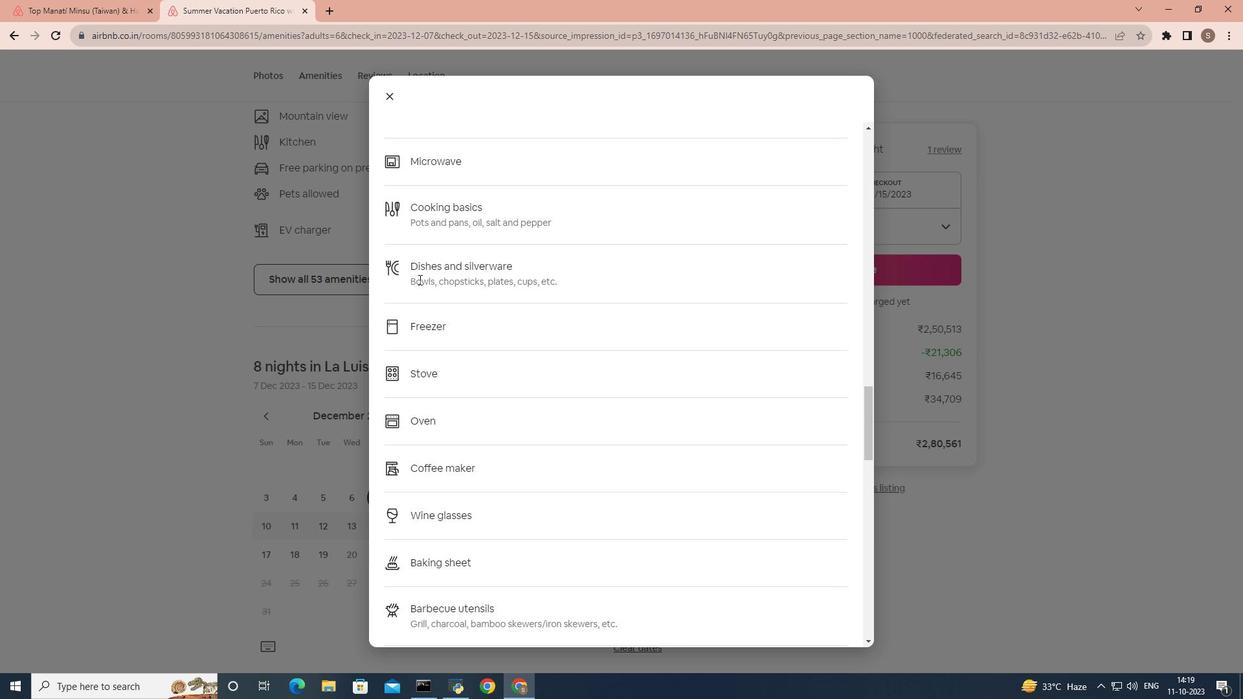 
Action: Mouse scrolled (419, 279) with delta (0, 0)
Screenshot: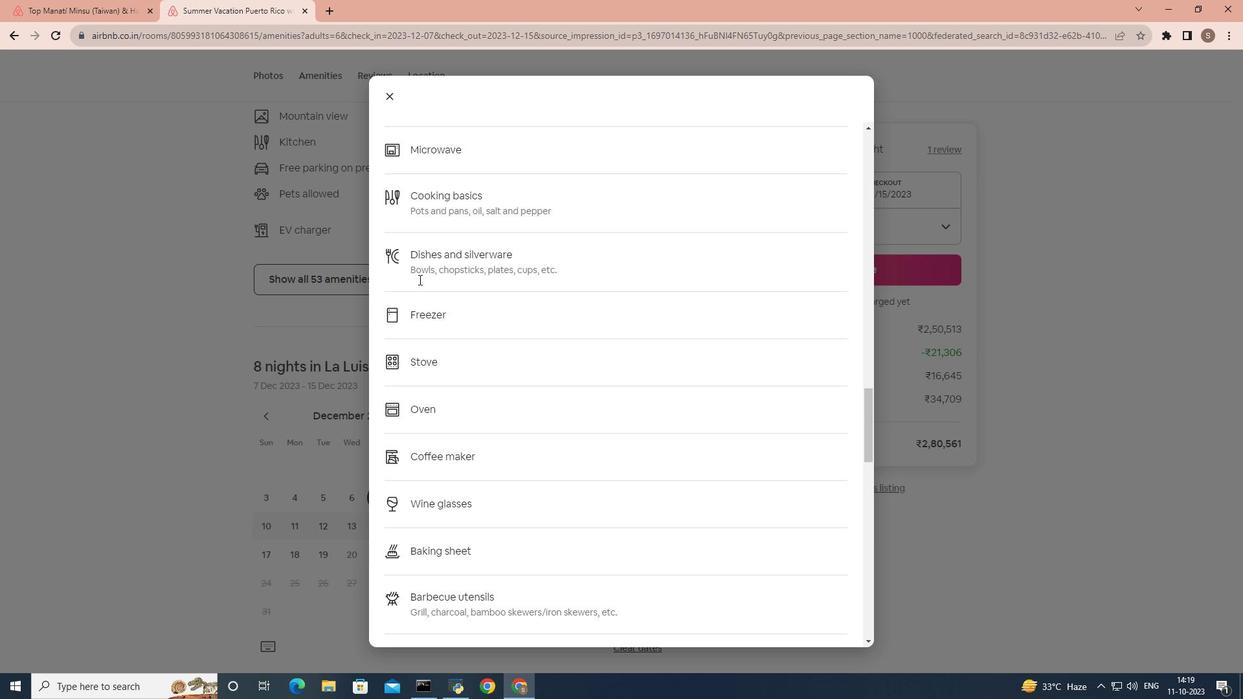 
Action: Mouse scrolled (419, 279) with delta (0, 0)
Screenshot: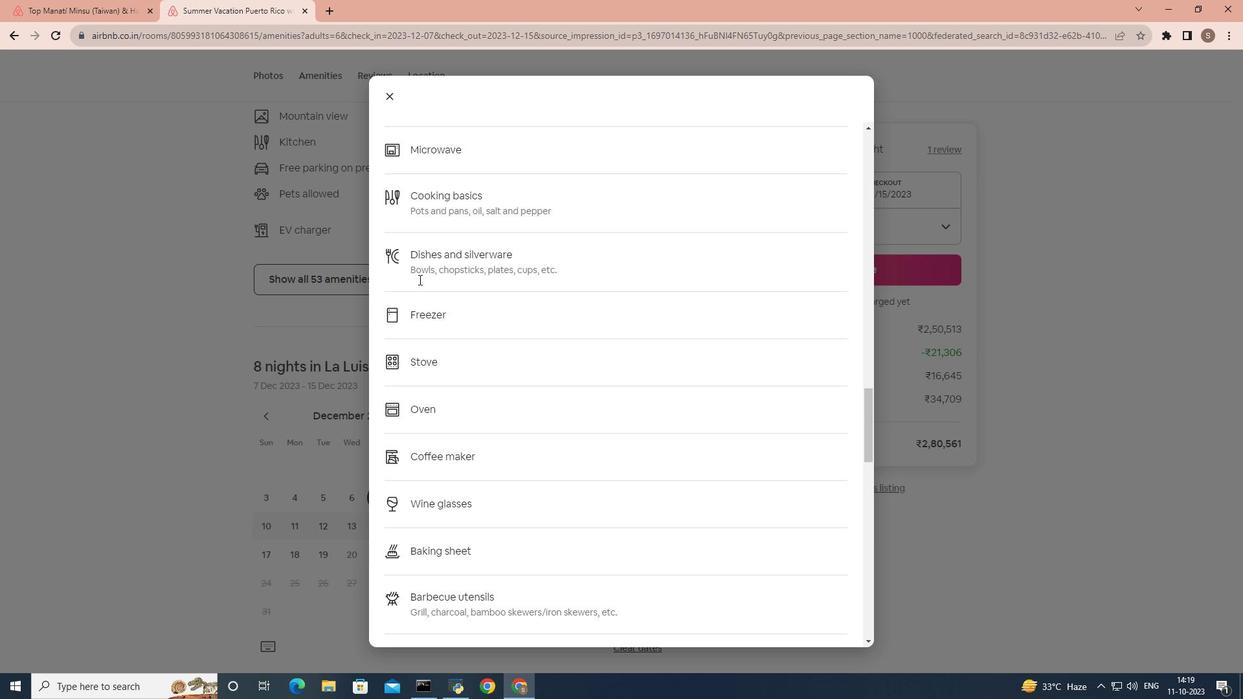
Action: Mouse scrolled (419, 279) with delta (0, 0)
Screenshot: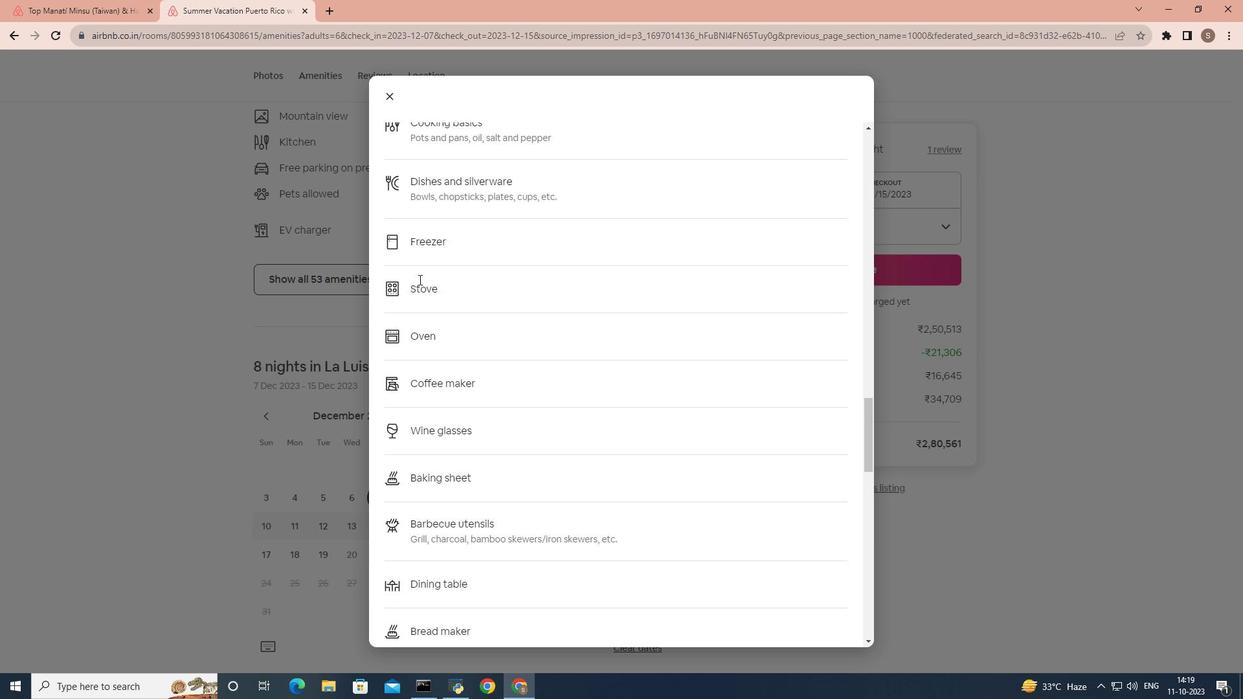 
Action: Mouse scrolled (419, 279) with delta (0, 0)
Screenshot: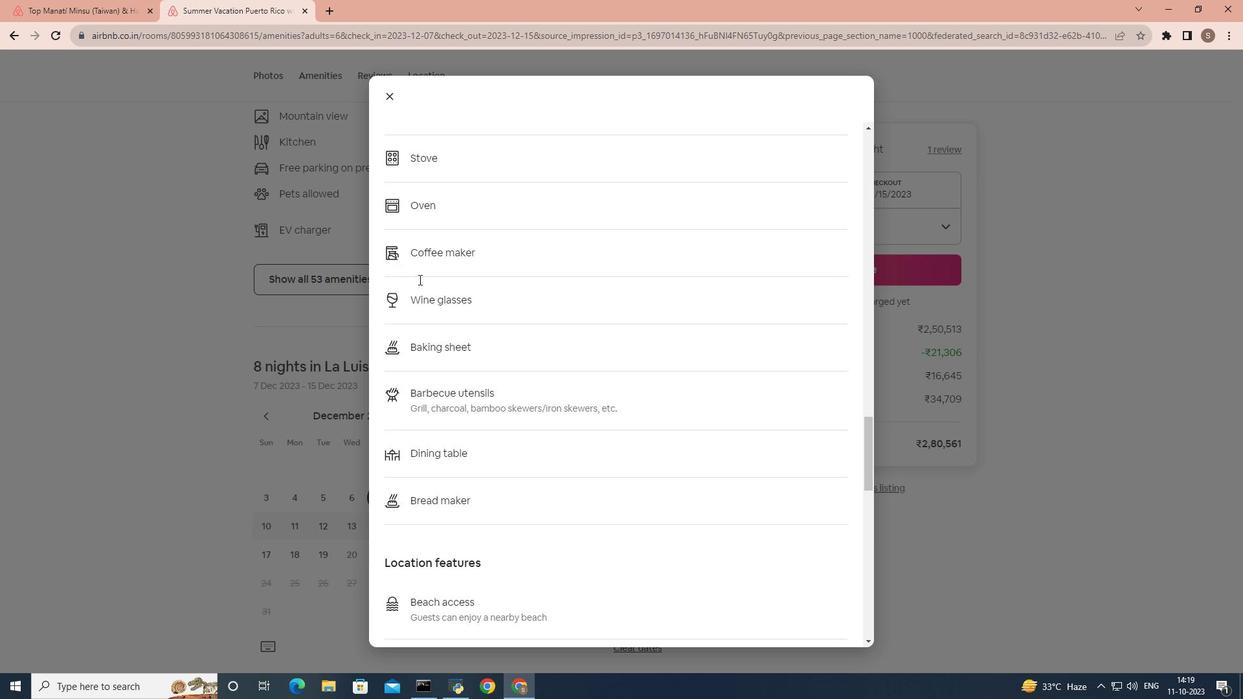 
Action: Mouse scrolled (419, 279) with delta (0, 0)
Screenshot: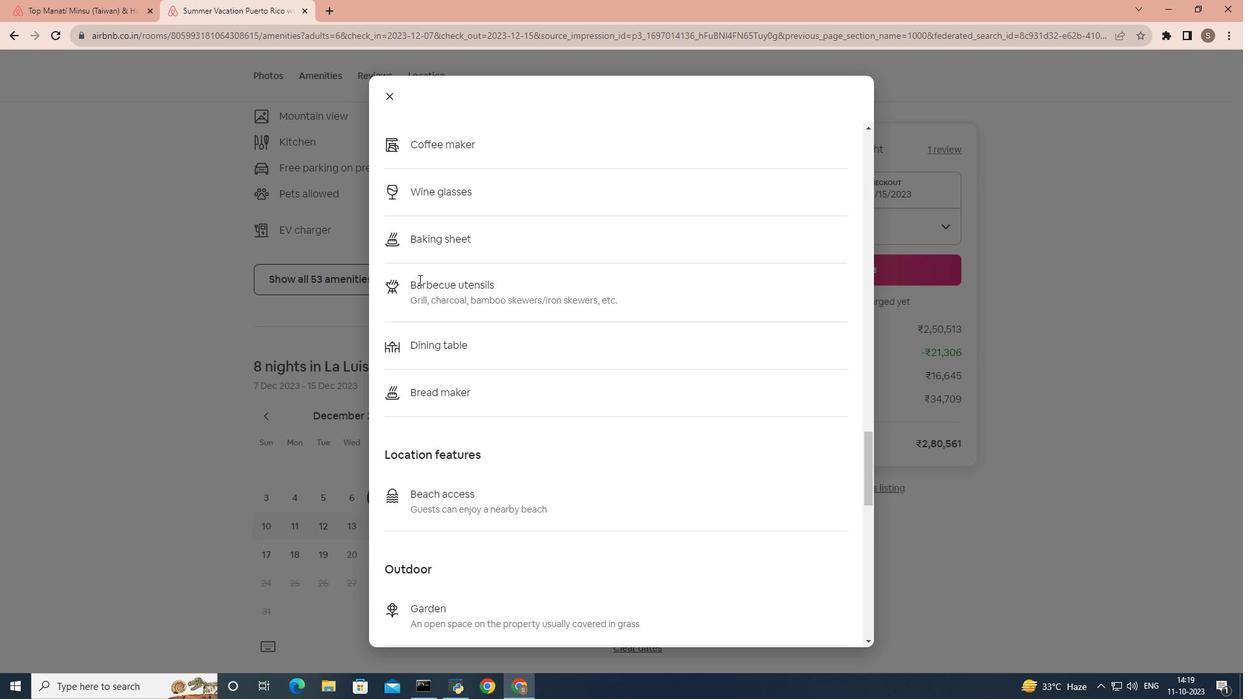 
Action: Mouse scrolled (419, 279) with delta (0, 0)
Screenshot: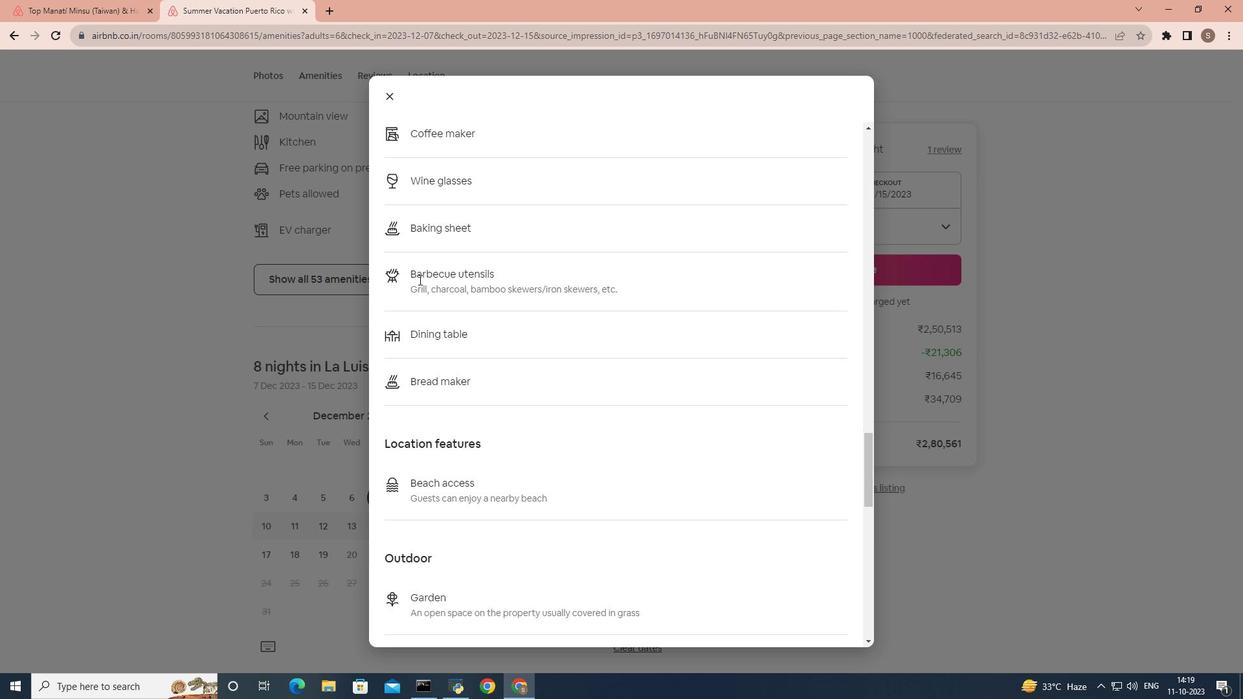 
Action: Mouse scrolled (419, 279) with delta (0, 0)
Screenshot: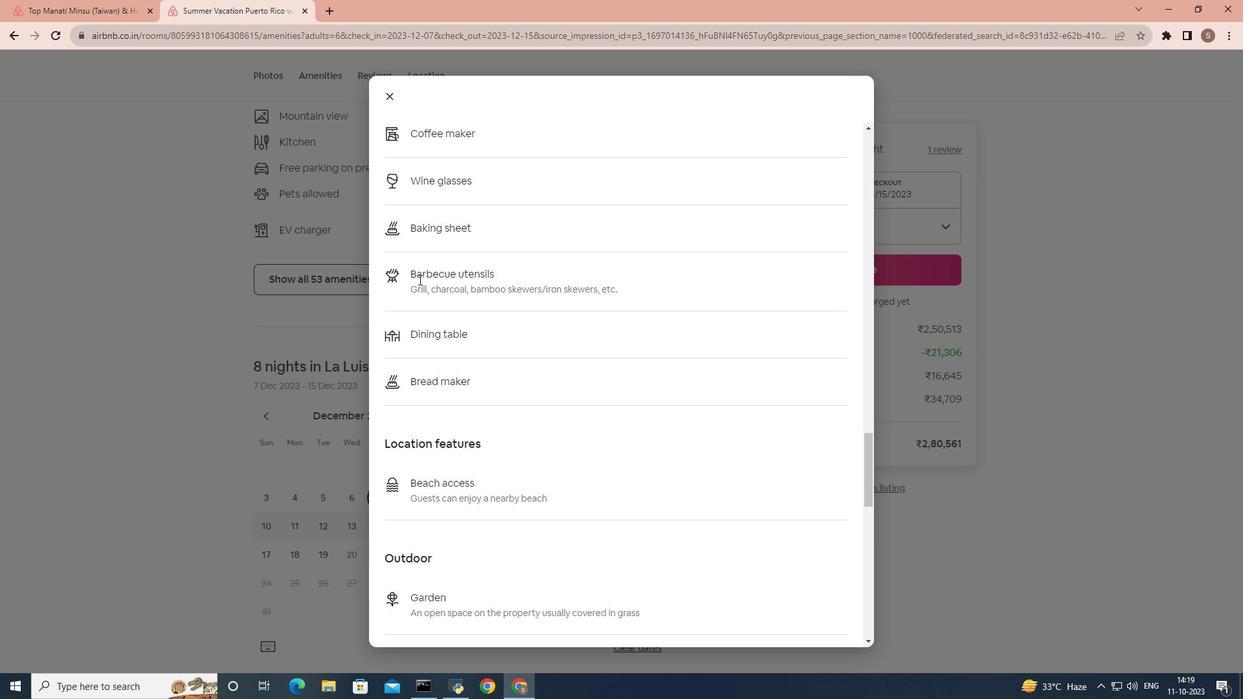 
Action: Mouse scrolled (419, 279) with delta (0, 0)
Screenshot: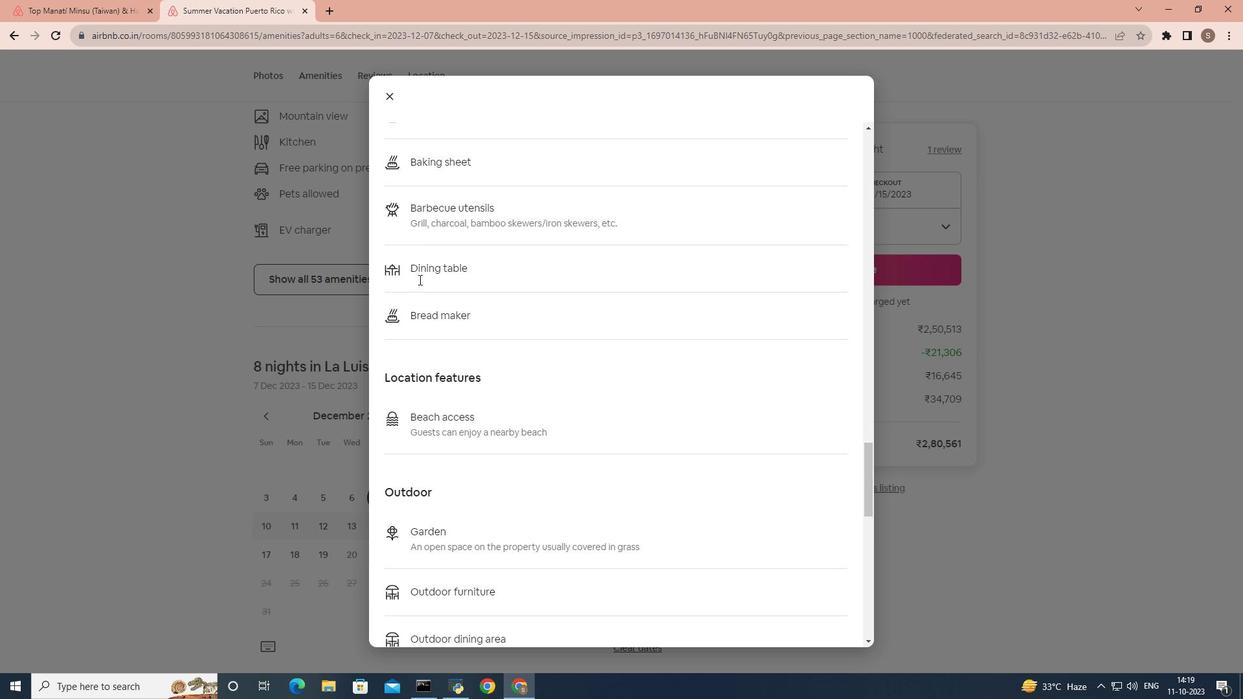
Action: Mouse scrolled (419, 279) with delta (0, 0)
Screenshot: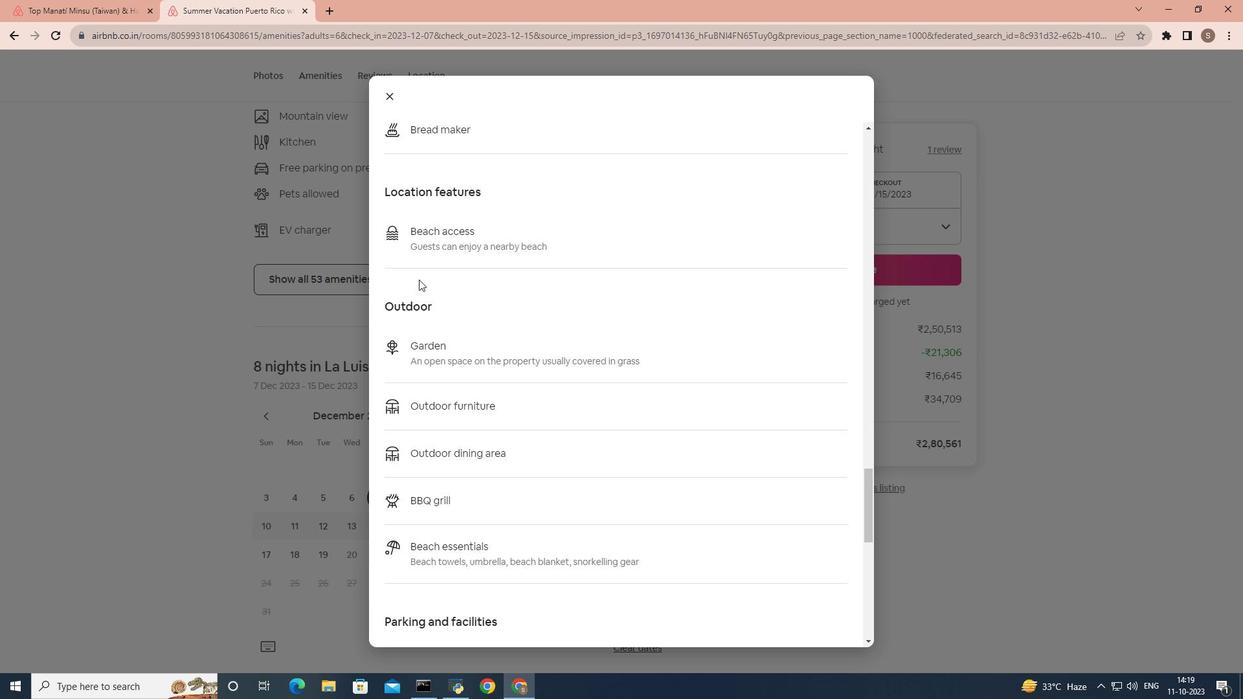 
Action: Mouse scrolled (419, 279) with delta (0, 0)
Screenshot: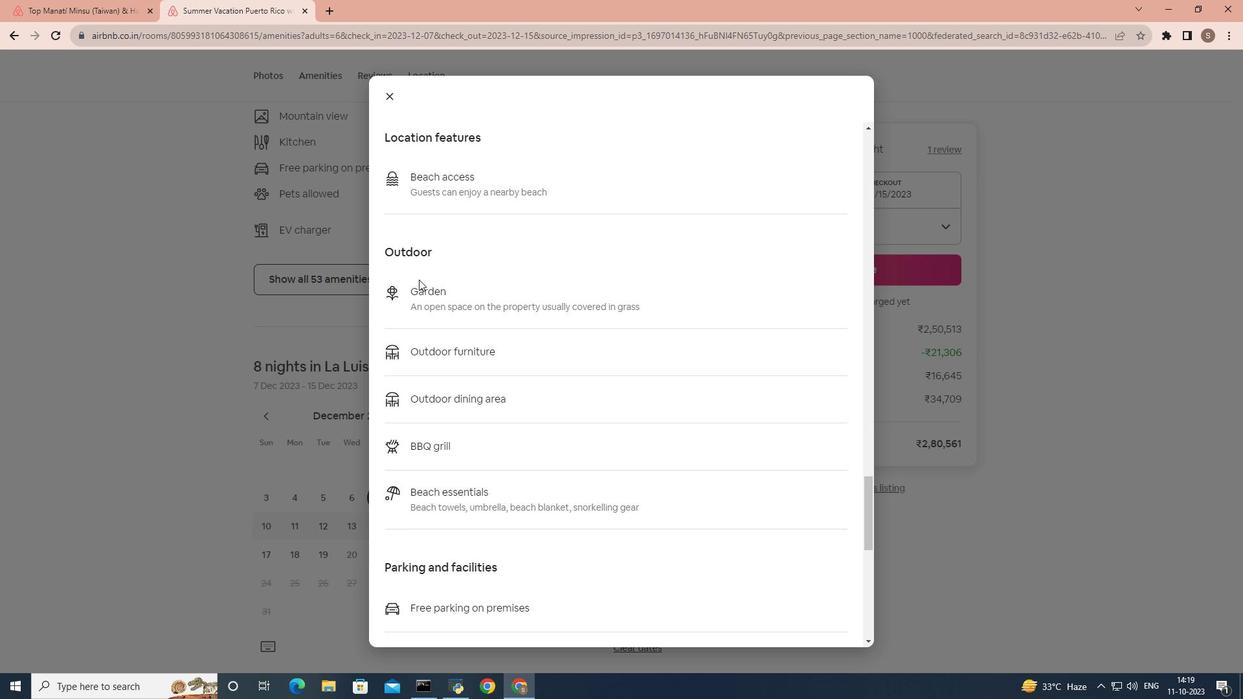 
Action: Mouse scrolled (419, 279) with delta (0, 0)
Screenshot: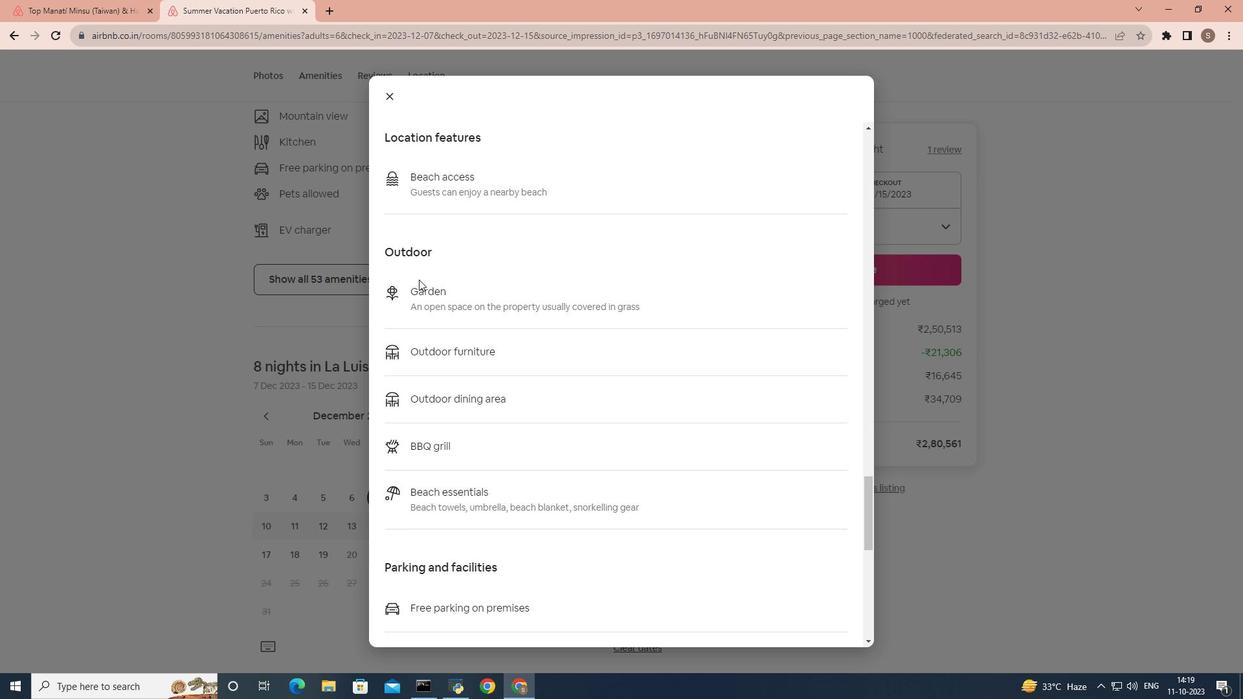
Action: Mouse scrolled (419, 279) with delta (0, 0)
Screenshot: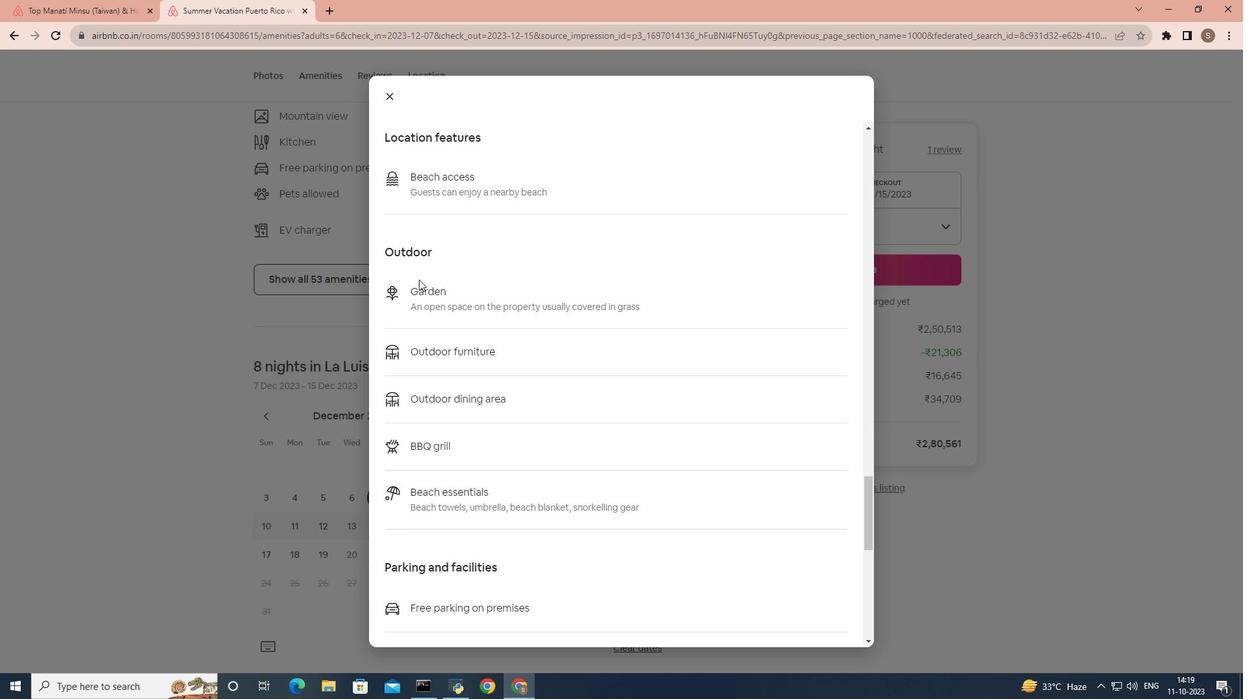 
Action: Mouse scrolled (419, 279) with delta (0, 0)
Screenshot: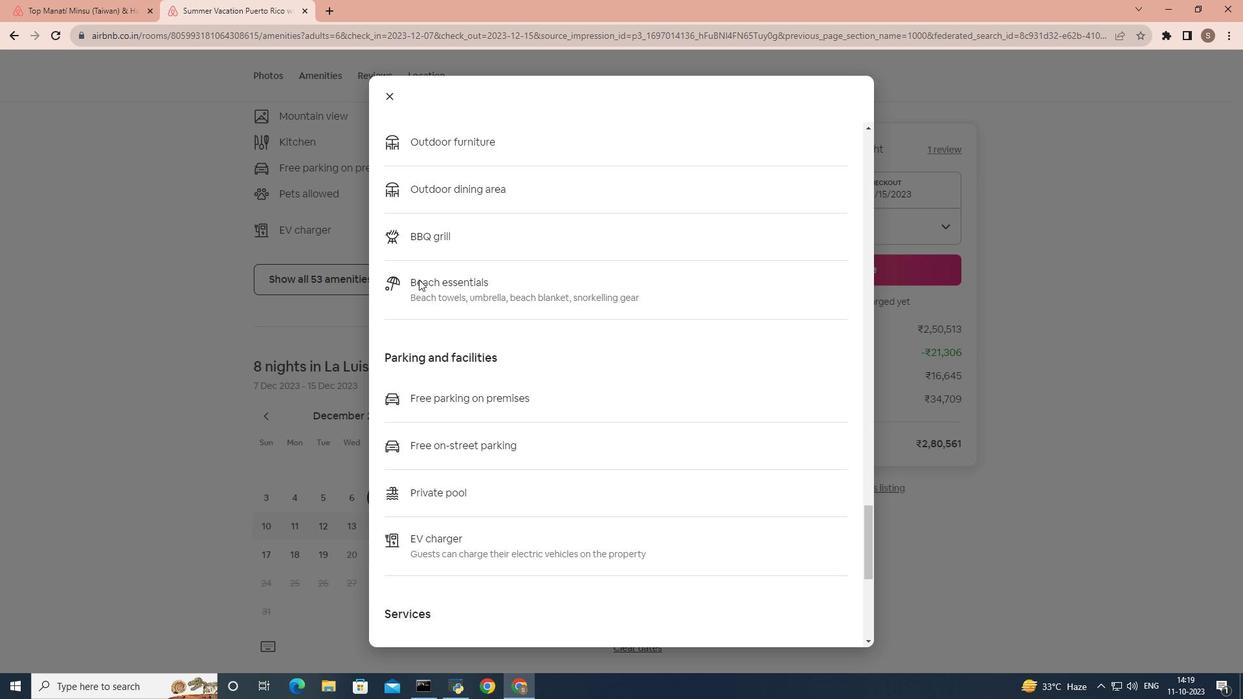 
Action: Mouse scrolled (419, 279) with delta (0, 0)
Screenshot: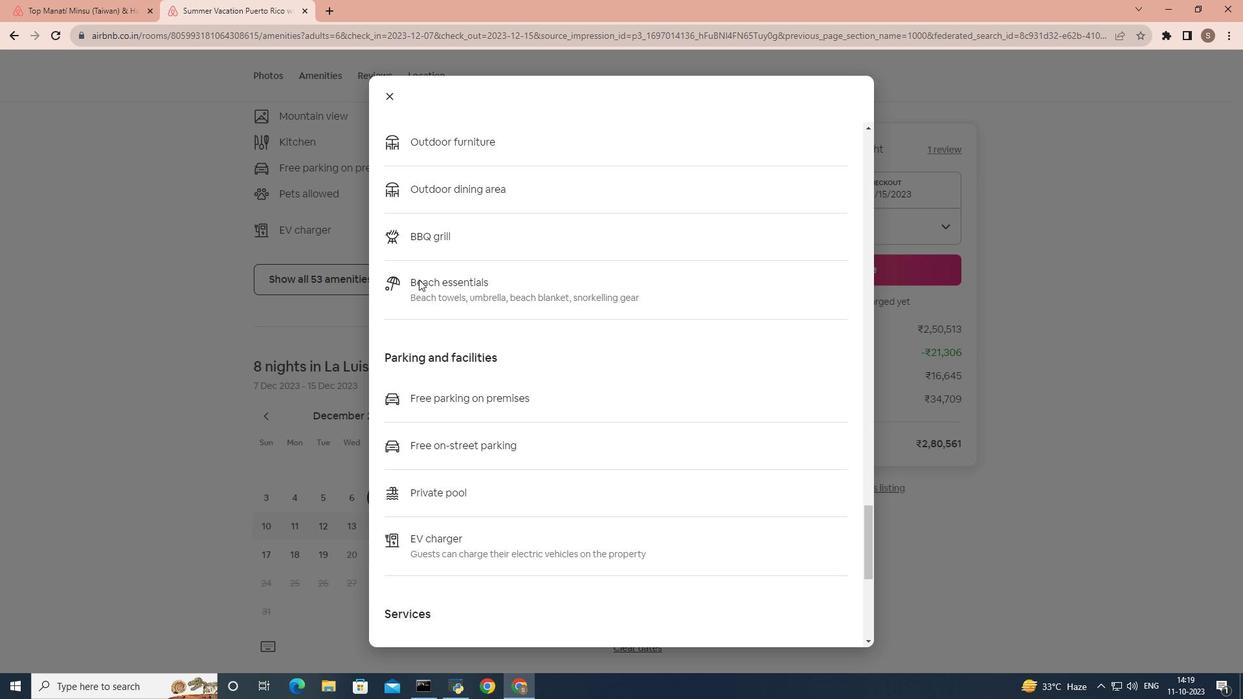 
Action: Mouse scrolled (419, 279) with delta (0, 0)
Screenshot: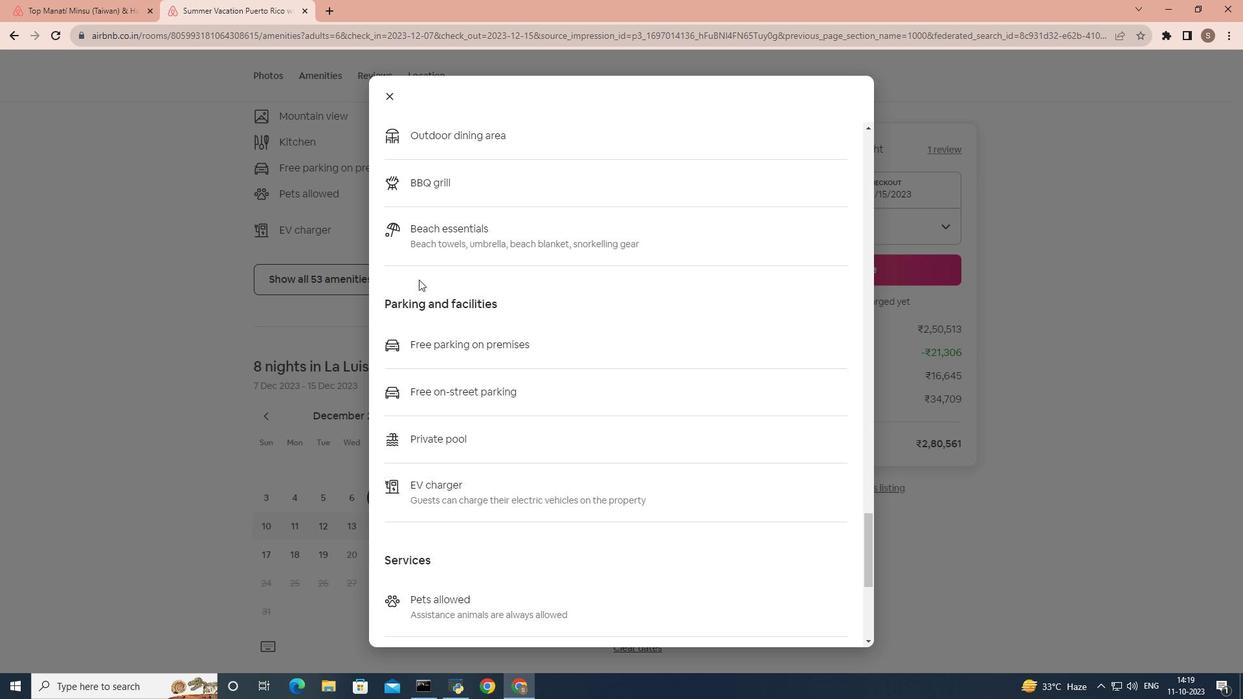 
Action: Mouse scrolled (419, 279) with delta (0, 0)
Screenshot: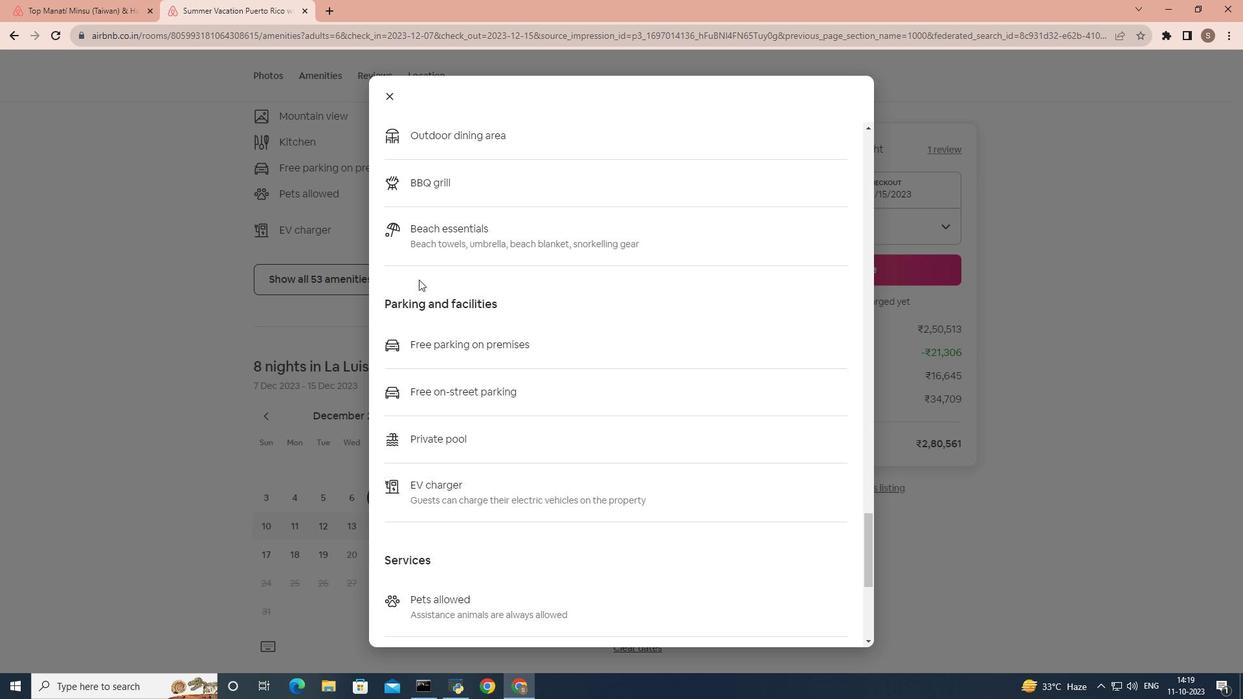 
Action: Mouse moved to (417, 262)
Screenshot: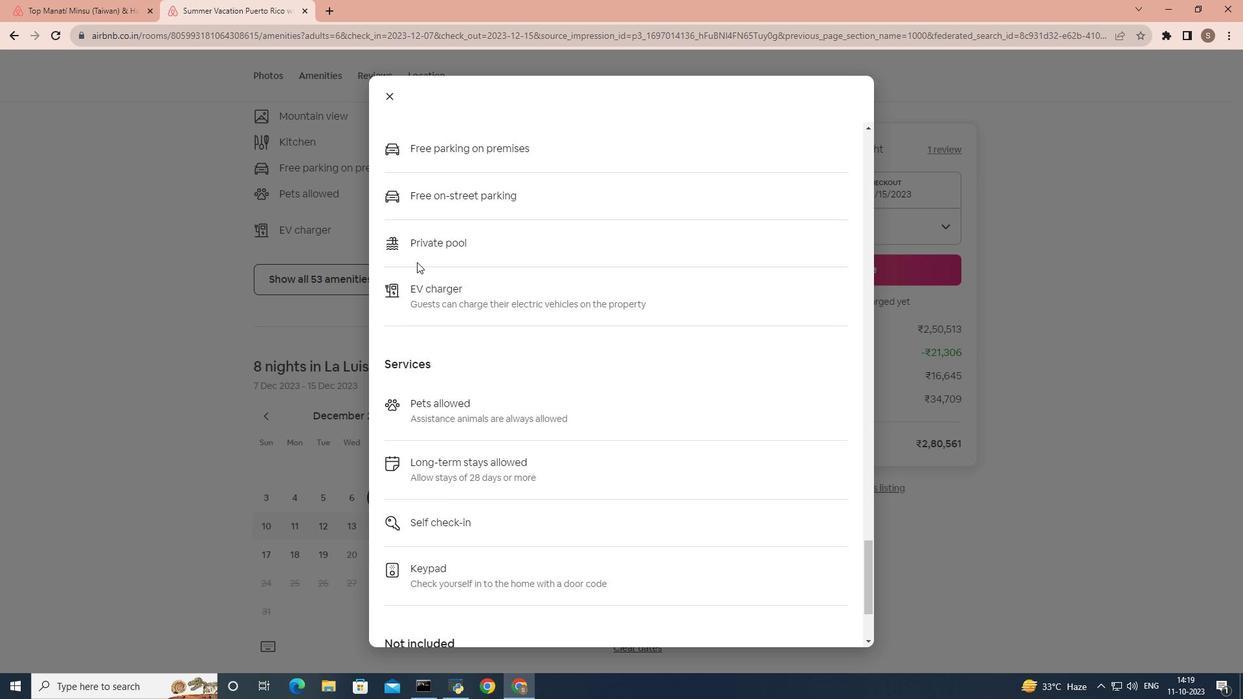 
Action: Mouse scrolled (417, 261) with delta (0, 0)
Screenshot: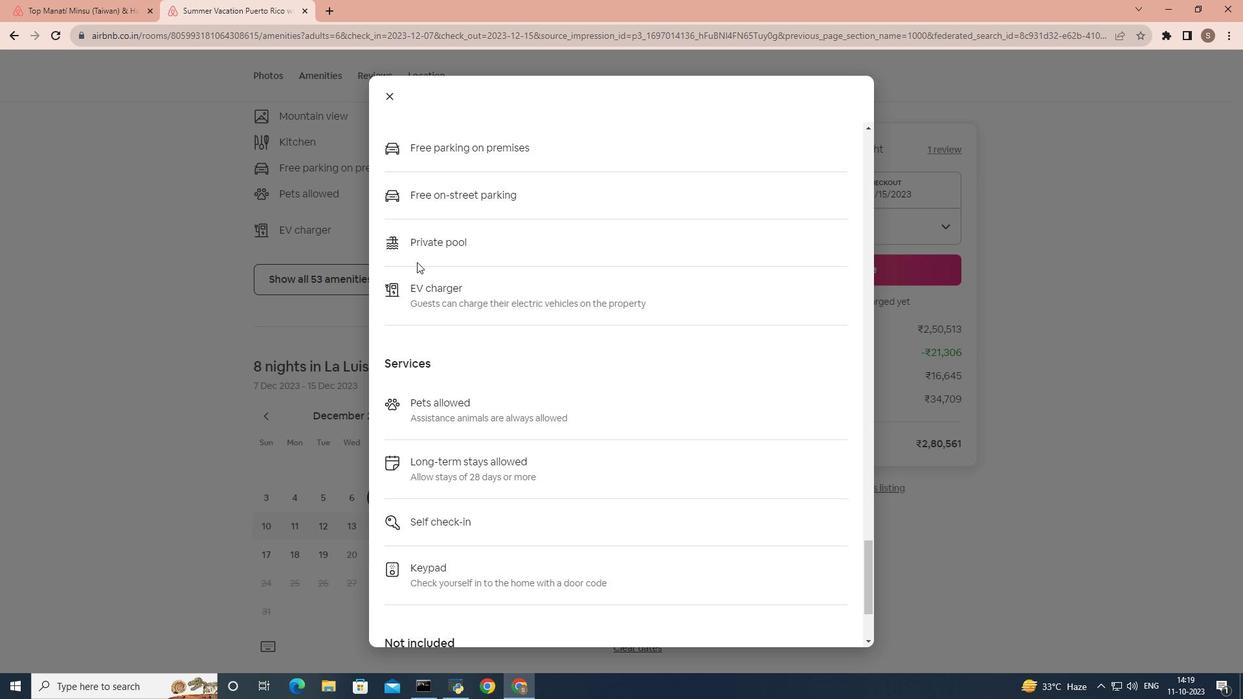 
Action: Mouse scrolled (417, 261) with delta (0, 0)
Screenshot: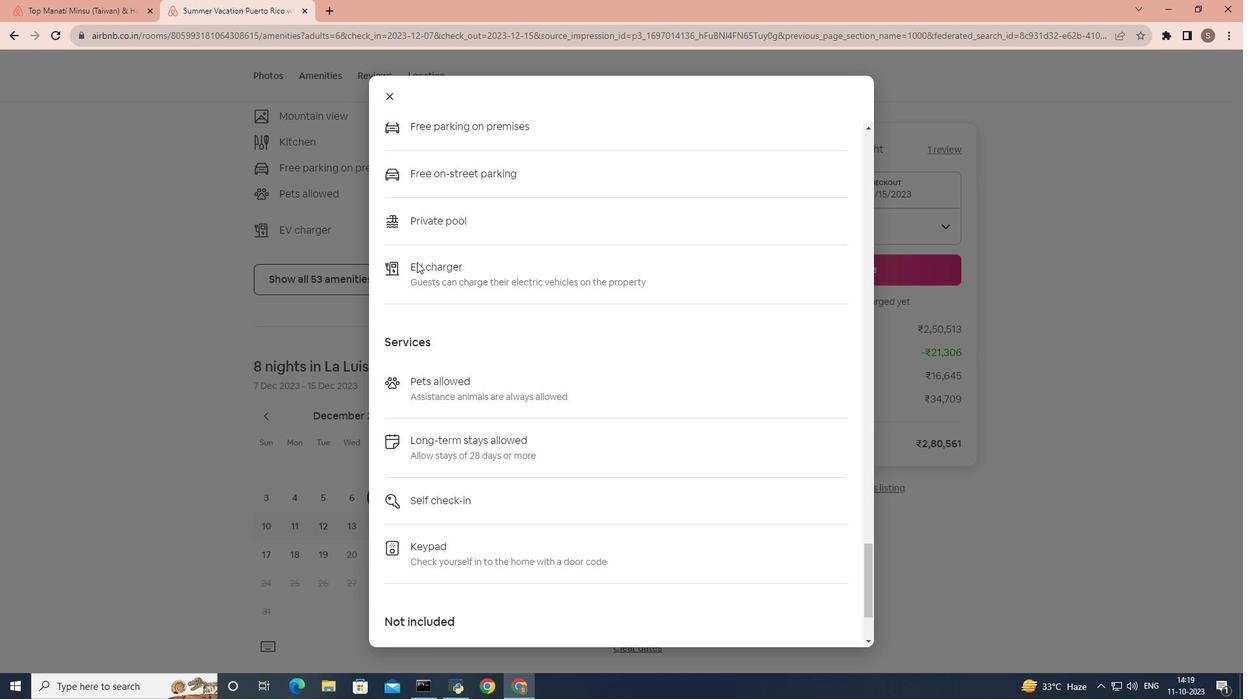 
Action: Mouse scrolled (417, 261) with delta (0, 0)
Screenshot: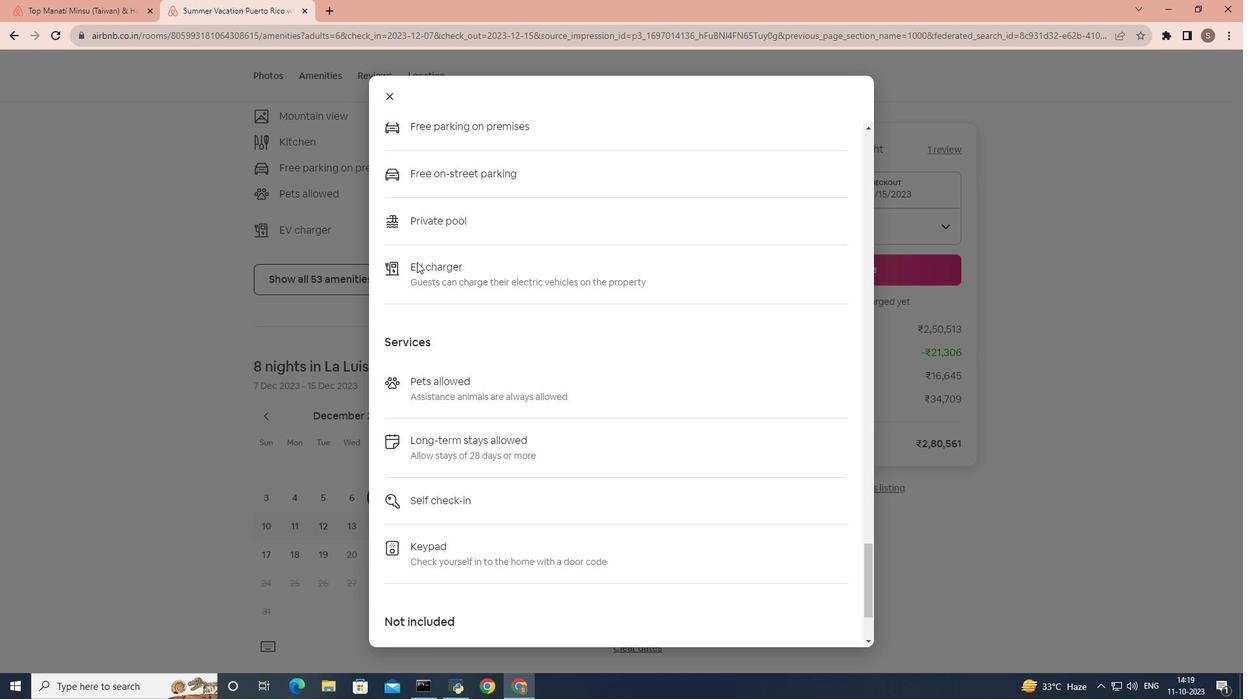 
Action: Mouse scrolled (417, 261) with delta (0, 0)
Screenshot: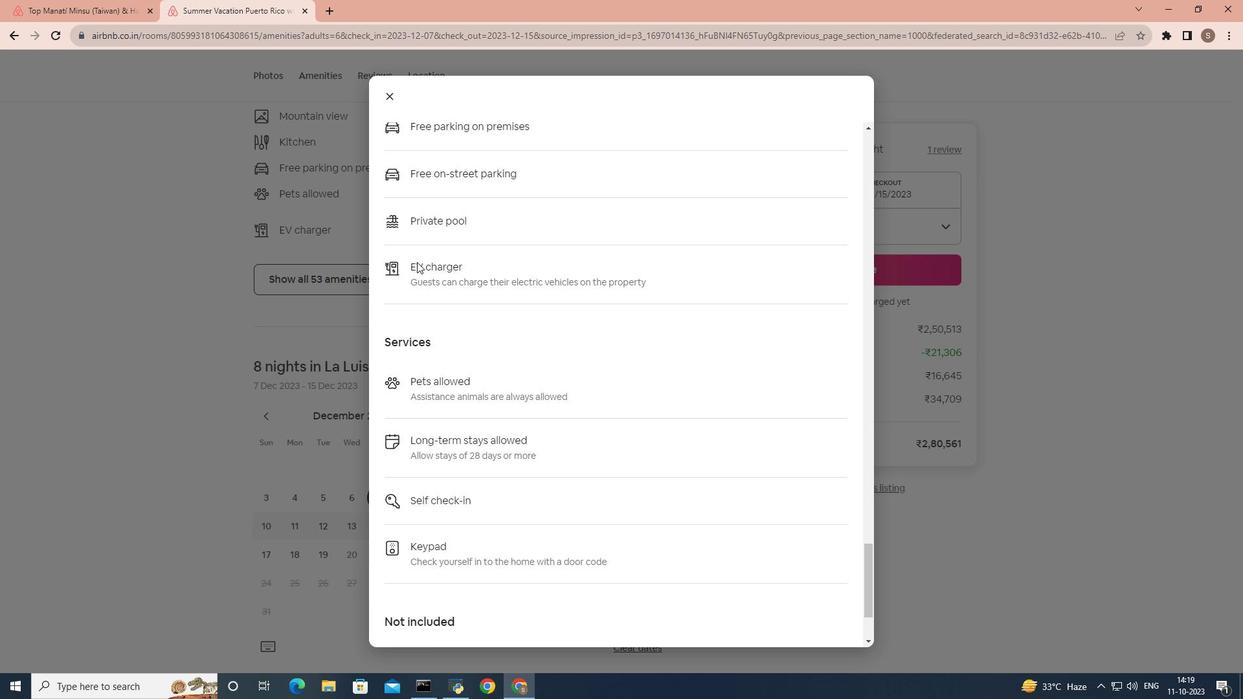
Action: Mouse scrolled (417, 261) with delta (0, 0)
Screenshot: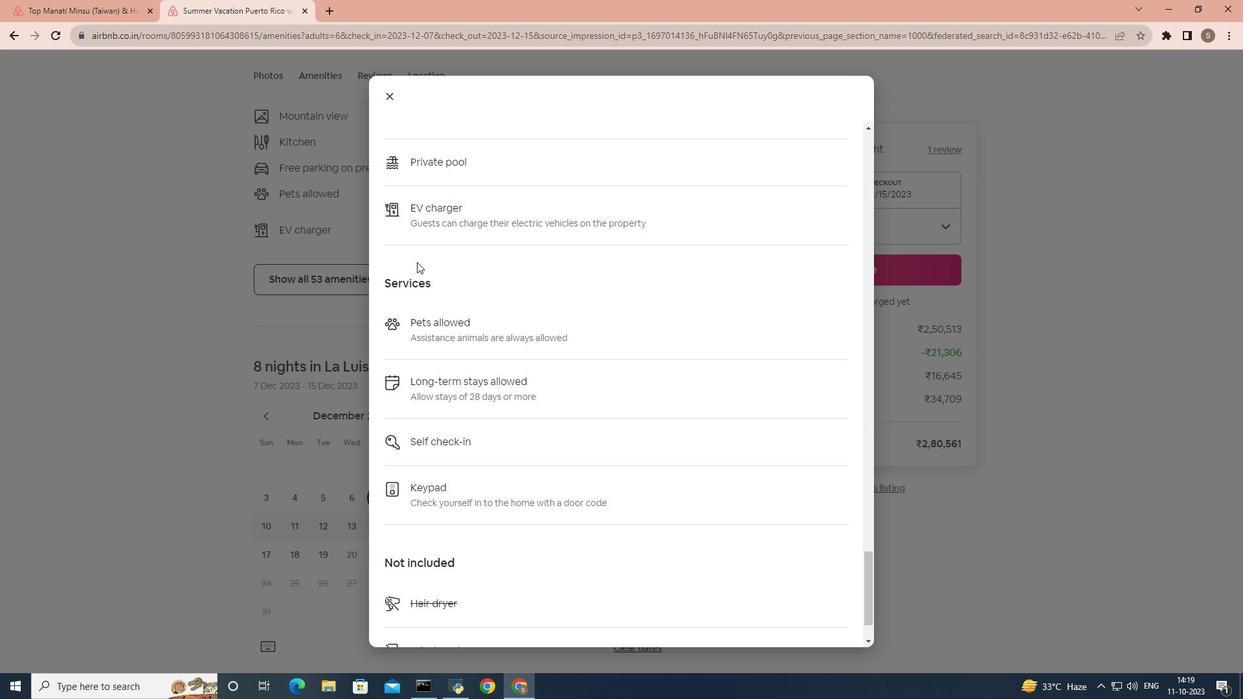 
Action: Mouse moved to (395, 99)
Screenshot: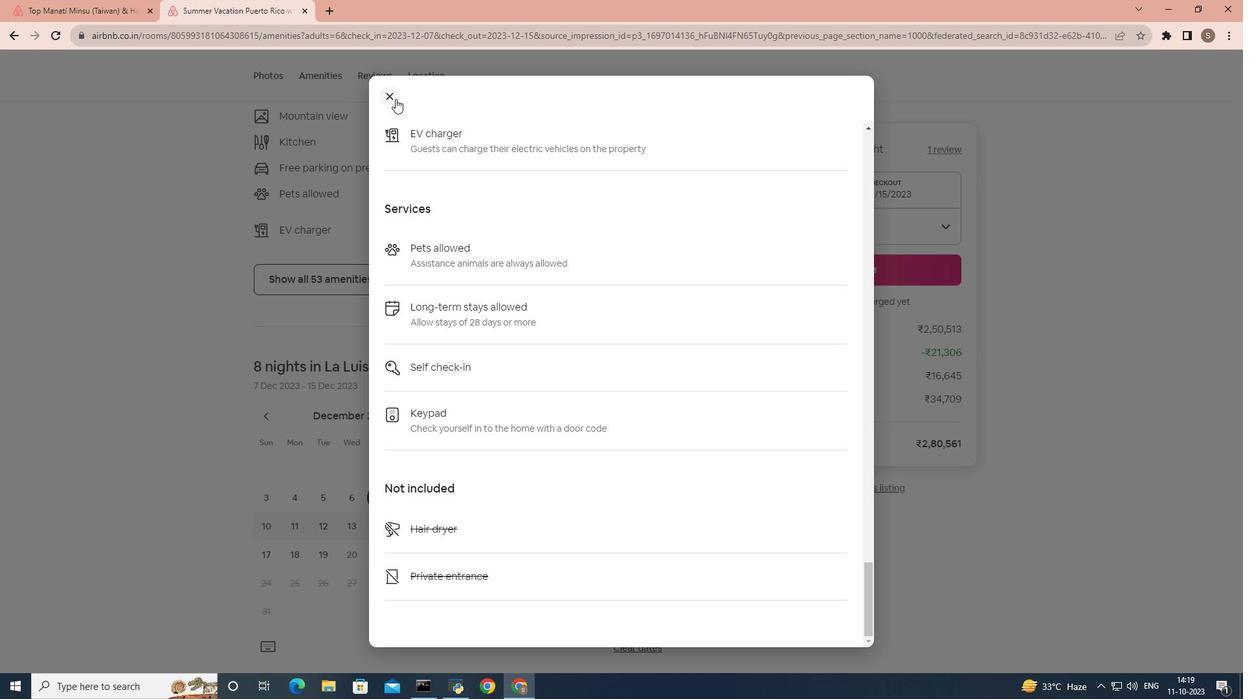 
Action: Mouse pressed left at (395, 99)
Screenshot: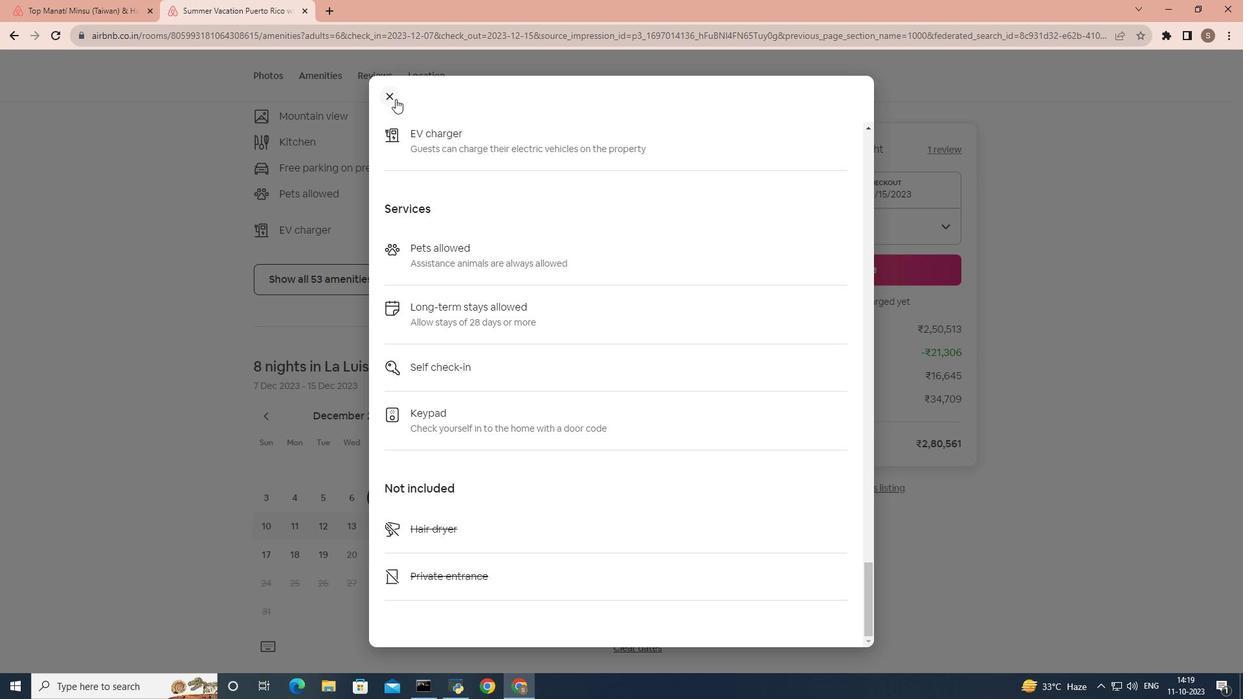 
Action: Mouse moved to (426, 300)
Screenshot: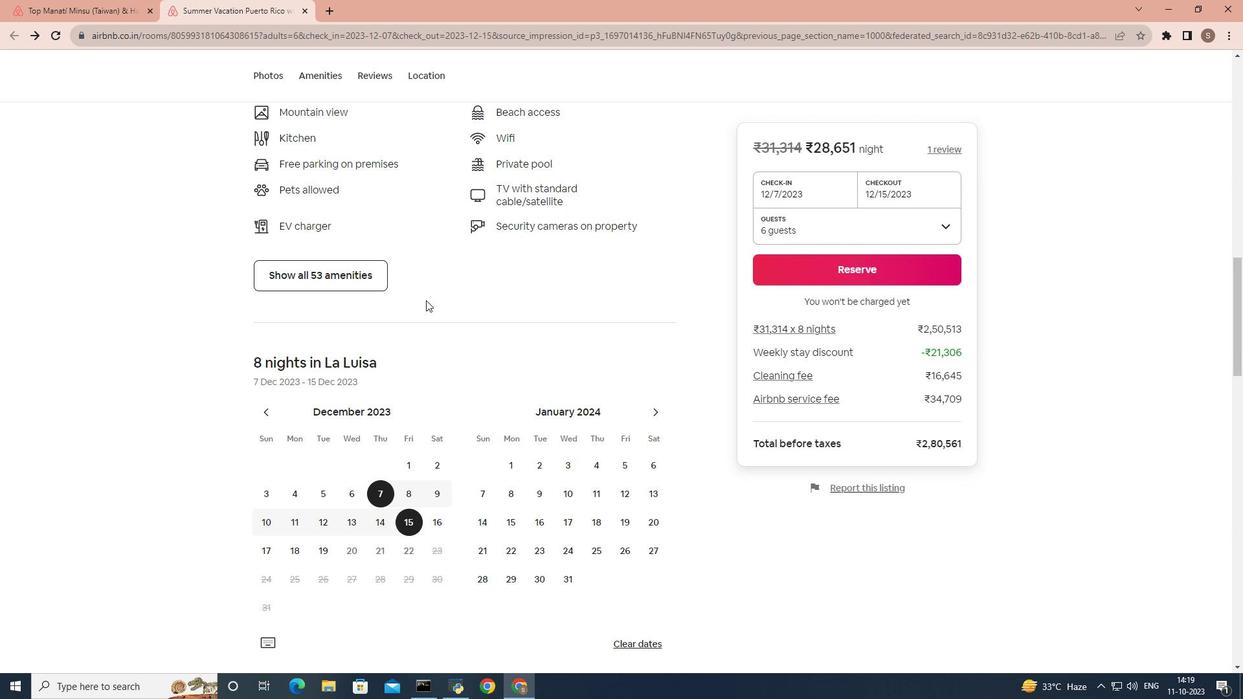 
Action: Mouse scrolled (426, 299) with delta (0, 0)
Screenshot: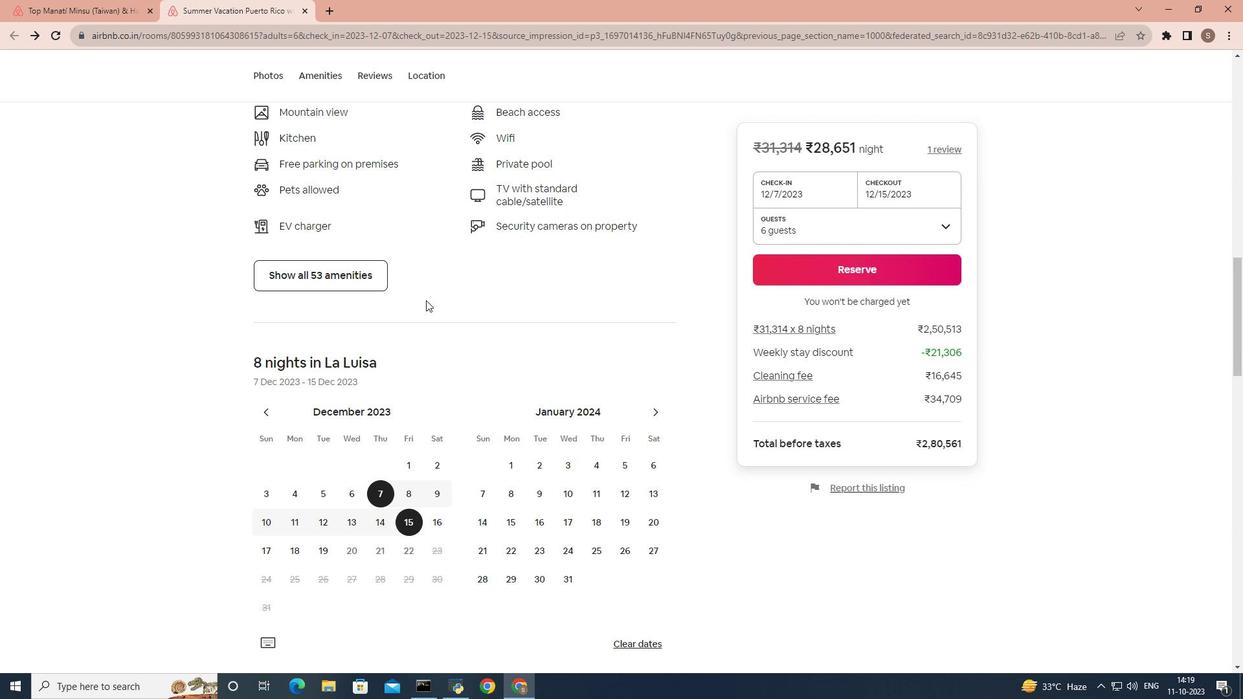 
Action: Mouse scrolled (426, 299) with delta (0, 0)
Screenshot: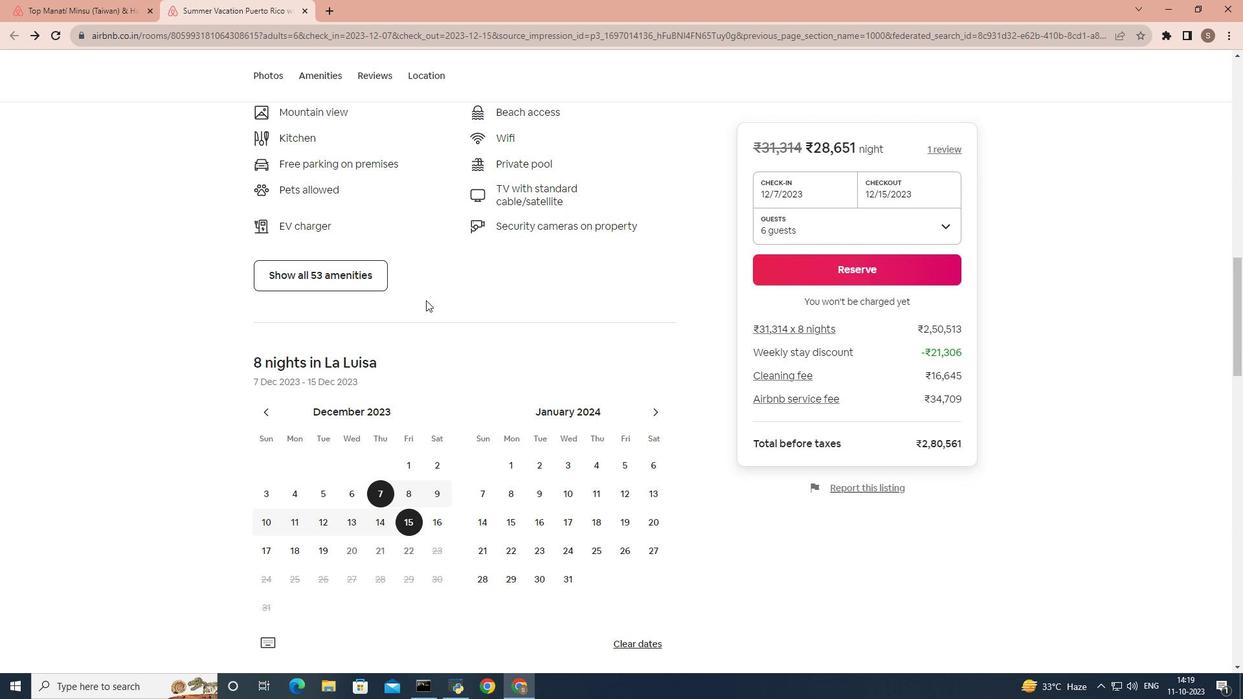 
Action: Mouse scrolled (426, 299) with delta (0, 0)
Screenshot: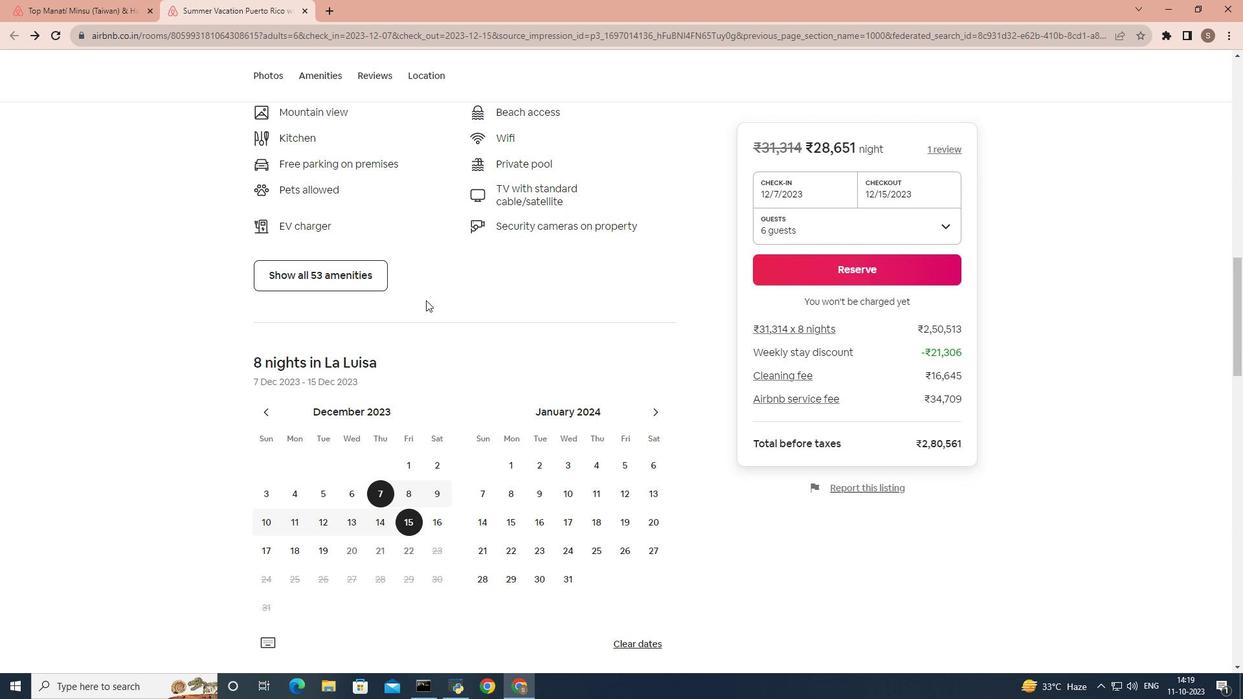 
Action: Mouse scrolled (426, 299) with delta (0, 0)
Screenshot: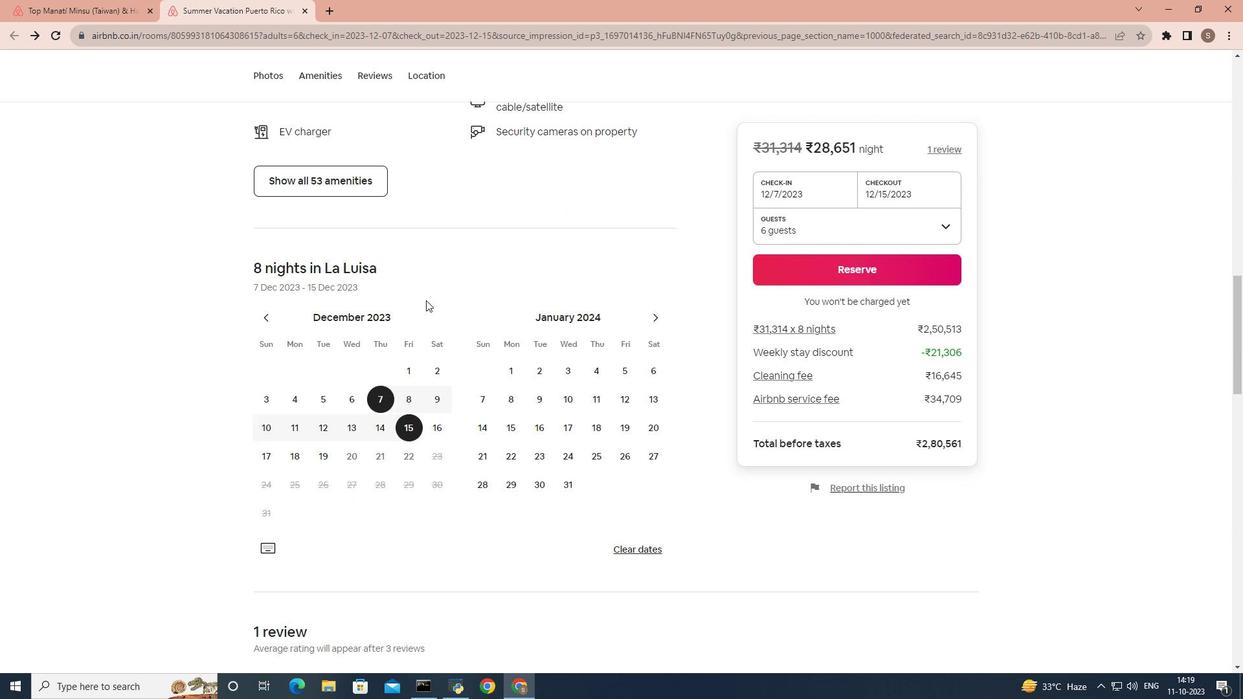 
Action: Mouse scrolled (426, 299) with delta (0, 0)
Screenshot: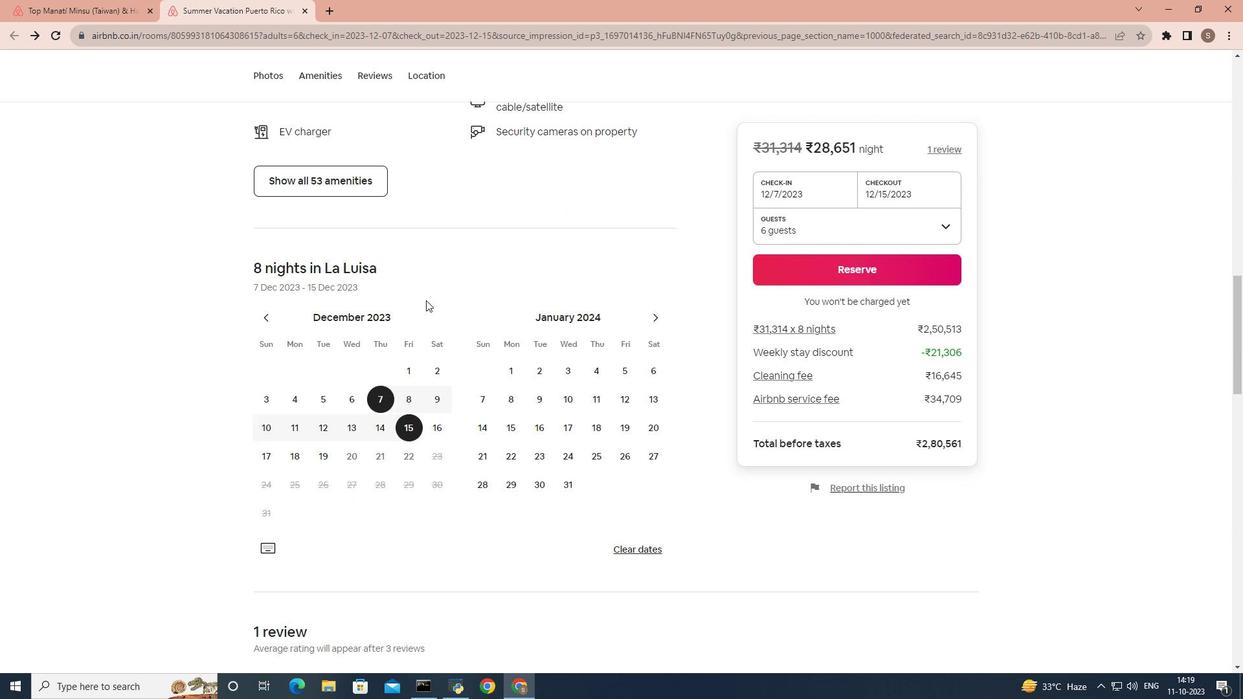 
Action: Mouse scrolled (426, 299) with delta (0, 0)
Screenshot: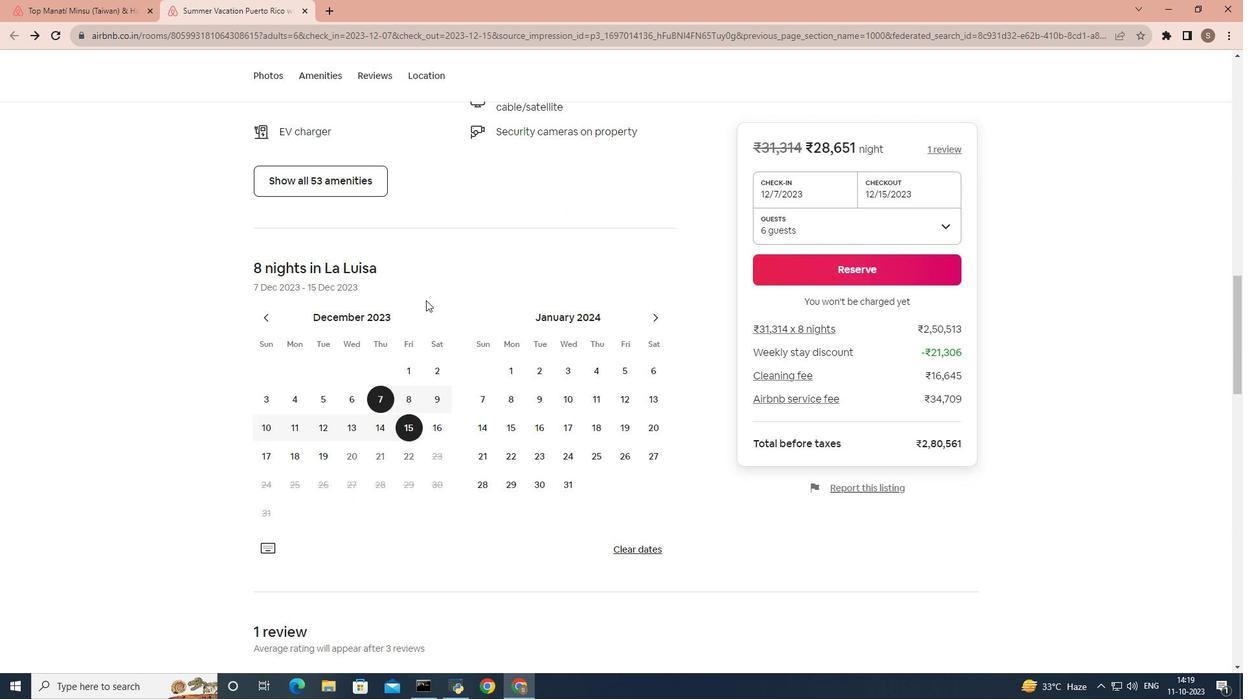 
Action: Mouse scrolled (426, 299) with delta (0, 0)
Screenshot: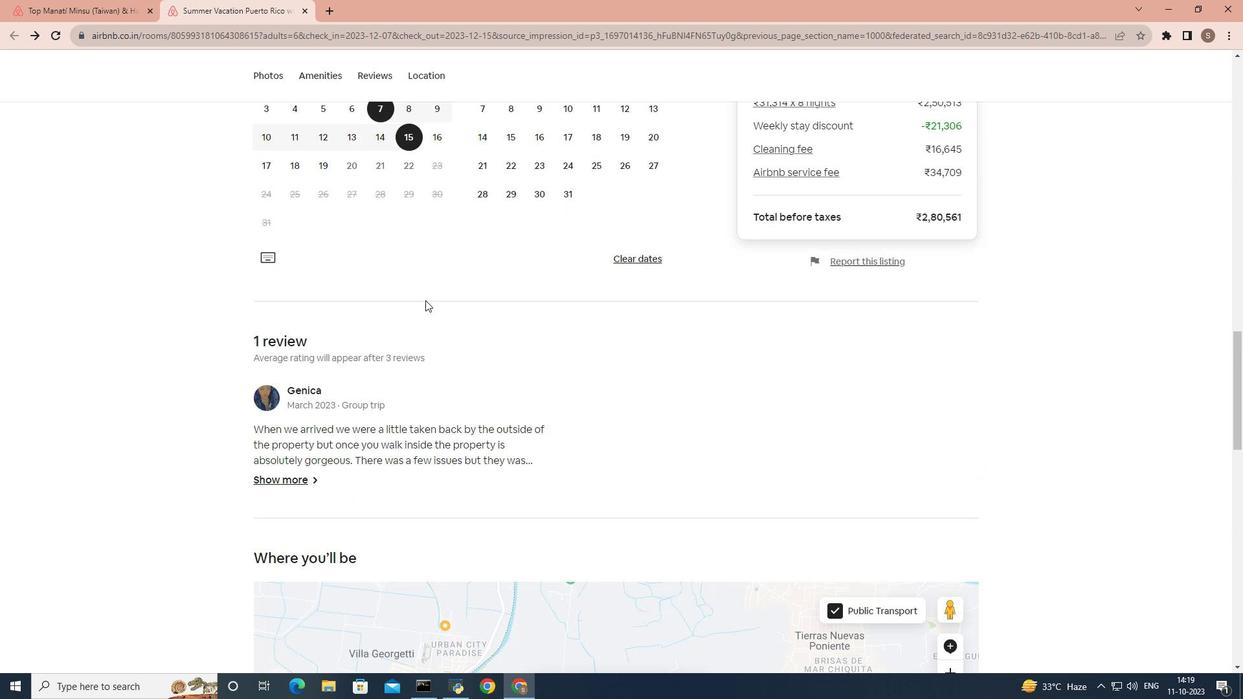 
Action: Mouse moved to (425, 300)
Screenshot: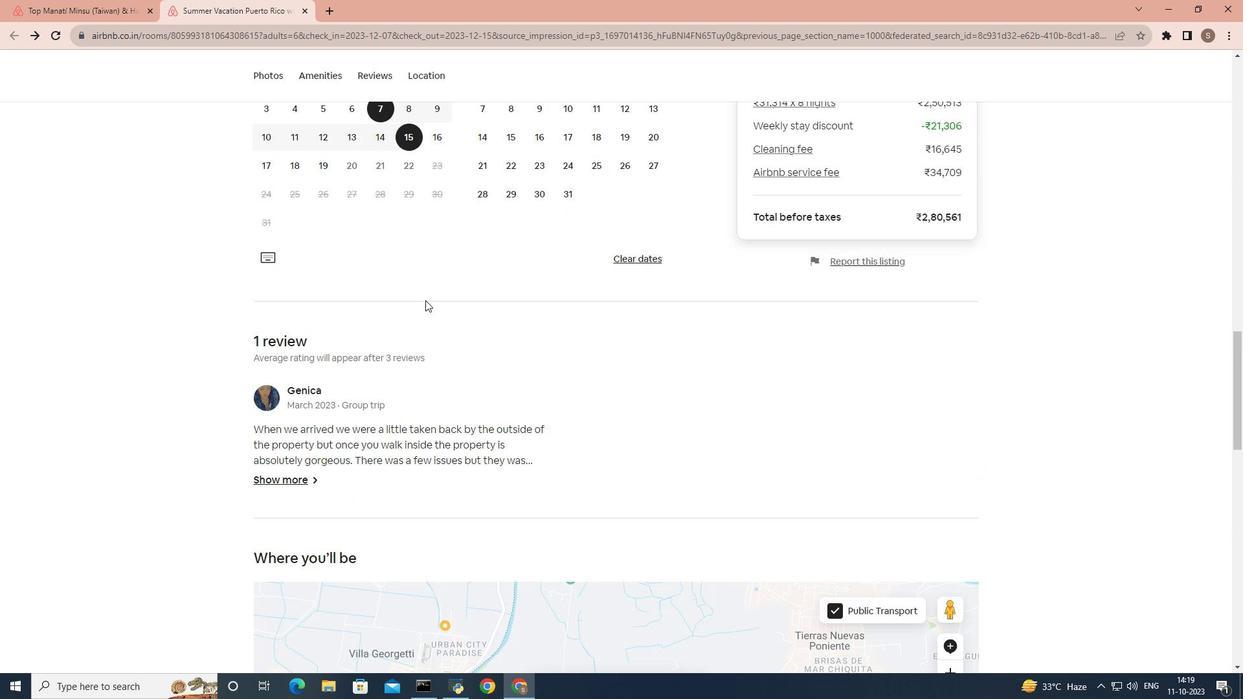 
Action: Mouse scrolled (425, 299) with delta (0, 0)
Screenshot: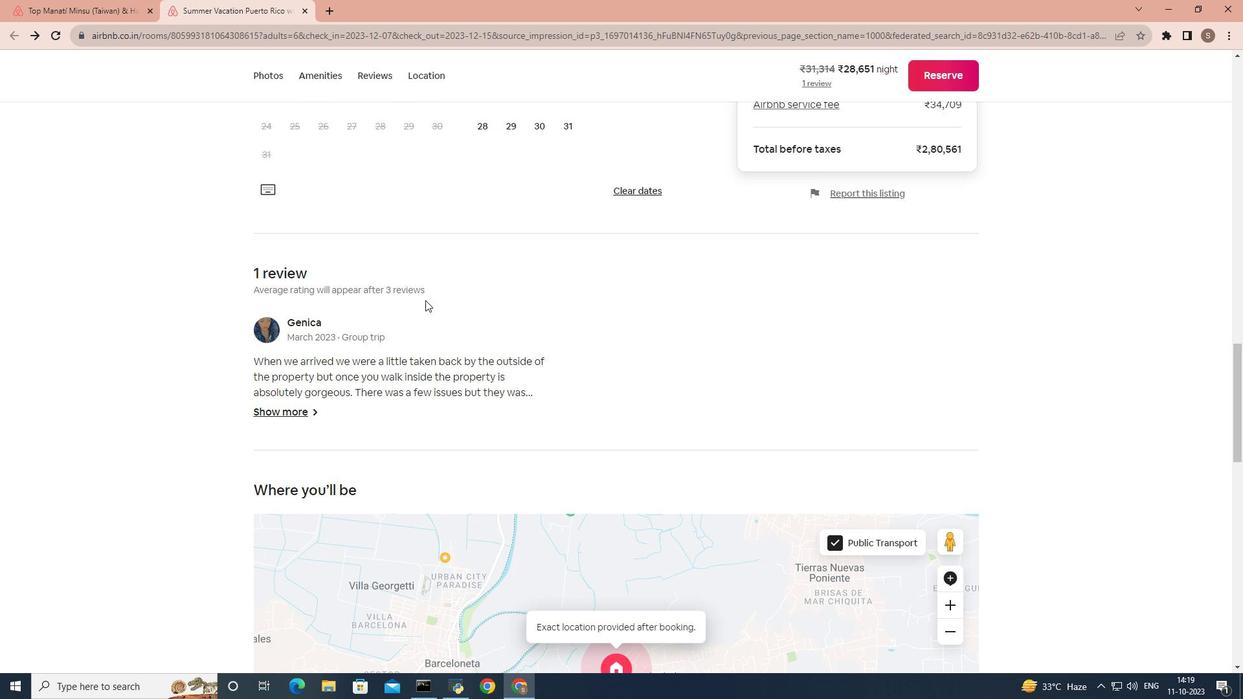 
Action: Mouse scrolled (425, 299) with delta (0, 0)
Screenshot: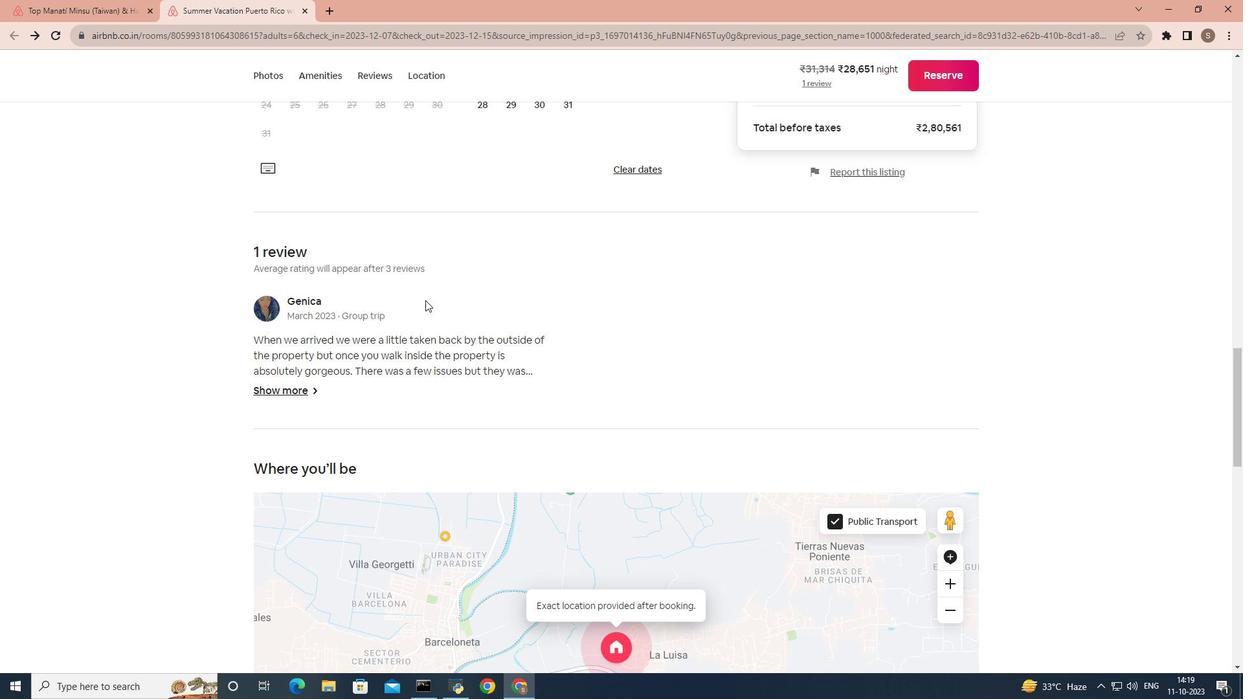 
Action: Mouse scrolled (425, 299) with delta (0, 0)
Screenshot: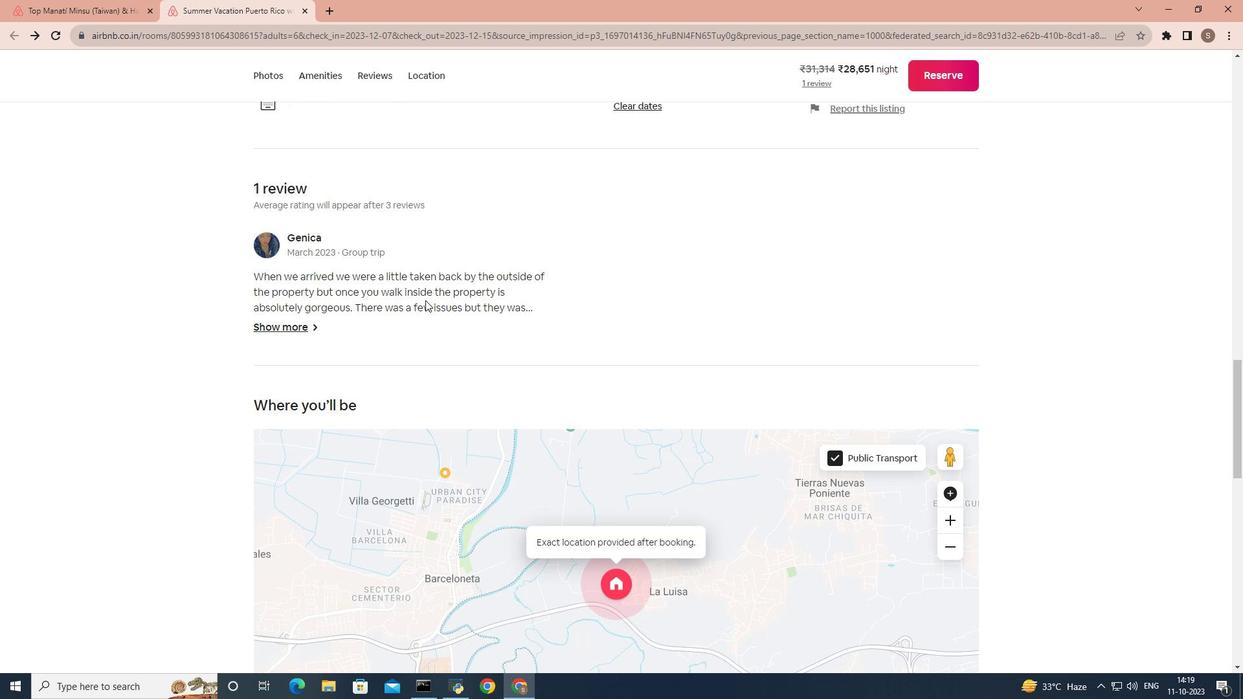 
Action: Mouse moved to (360, 272)
Screenshot: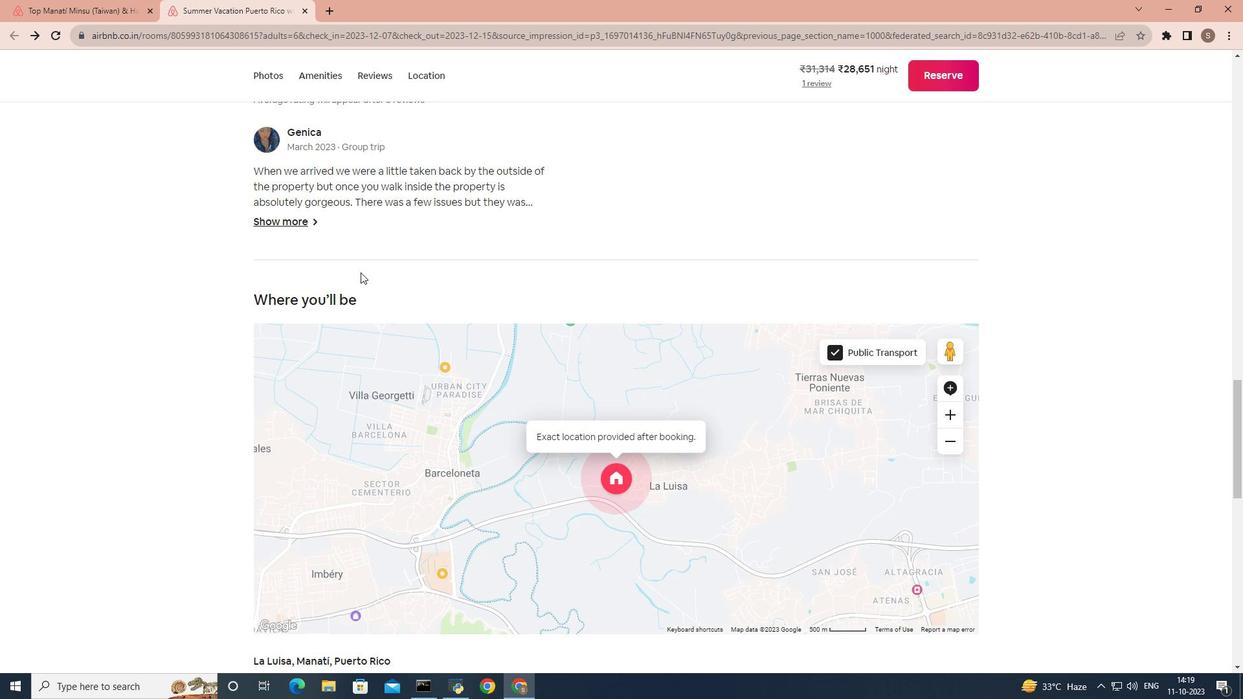 
Action: Mouse scrolled (360, 273) with delta (0, 0)
Screenshot: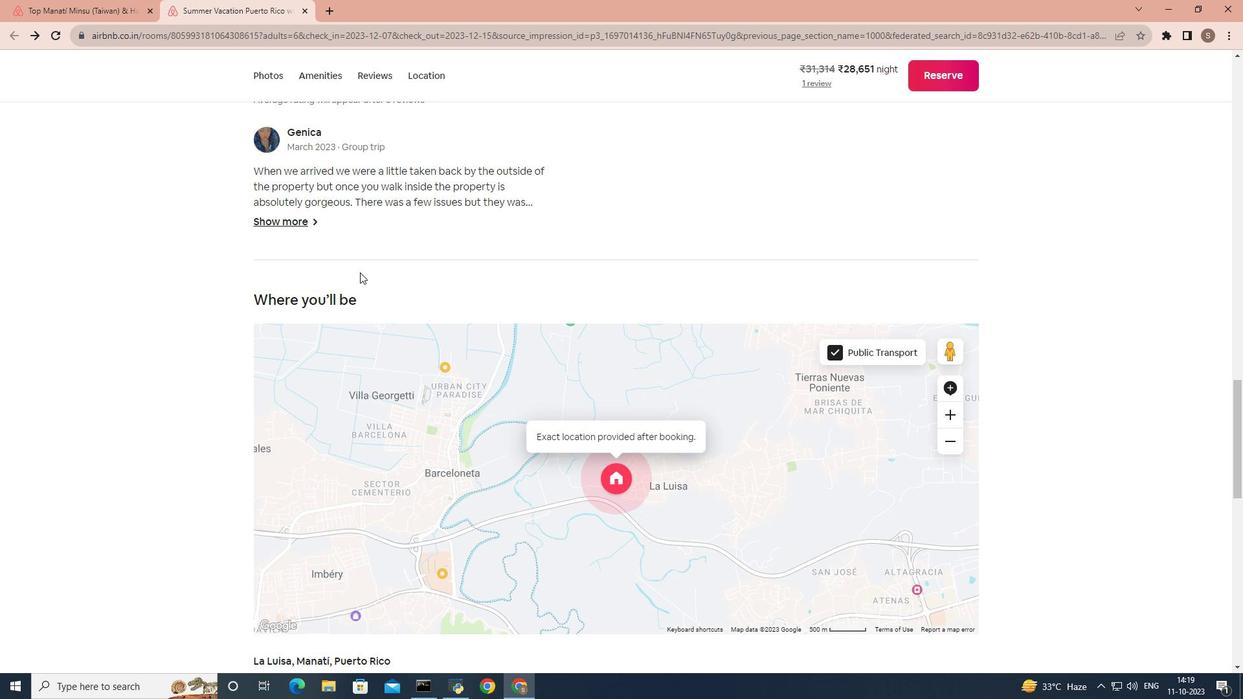 
Action: Mouse moved to (360, 272)
Screenshot: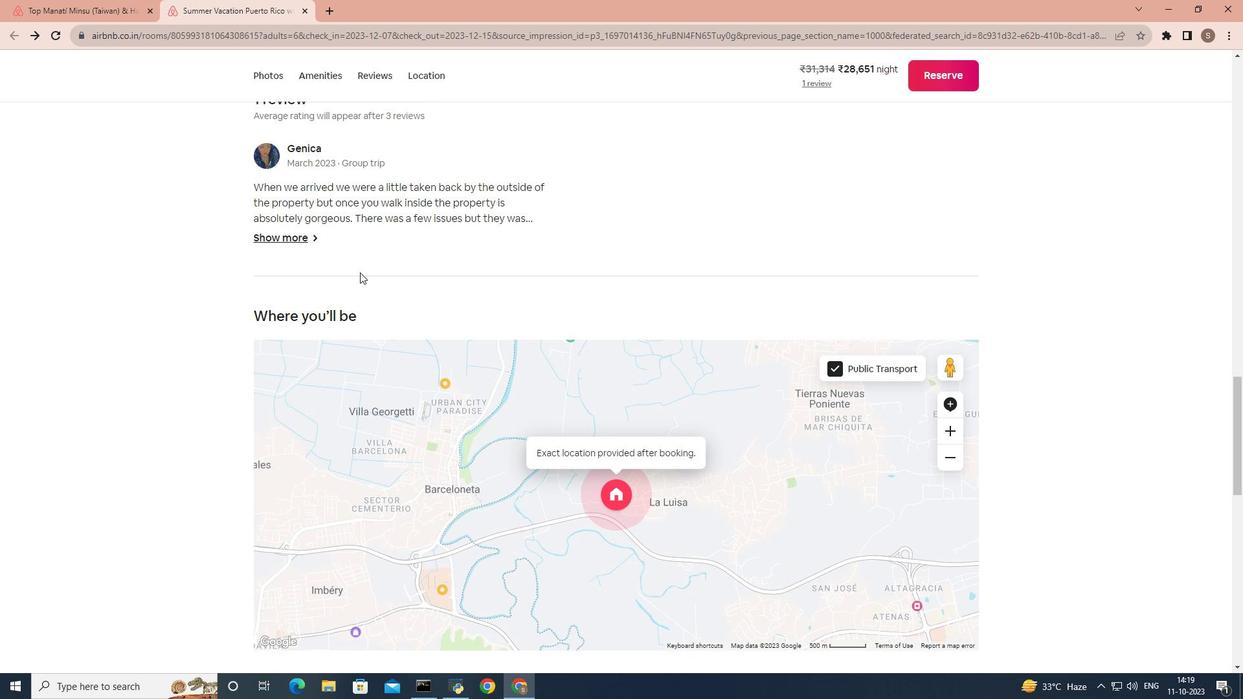 
Action: Mouse scrolled (360, 273) with delta (0, 0)
Screenshot: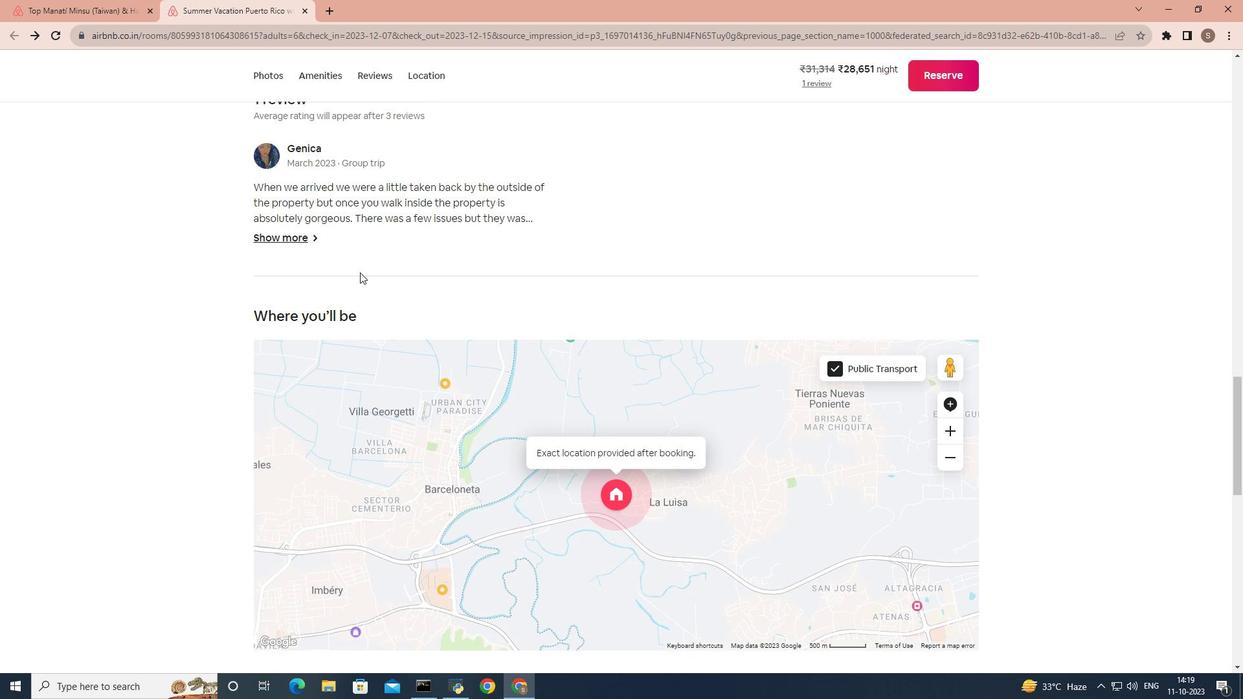 
Action: Mouse scrolled (360, 273) with delta (0, 0)
Screenshot: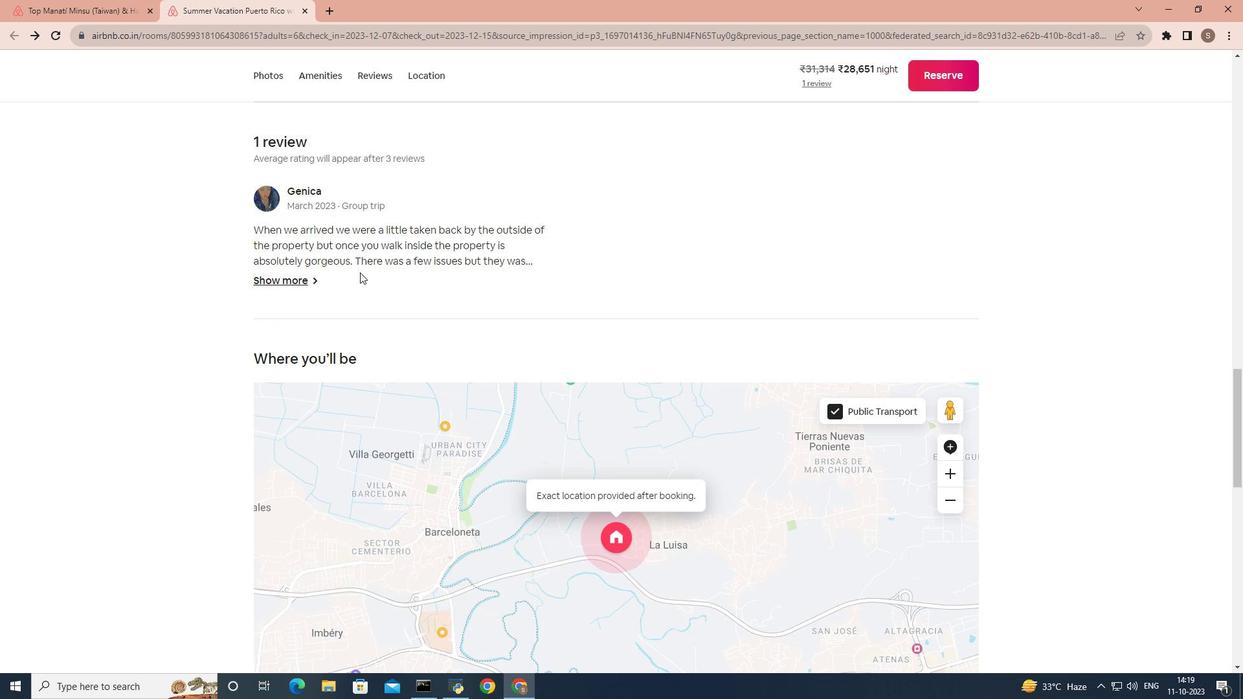 
Action: Mouse moved to (272, 420)
Screenshot: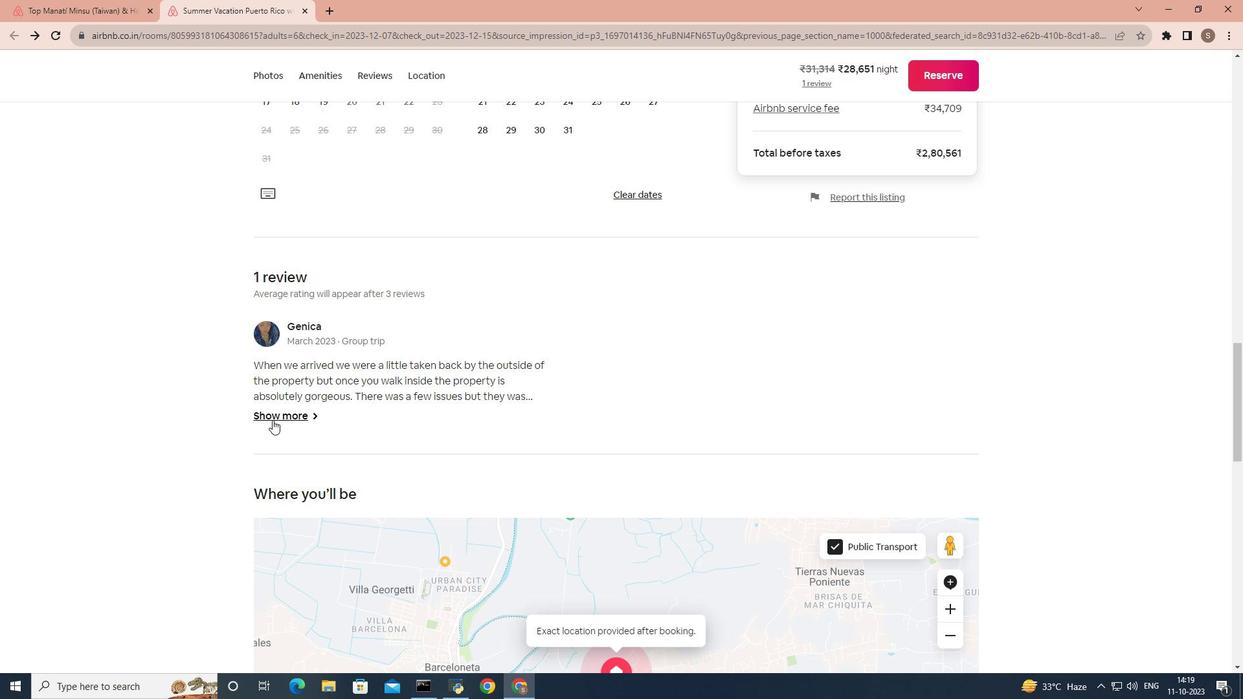
Action: Mouse pressed left at (272, 420)
Screenshot: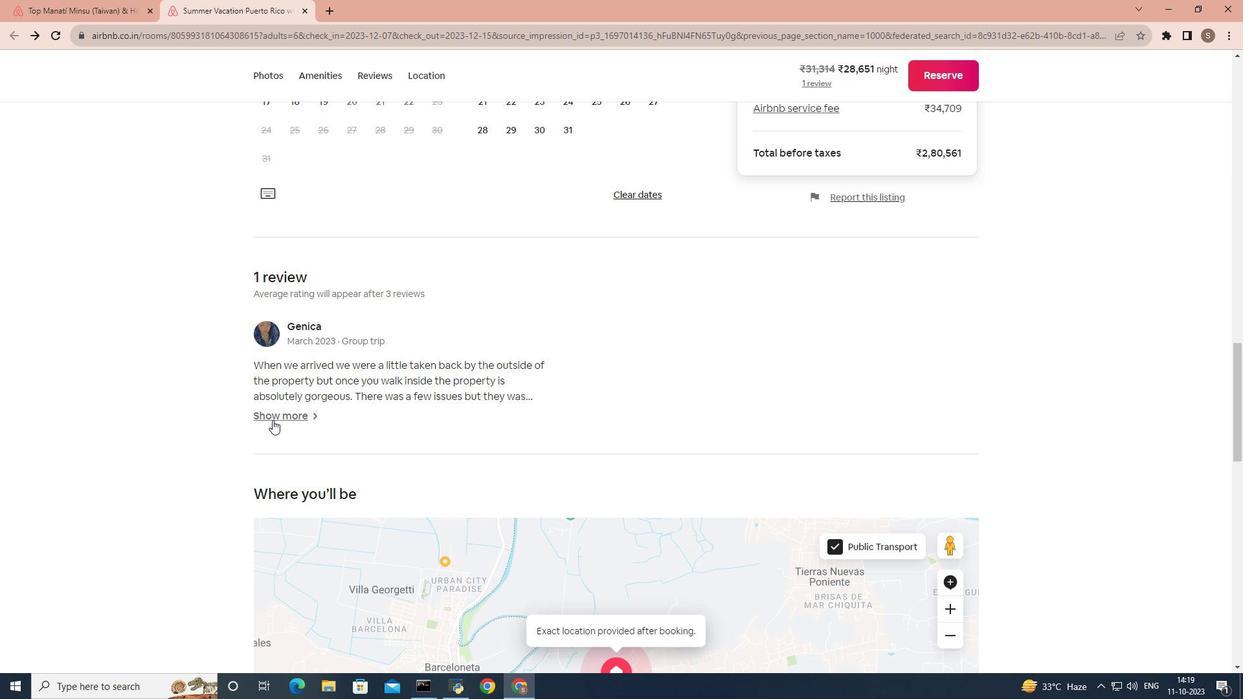 
Action: Mouse moved to (313, 275)
Screenshot: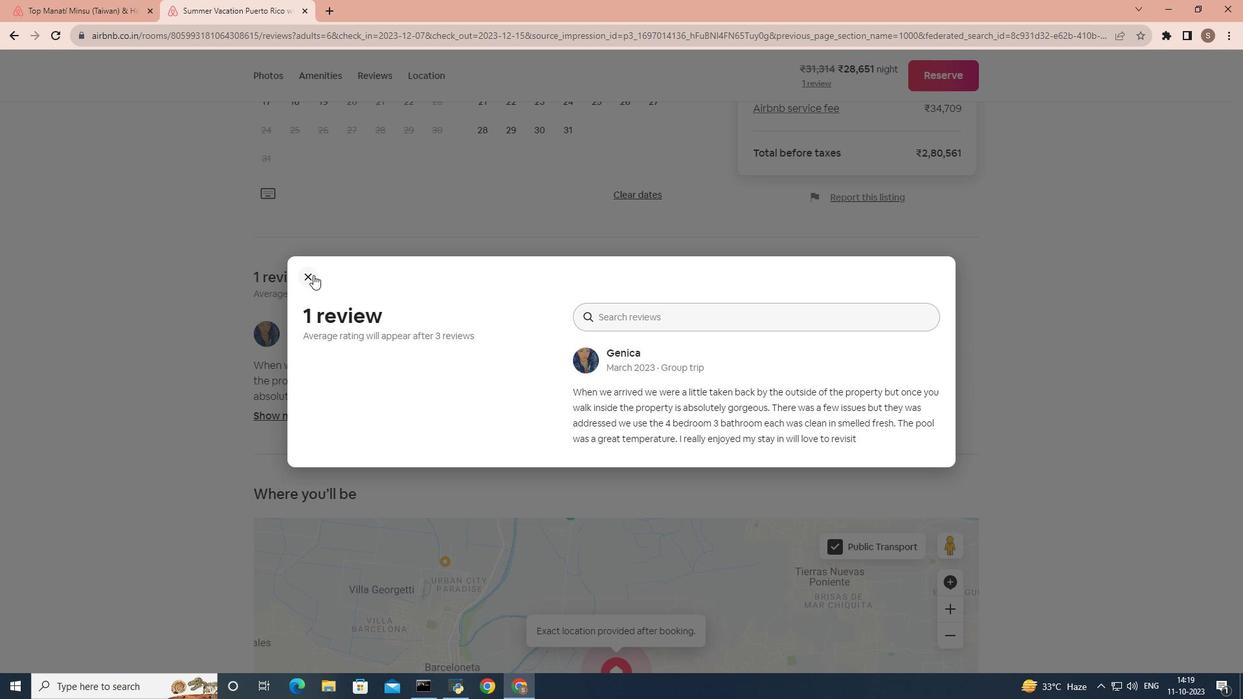 
Action: Mouse pressed left at (313, 275)
Screenshot: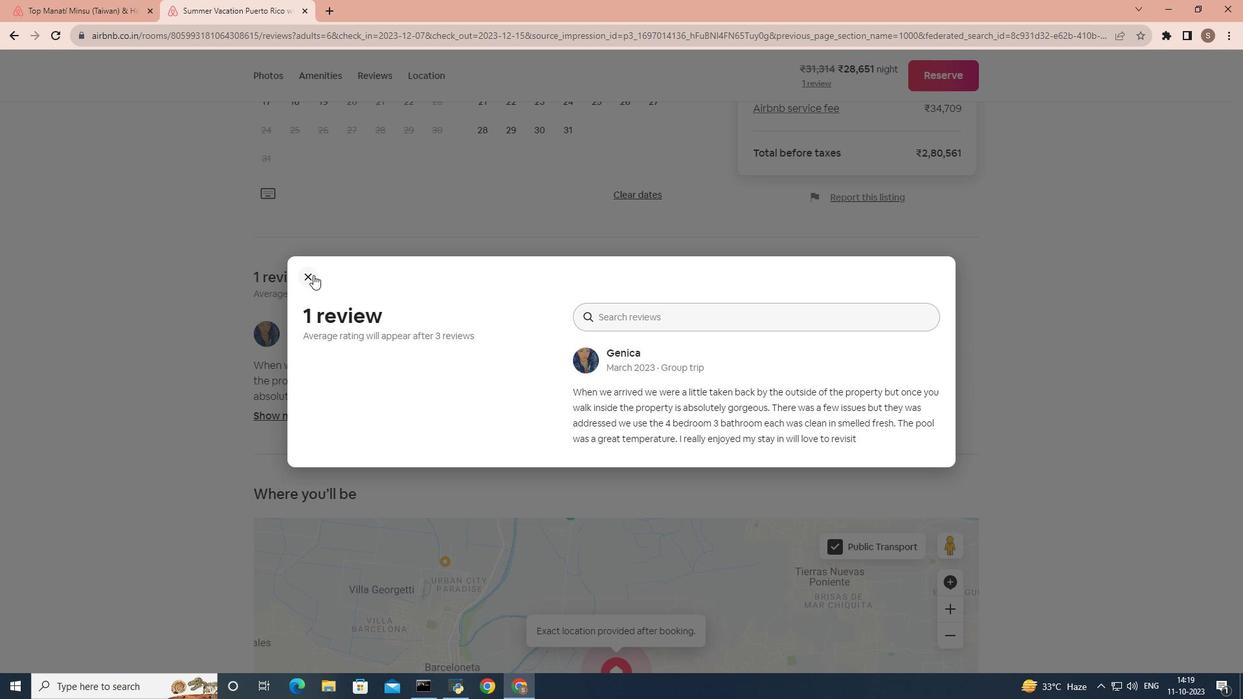 
Action: Mouse moved to (323, 320)
Screenshot: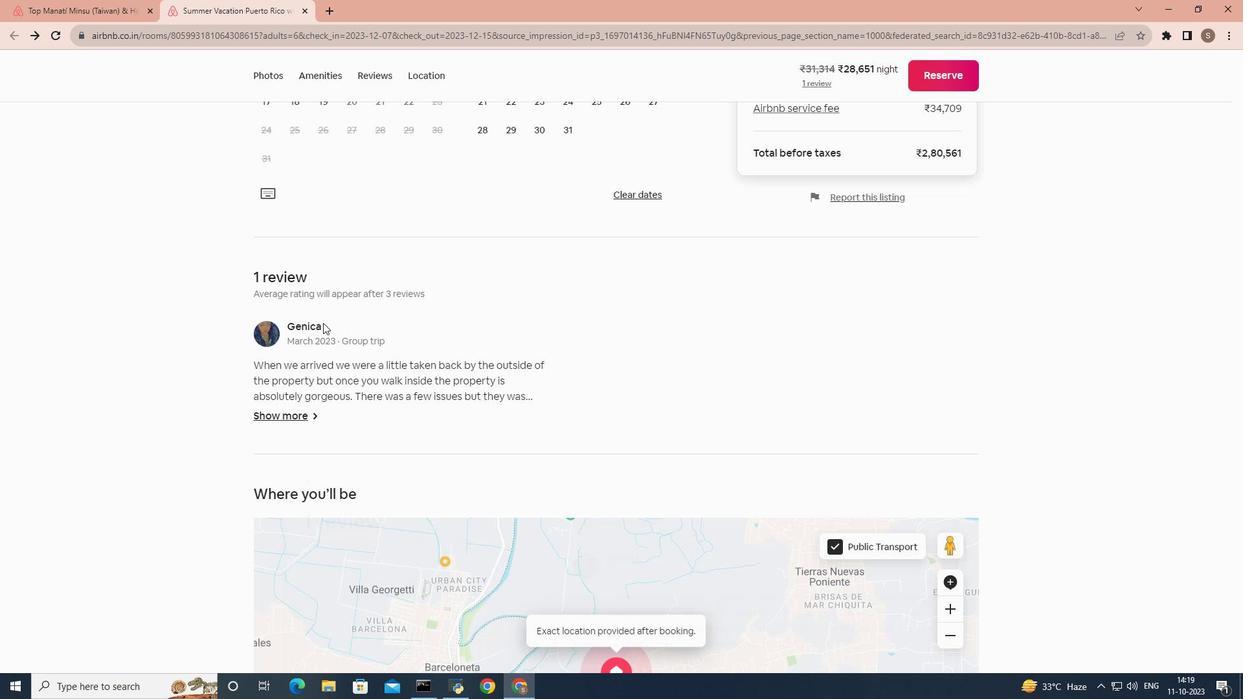 
Action: Mouse scrolled (323, 320) with delta (0, 0)
Screenshot: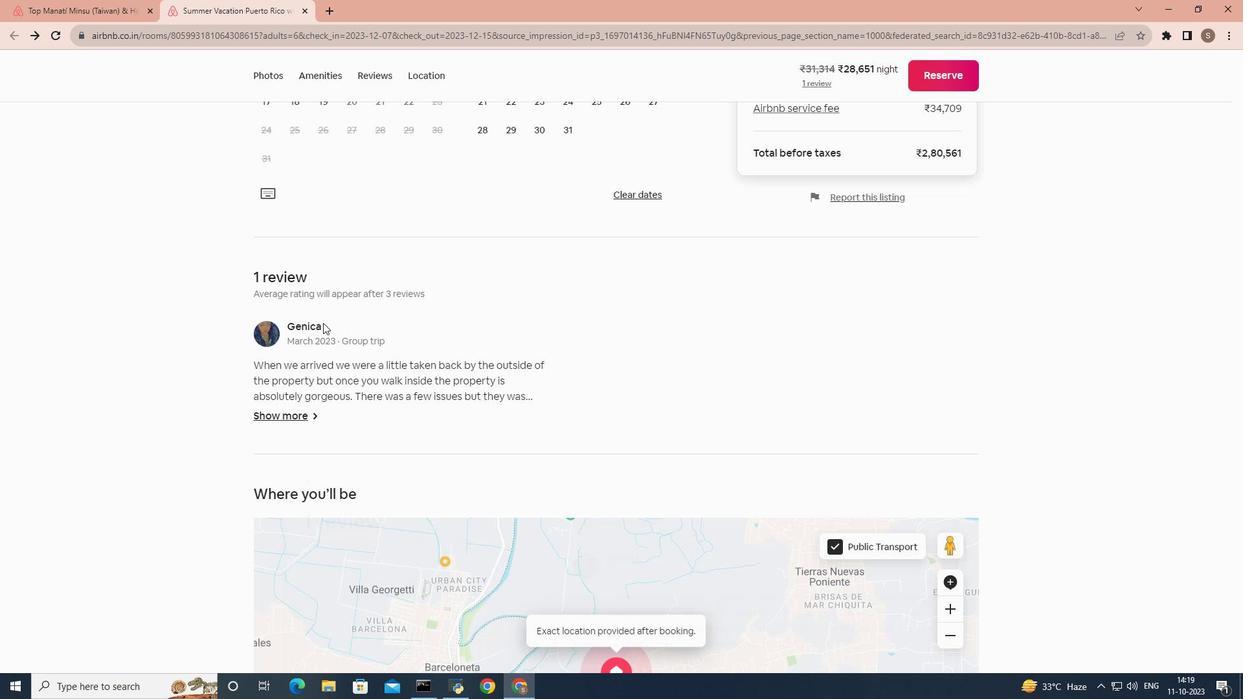
Action: Mouse moved to (323, 322)
Screenshot: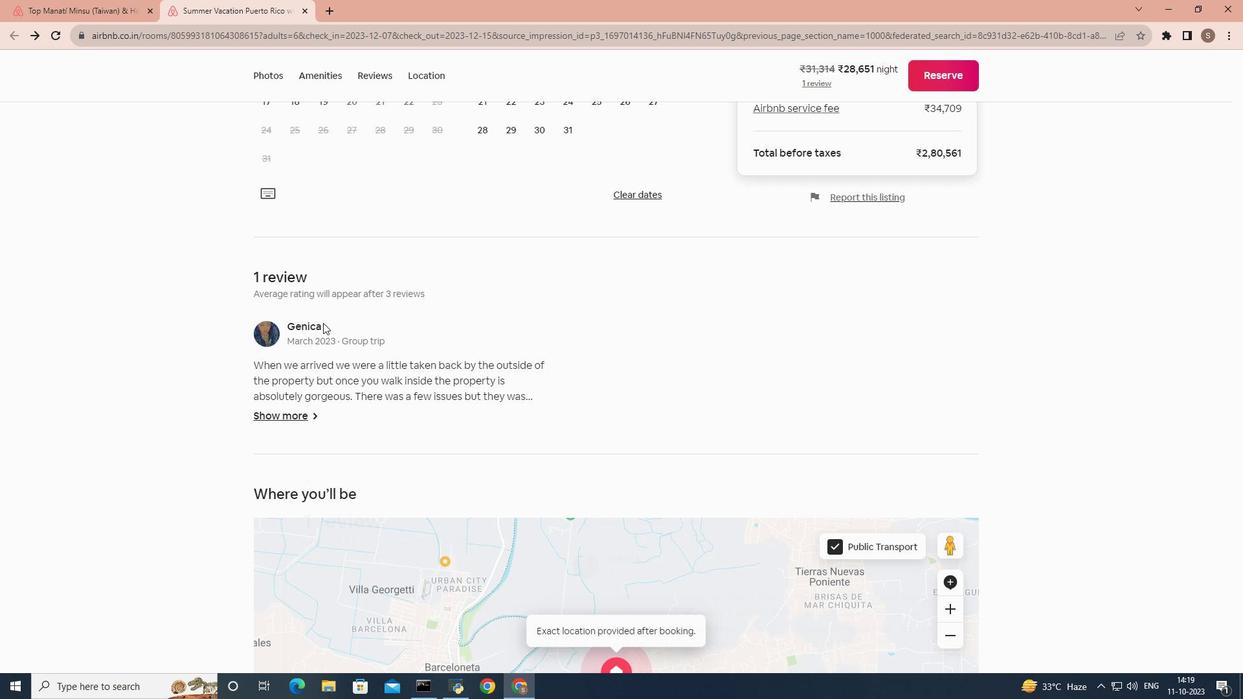 
Action: Mouse scrolled (323, 321) with delta (0, 0)
Screenshot: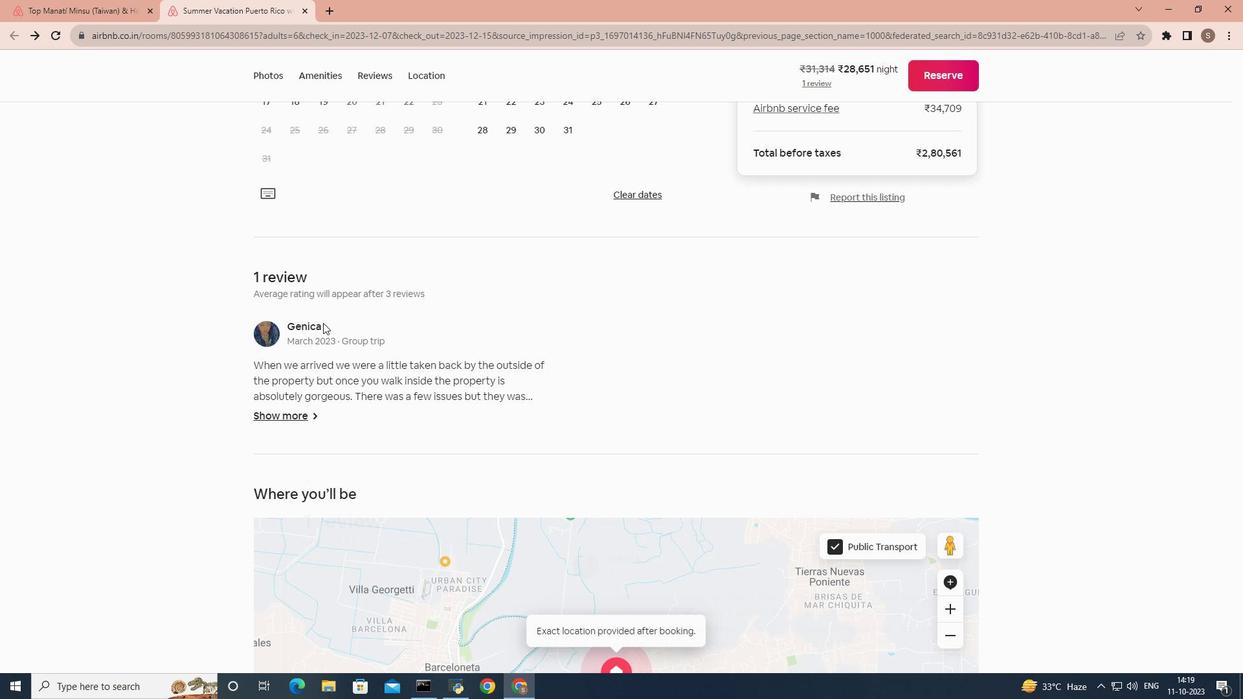 
Action: Mouse moved to (323, 322)
Screenshot: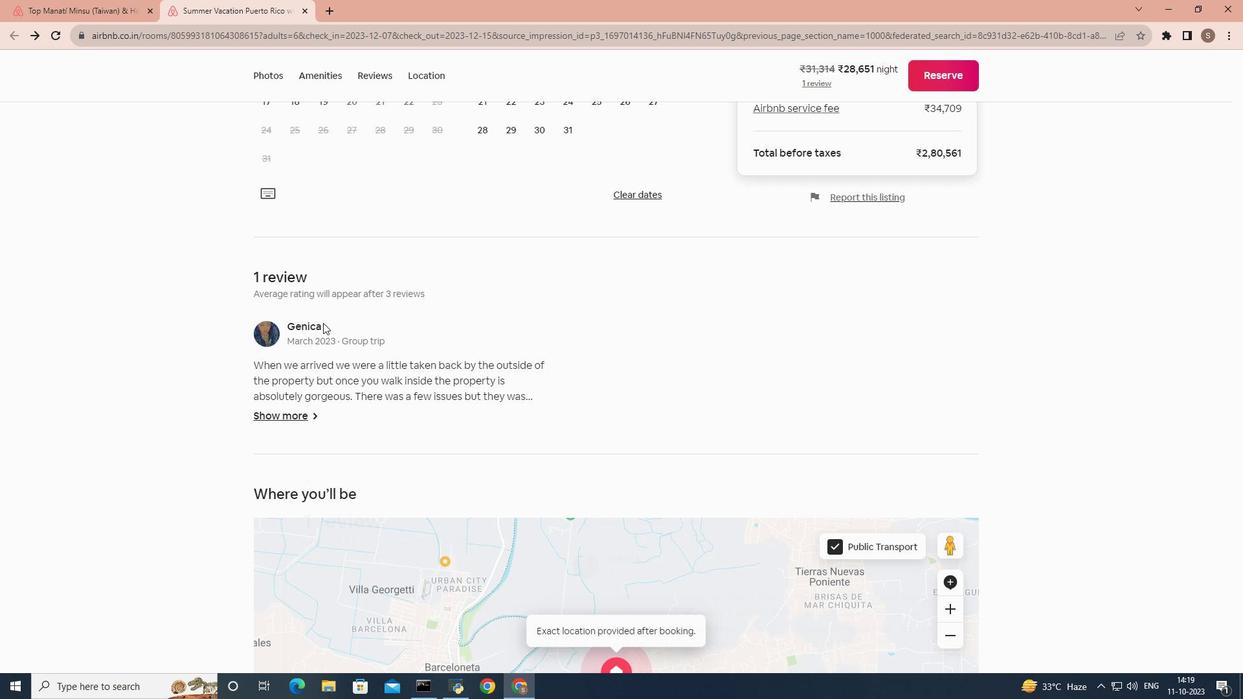 
Action: Mouse scrolled (323, 321) with delta (0, 0)
Screenshot: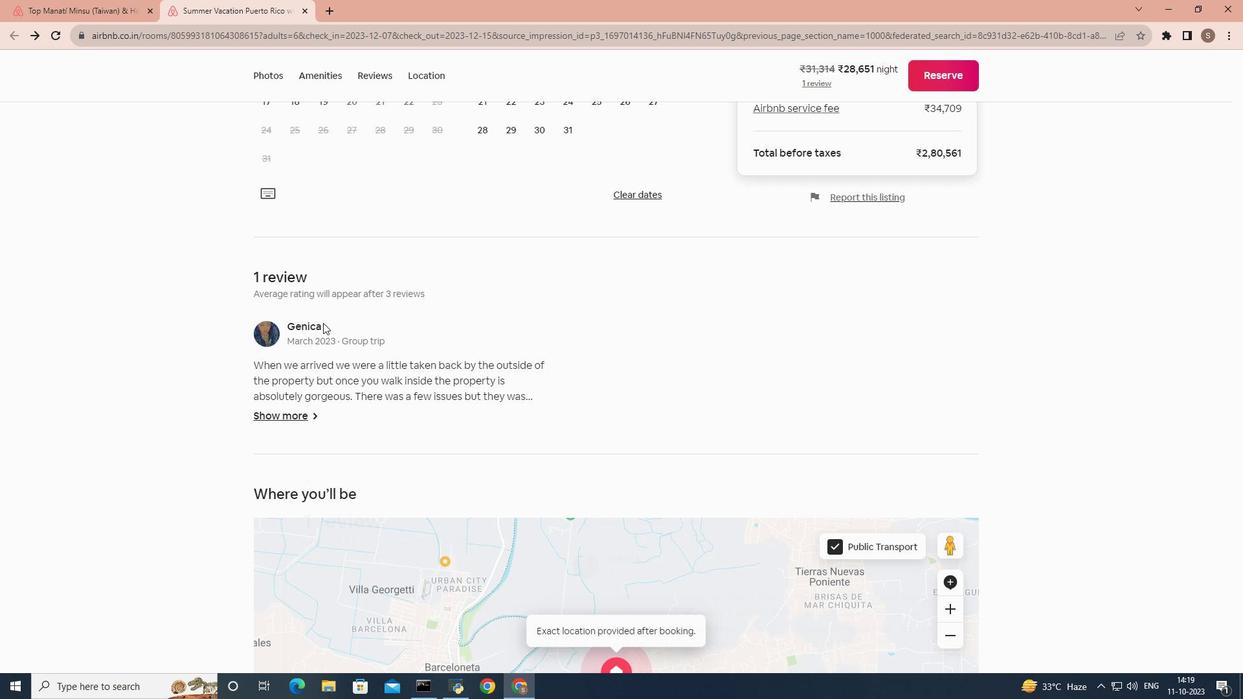 
Action: Mouse moved to (322, 323)
Screenshot: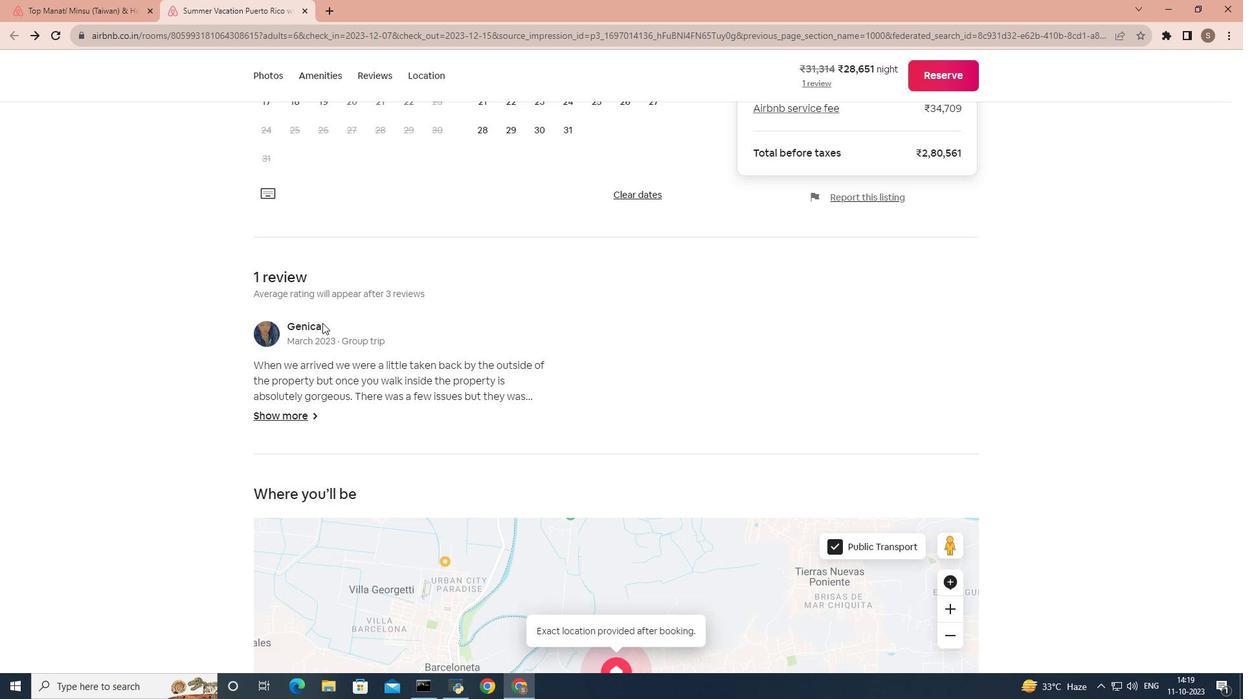 
Action: Mouse scrolled (322, 322) with delta (0, 0)
Screenshot: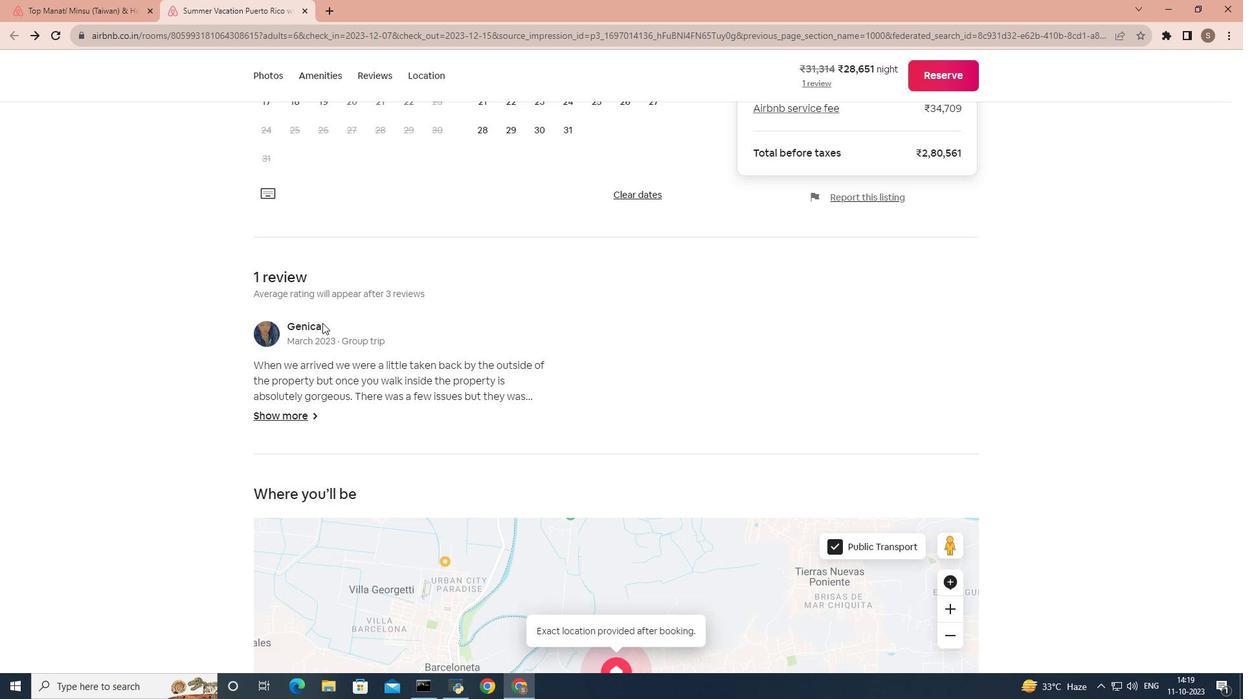 
Action: Mouse scrolled (322, 322) with delta (0, 0)
Screenshot: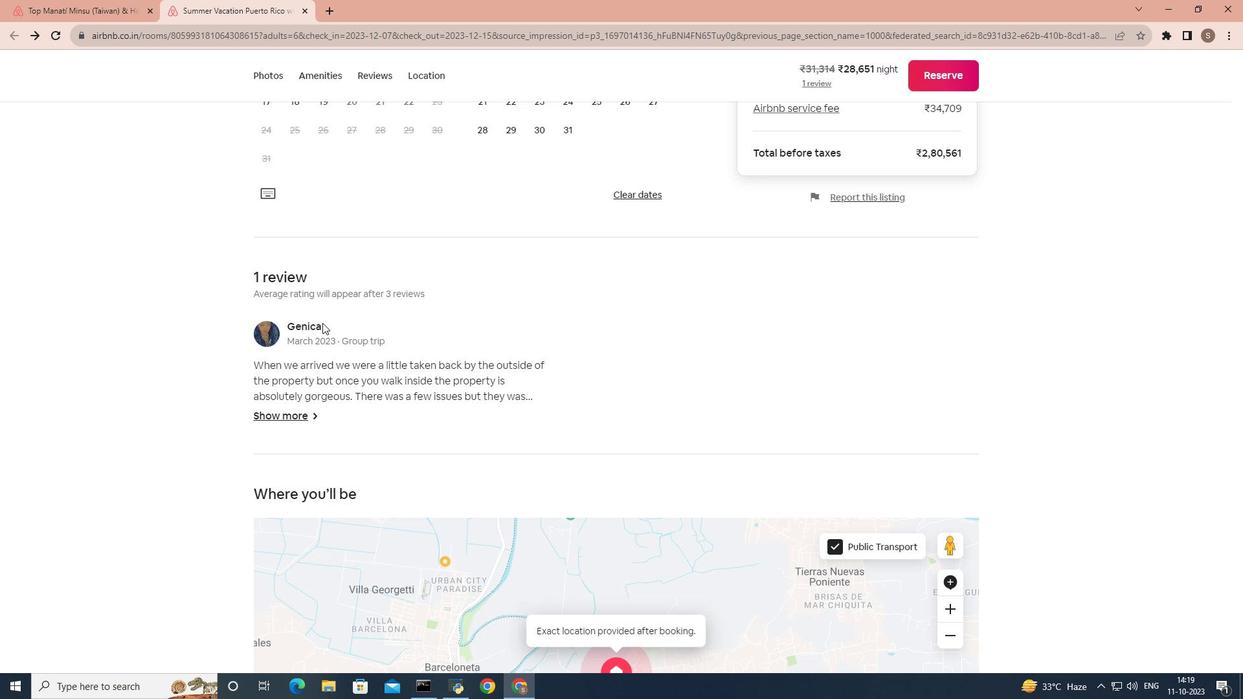 
Action: Mouse scrolled (322, 322) with delta (0, 0)
Screenshot: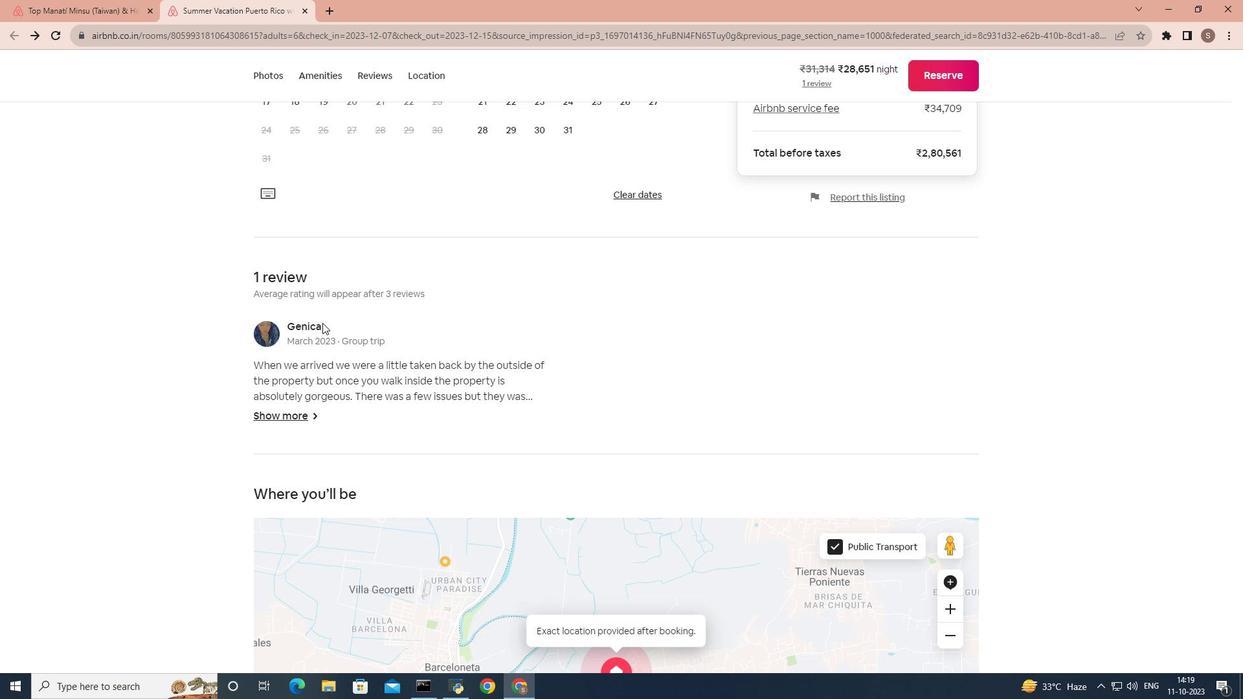 
Action: Mouse moved to (322, 323)
Screenshot: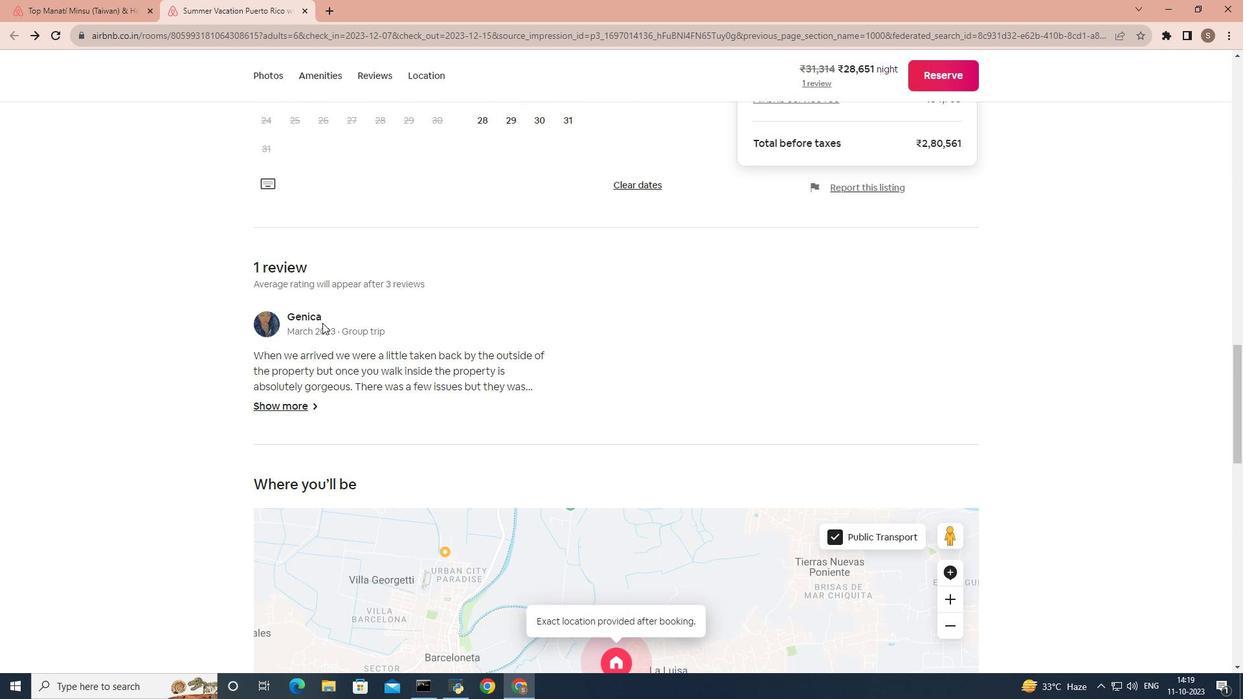 
Action: Mouse scrolled (322, 322) with delta (0, 0)
Screenshot: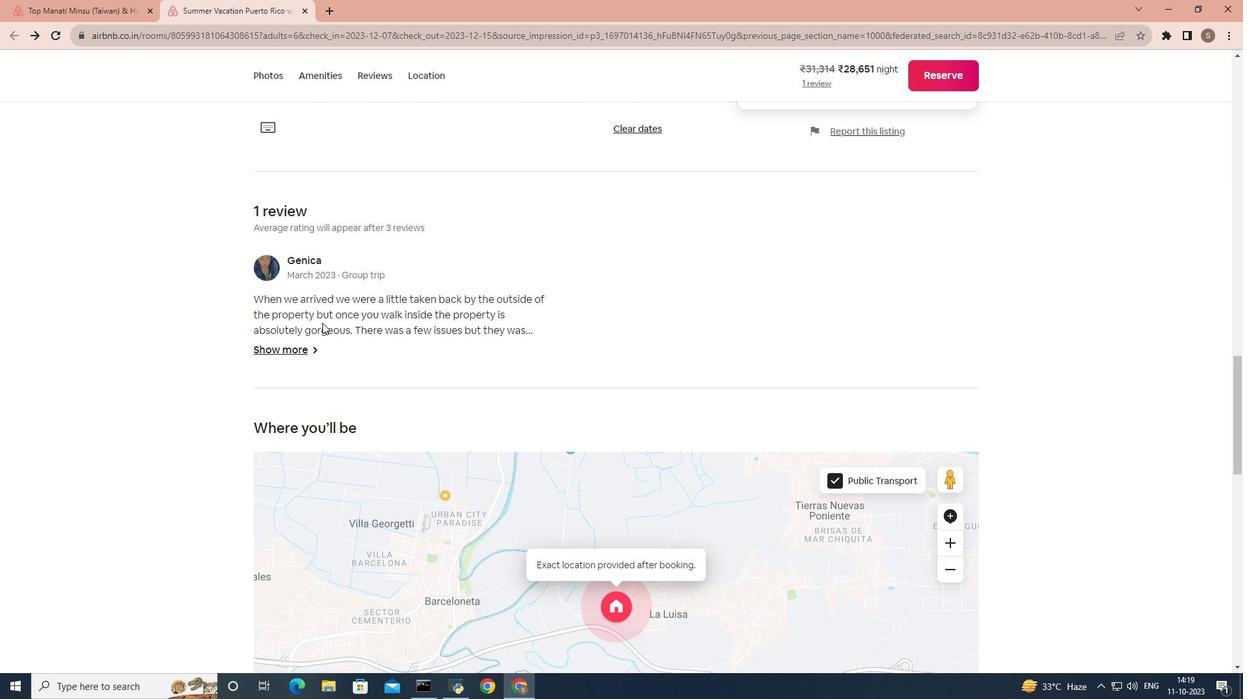 
Action: Mouse scrolled (322, 322) with delta (0, 0)
Screenshot: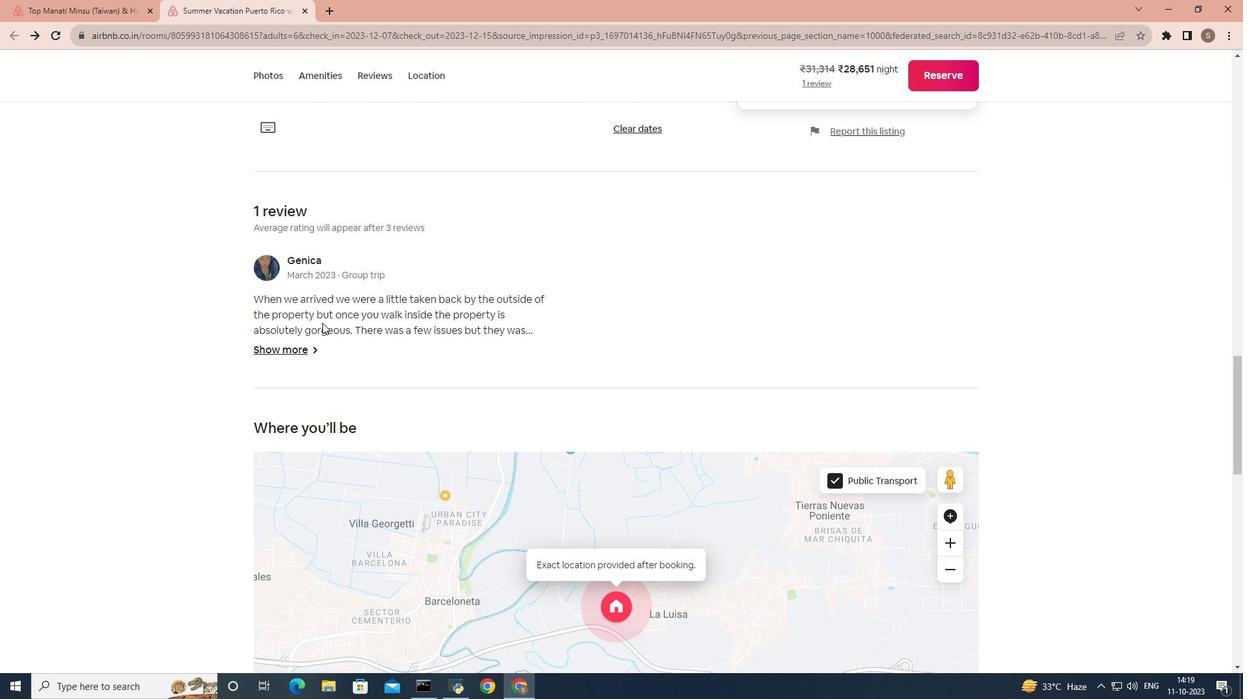 
Action: Mouse scrolled (322, 322) with delta (0, 0)
Screenshot: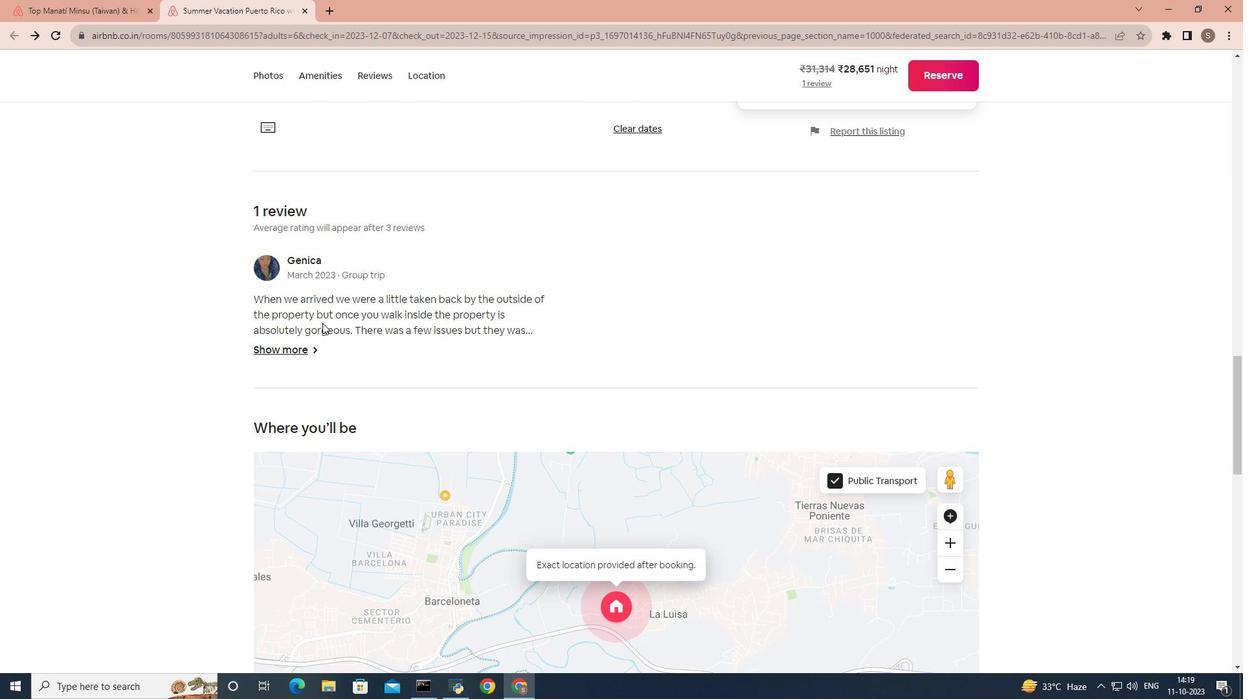 
Action: Mouse scrolled (322, 322) with delta (0, 0)
Screenshot: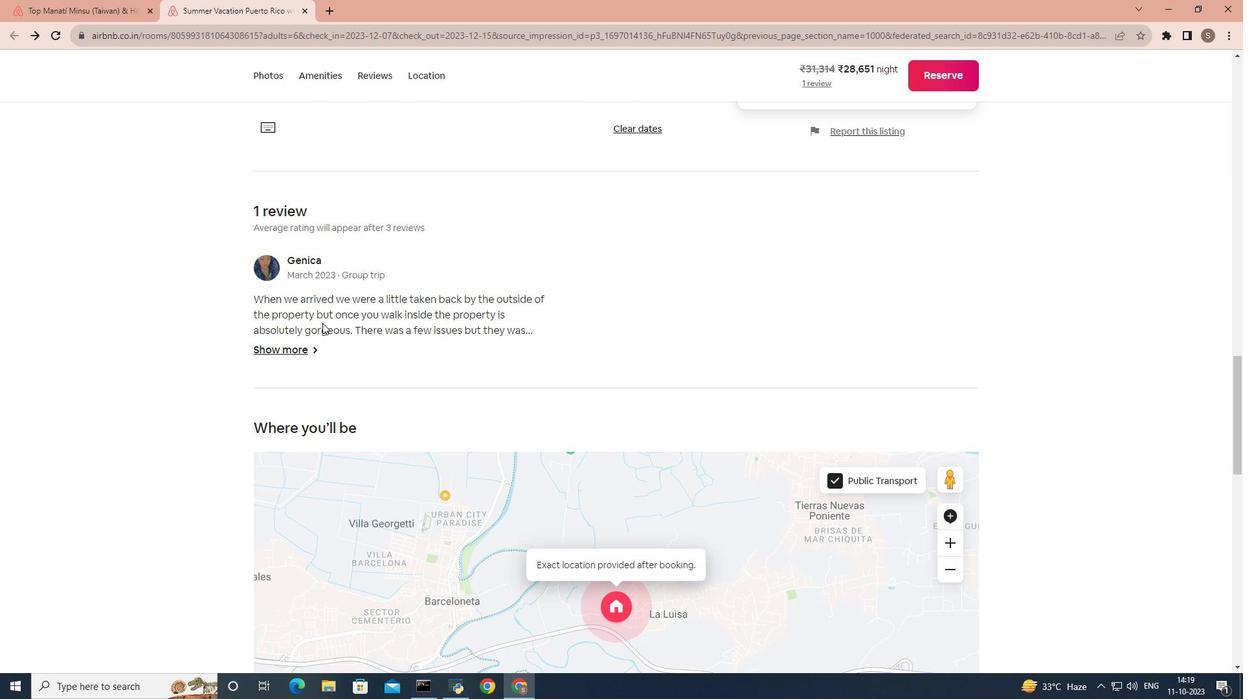 
Action: Mouse scrolled (322, 322) with delta (0, 0)
Screenshot: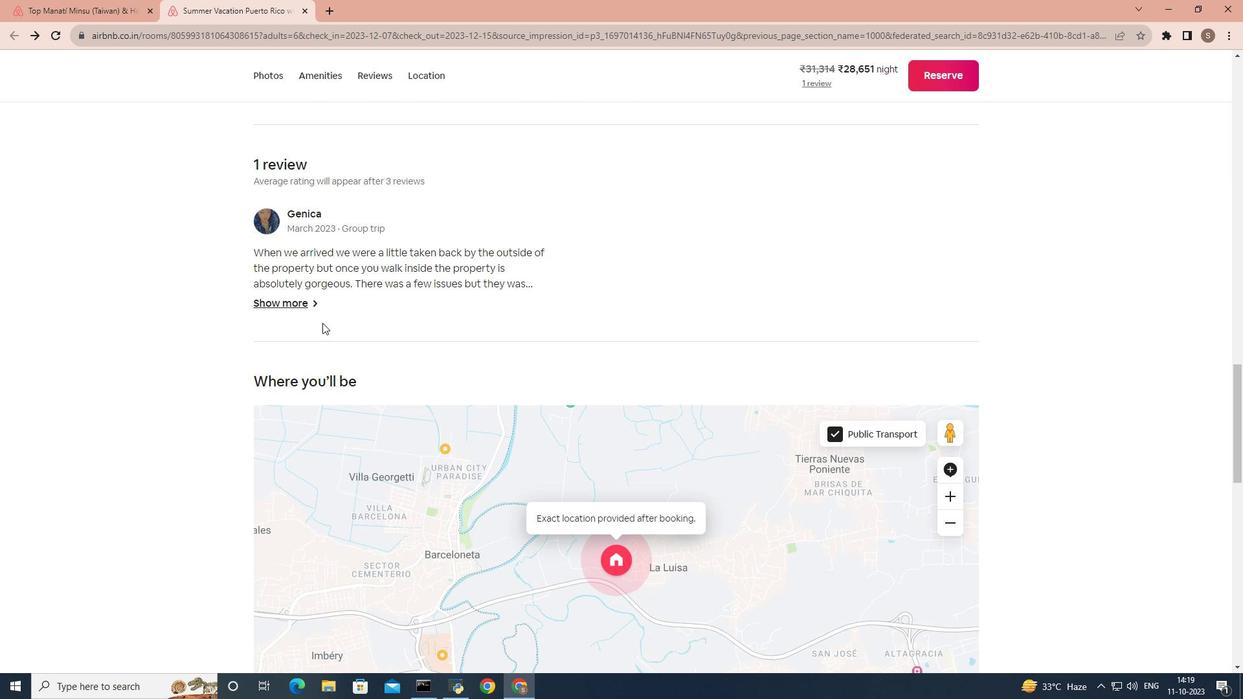 
Action: Mouse scrolled (322, 322) with delta (0, 0)
Screenshot: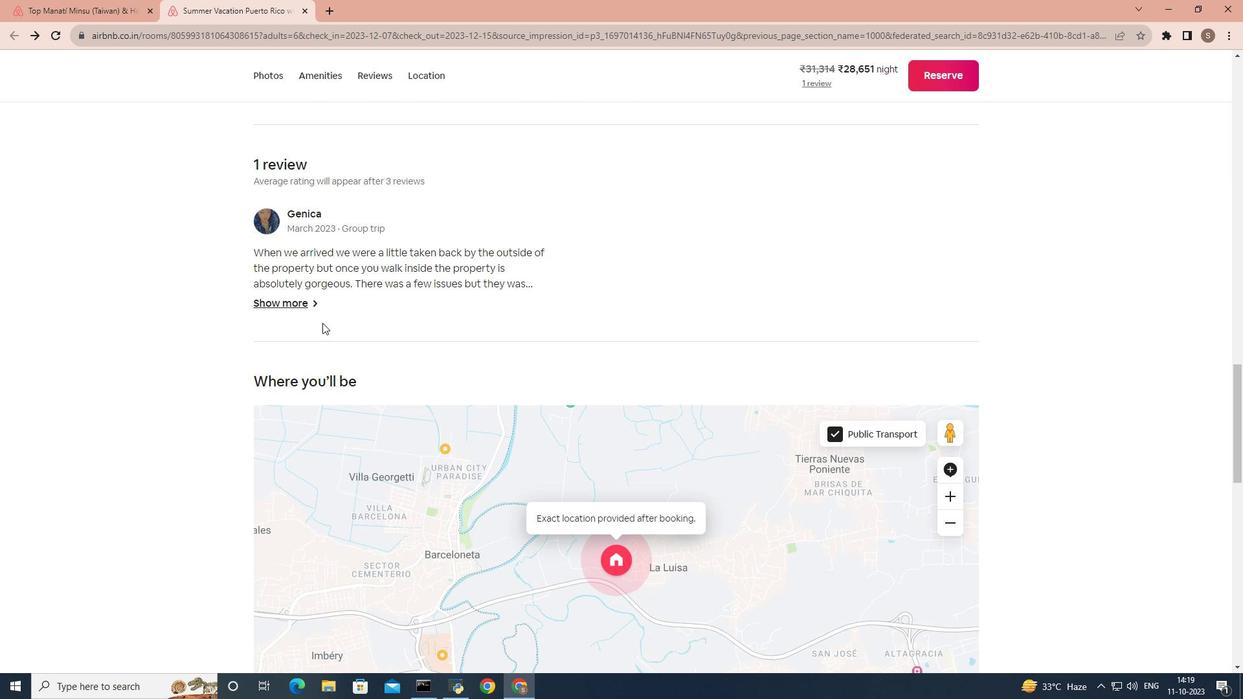 
Action: Mouse moved to (278, 452)
Screenshot: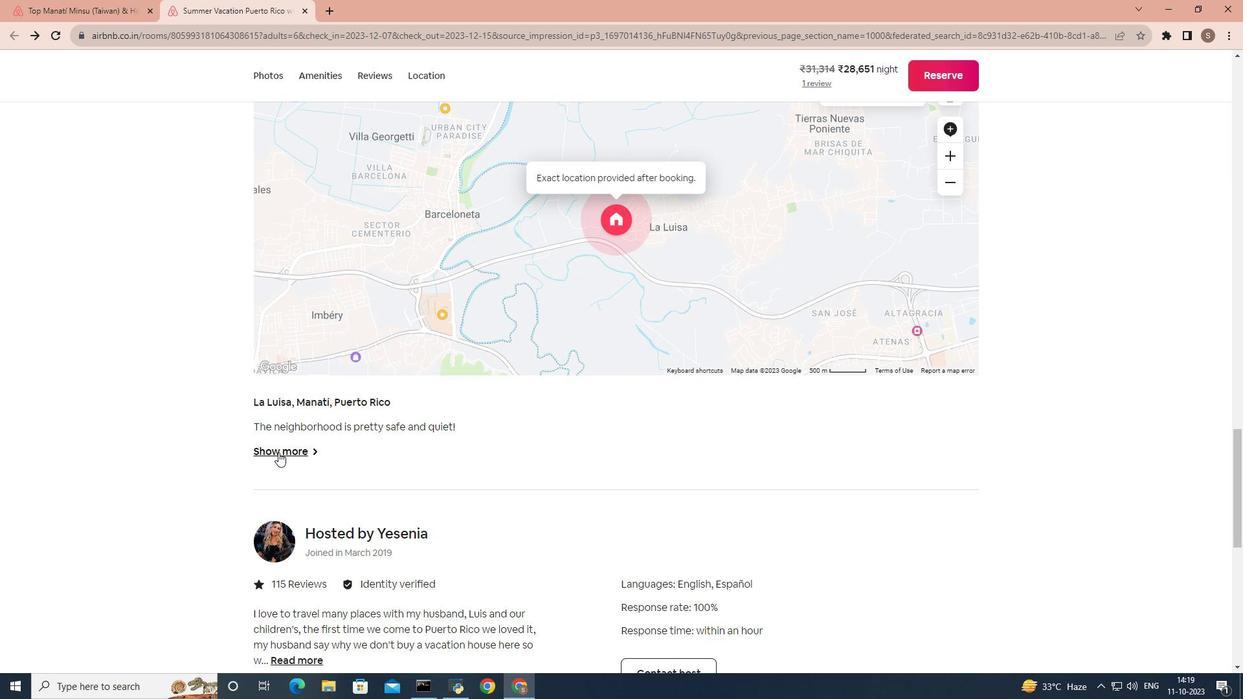 
Action: Mouse pressed left at (278, 452)
Screenshot: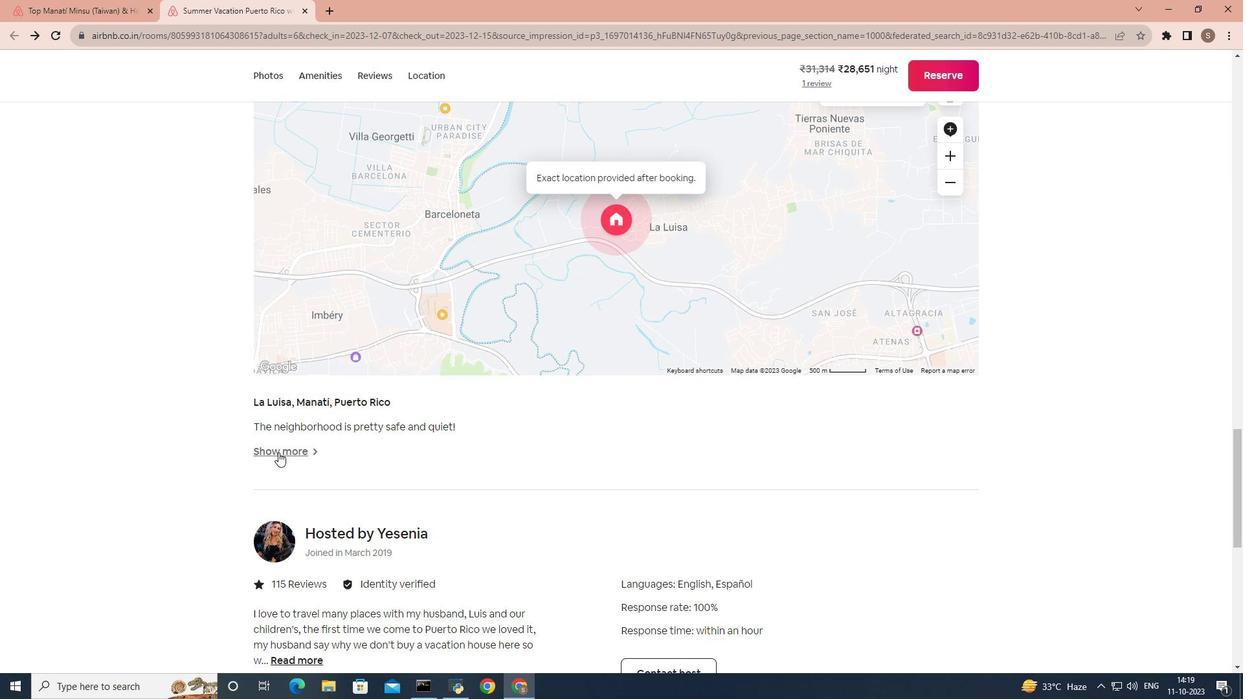 
Action: Mouse moved to (66, 278)
Screenshot: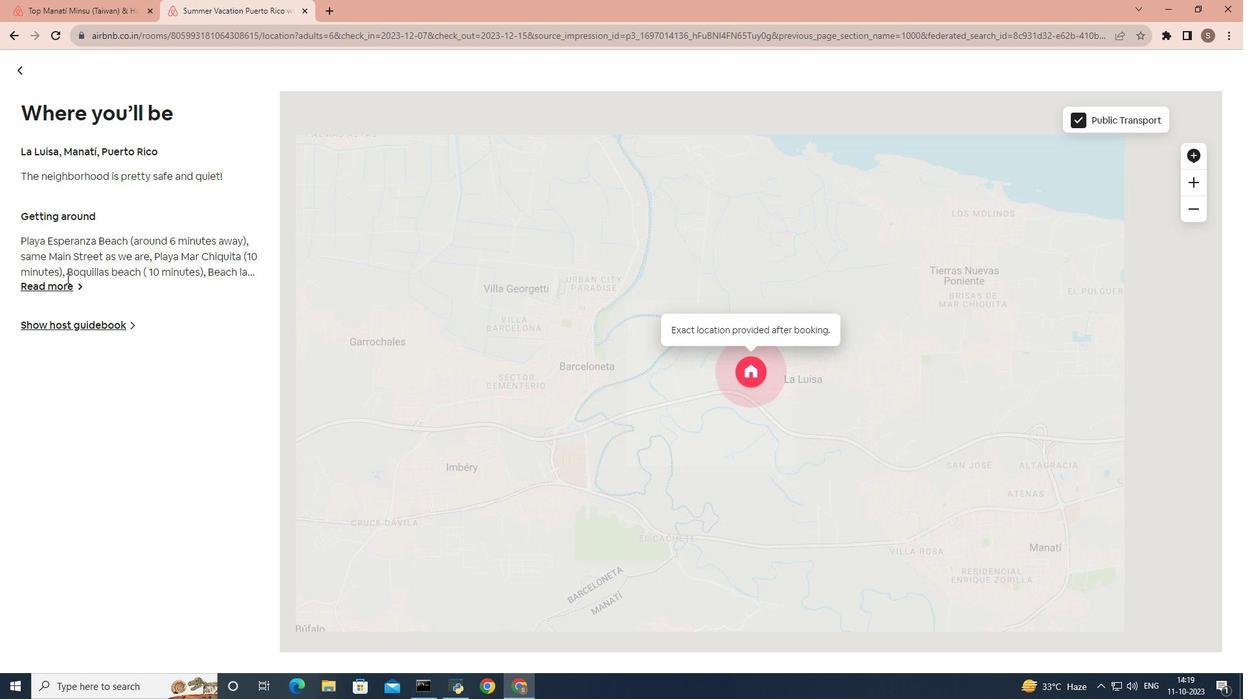 
Action: Mouse pressed left at (66, 278)
Screenshot: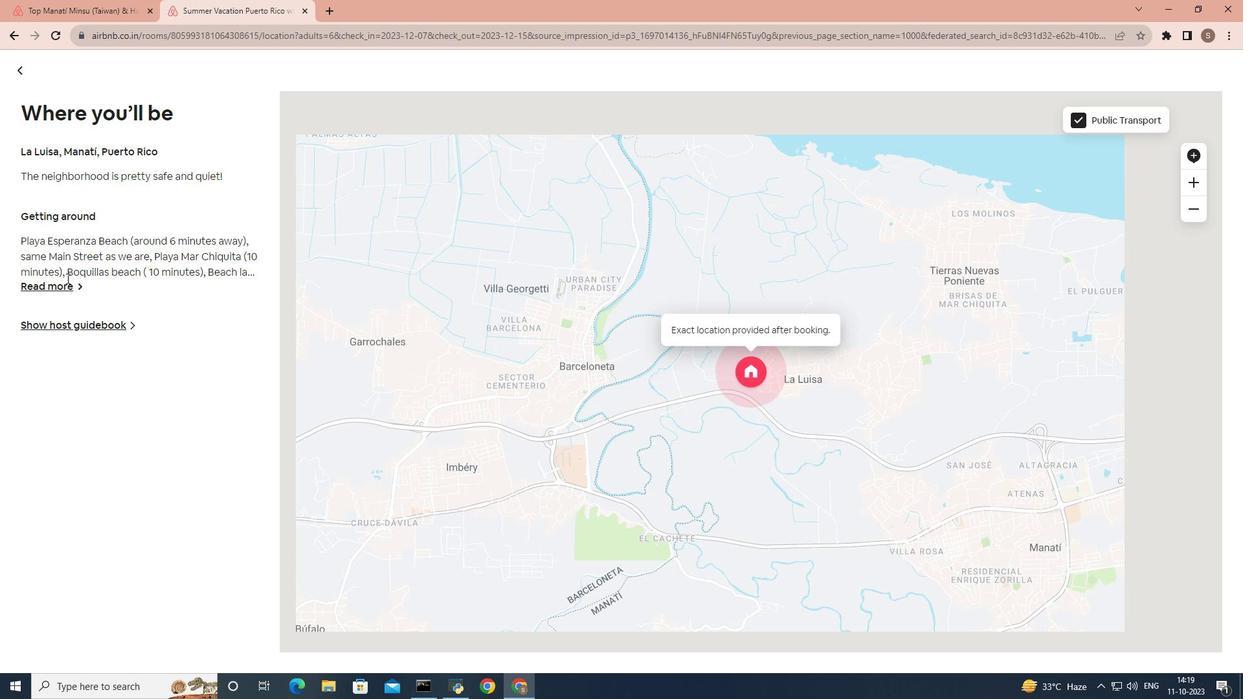 
Action: Mouse moved to (65, 287)
Screenshot: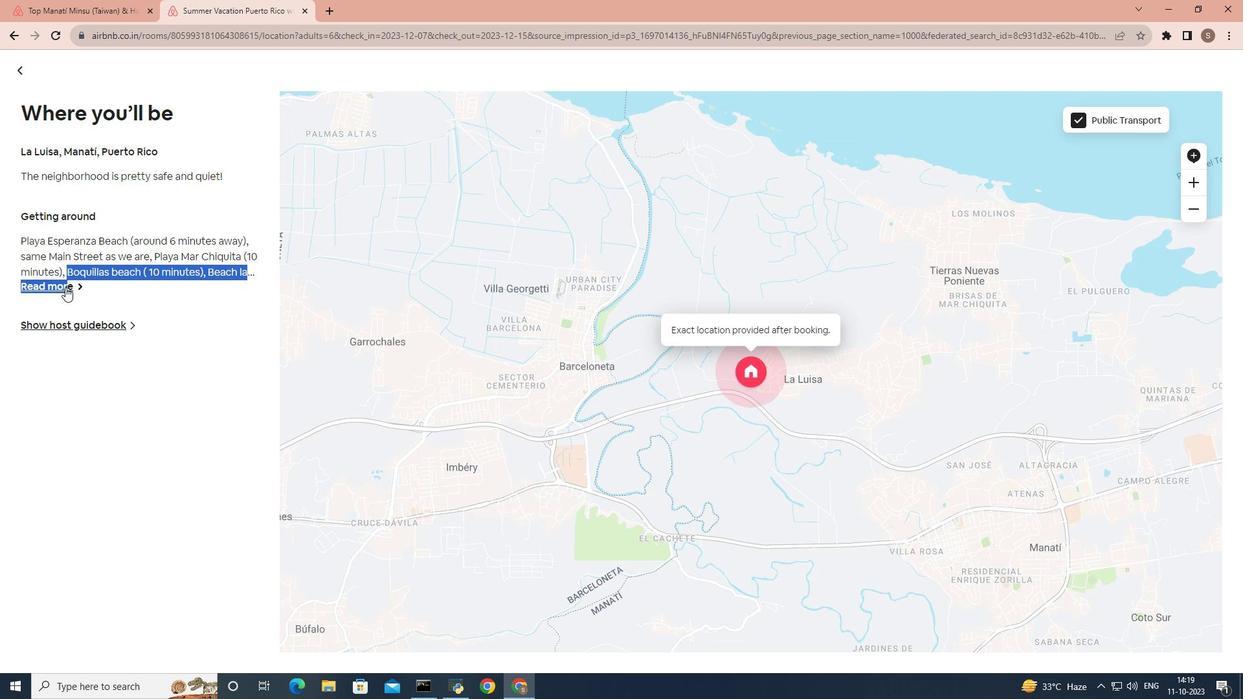 
Action: Mouse pressed left at (65, 287)
Screenshot: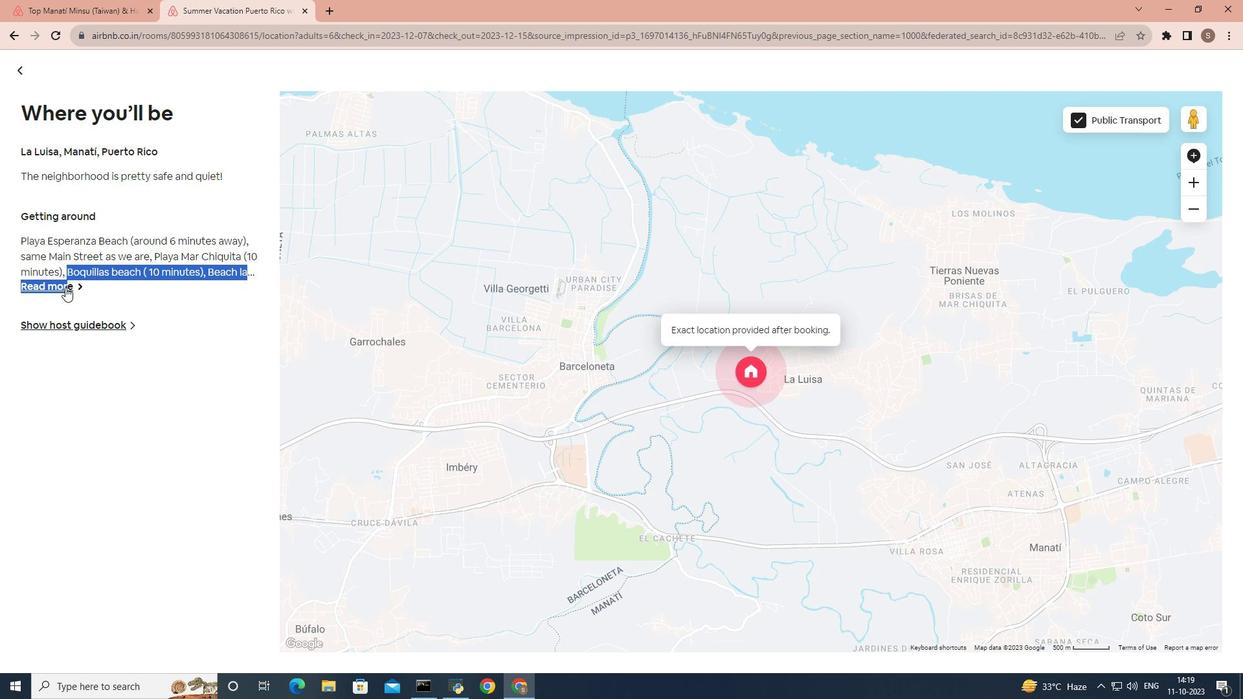 
Action: Mouse moved to (129, 319)
Screenshot: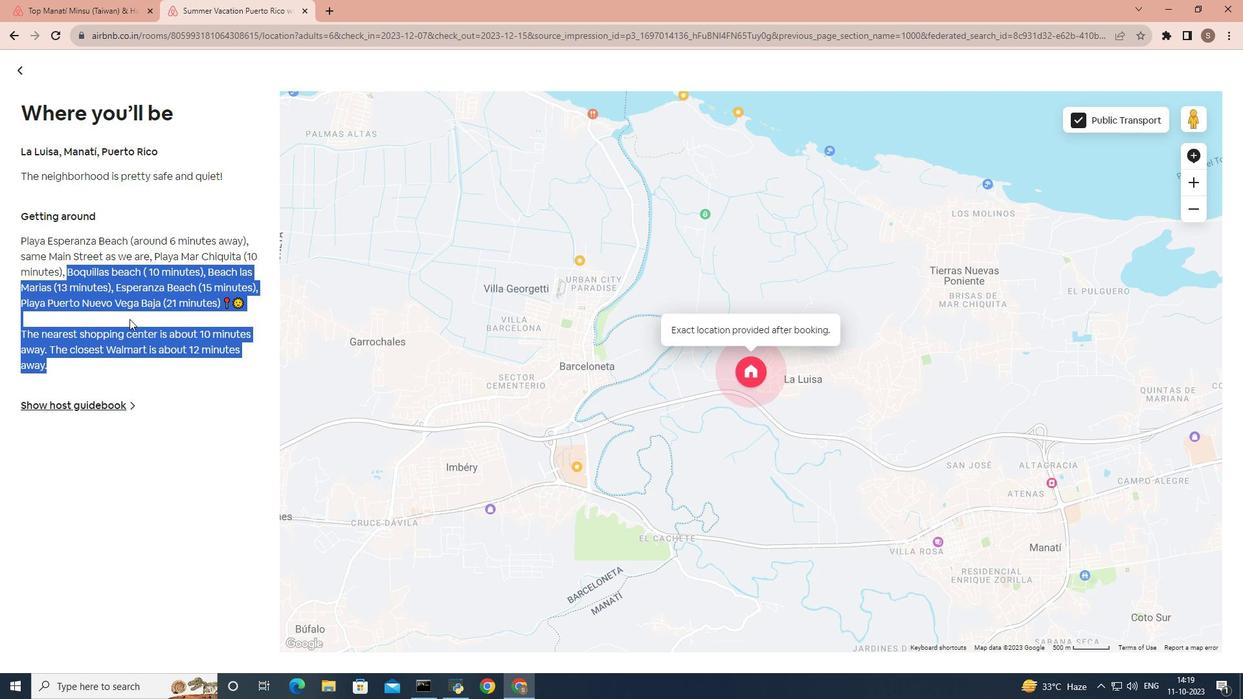 
Action: Mouse pressed left at (129, 319)
Screenshot: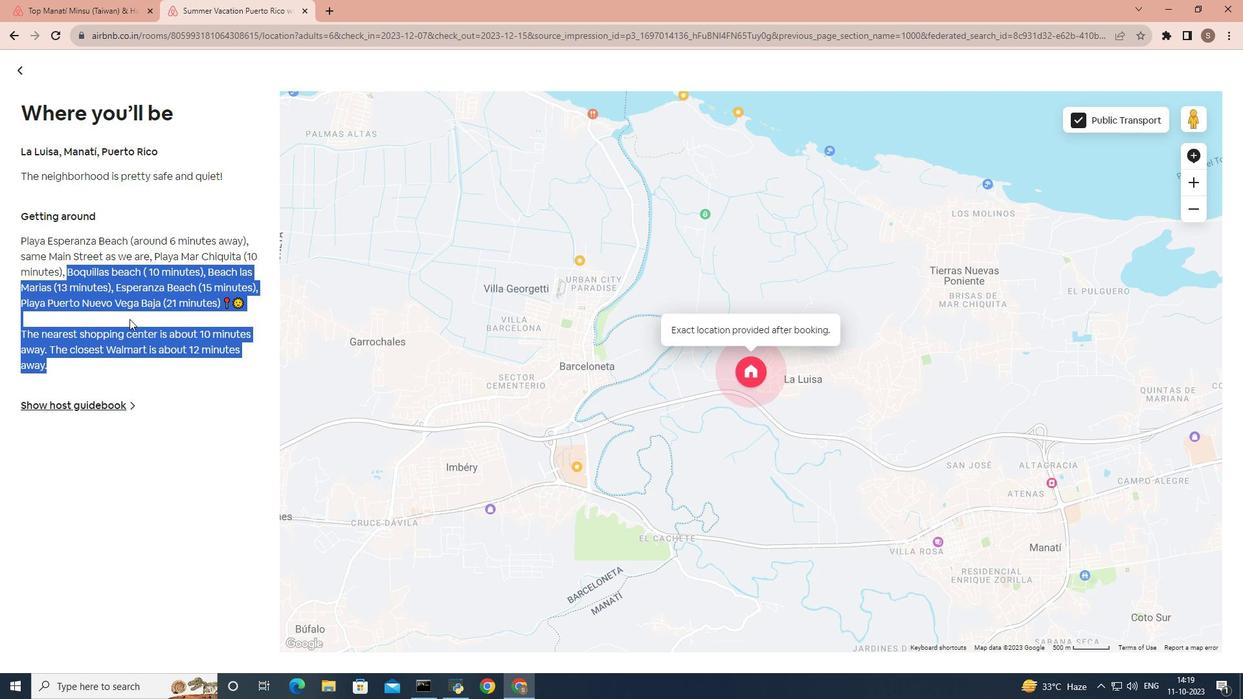 
Action: Mouse moved to (23, 75)
Screenshot: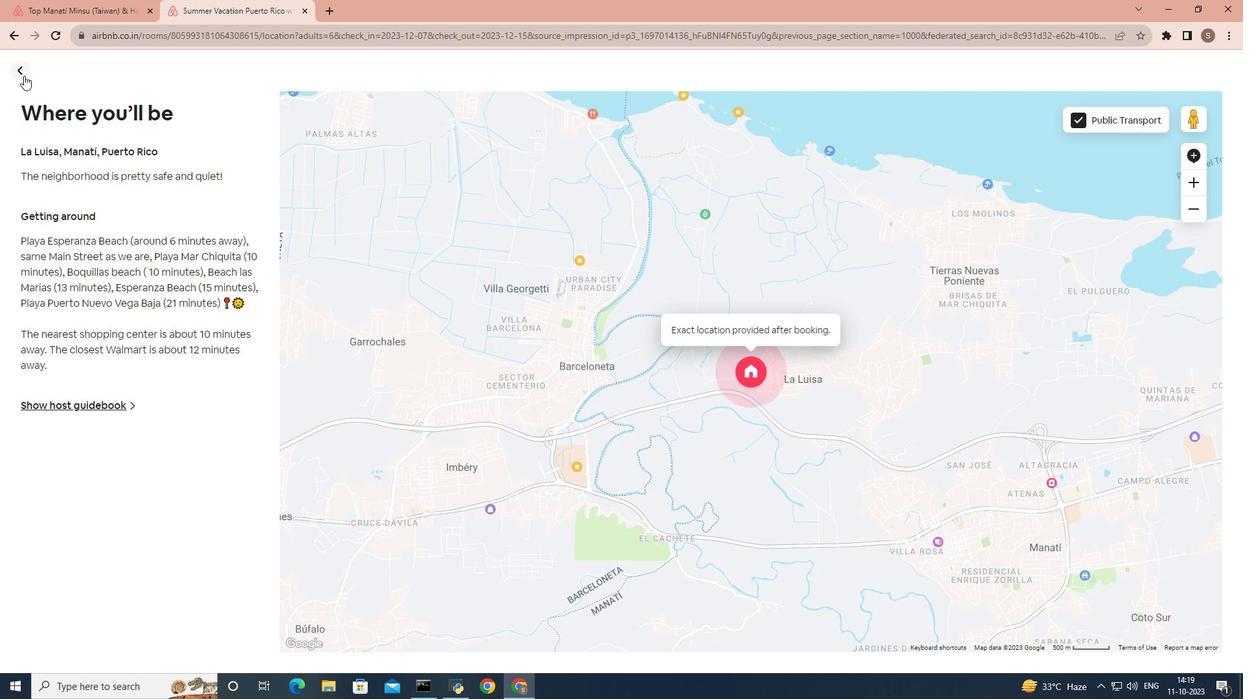 
Action: Mouse pressed left at (23, 75)
Screenshot: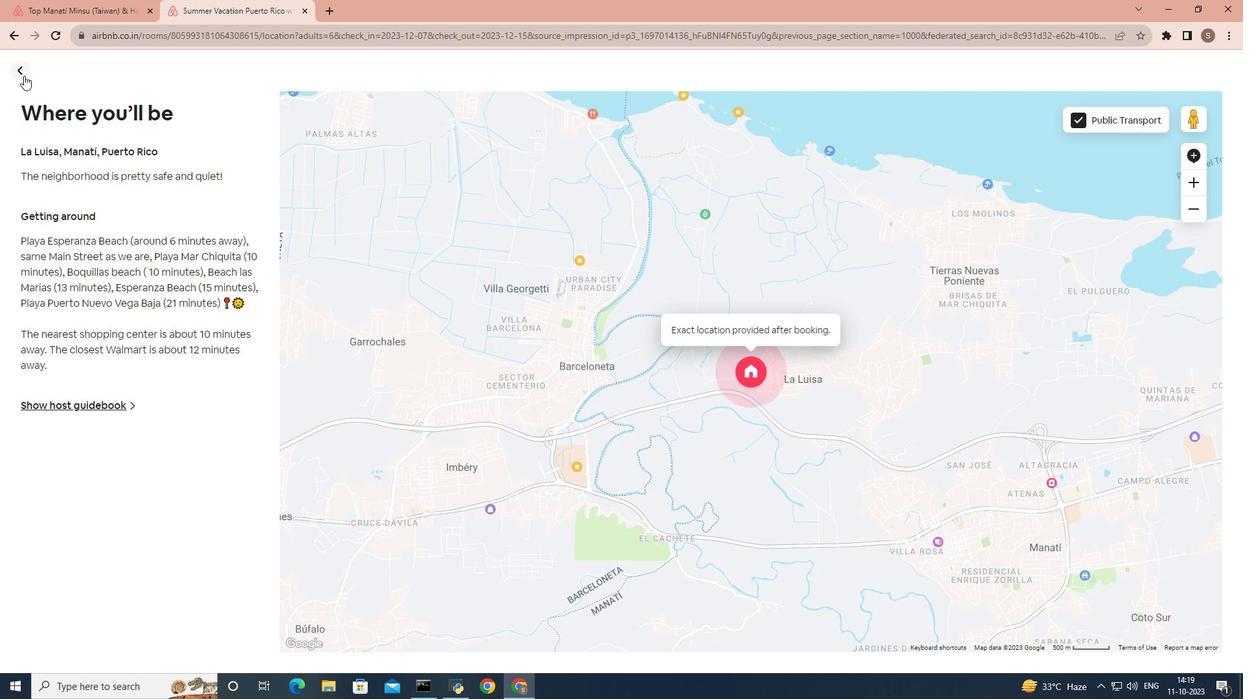 
Action: Mouse moved to (423, 391)
Screenshot: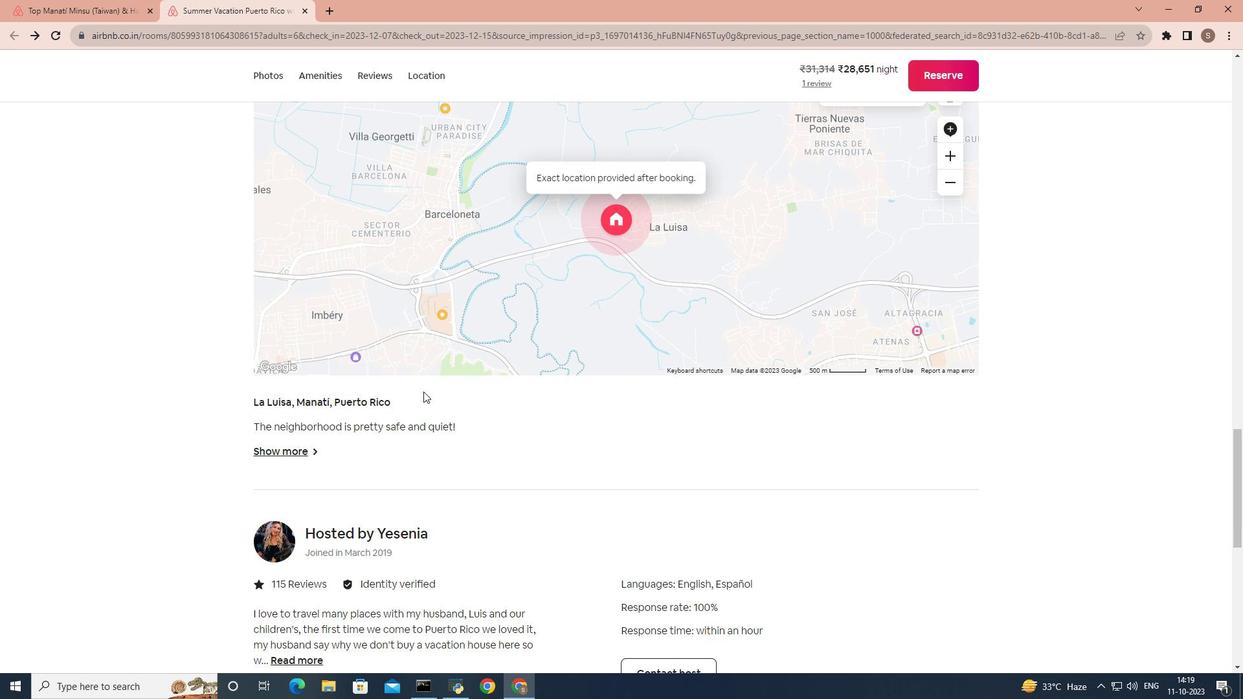 
Action: Mouse scrolled (423, 391) with delta (0, 0)
Screenshot: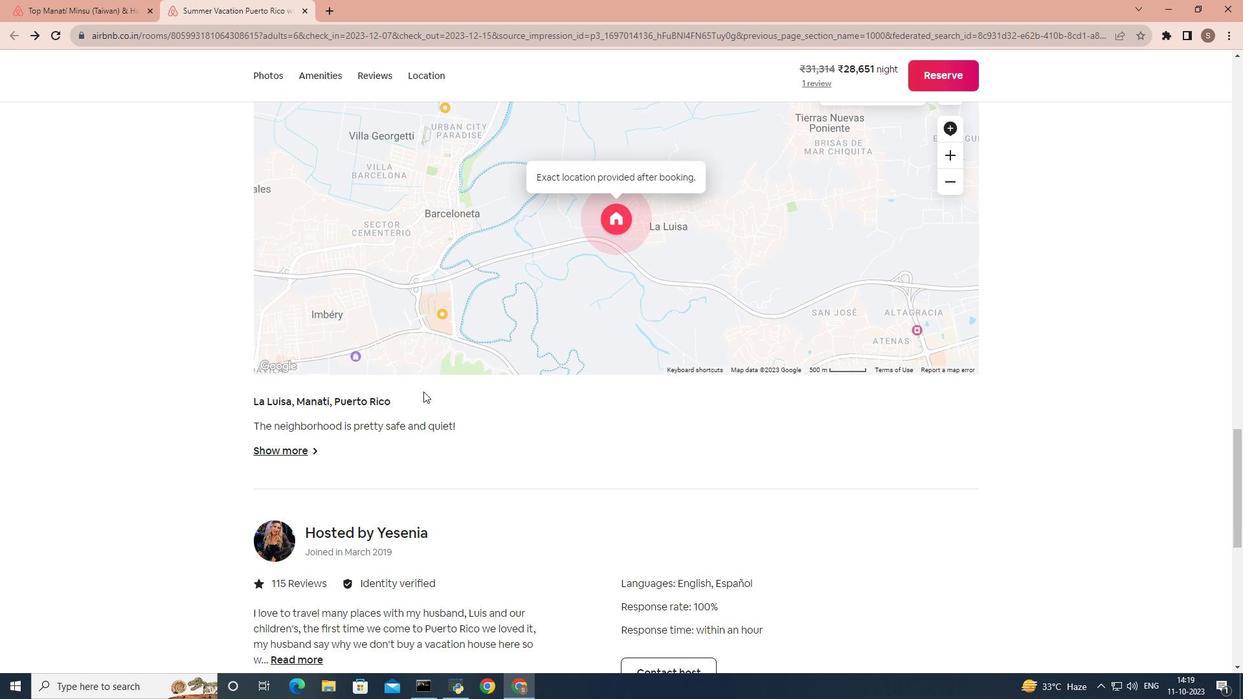 
Action: Mouse scrolled (423, 391) with delta (0, 0)
Screenshot: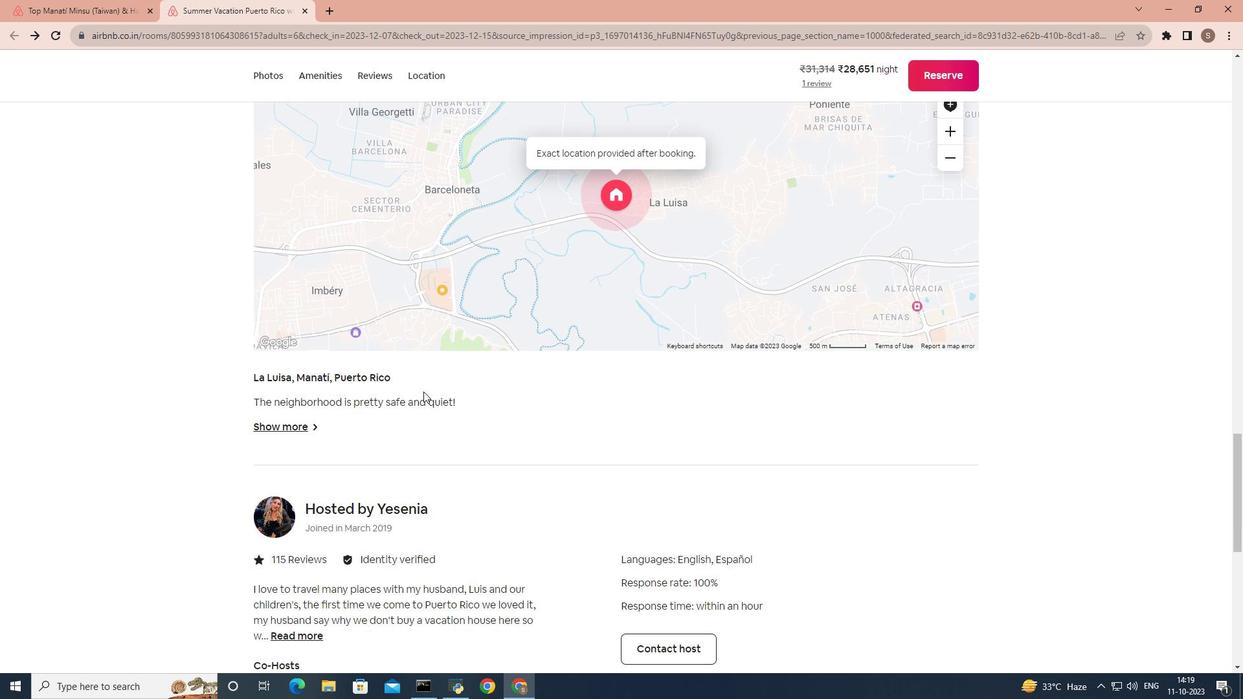 
Action: Mouse scrolled (423, 391) with delta (0, 0)
Screenshot: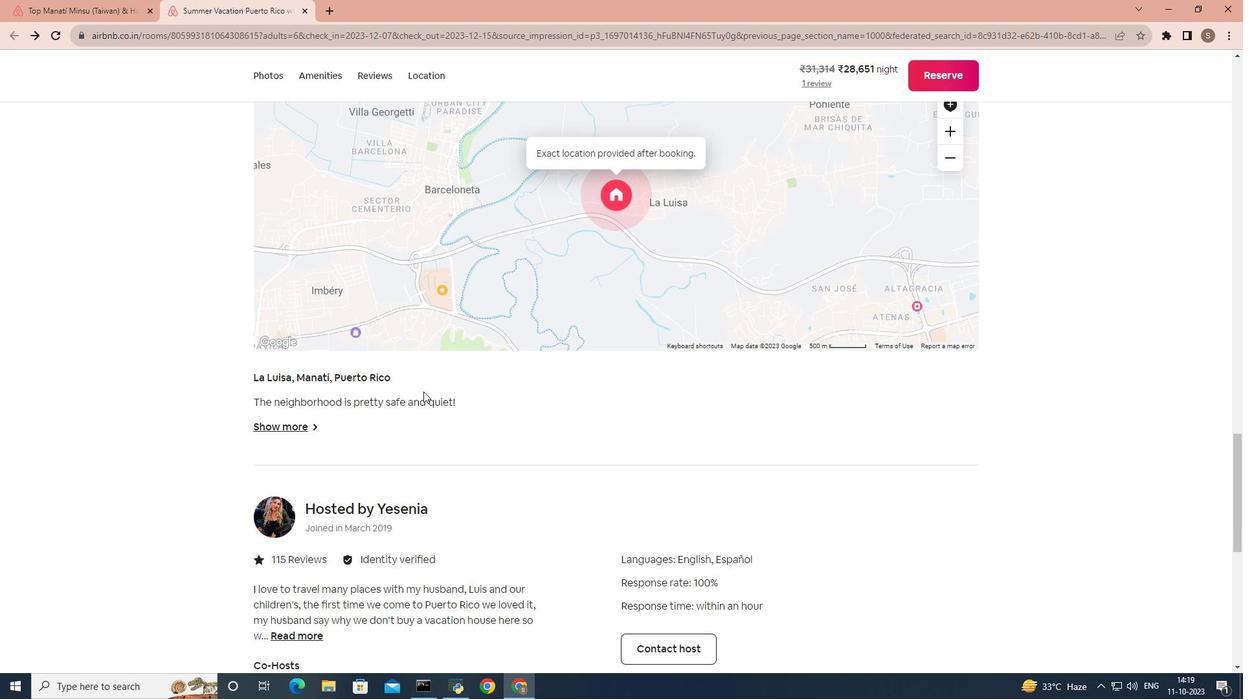 
Action: Mouse scrolled (423, 391) with delta (0, 0)
Screenshot: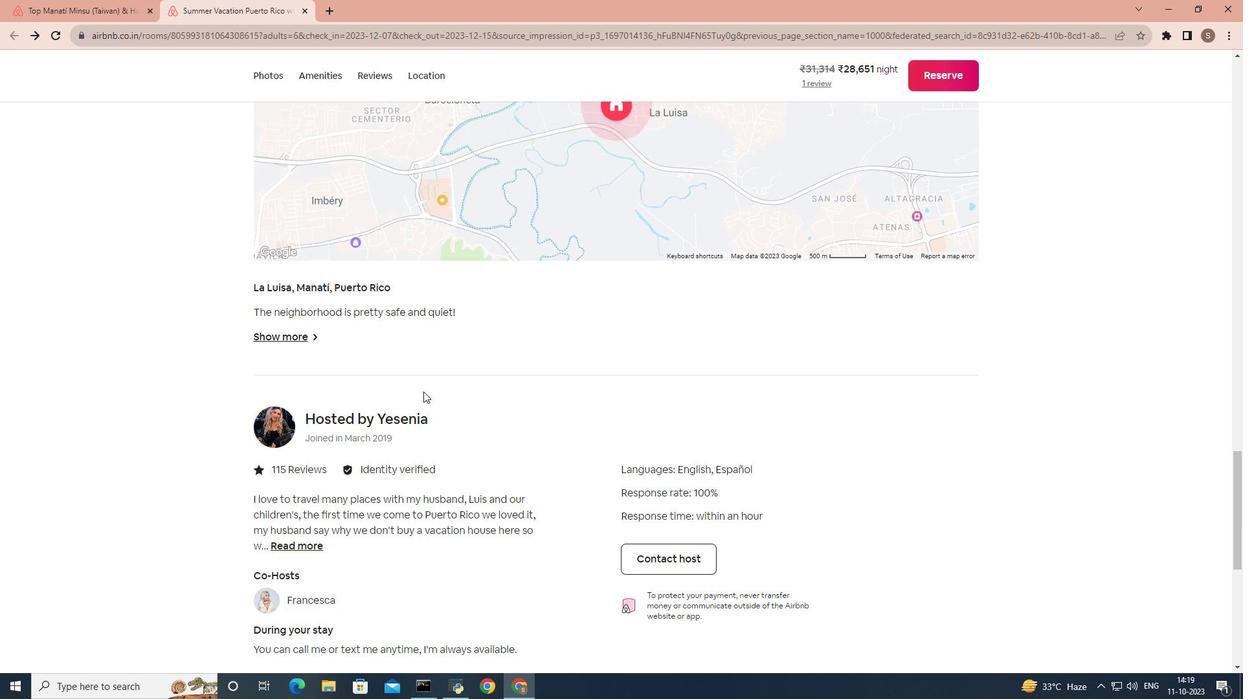 
Action: Mouse scrolled (423, 391) with delta (0, 0)
Screenshot: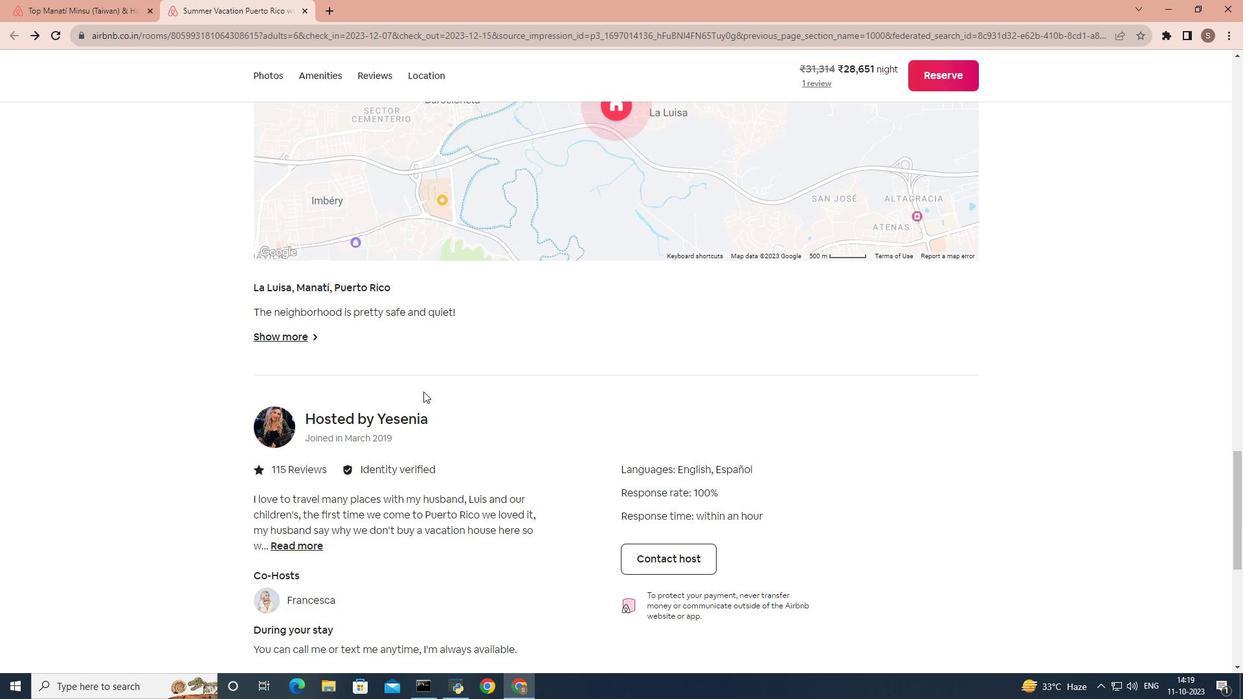 
Action: Mouse scrolled (423, 391) with delta (0, 0)
Screenshot: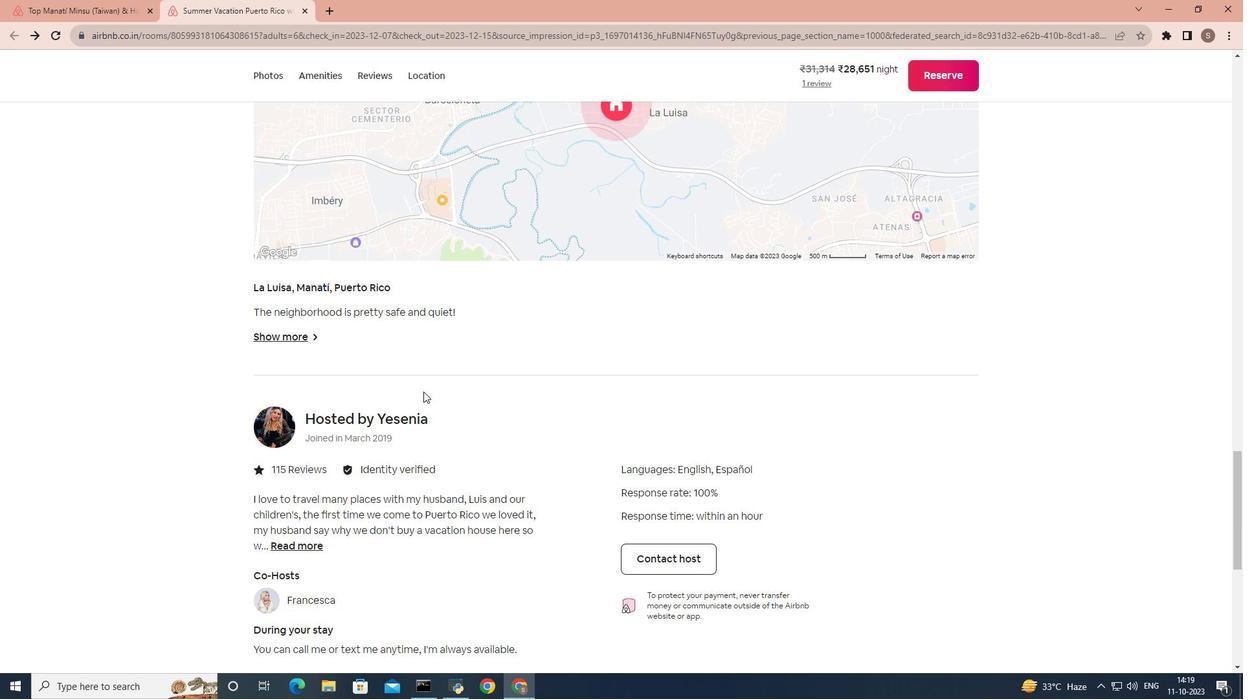 
Action: Mouse moved to (416, 383)
Screenshot: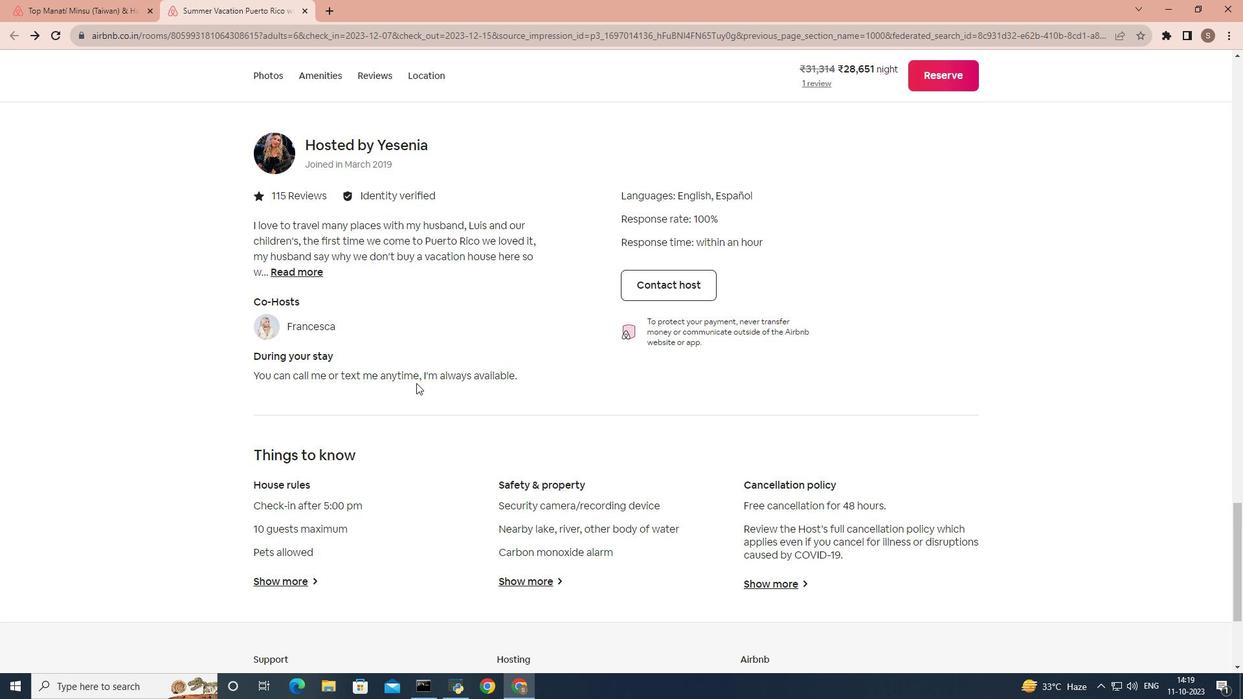 
Action: Mouse scrolled (416, 382) with delta (0, 0)
Screenshot: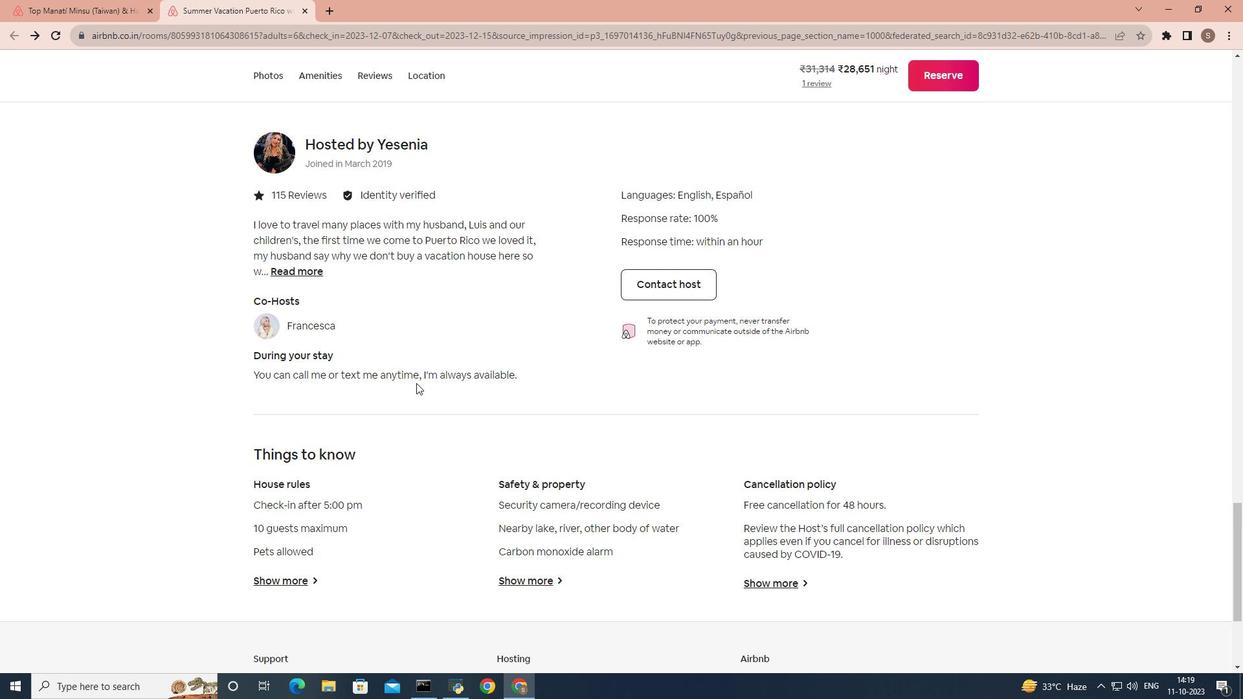 
Action: Mouse scrolled (416, 382) with delta (0, 0)
Screenshot: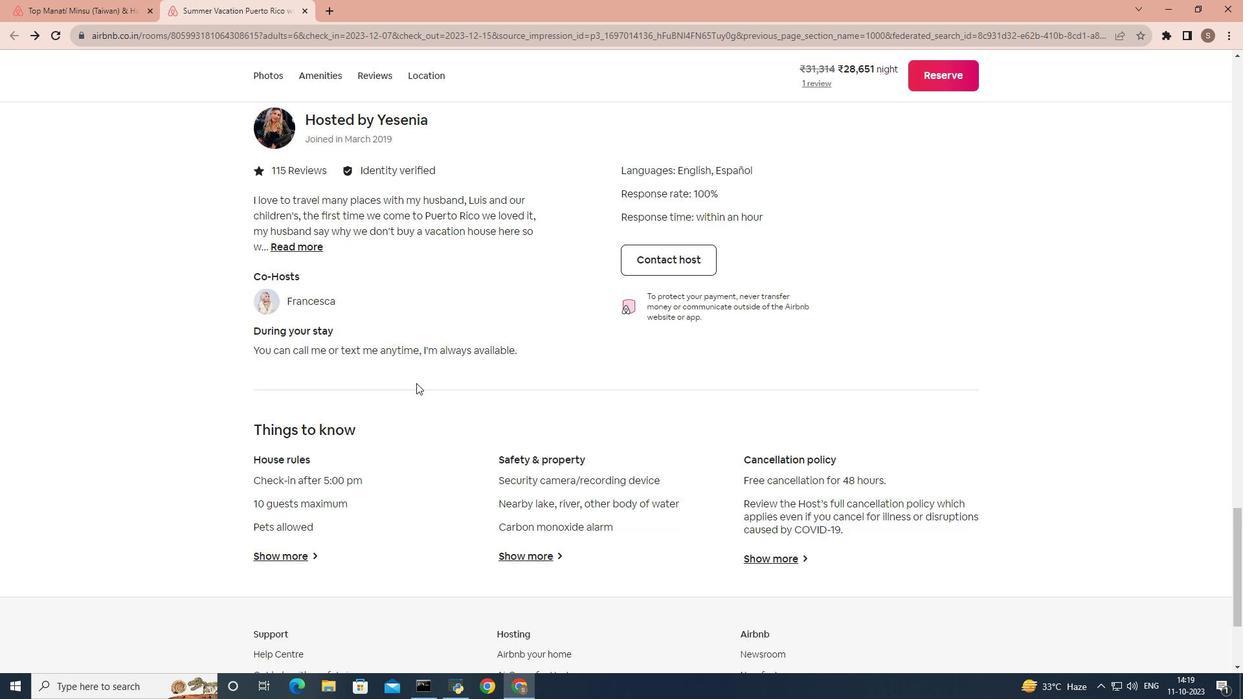 
Action: Mouse scrolled (416, 382) with delta (0, 0)
Screenshot: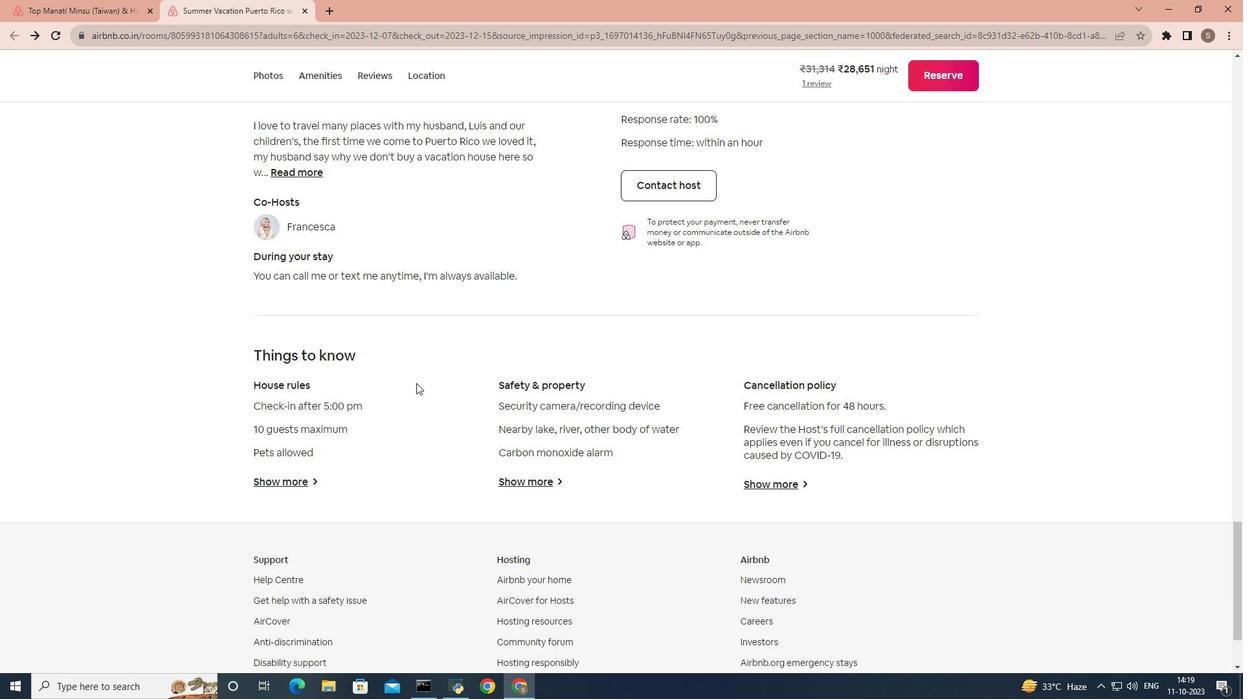 
Action: Mouse scrolled (416, 382) with delta (0, 0)
Screenshot: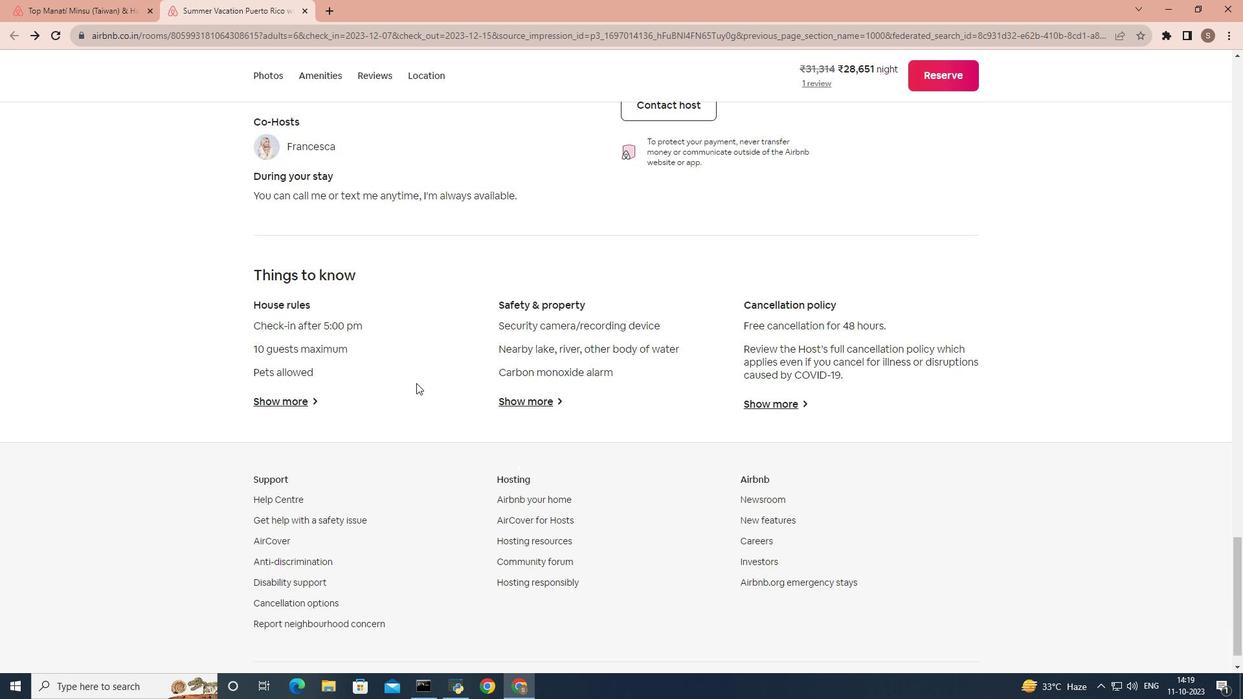 
Action: Mouse moved to (384, 340)
Screenshot: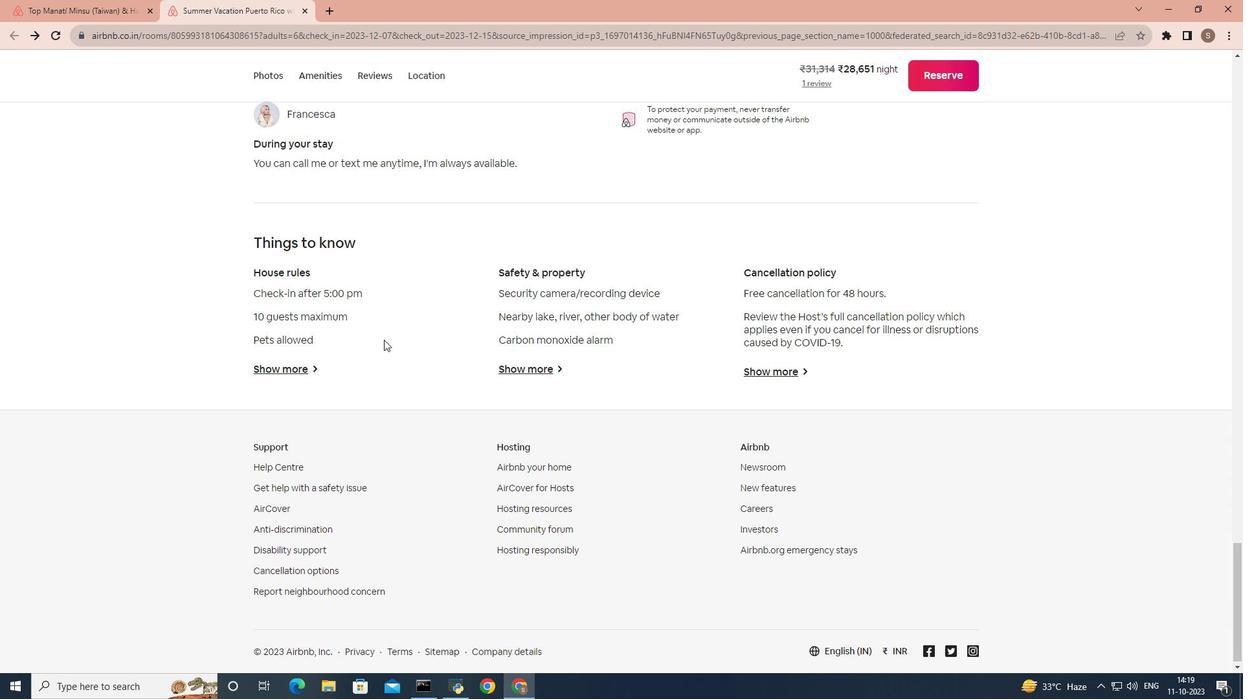 
Action: Mouse scrolled (384, 340) with delta (0, 0)
Screenshot: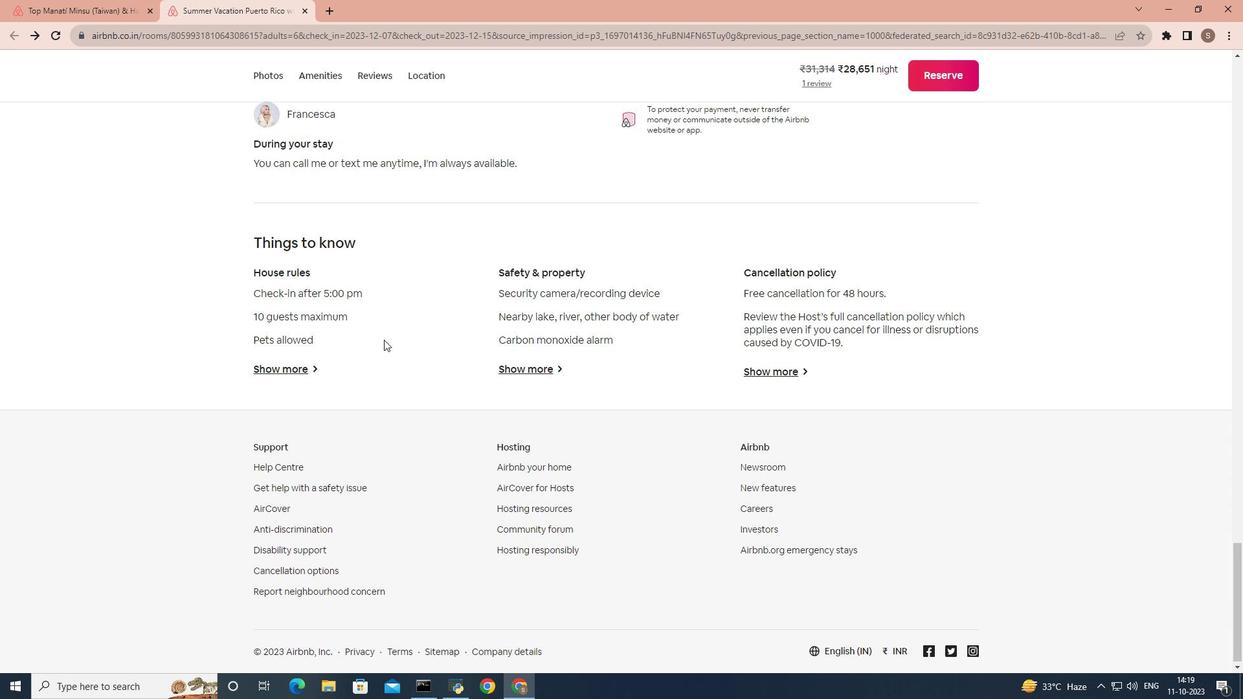 
Action: Mouse scrolled (384, 340) with delta (0, 0)
Screenshot: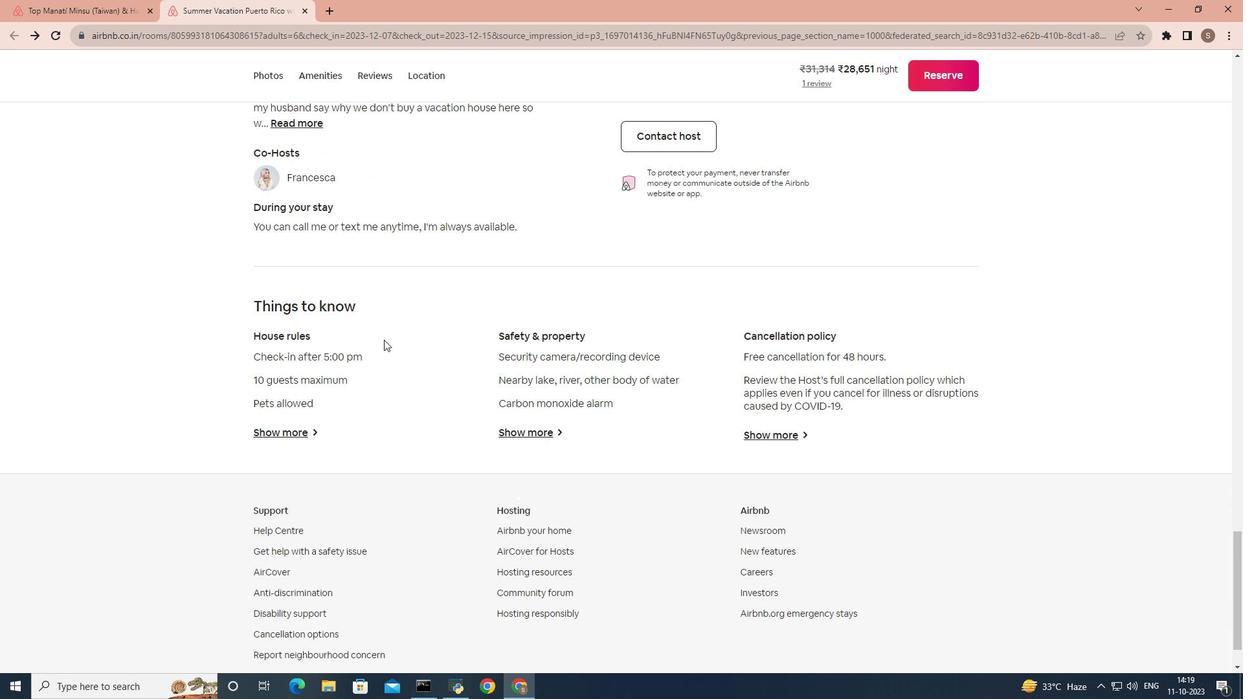 
Action: Mouse moved to (316, 187)
